 Task: Review the HTML and CSS files to ensure the webpage design and layout are consistent and correct.
Action: Mouse moved to (513, 241)
Screenshot: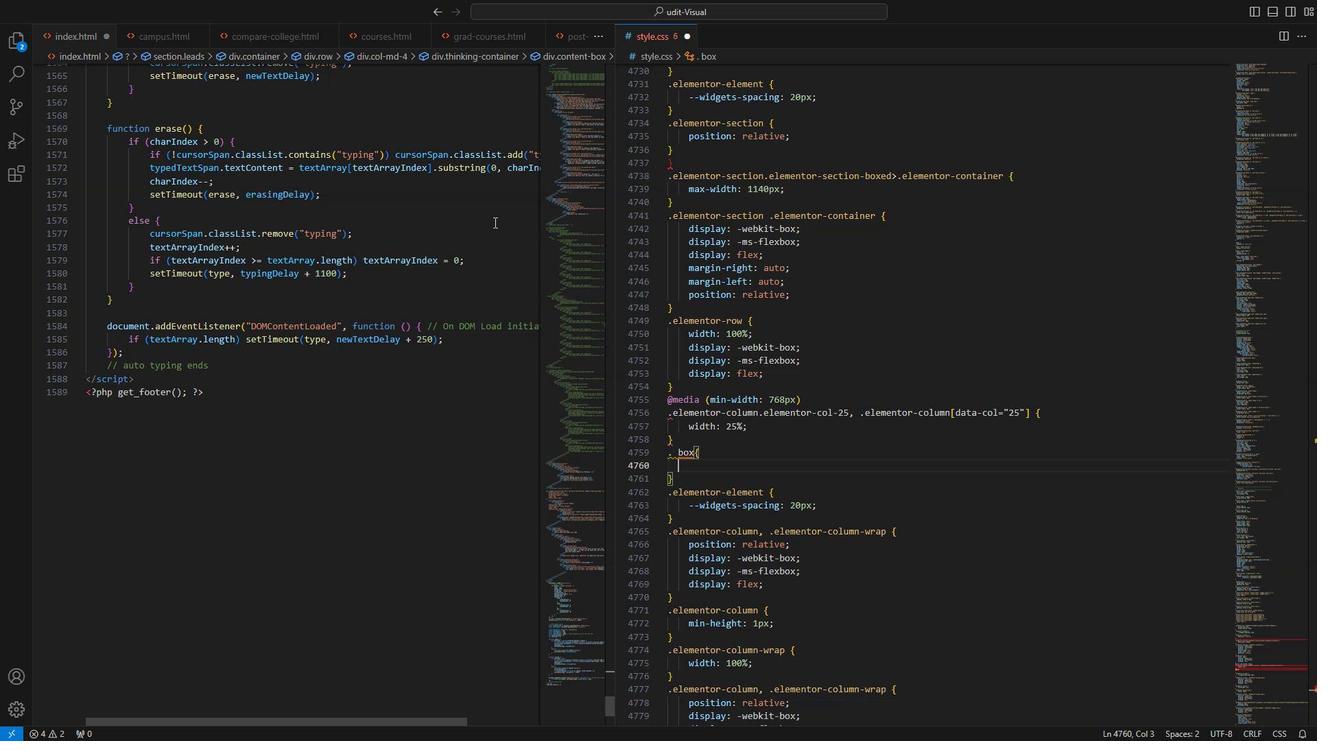 
Action: Mouse scrolled (513, 240) with delta (0, 0)
Screenshot: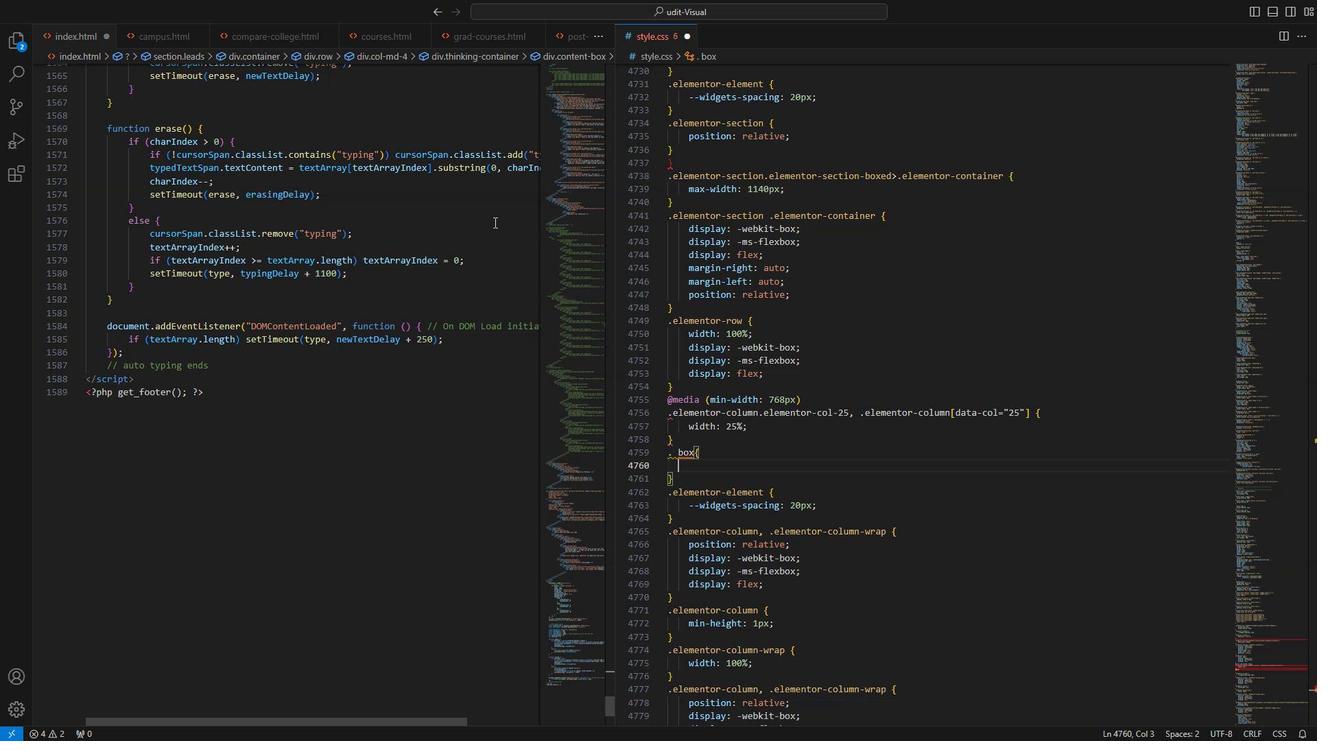 
Action: Mouse scrolled (513, 240) with delta (0, 0)
Screenshot: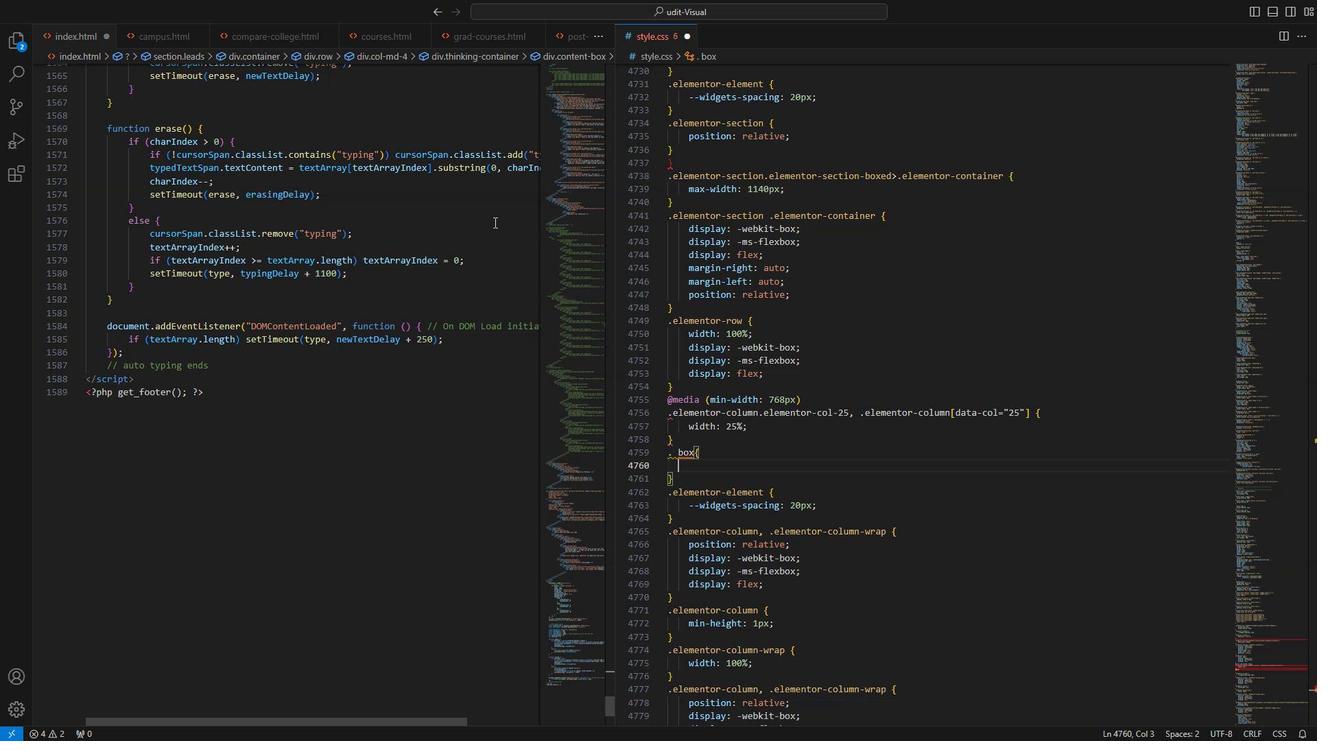 
Action: Mouse scrolled (513, 240) with delta (0, 0)
Screenshot: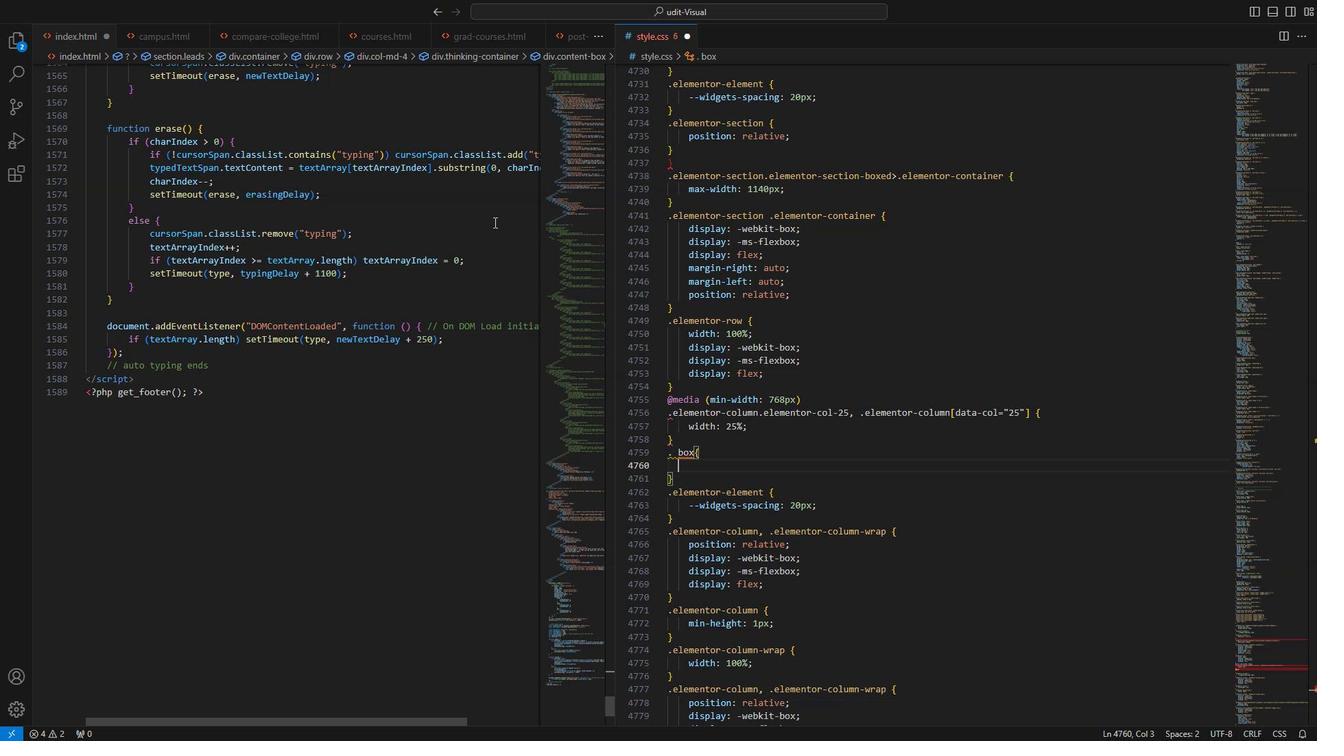 
Action: Mouse scrolled (513, 240) with delta (0, 0)
Screenshot: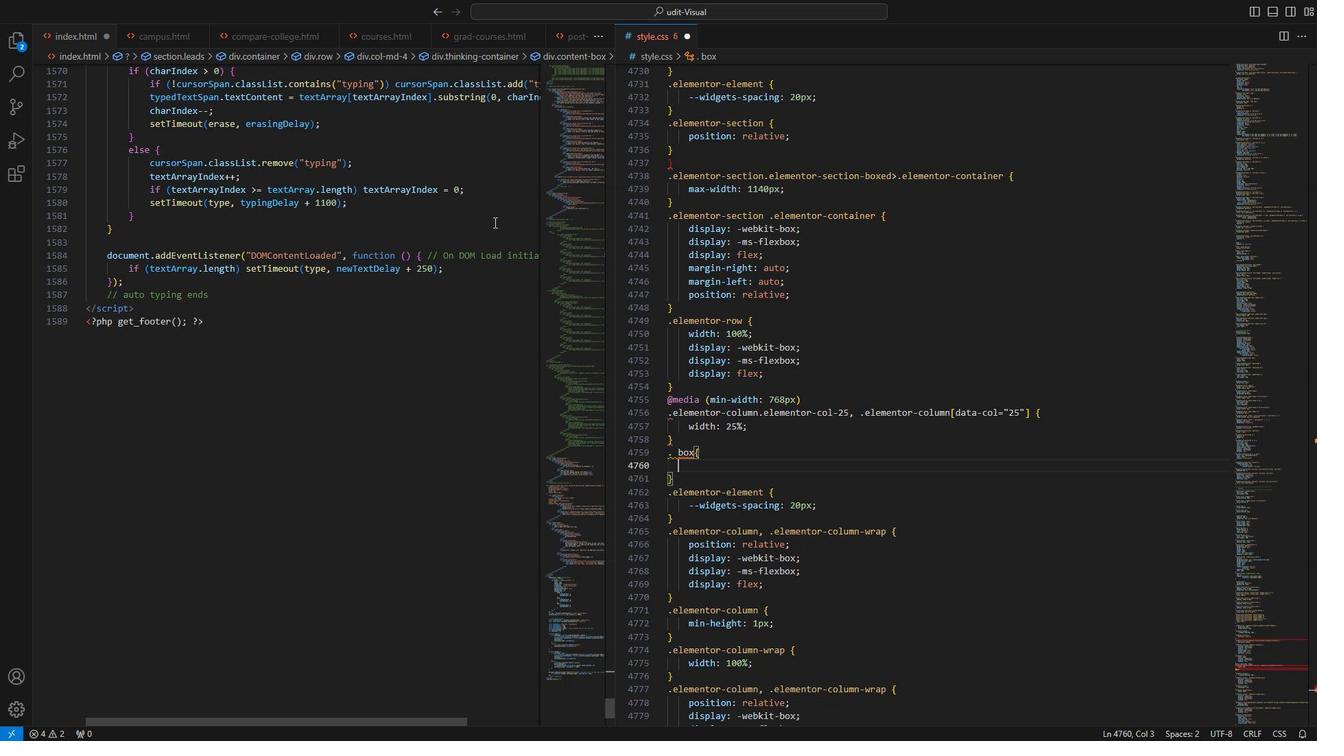 
Action: Mouse scrolled (513, 240) with delta (0, 0)
Screenshot: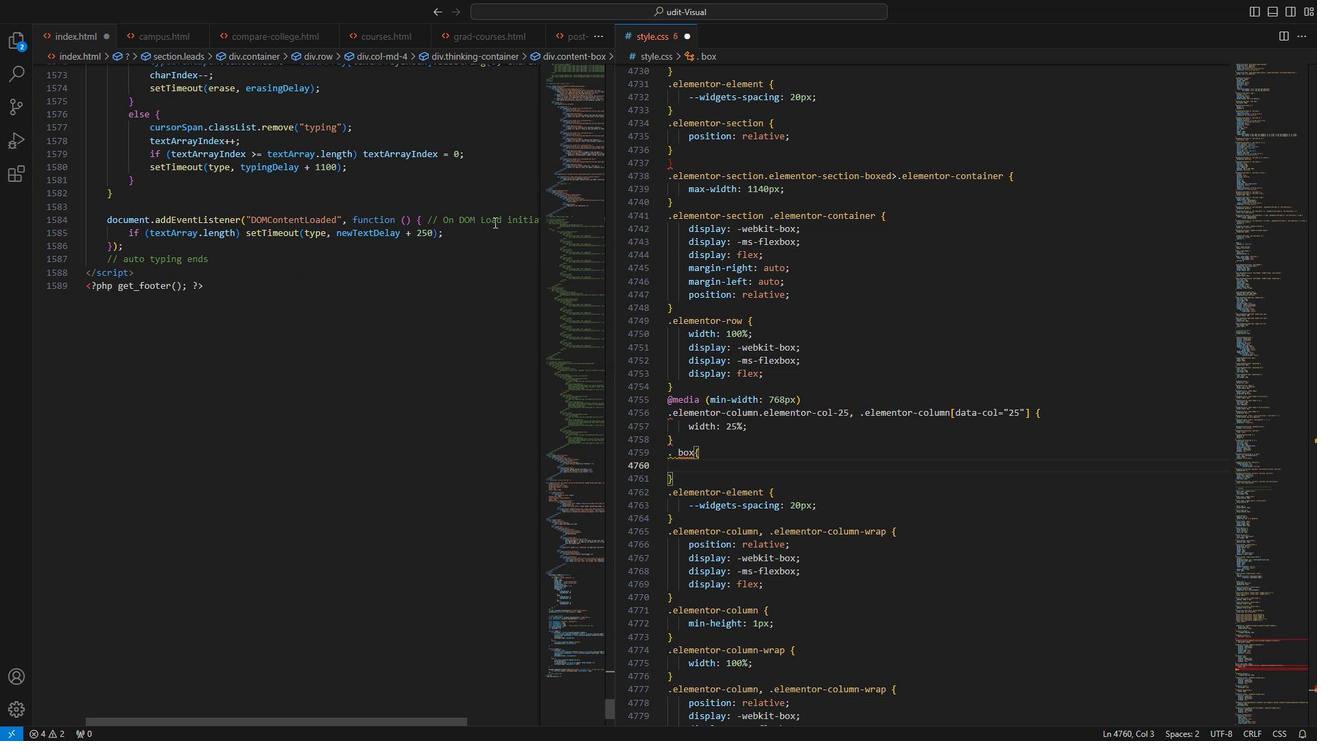 
Action: Mouse scrolled (513, 240) with delta (0, 0)
Screenshot: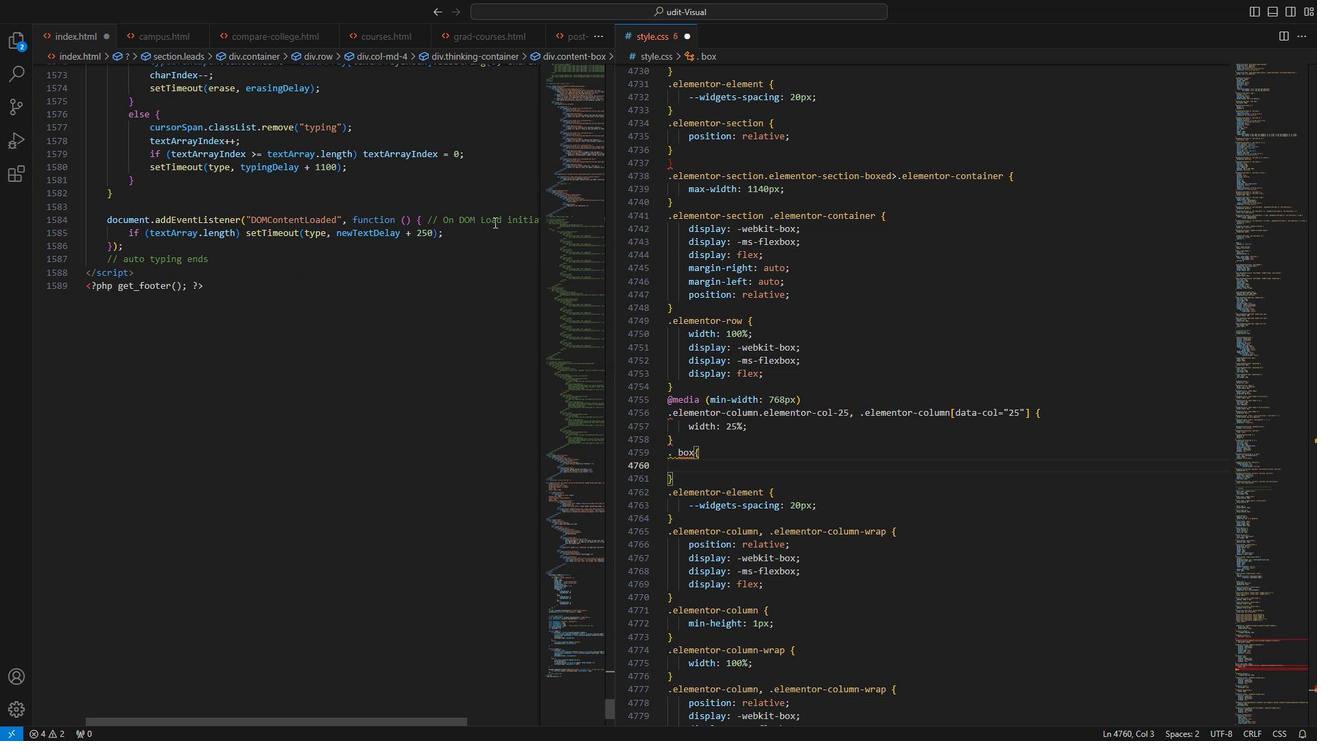 
Action: Mouse scrolled (513, 240) with delta (0, 0)
Screenshot: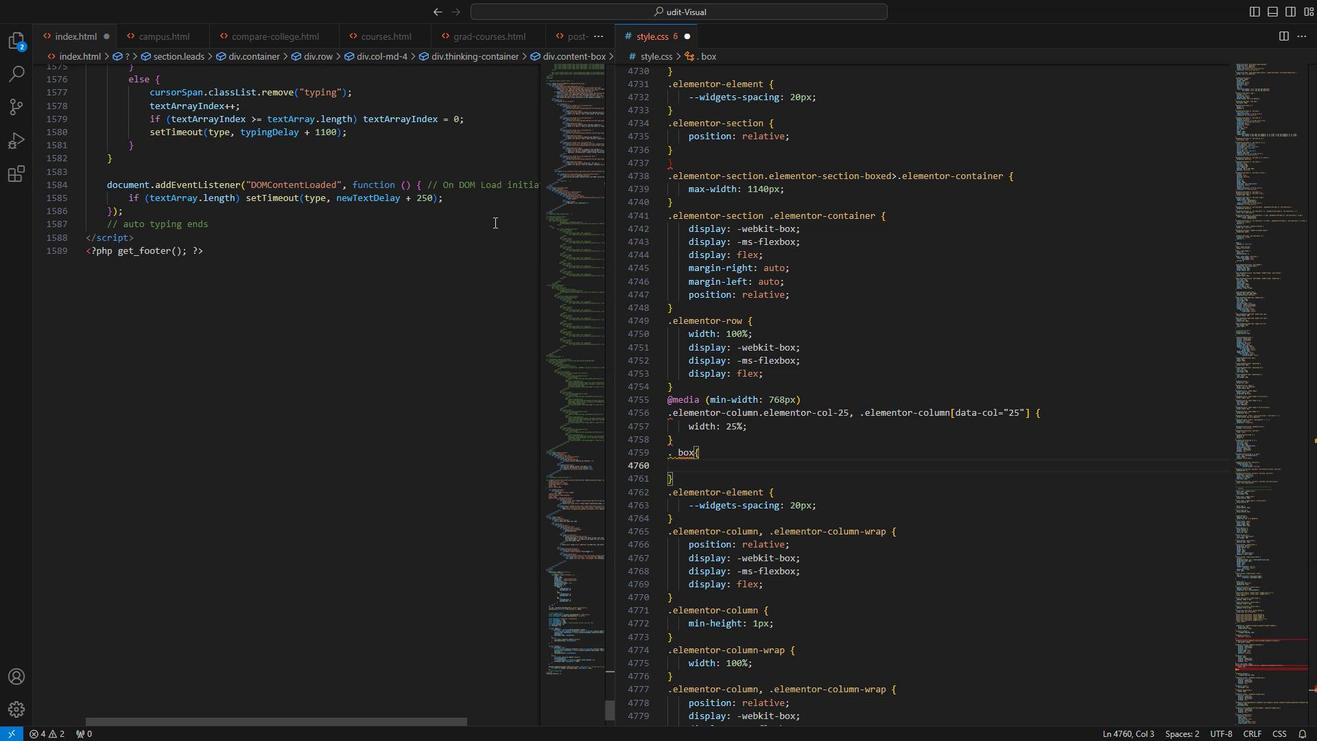 
Action: Mouse scrolled (513, 240) with delta (0, 0)
Screenshot: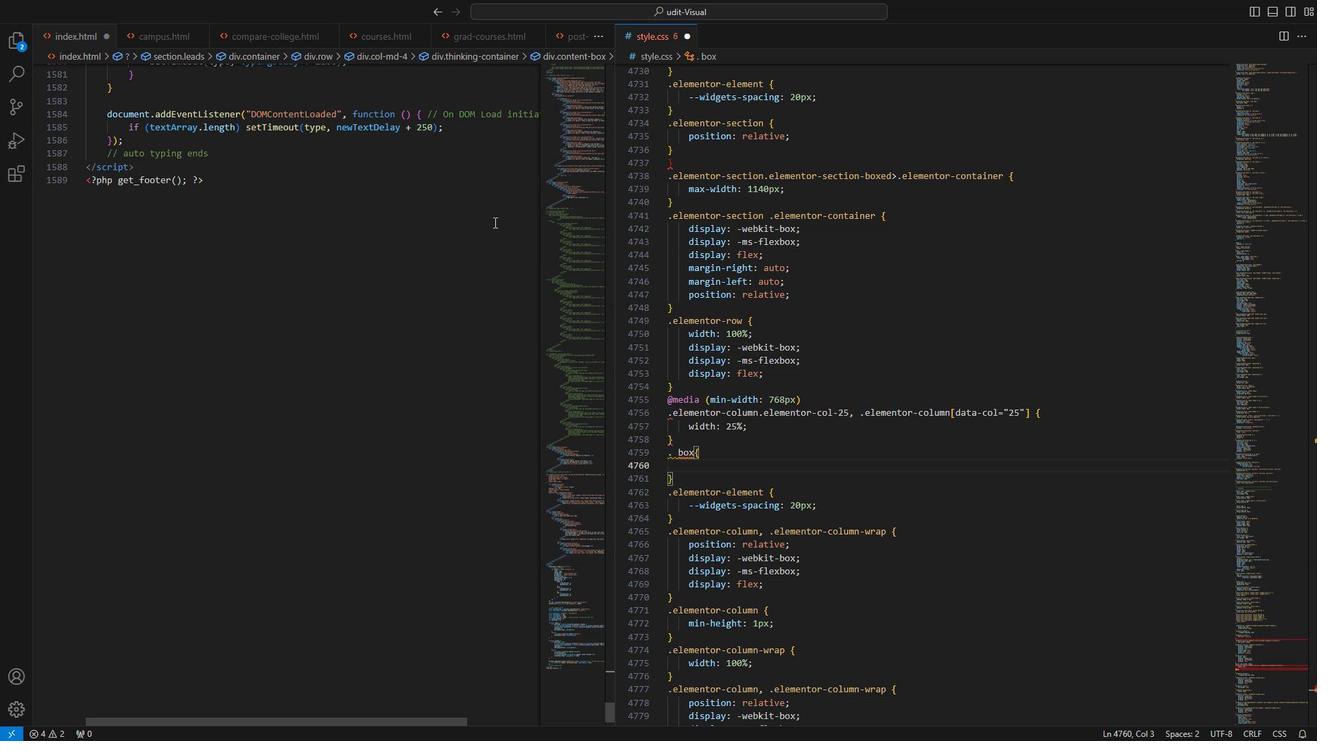 
Action: Mouse scrolled (513, 242) with delta (0, 0)
Screenshot: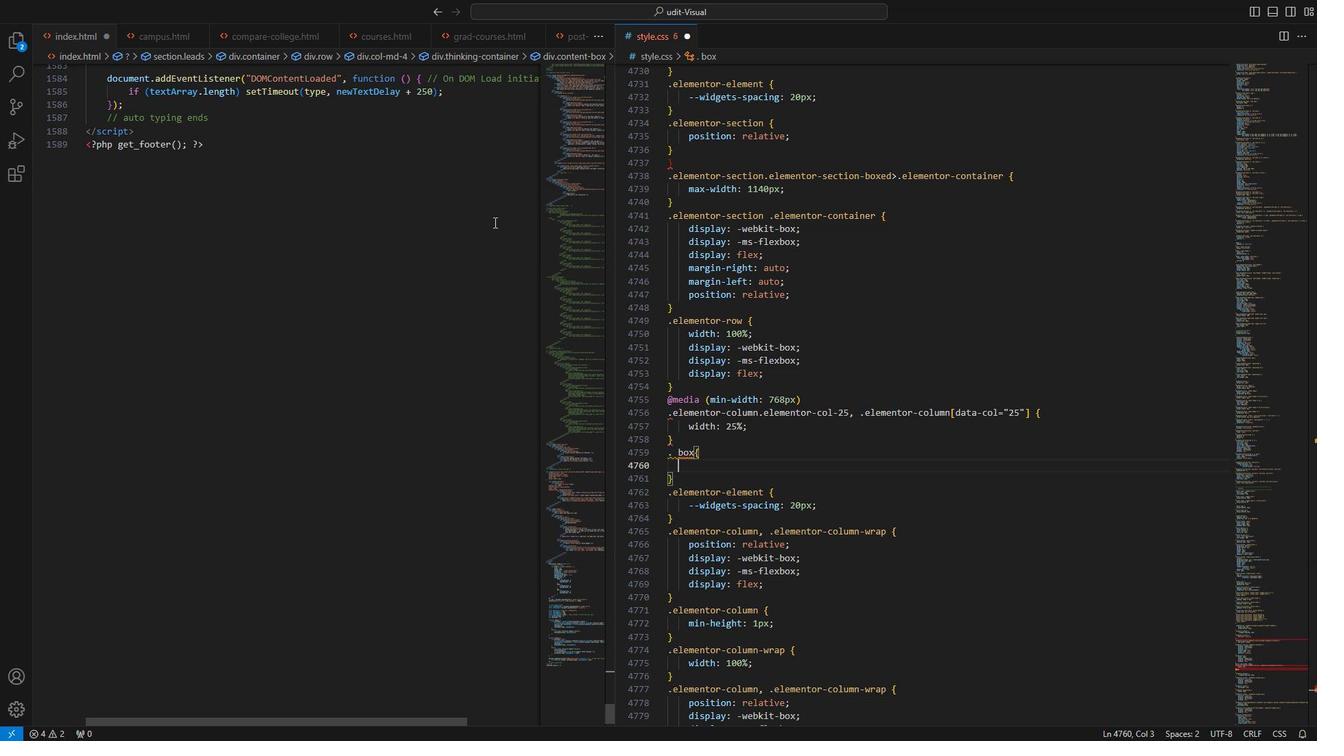 
Action: Mouse scrolled (513, 242) with delta (0, 0)
Screenshot: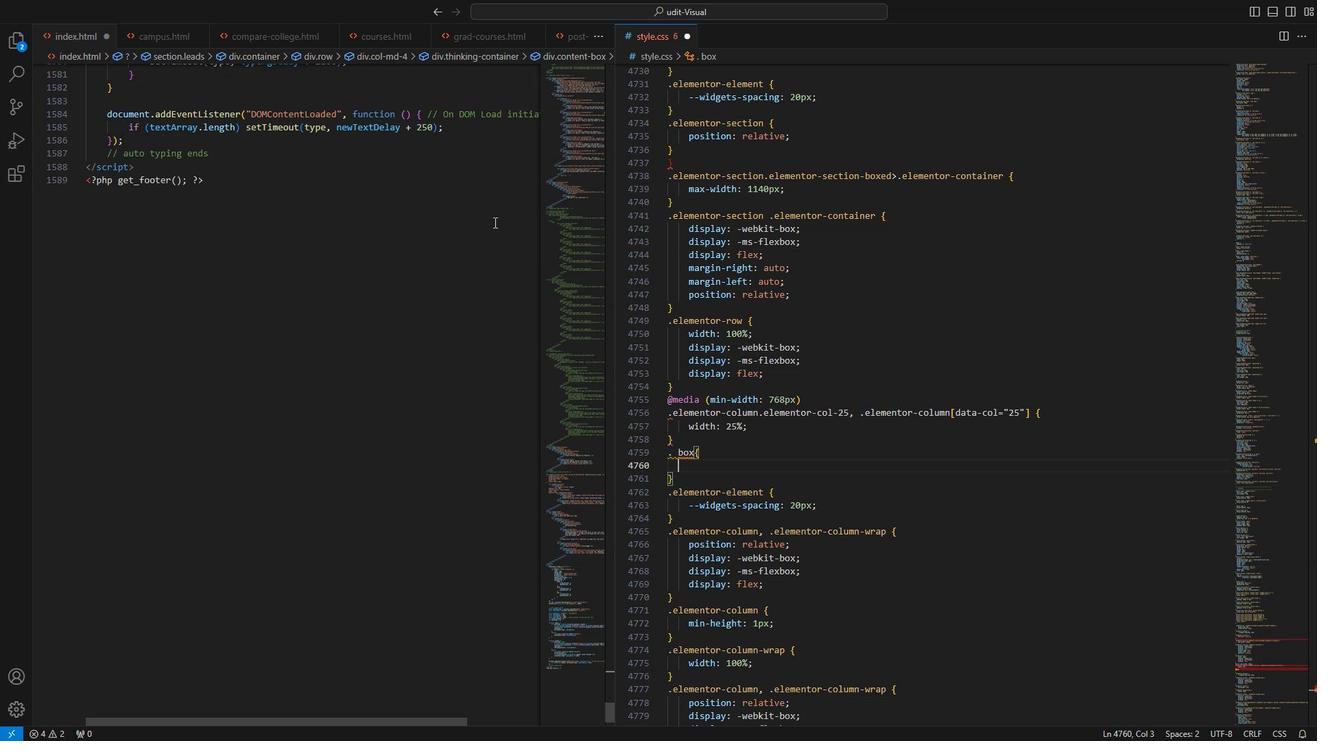 
Action: Mouse scrolled (513, 242) with delta (0, 0)
Screenshot: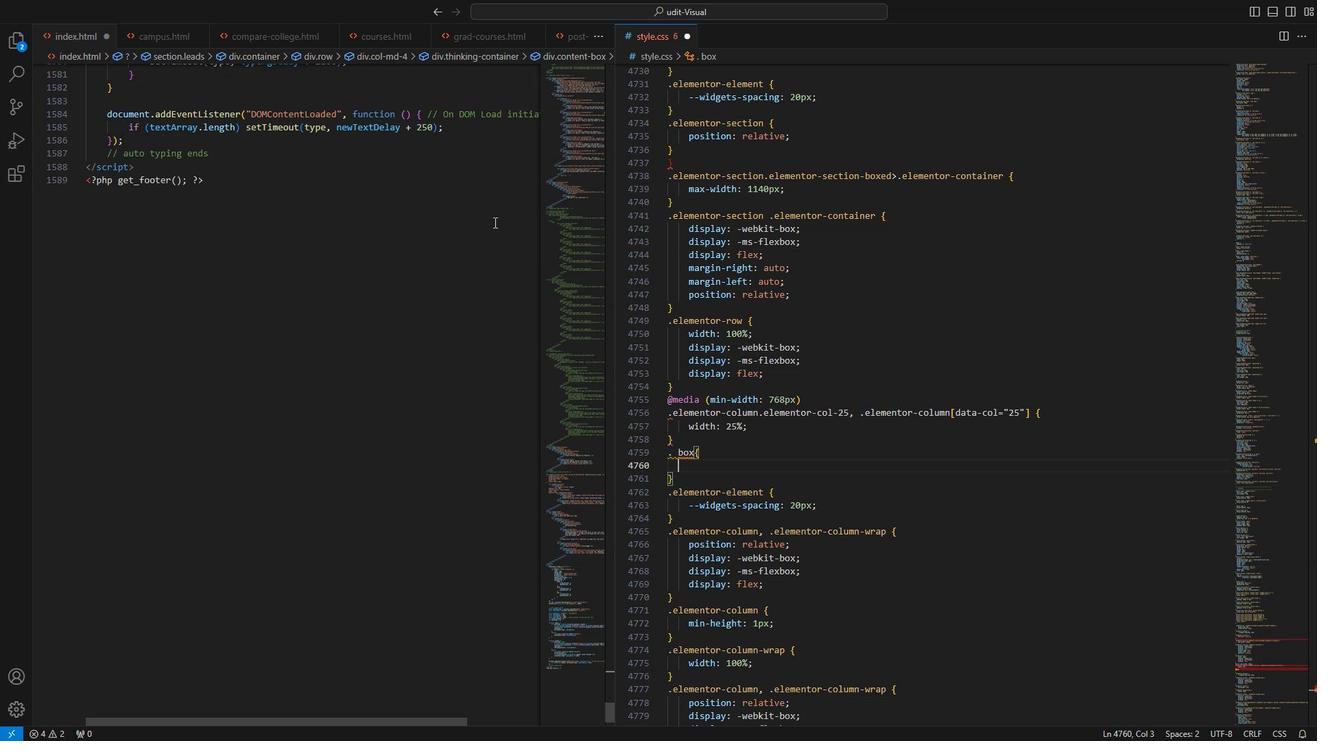 
Action: Mouse scrolled (513, 242) with delta (0, 0)
Screenshot: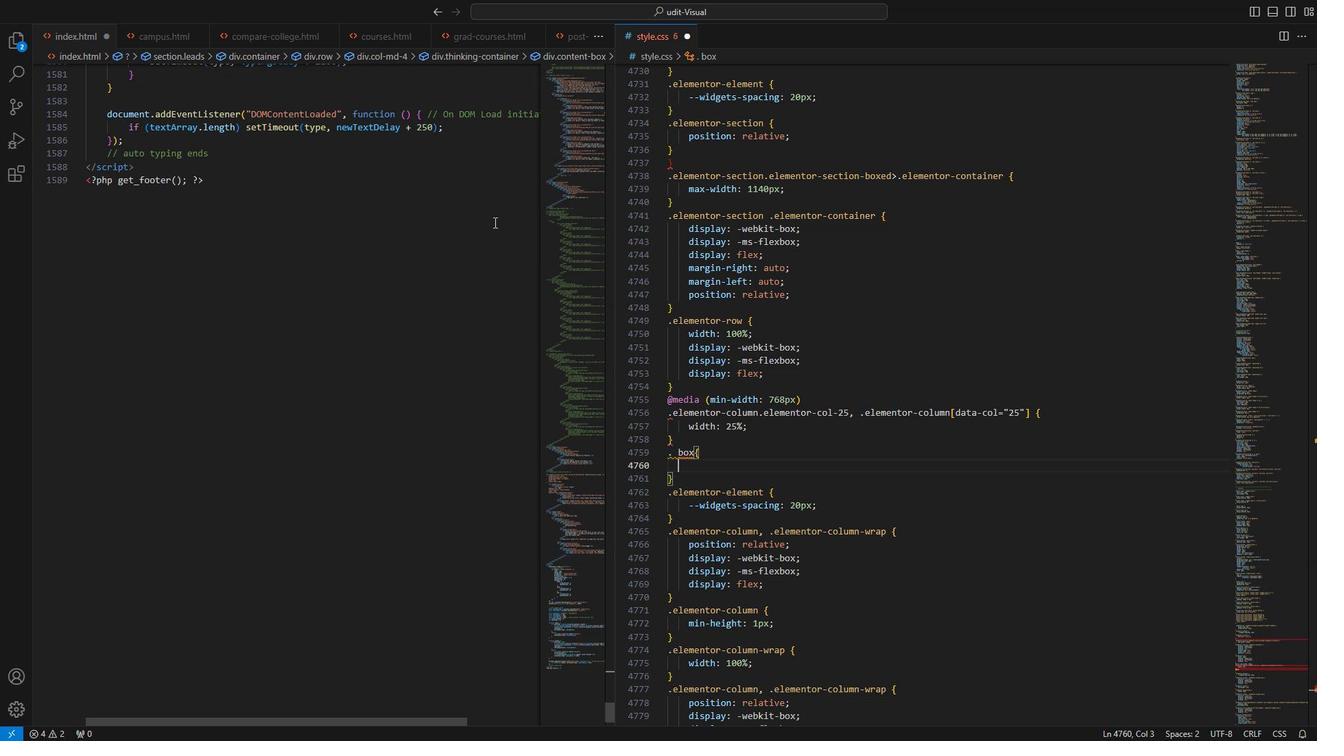 
Action: Mouse moved to (513, 240)
Screenshot: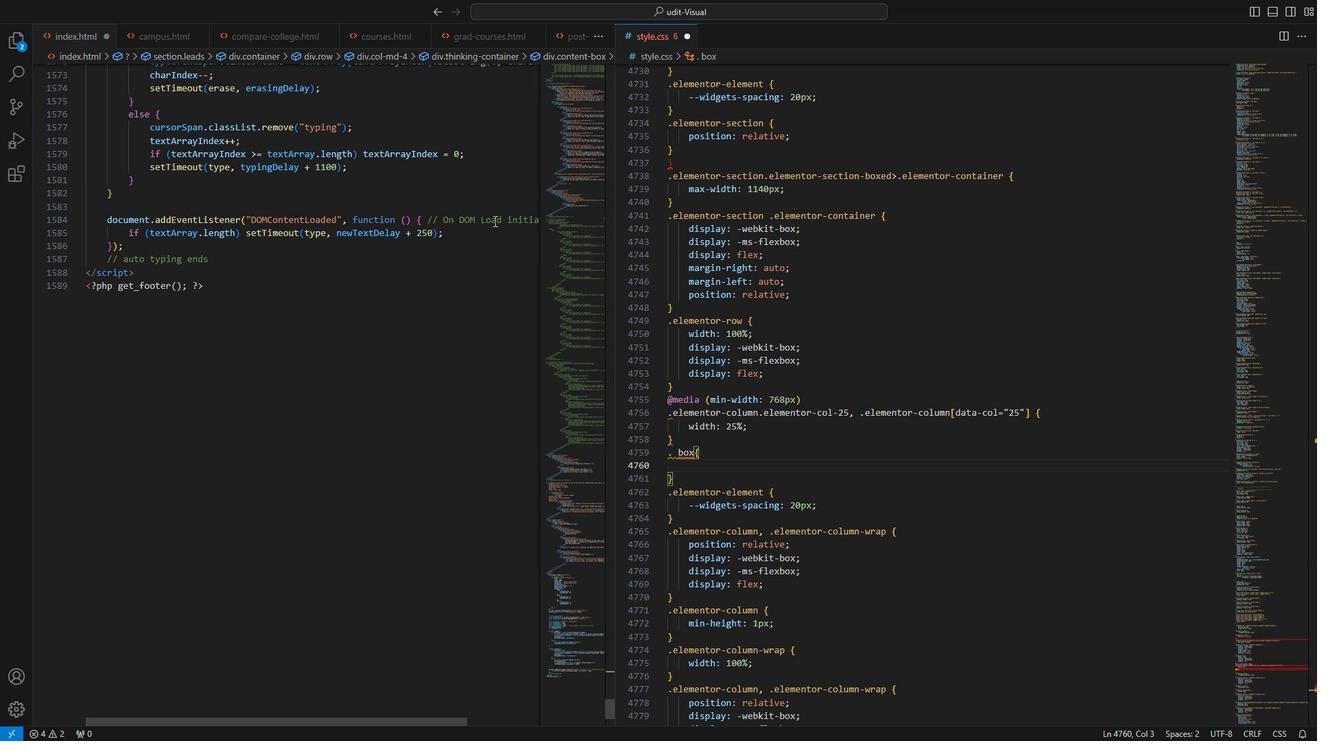 
Action: Mouse scrolled (513, 240) with delta (0, 0)
Screenshot: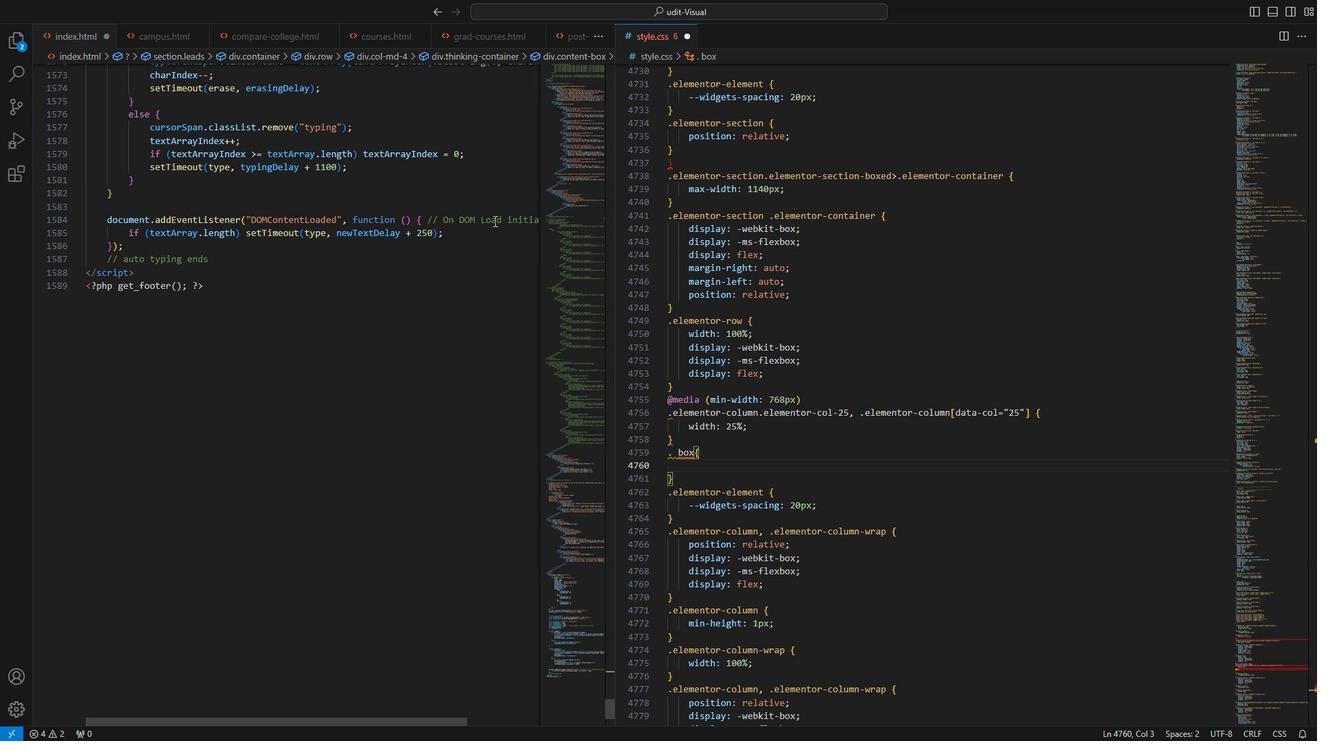 
Action: Mouse scrolled (513, 240) with delta (0, 0)
Screenshot: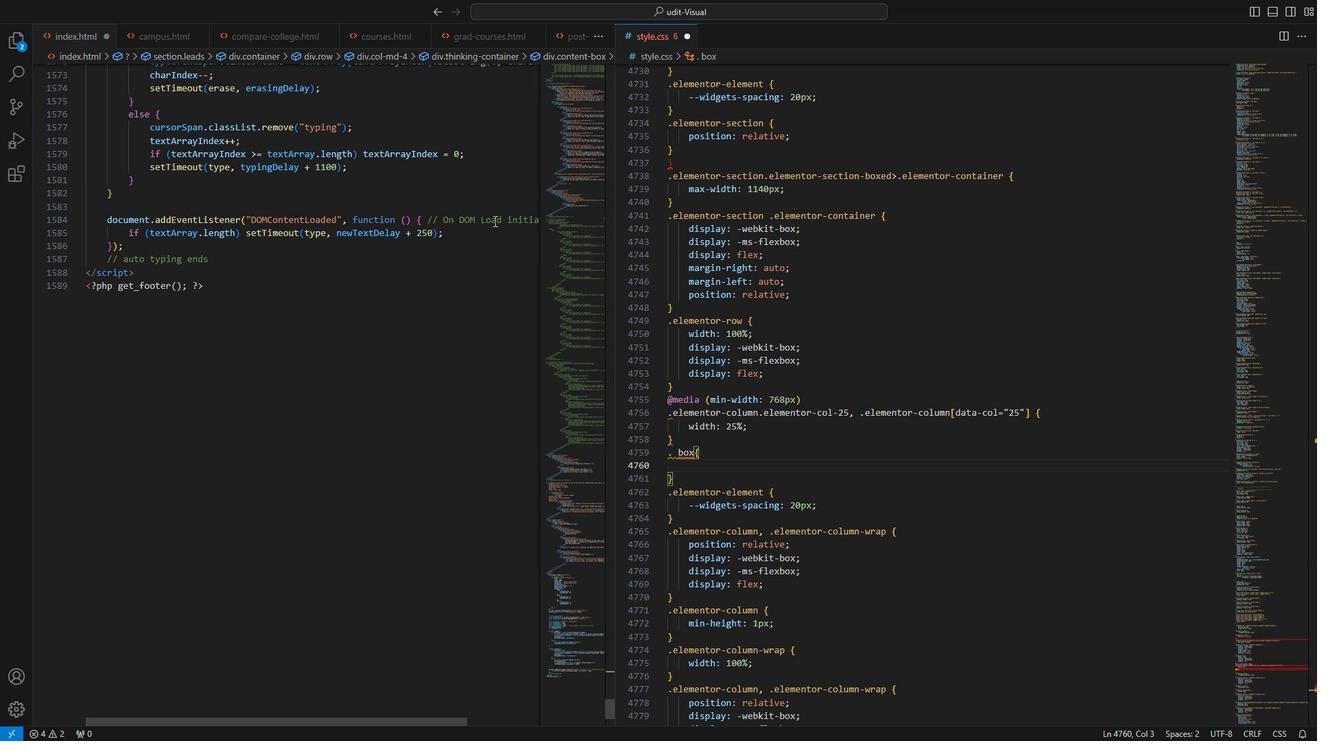 
Action: Mouse scrolled (513, 240) with delta (0, 0)
Screenshot: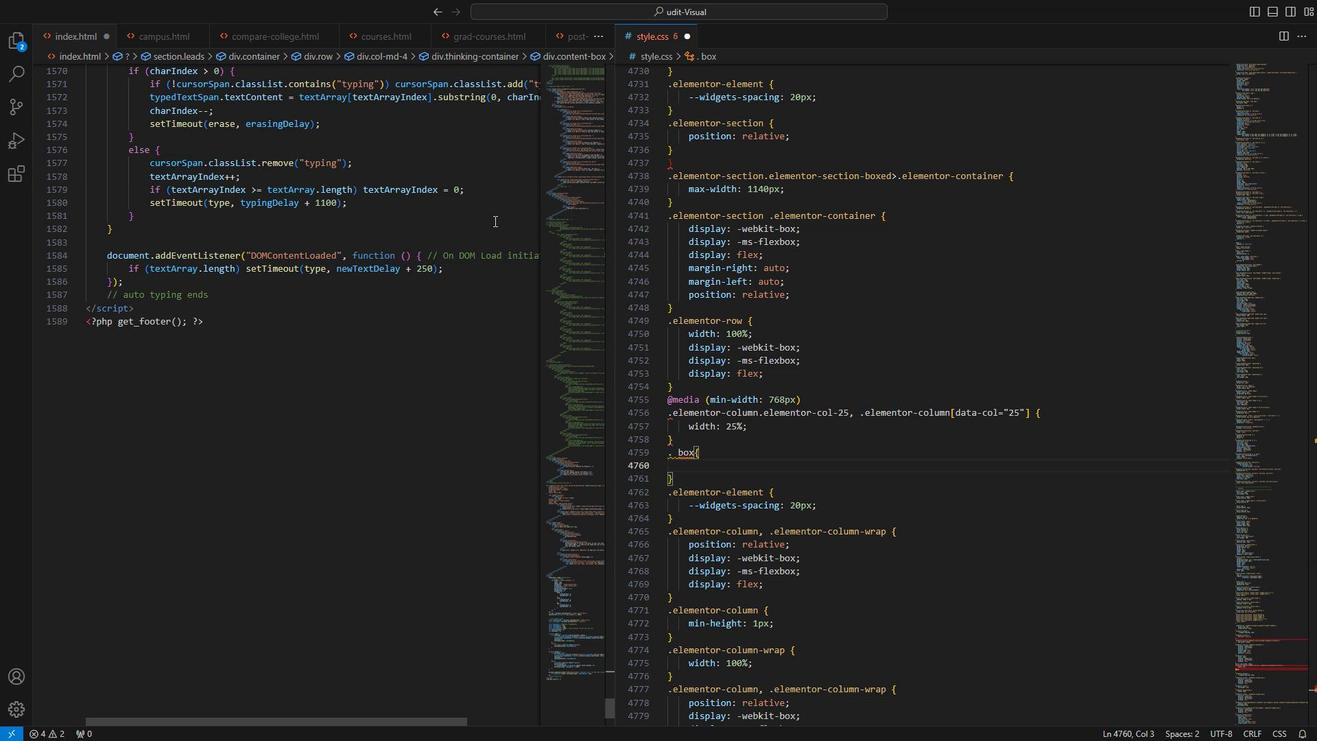 
Action: Mouse scrolled (513, 240) with delta (0, 0)
Screenshot: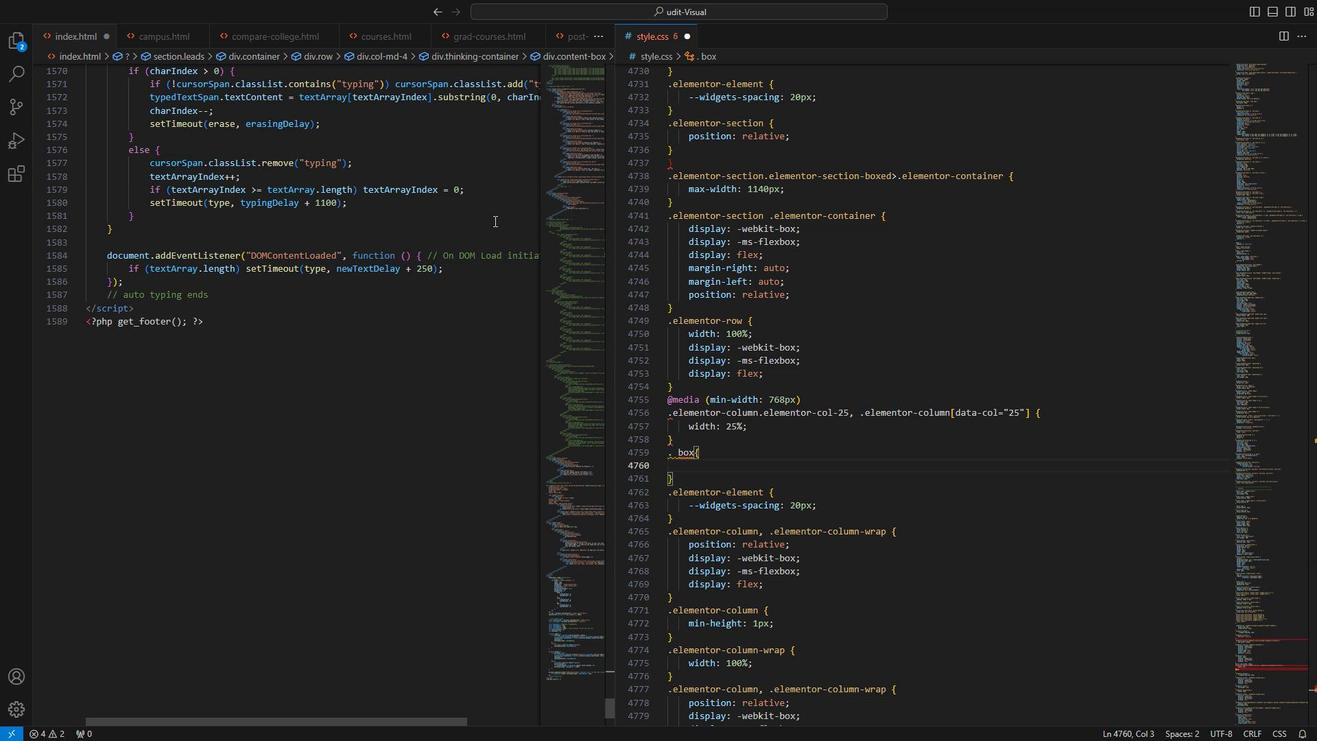 
Action: Mouse moved to (512, 237)
Screenshot: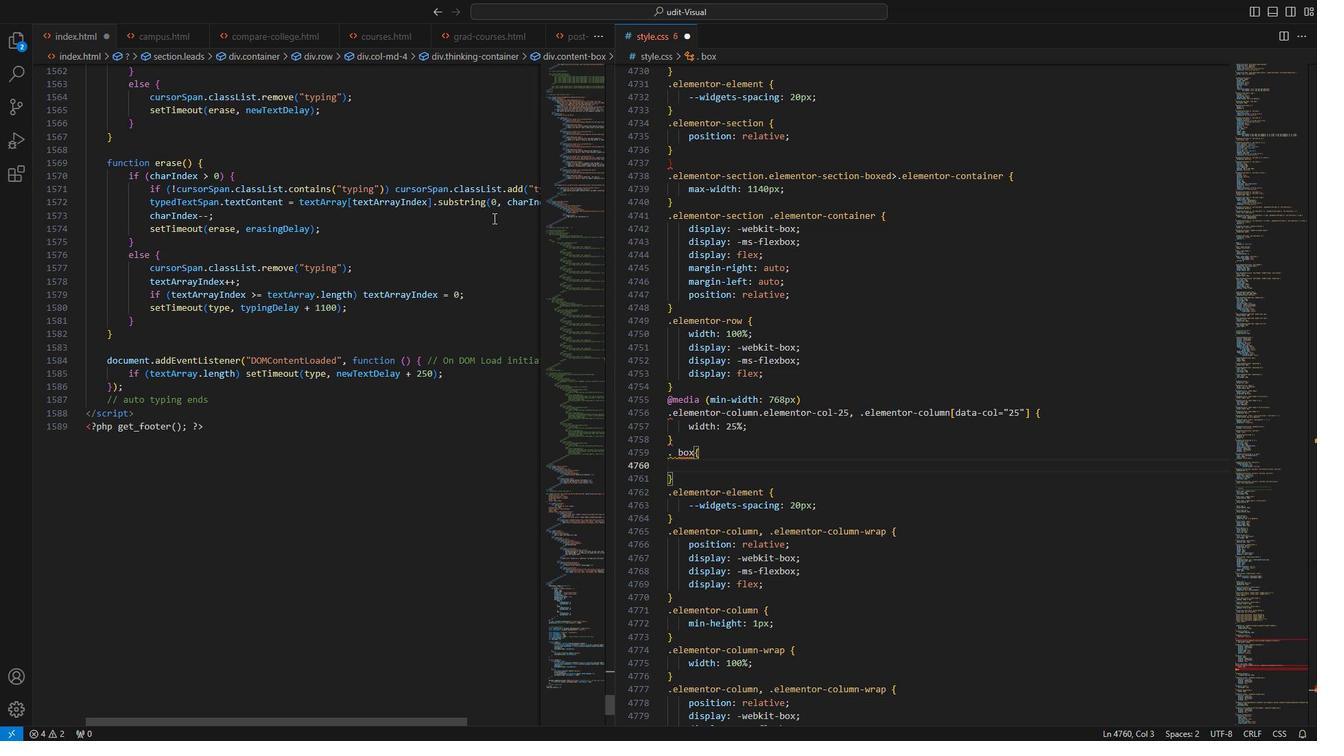 
Action: Mouse scrolled (512, 238) with delta (0, 0)
Screenshot: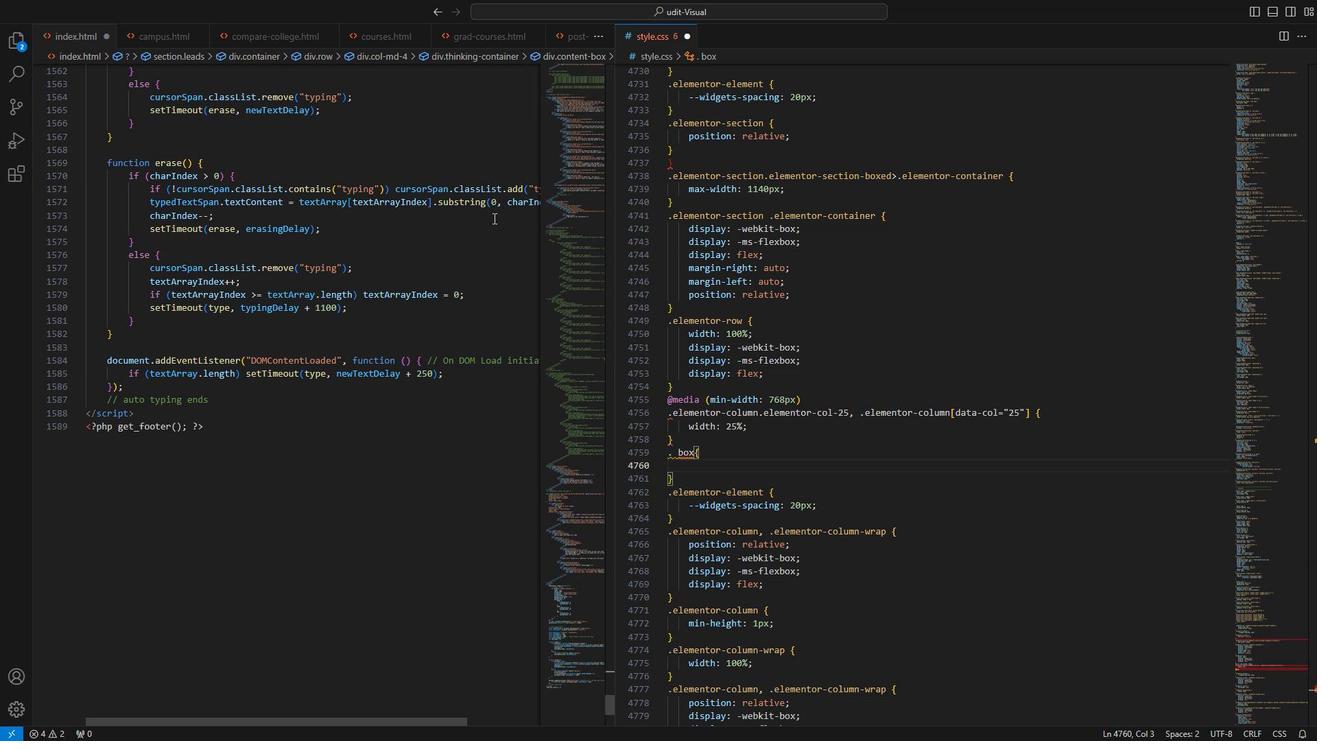 
Action: Mouse scrolled (512, 238) with delta (0, 0)
Screenshot: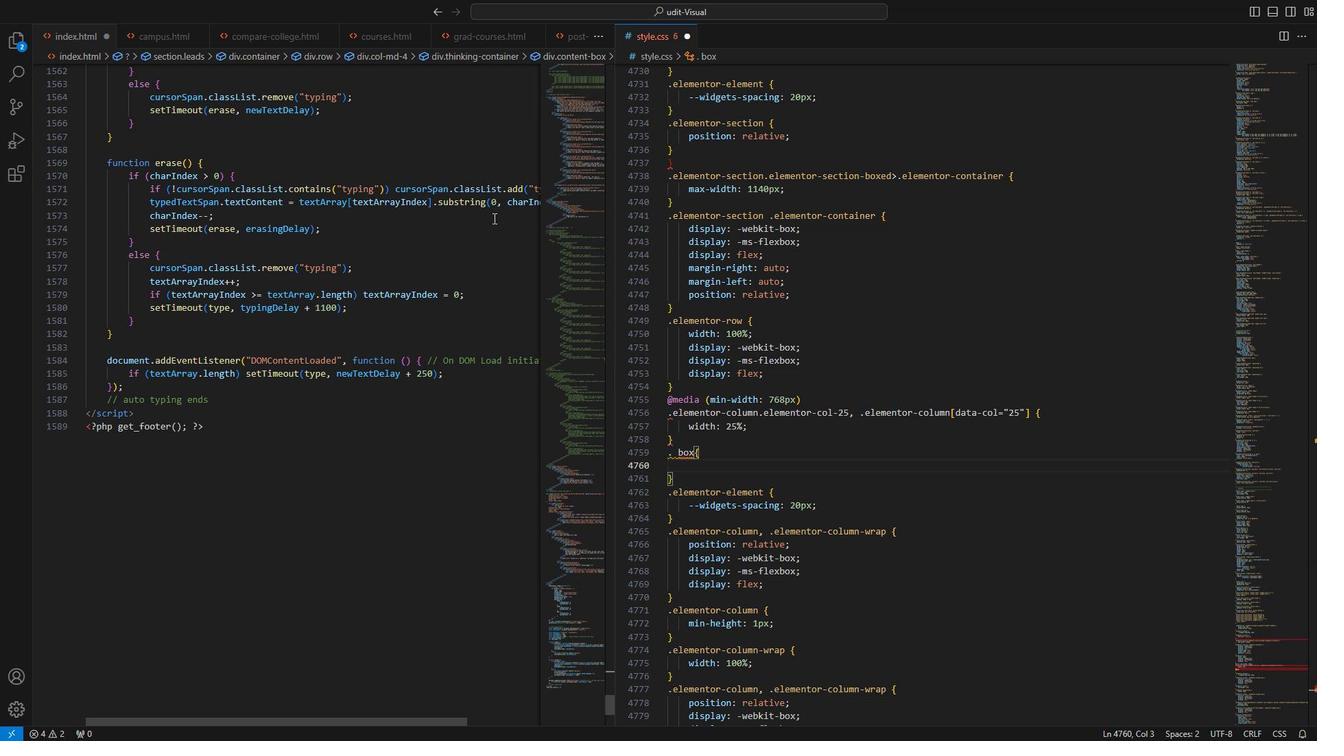 
Action: Mouse scrolled (512, 238) with delta (0, 0)
Screenshot: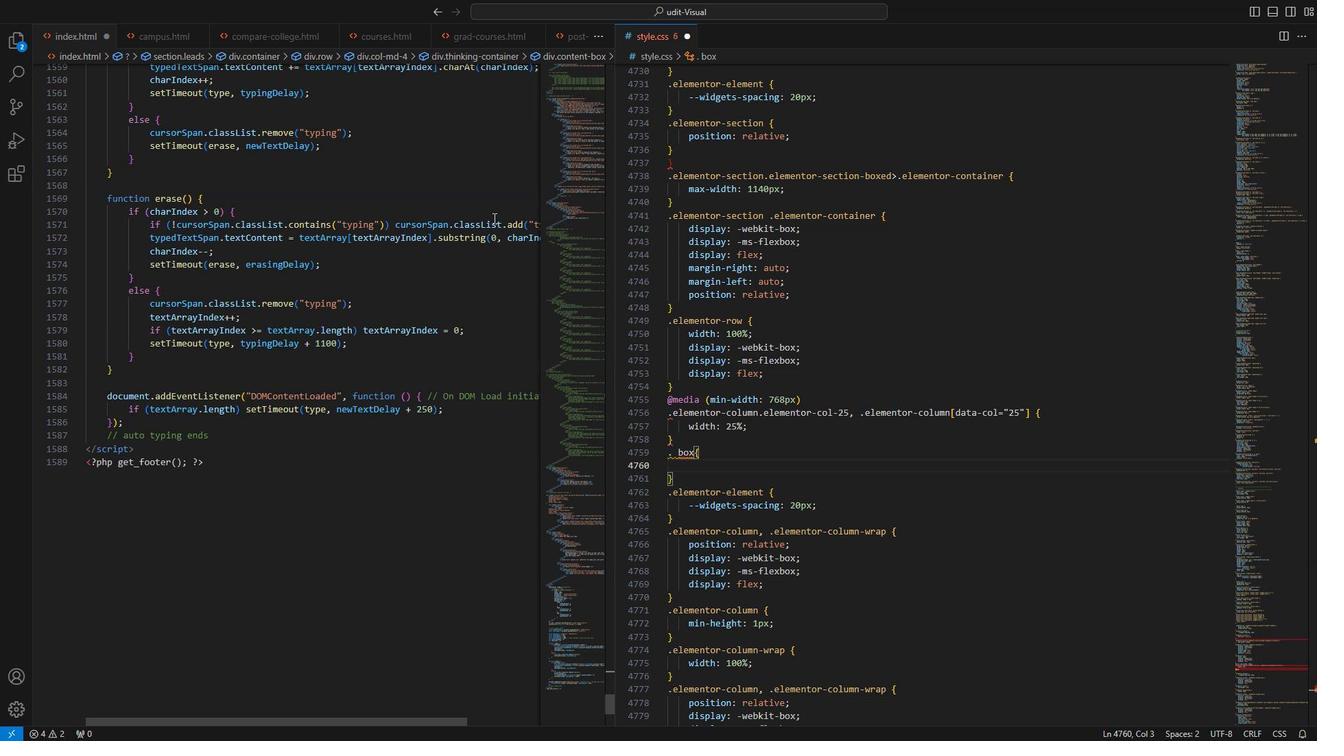 
Action: Mouse moved to (511, 232)
Screenshot: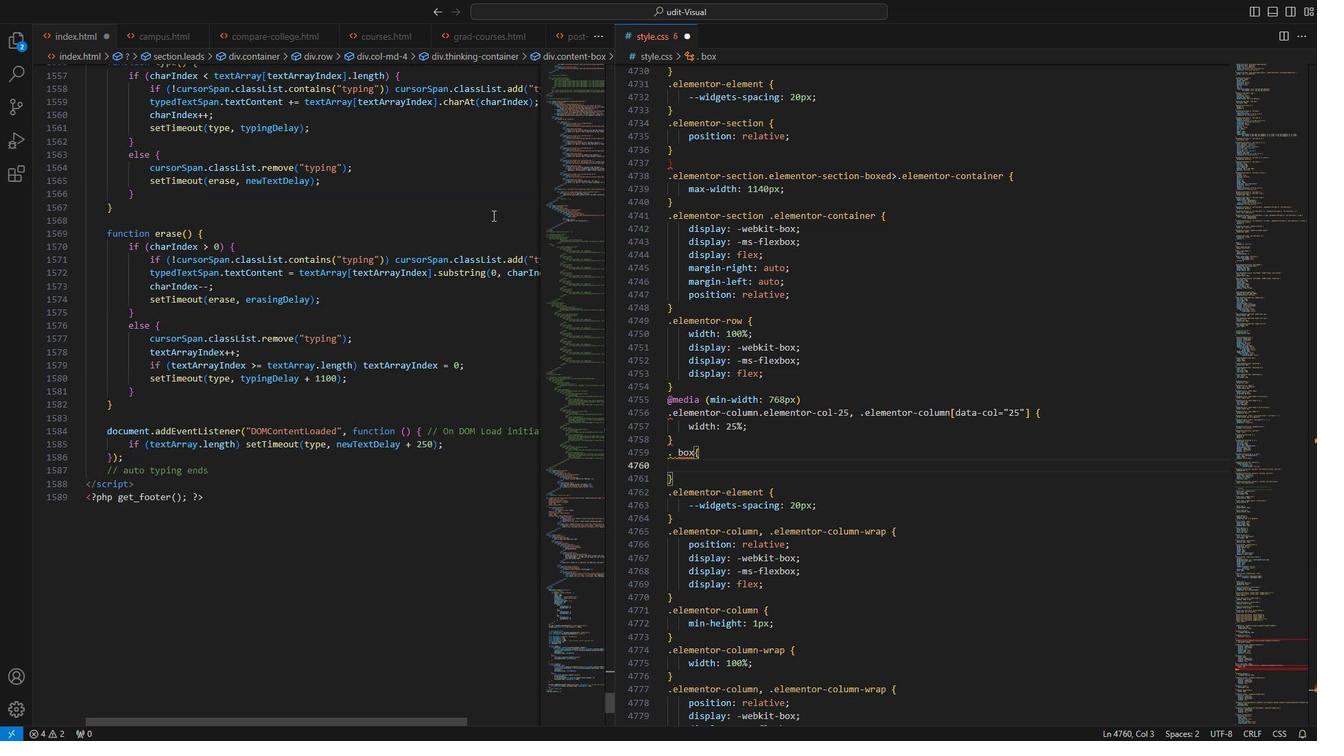 
Action: Mouse scrolled (511, 233) with delta (0, 0)
Screenshot: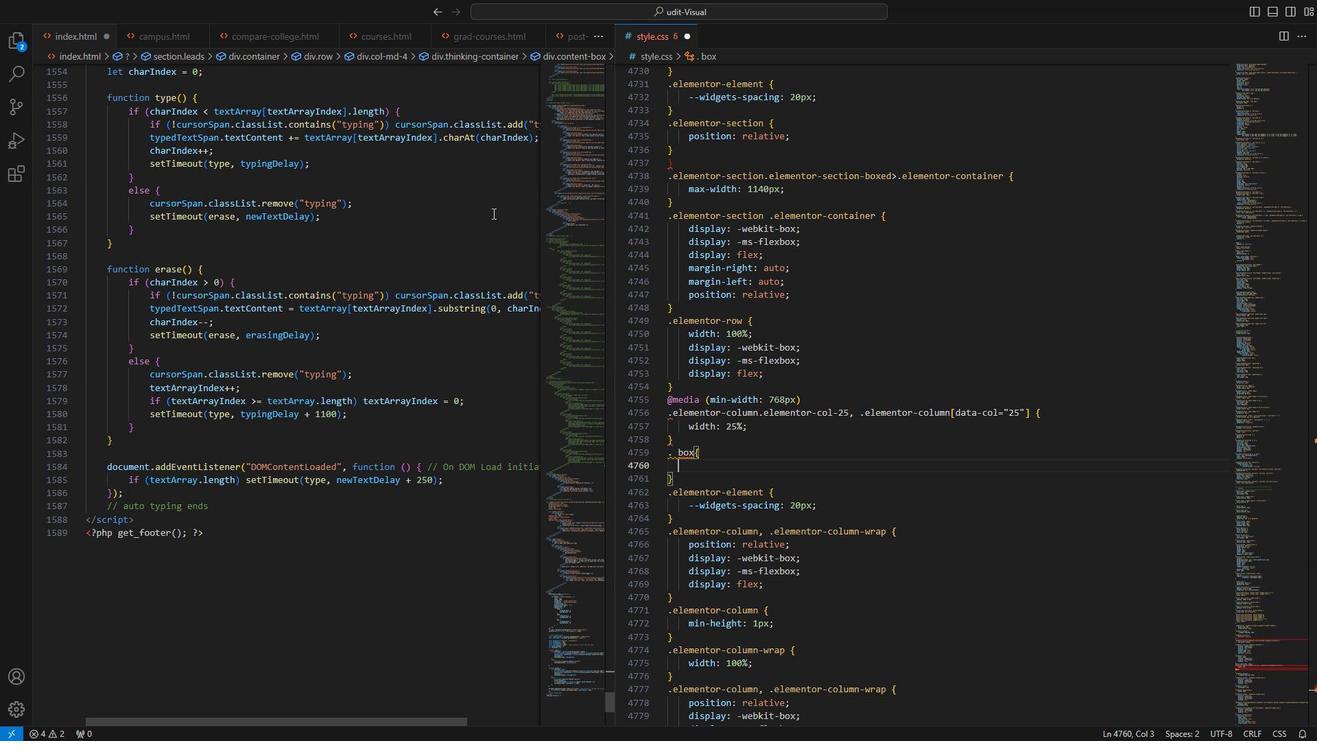 
Action: Mouse scrolled (511, 233) with delta (0, 0)
Screenshot: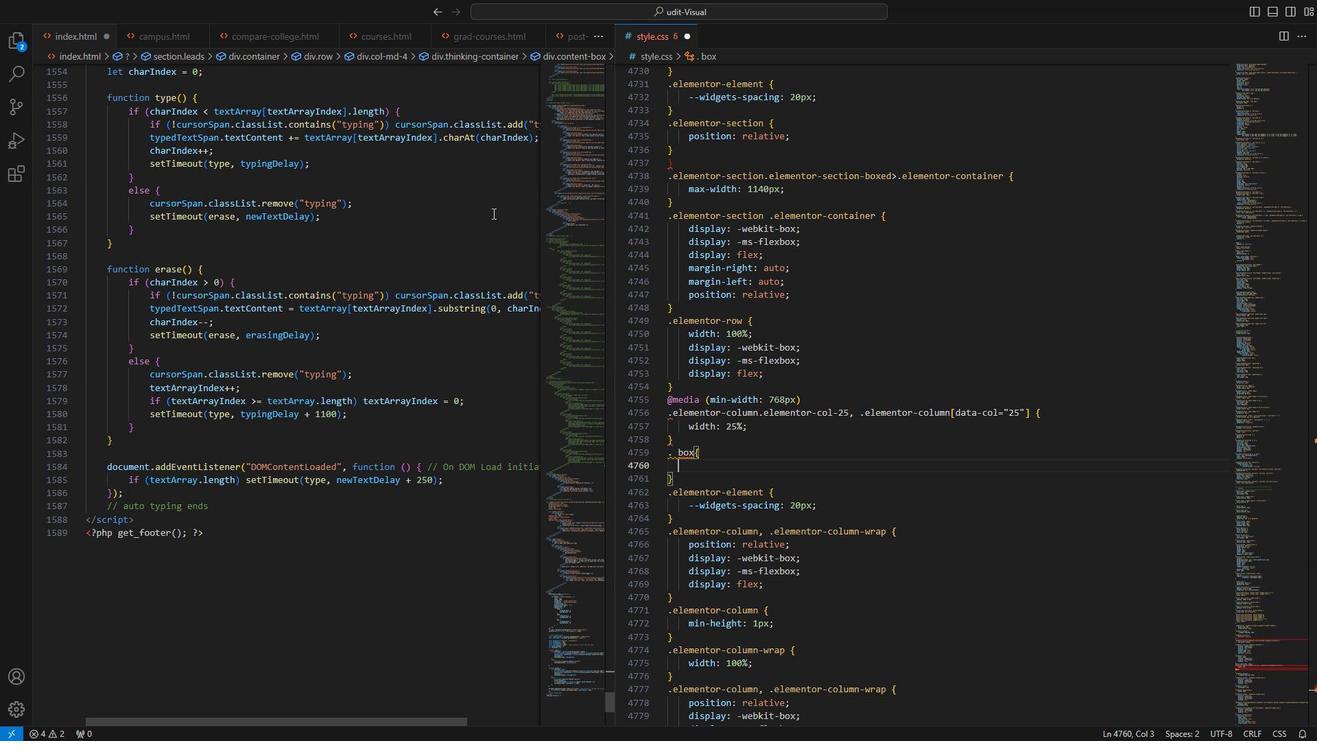 
Action: Mouse scrolled (511, 233) with delta (0, 0)
Screenshot: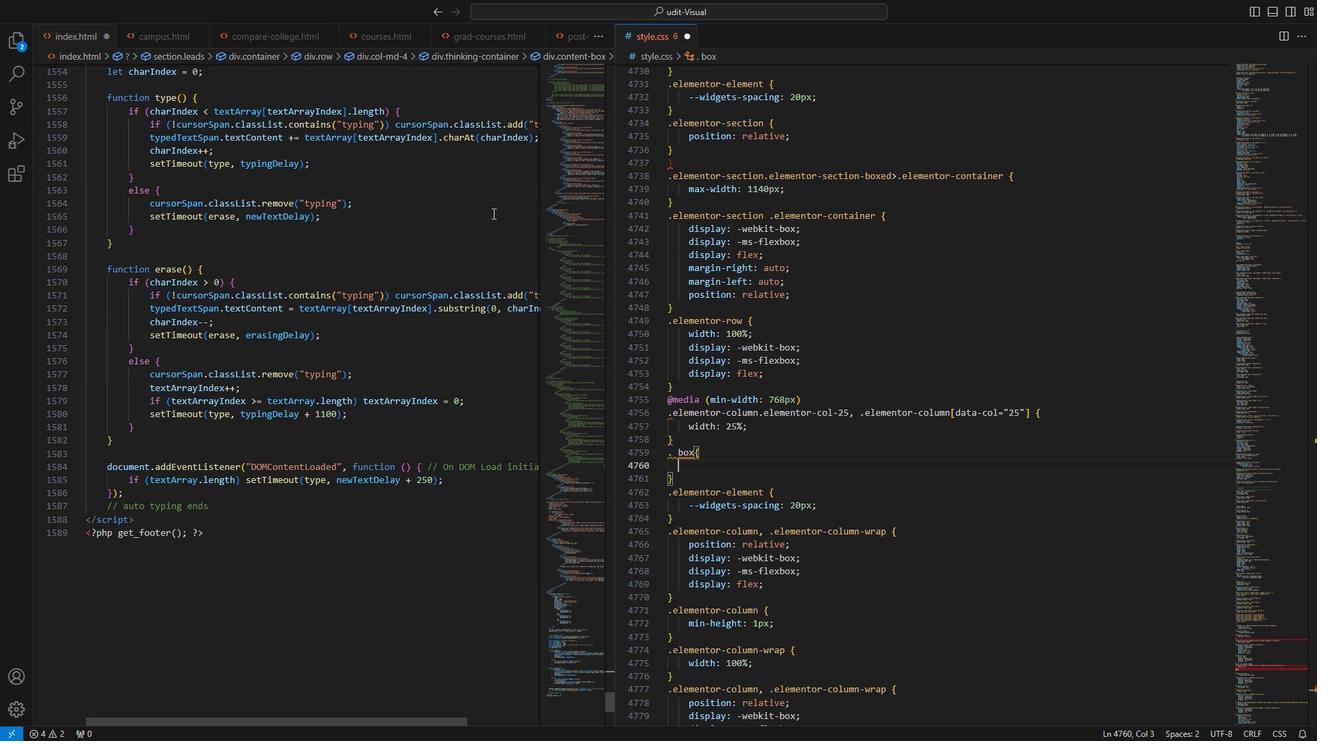 
Action: Mouse scrolled (511, 233) with delta (0, 0)
Screenshot: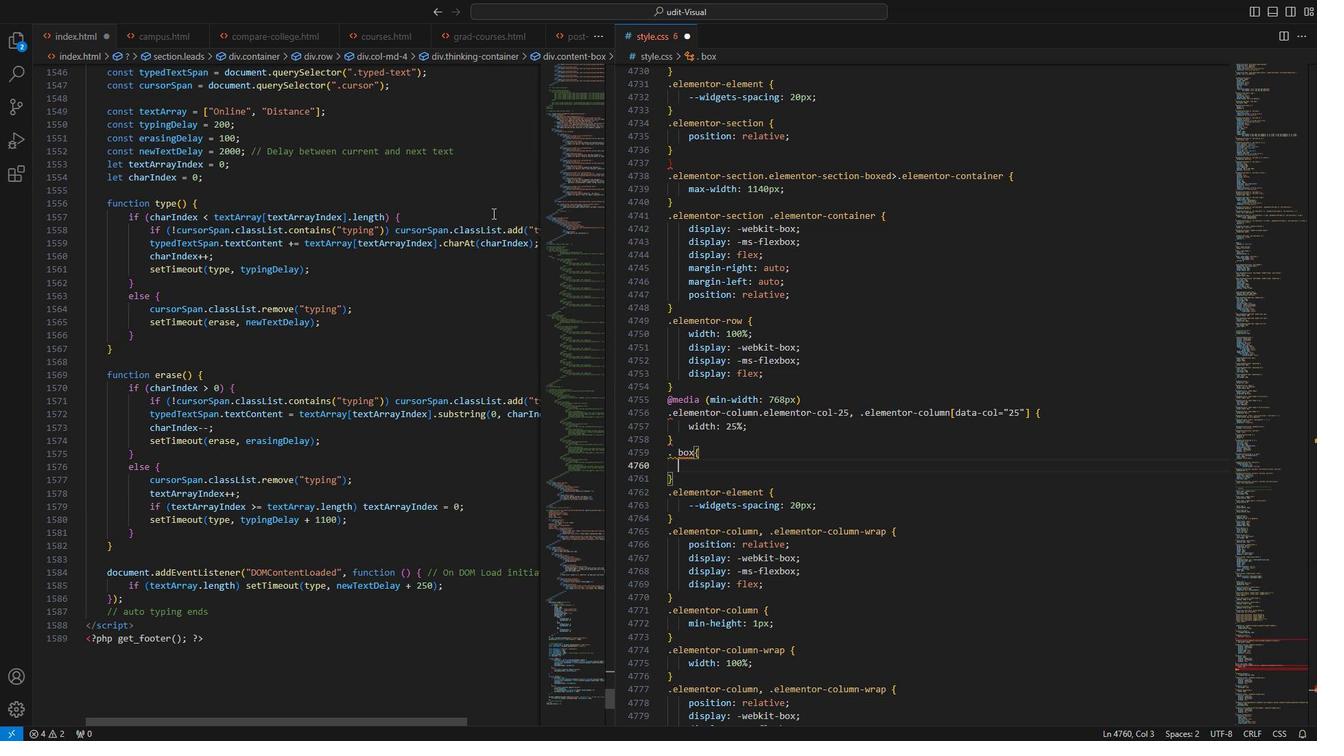 
Action: Mouse scrolled (511, 233) with delta (0, 0)
Screenshot: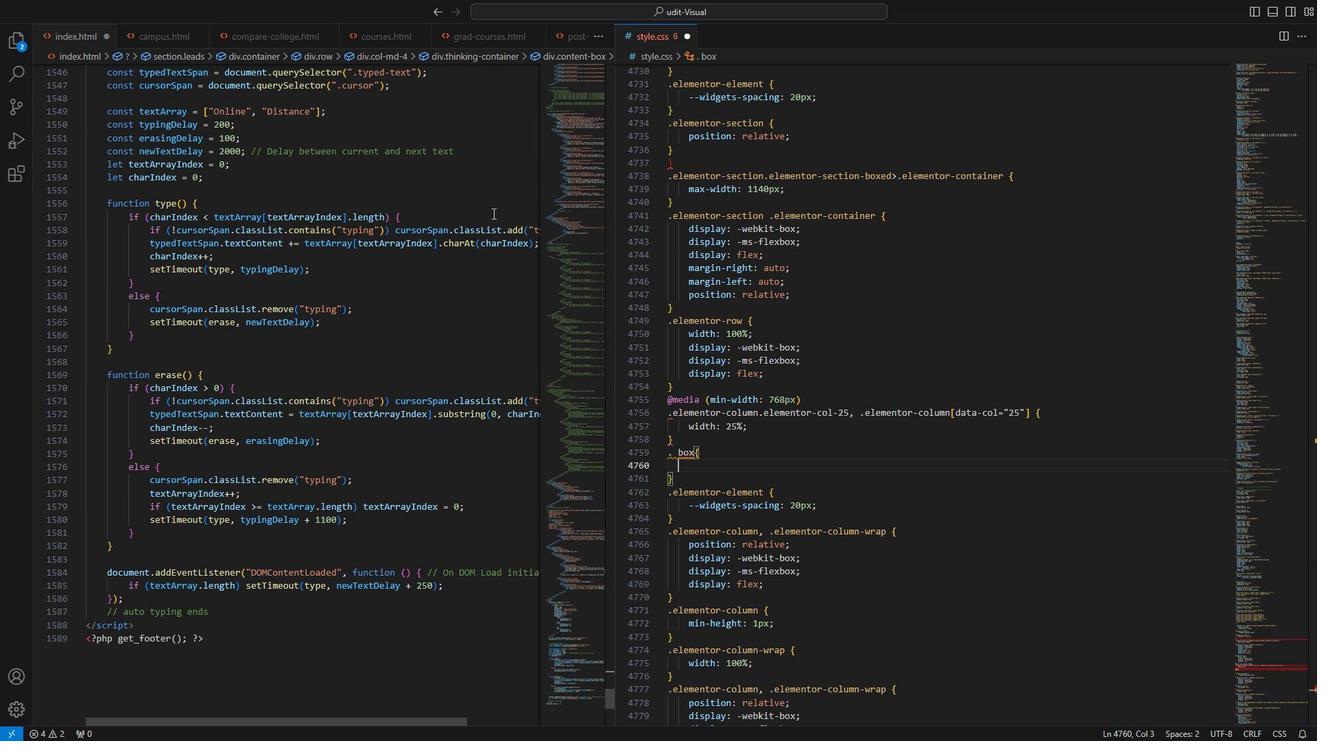 
Action: Mouse scrolled (511, 233) with delta (0, 0)
Screenshot: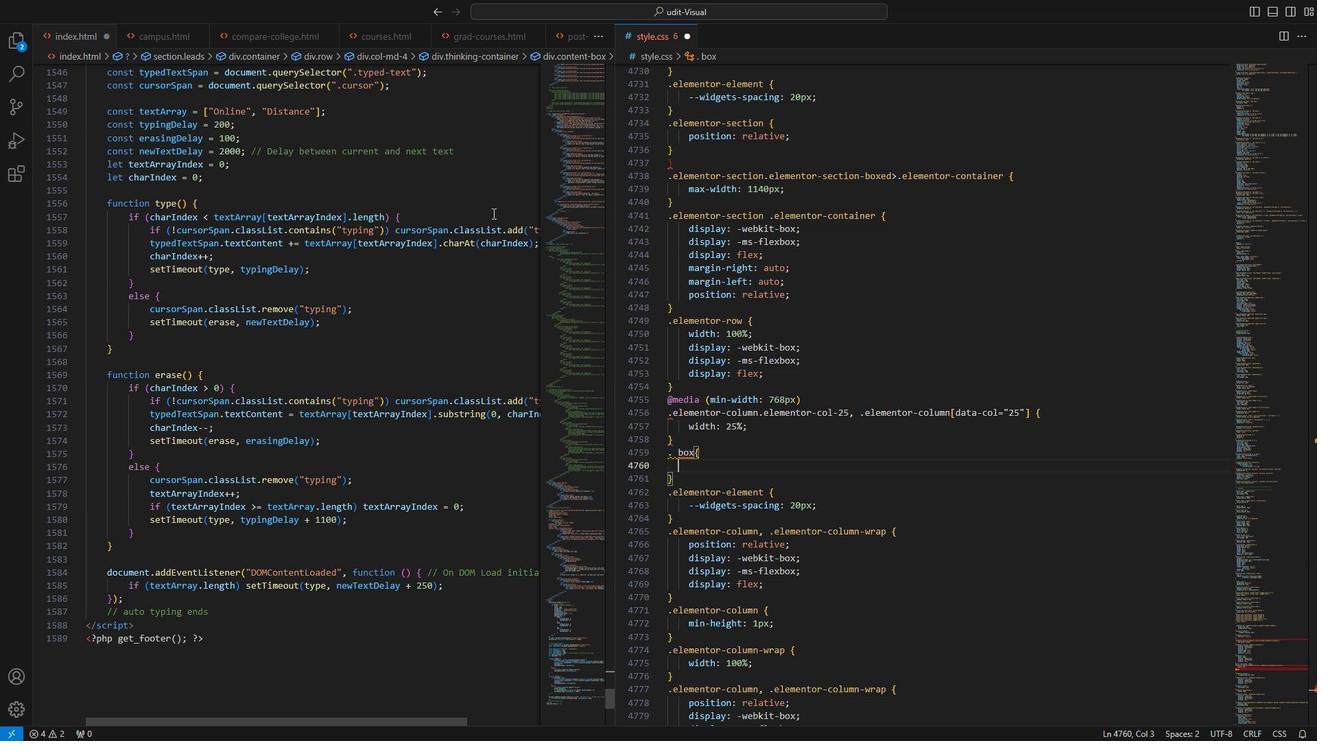 
Action: Mouse scrolled (511, 233) with delta (0, 0)
Screenshot: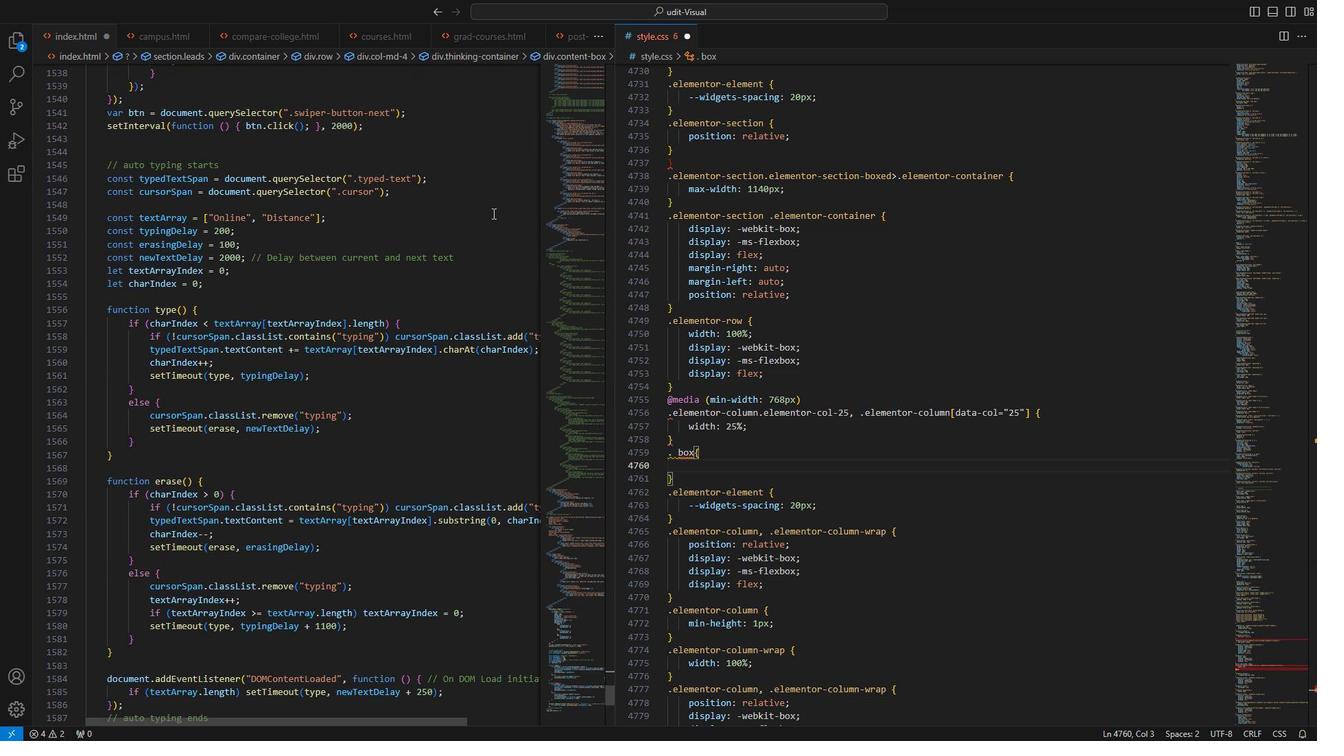
Action: Mouse scrolled (511, 233) with delta (0, 0)
Screenshot: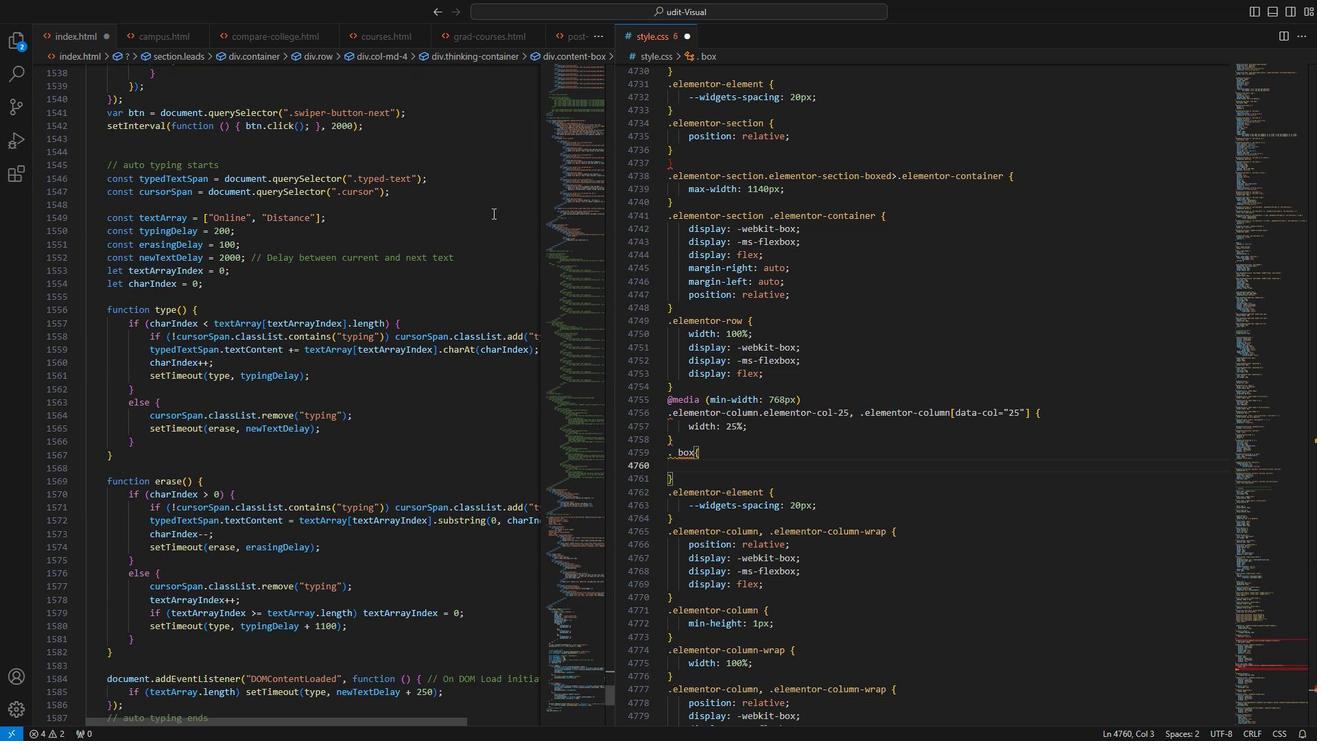 
Action: Mouse scrolled (511, 233) with delta (0, 0)
Screenshot: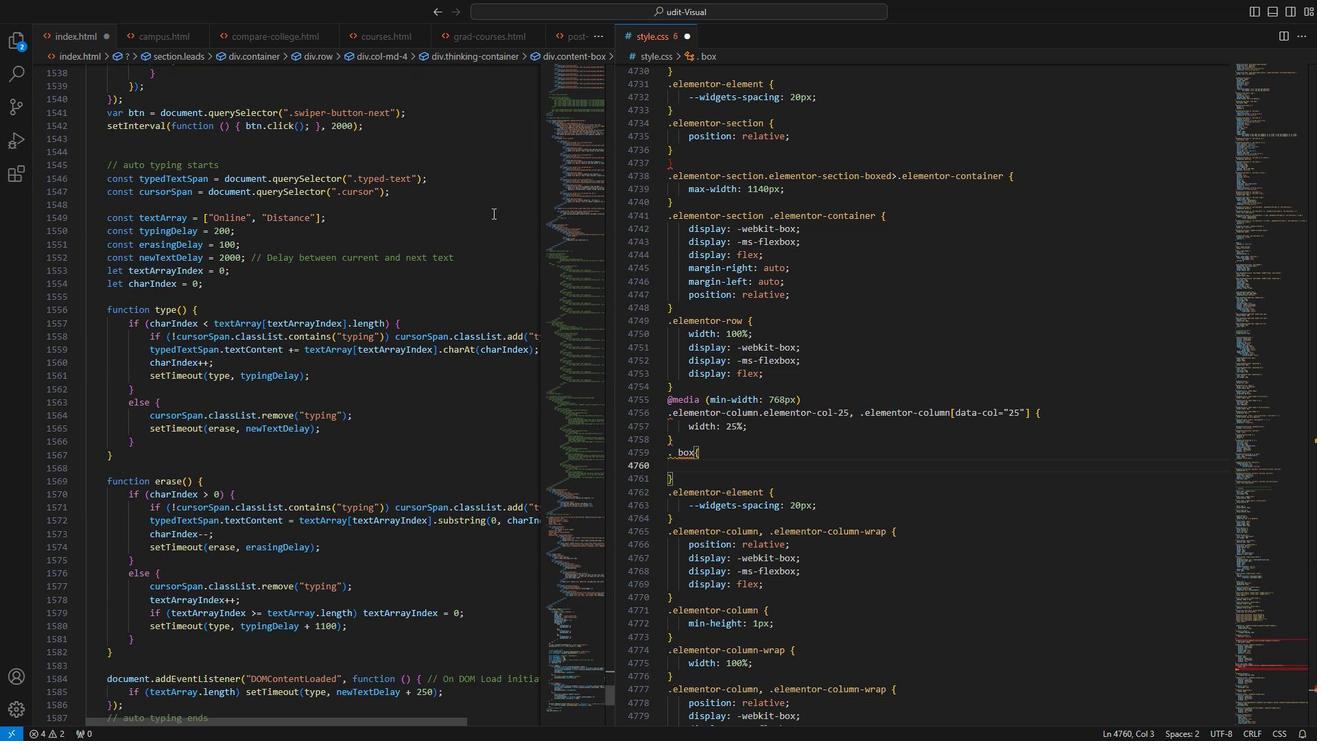 
Action: Mouse scrolled (511, 233) with delta (0, 0)
Screenshot: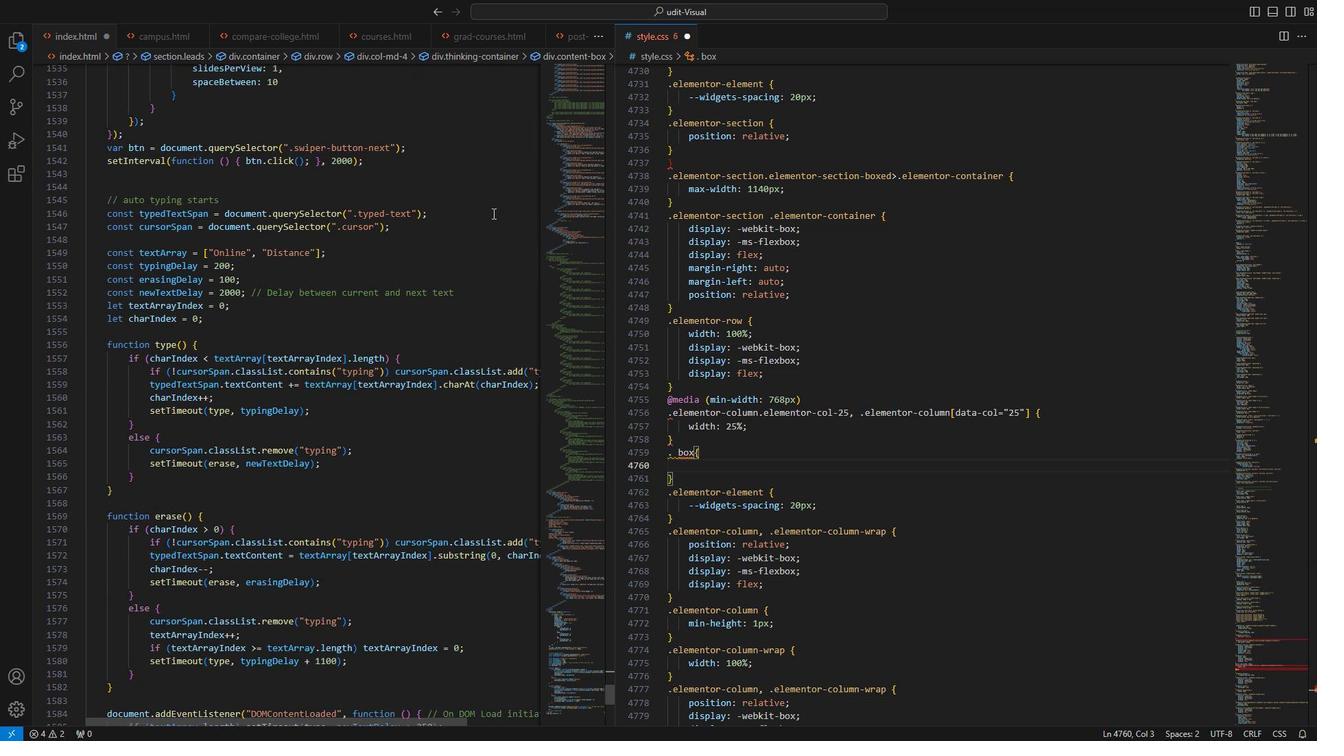 
Action: Mouse scrolled (511, 233) with delta (0, 0)
Screenshot: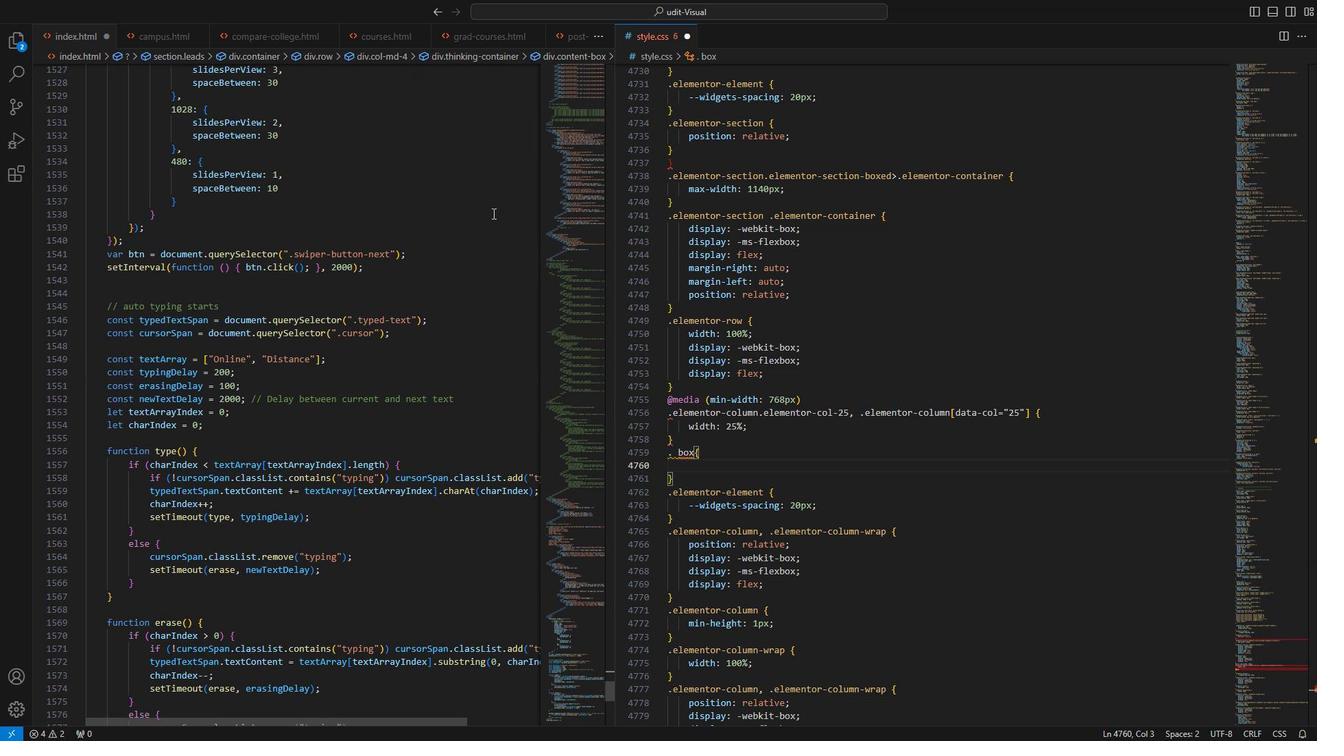 
Action: Mouse scrolled (511, 233) with delta (0, 0)
Screenshot: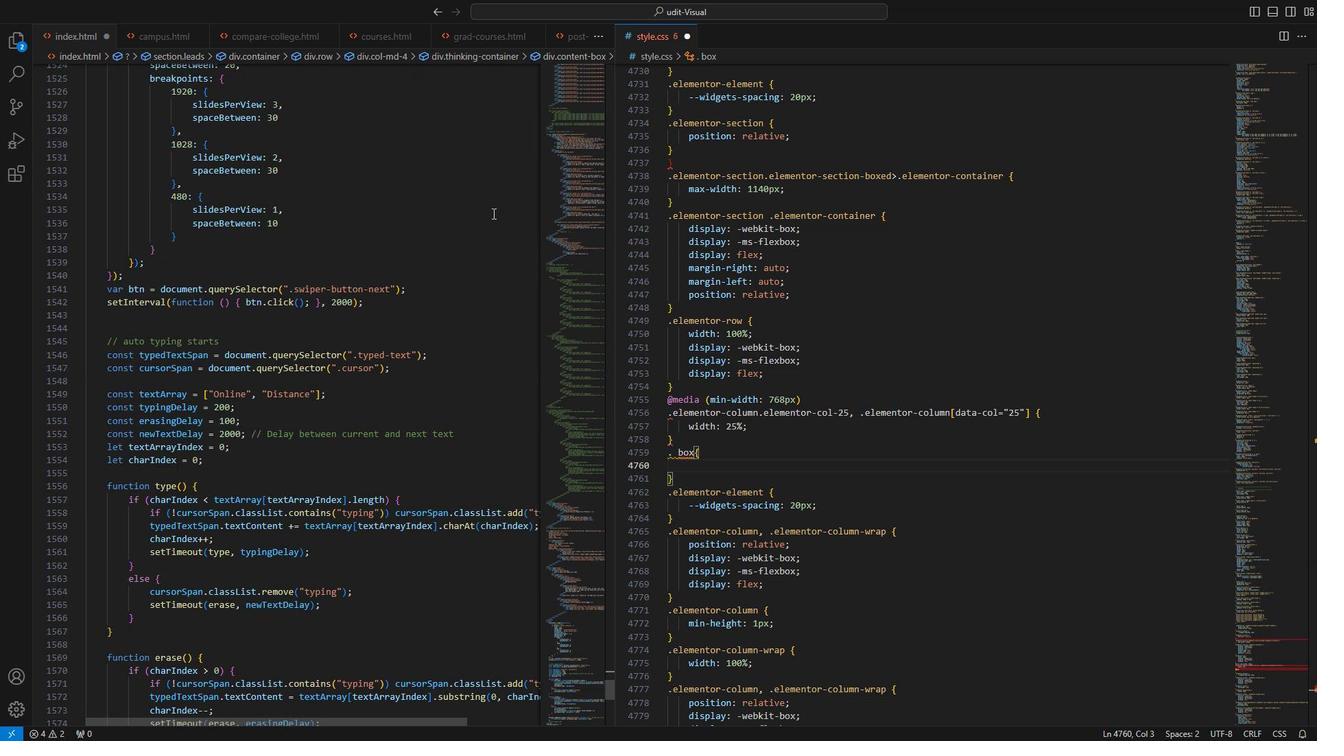 
Action: Mouse scrolled (511, 233) with delta (0, 0)
Screenshot: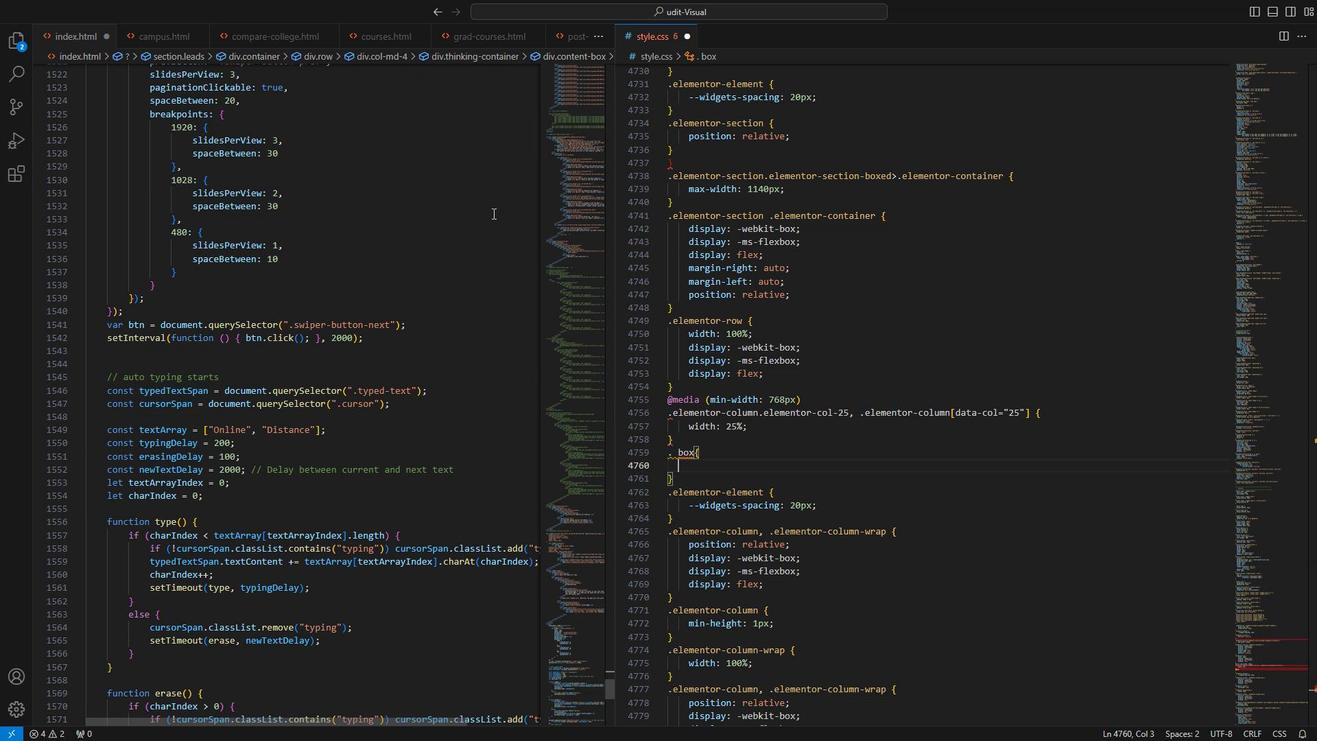 
Action: Mouse scrolled (511, 233) with delta (0, 0)
Screenshot: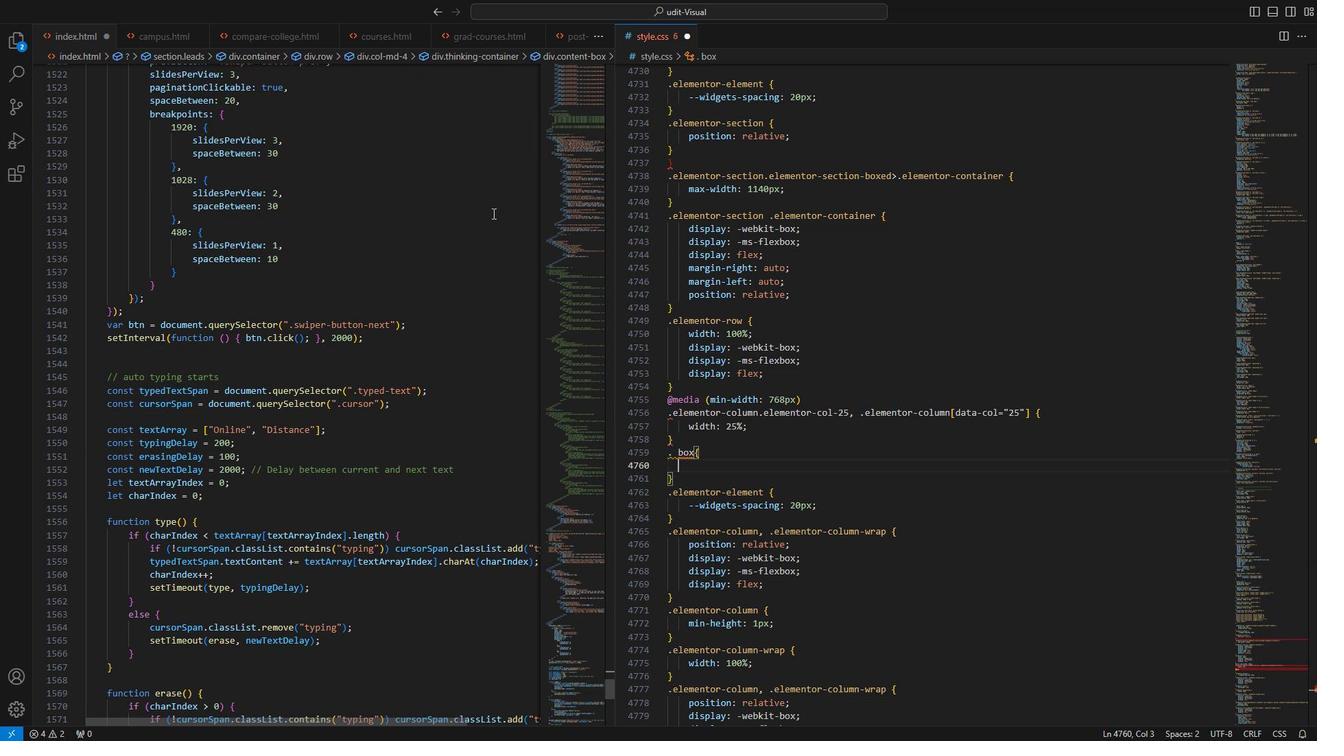 
Action: Mouse scrolled (511, 233) with delta (0, 0)
Screenshot: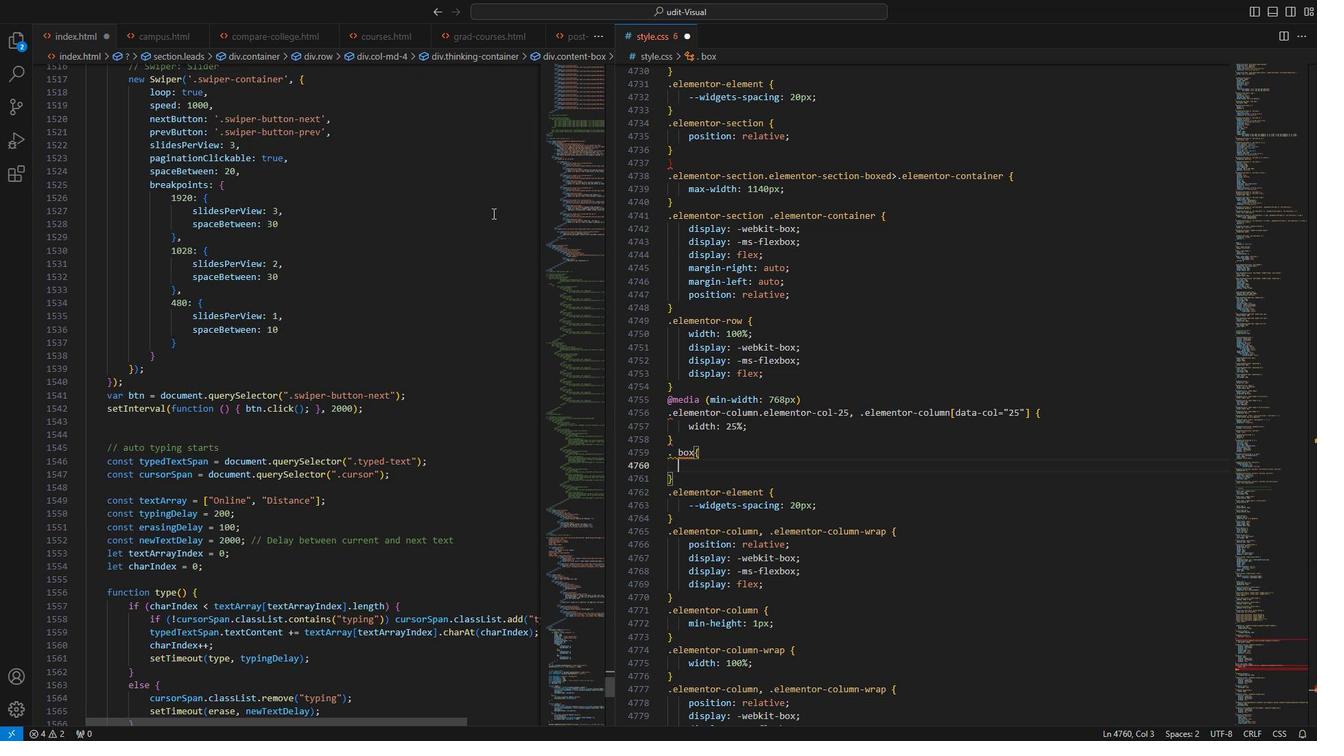 
Action: Mouse scrolled (511, 233) with delta (0, 0)
Screenshot: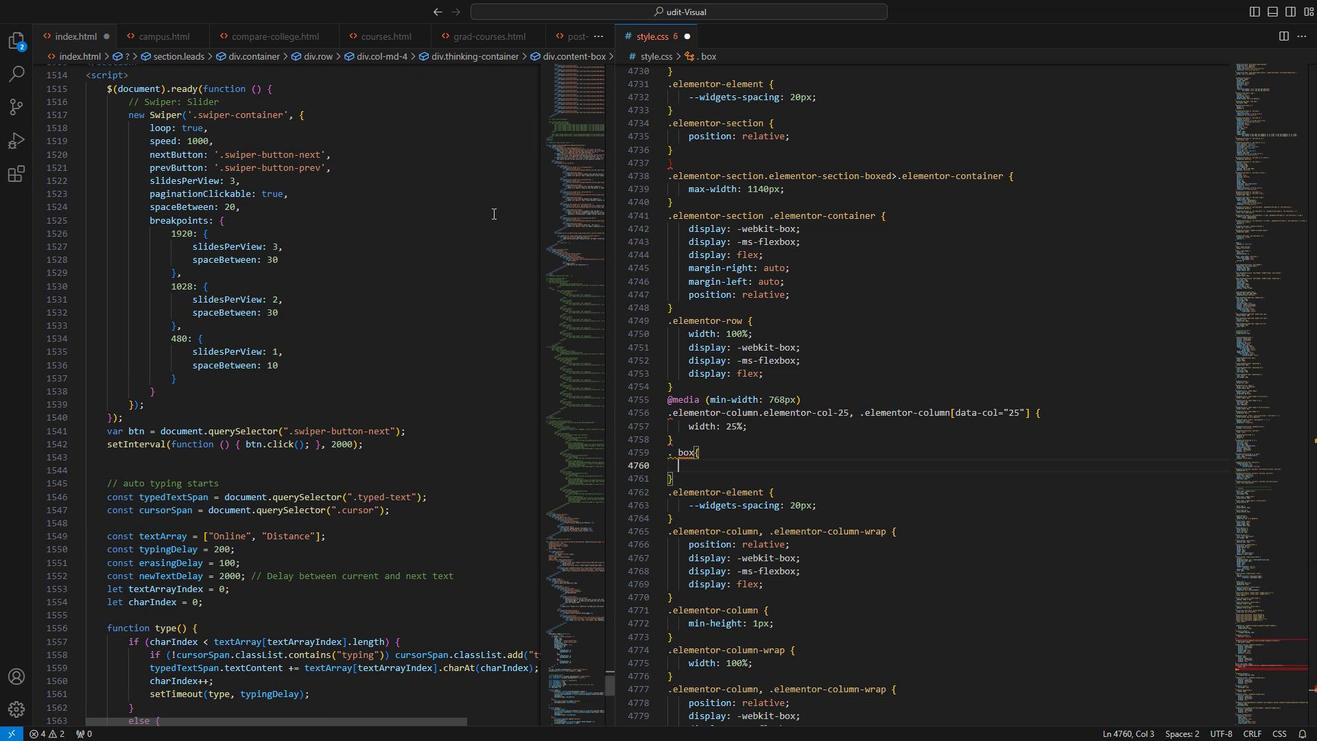 
Action: Mouse scrolled (511, 233) with delta (0, 0)
Screenshot: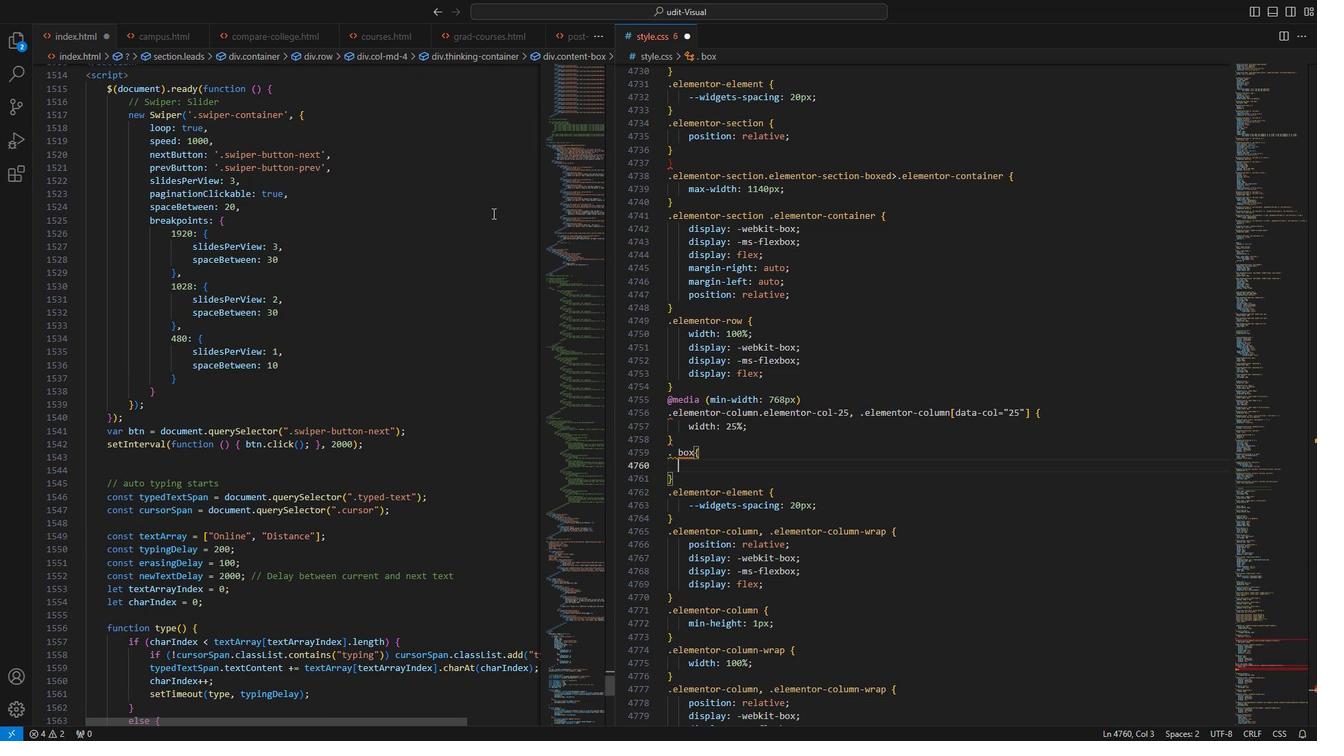 
Action: Mouse scrolled (511, 233) with delta (0, 0)
Screenshot: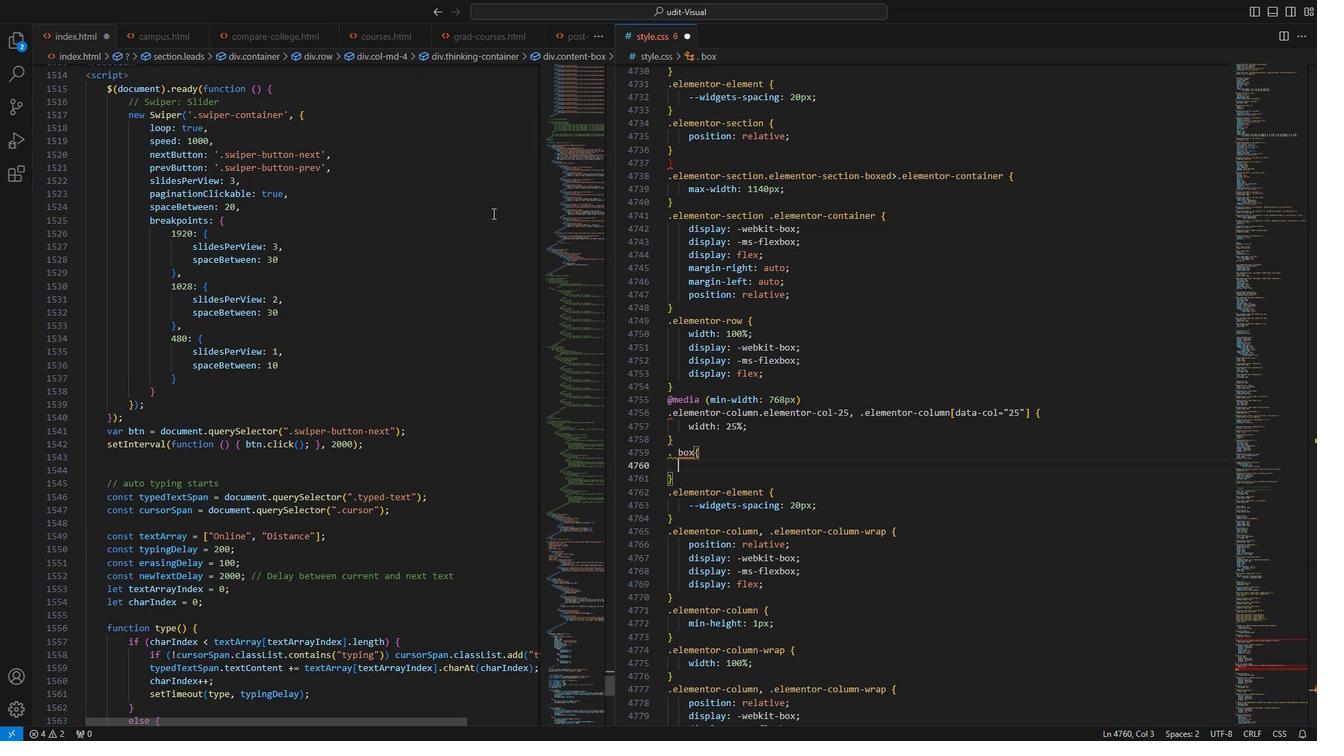 
Action: Mouse scrolled (511, 233) with delta (0, 0)
Screenshot: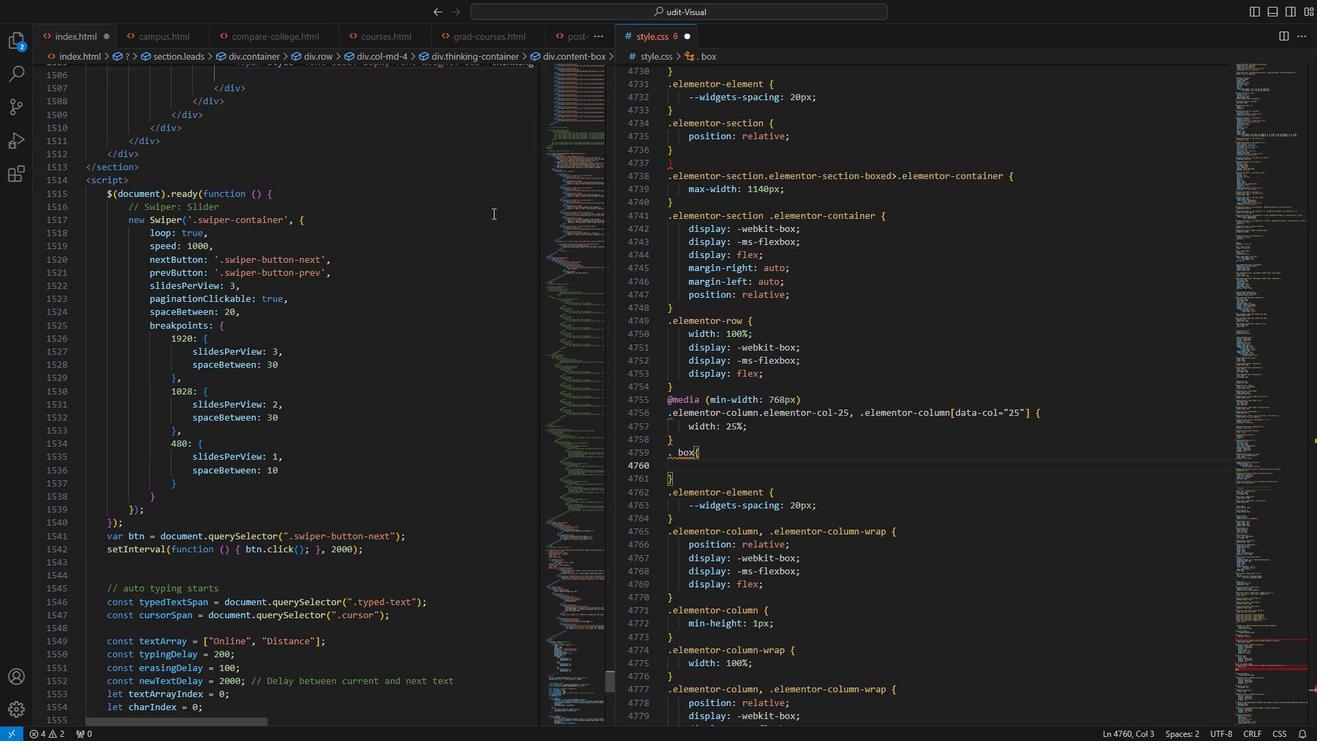 
Action: Mouse scrolled (511, 233) with delta (0, 0)
Screenshot: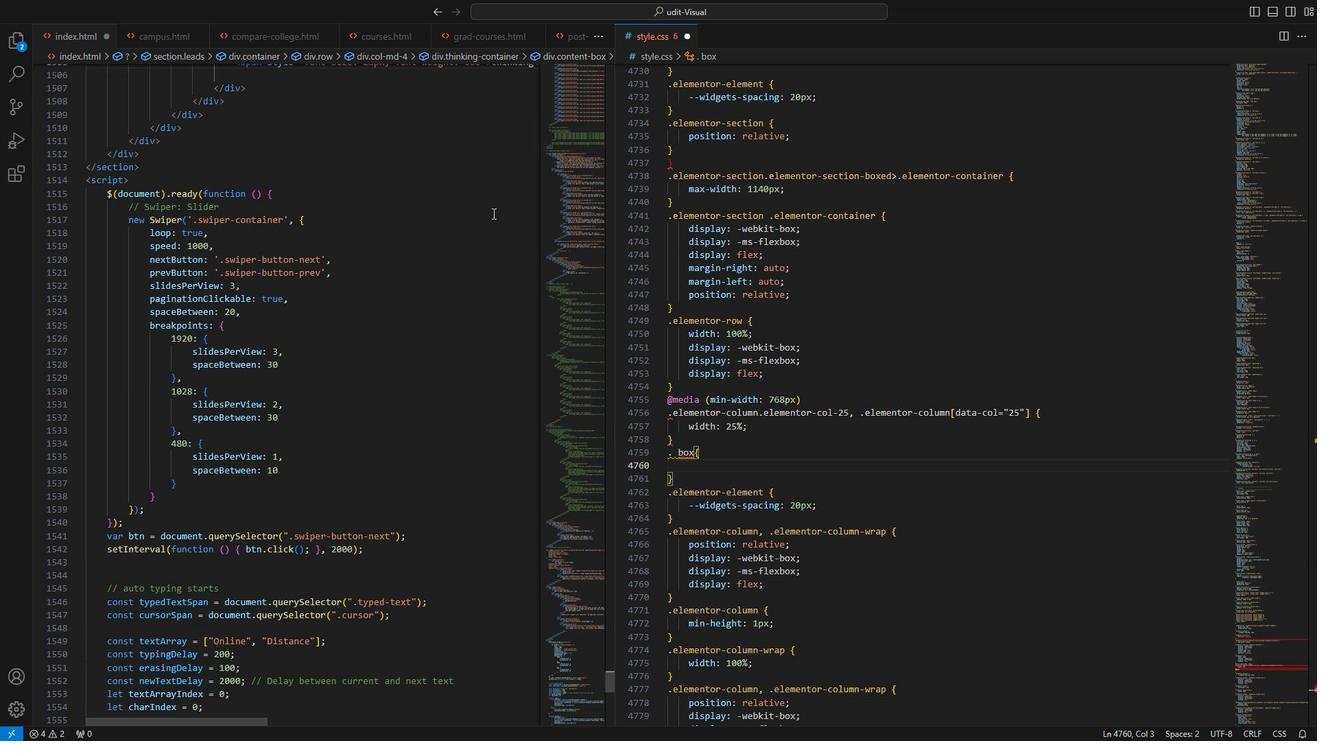 
Action: Mouse scrolled (511, 233) with delta (0, 0)
Screenshot: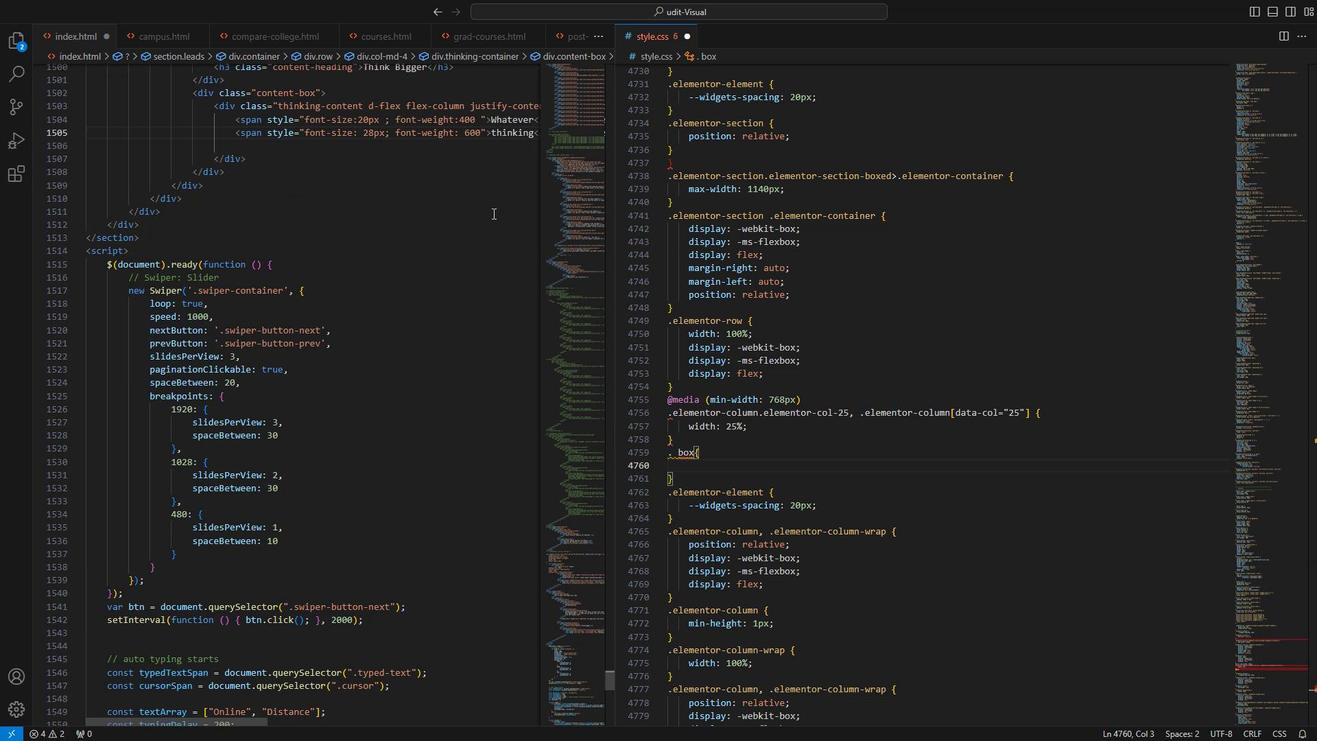 
Action: Mouse scrolled (511, 233) with delta (0, 0)
Screenshot: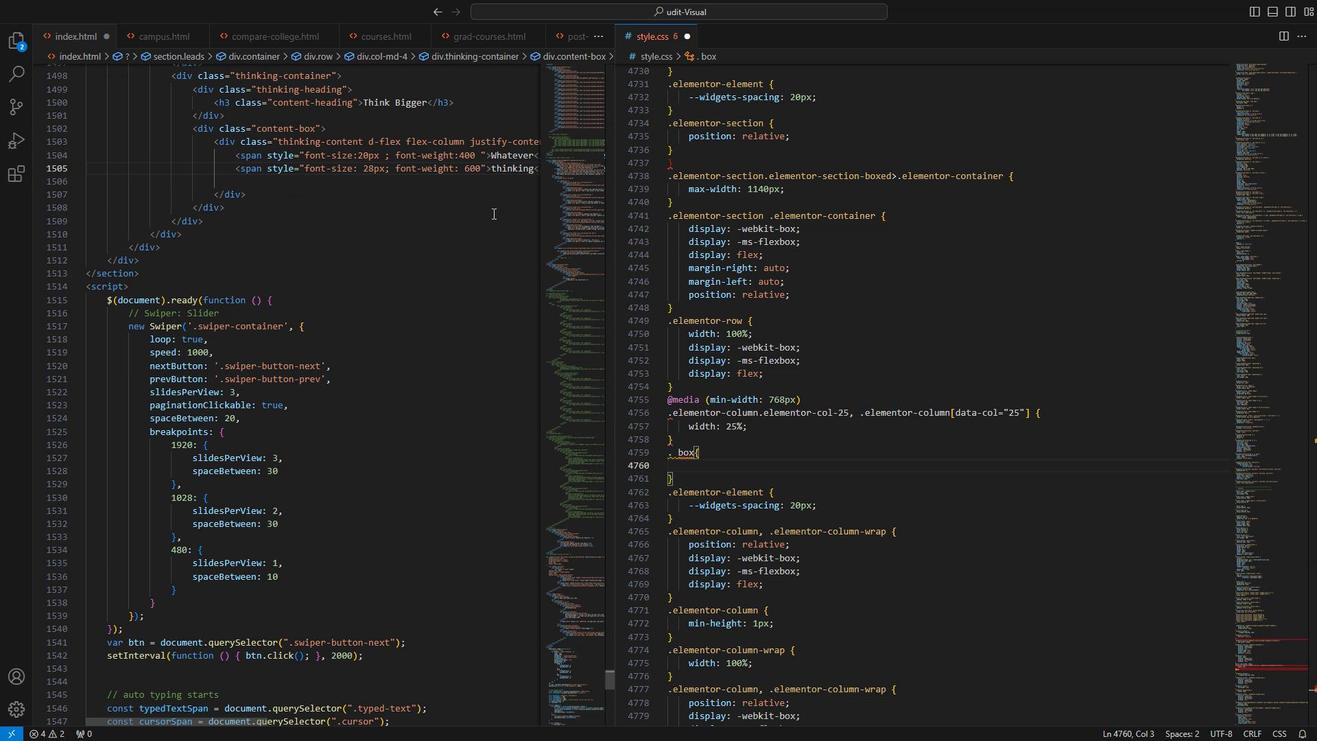 
Action: Mouse scrolled (511, 233) with delta (0, 0)
Screenshot: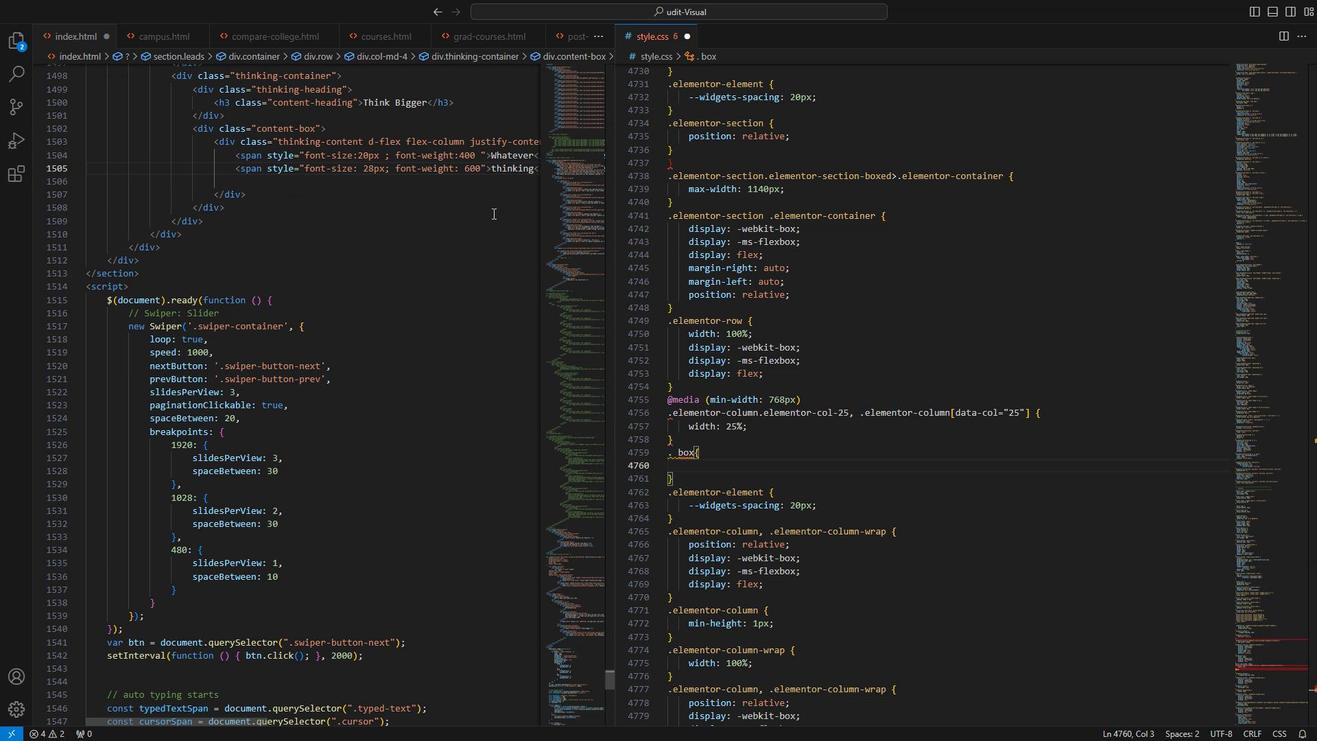 
Action: Mouse scrolled (511, 233) with delta (0, 0)
Screenshot: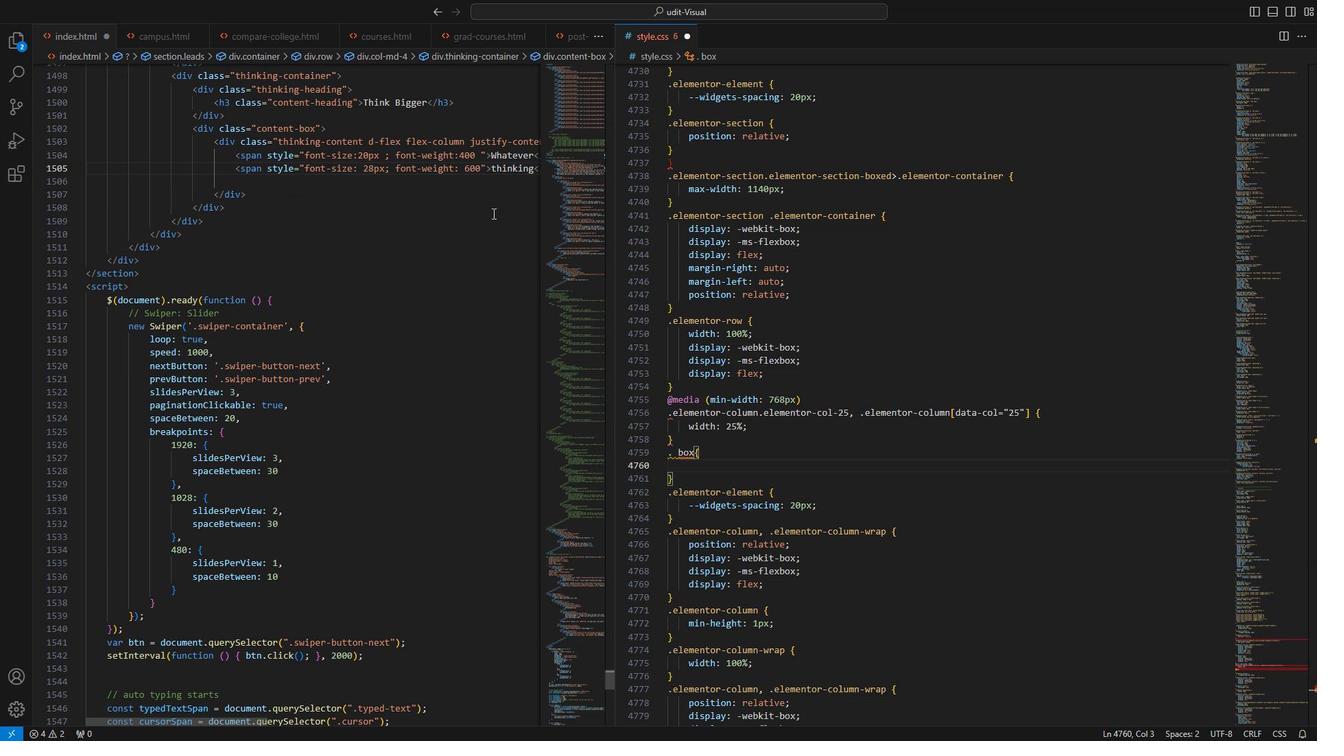 
Action: Mouse scrolled (511, 233) with delta (0, 0)
Screenshot: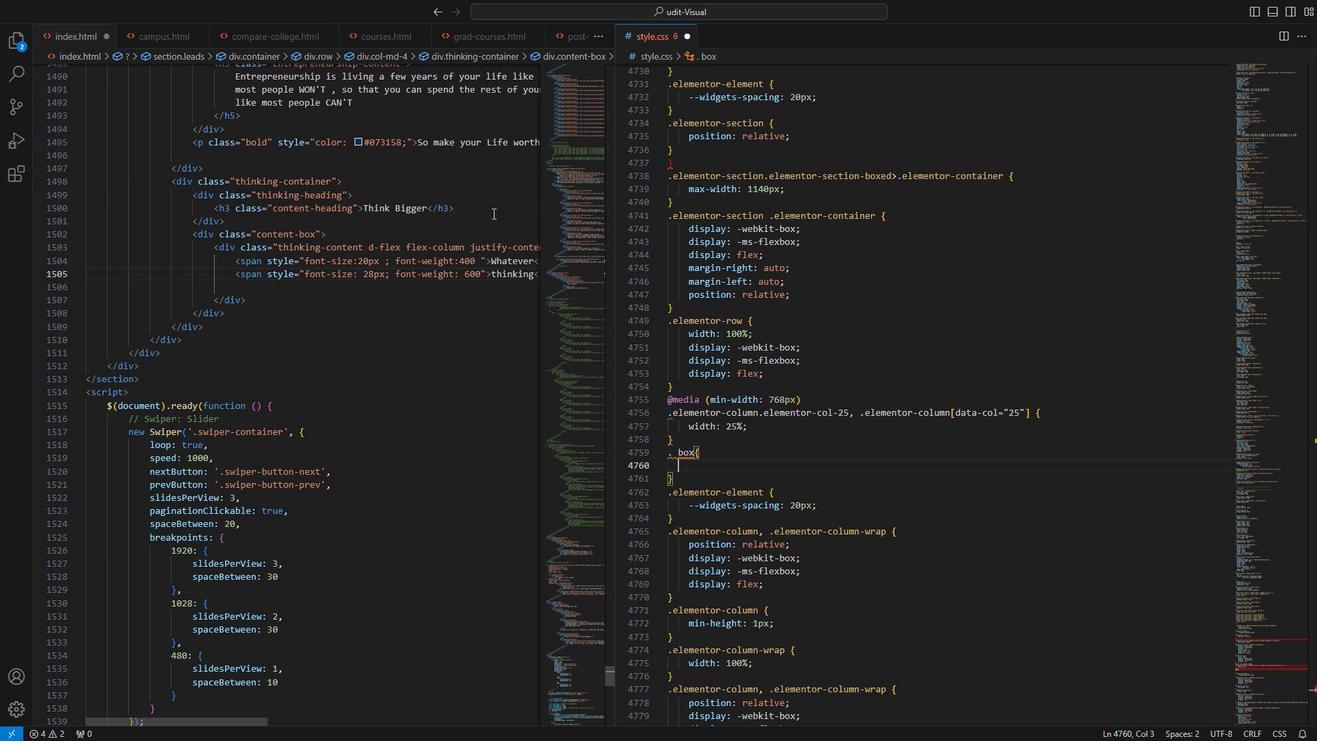 
Action: Mouse scrolled (511, 233) with delta (0, 0)
Screenshot: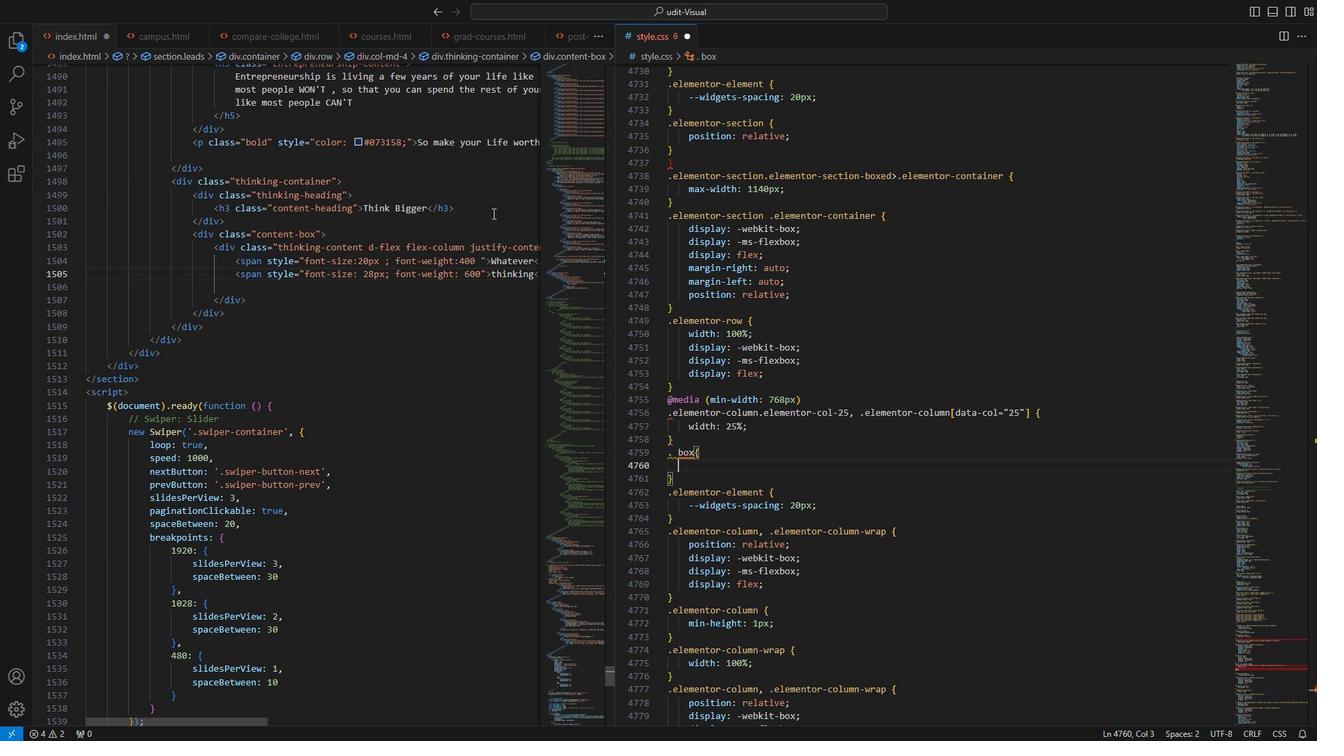 
Action: Mouse scrolled (511, 233) with delta (0, 0)
Screenshot: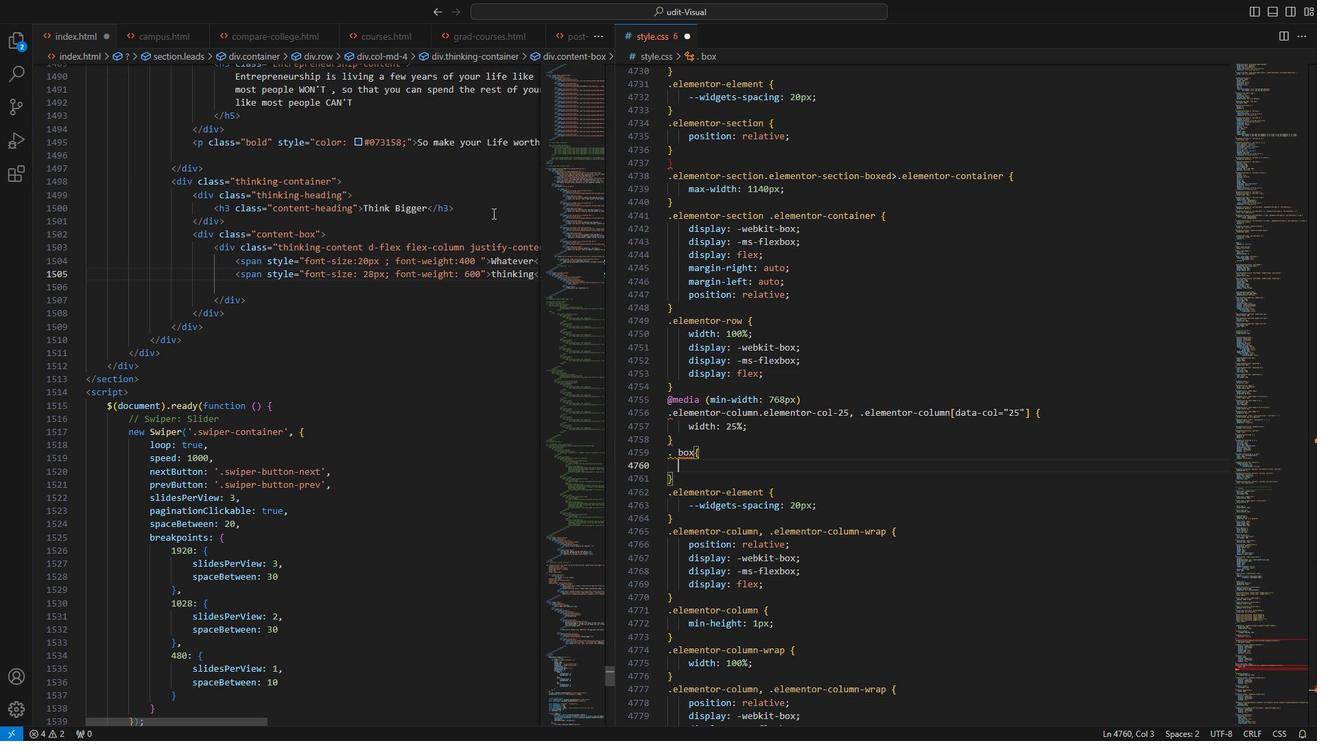 
Action: Mouse scrolled (511, 233) with delta (0, 0)
Screenshot: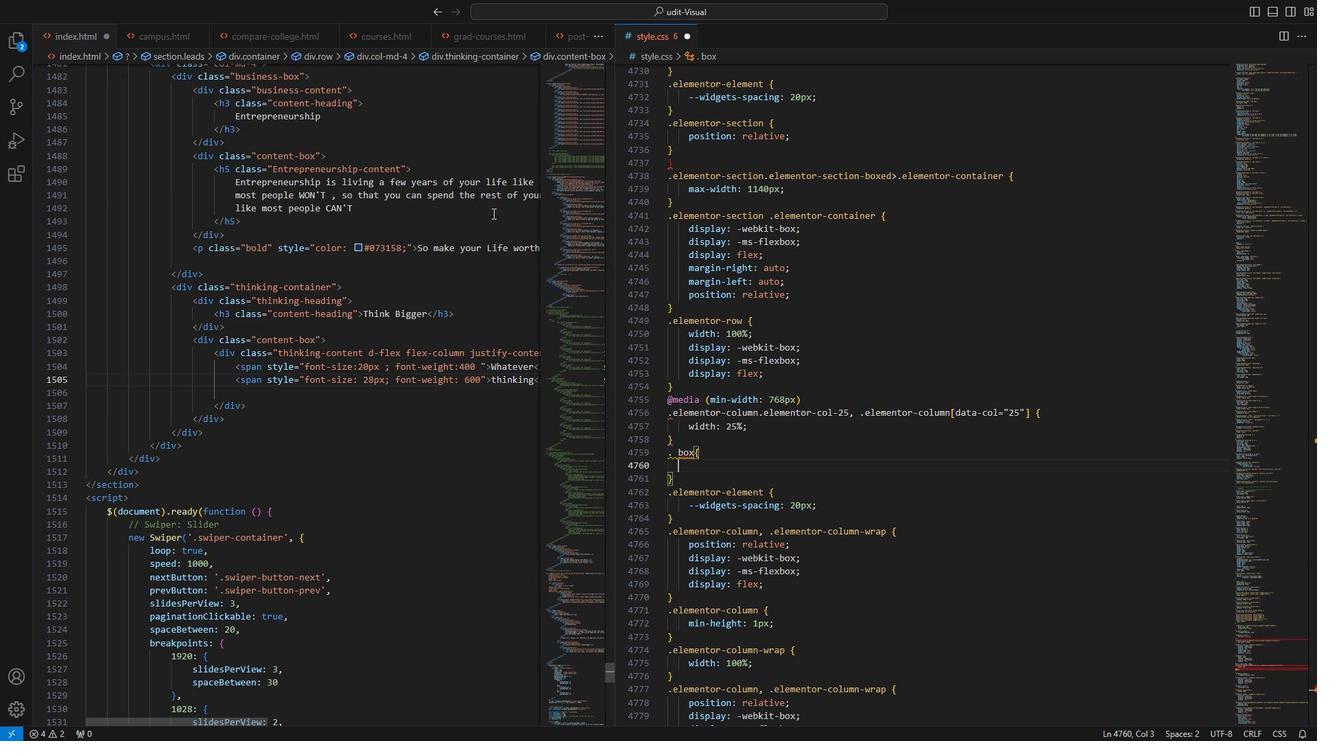 
Action: Mouse scrolled (511, 233) with delta (0, 0)
Screenshot: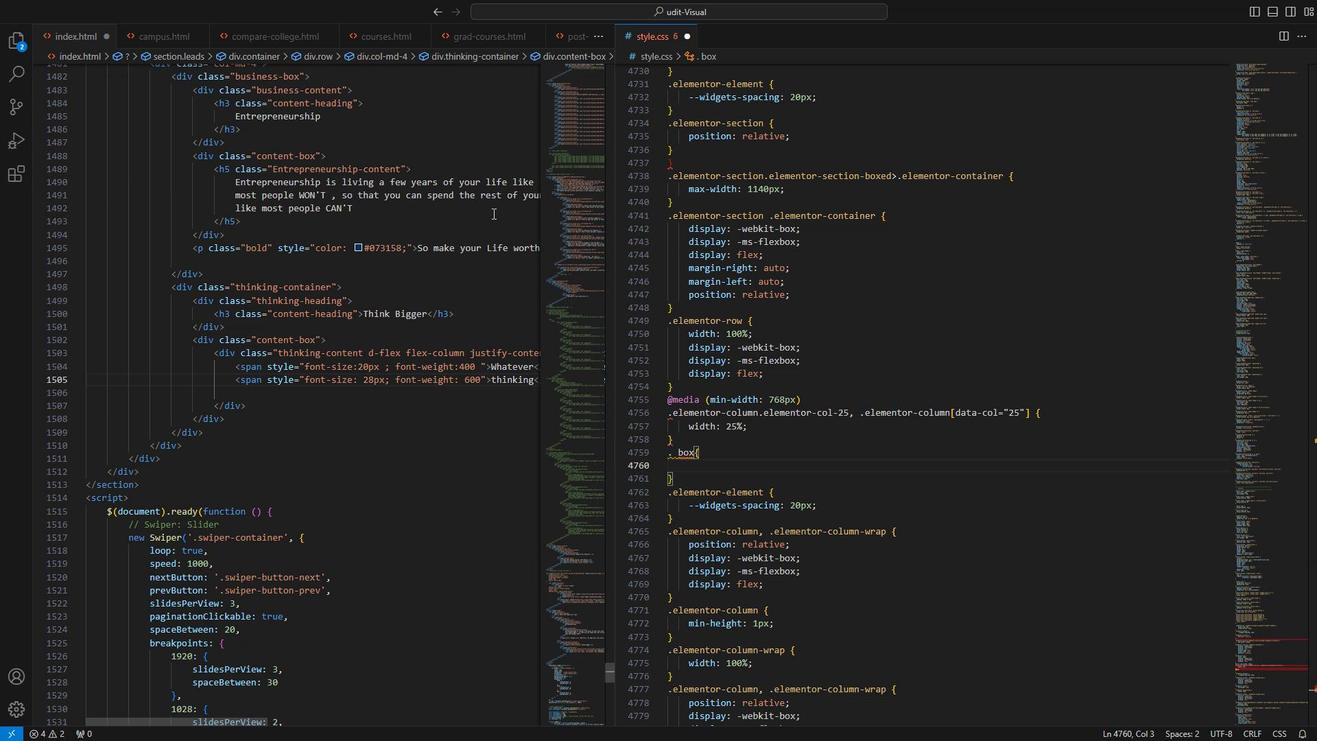 
Action: Mouse scrolled (511, 233) with delta (0, 0)
Screenshot: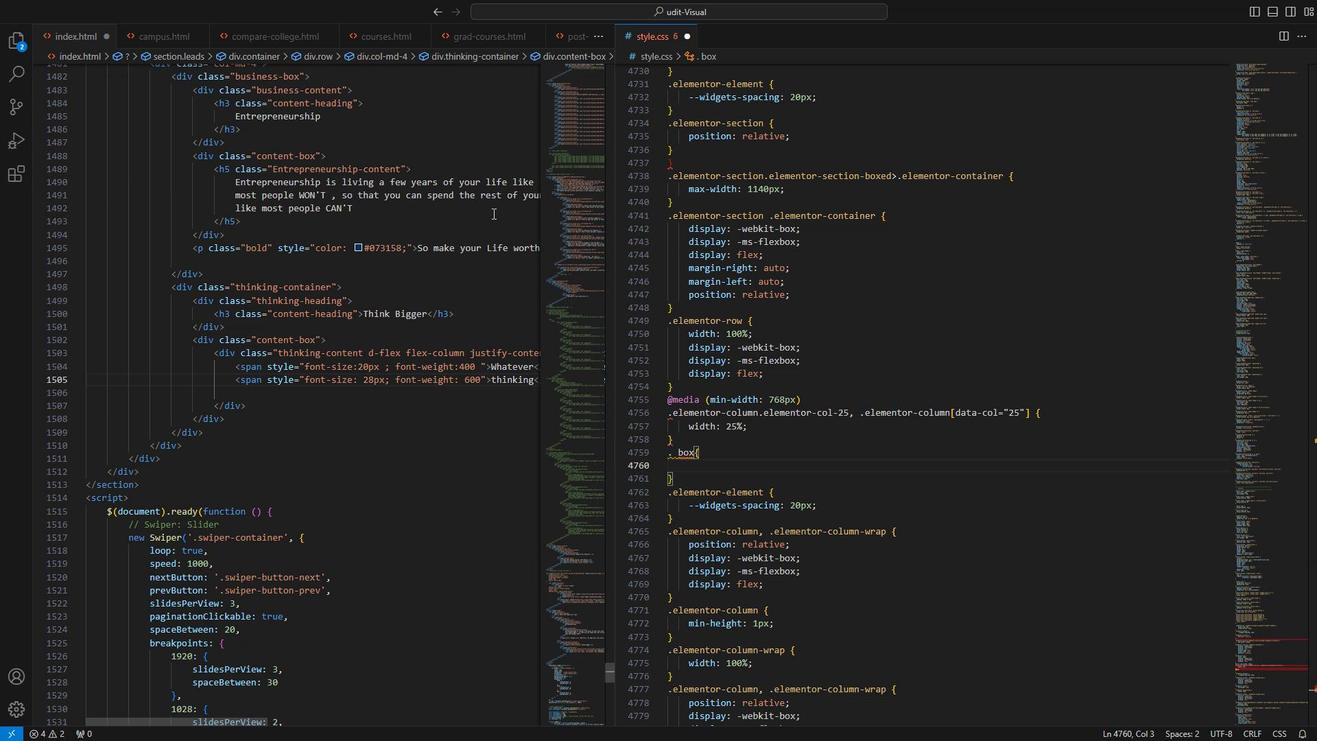 
Action: Mouse scrolled (511, 233) with delta (0, 0)
Screenshot: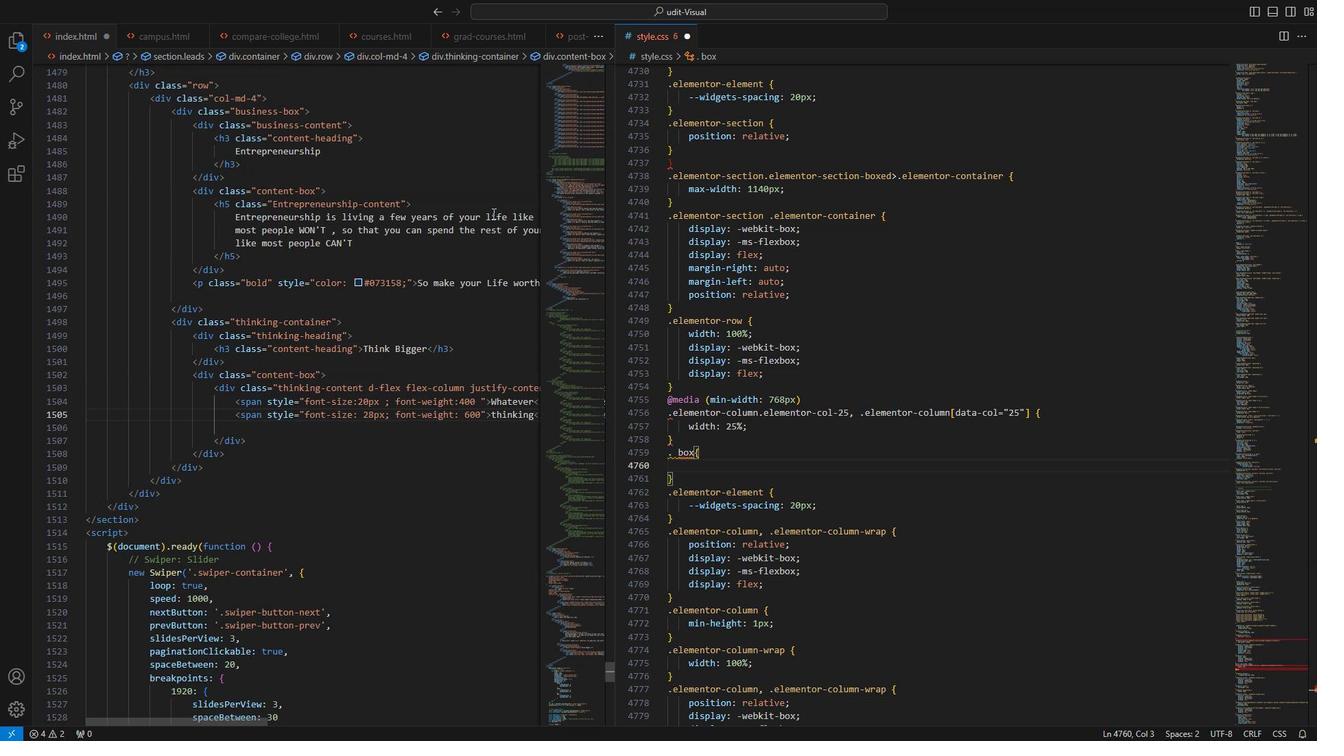 
Action: Mouse scrolled (511, 233) with delta (0, 0)
Screenshot: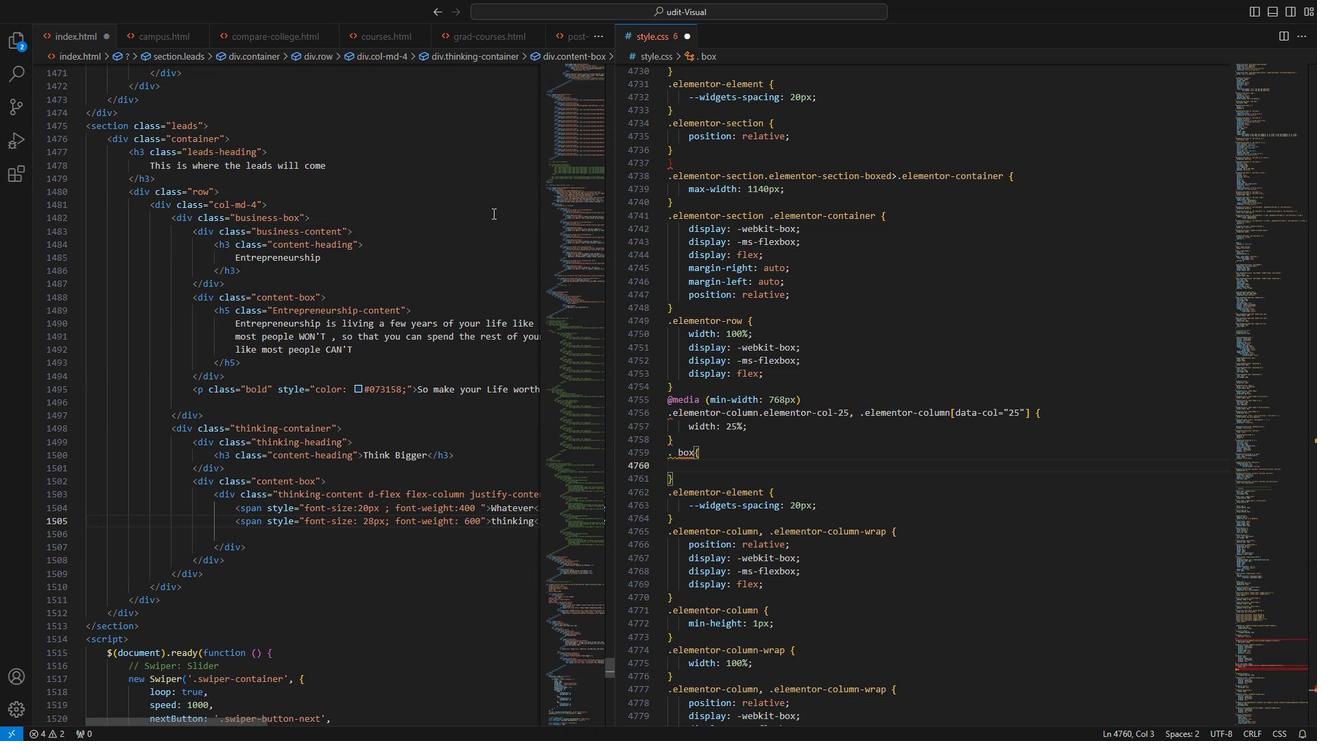 
Action: Mouse scrolled (511, 233) with delta (0, 0)
Screenshot: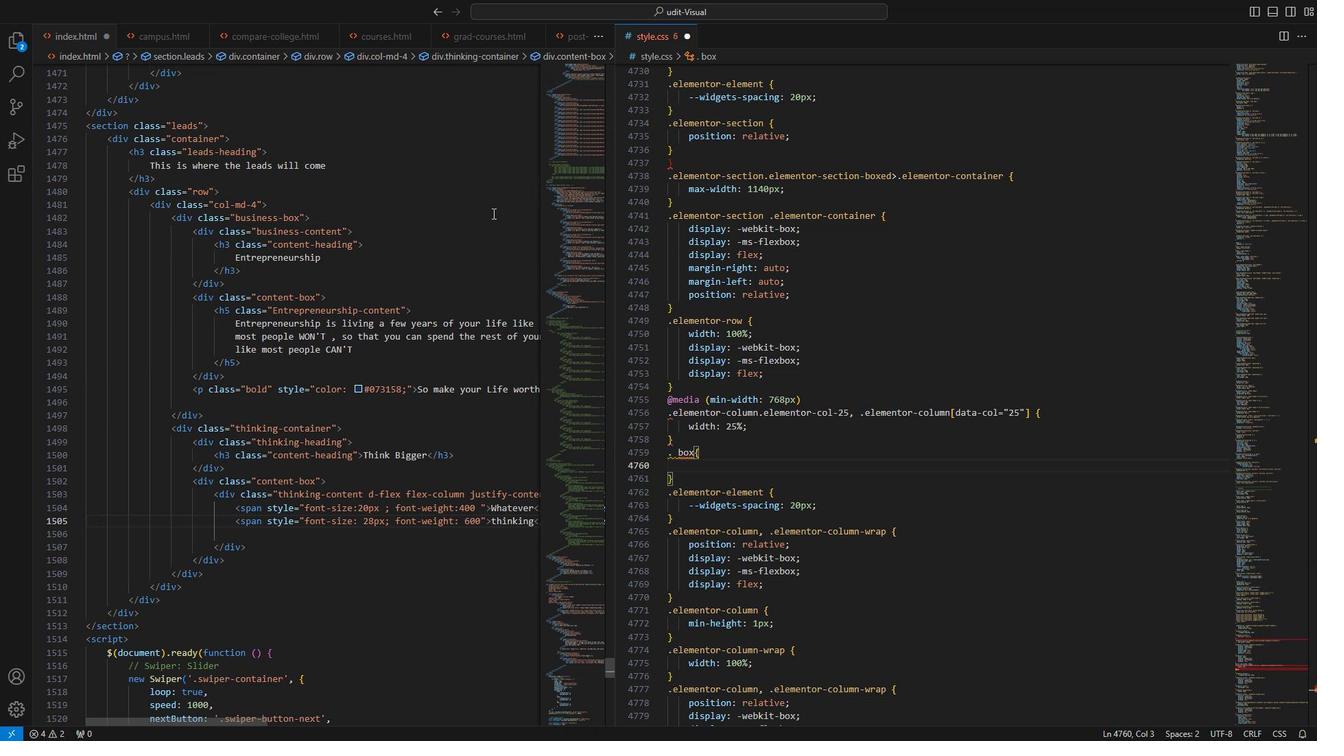
Action: Mouse scrolled (511, 233) with delta (0, 0)
Screenshot: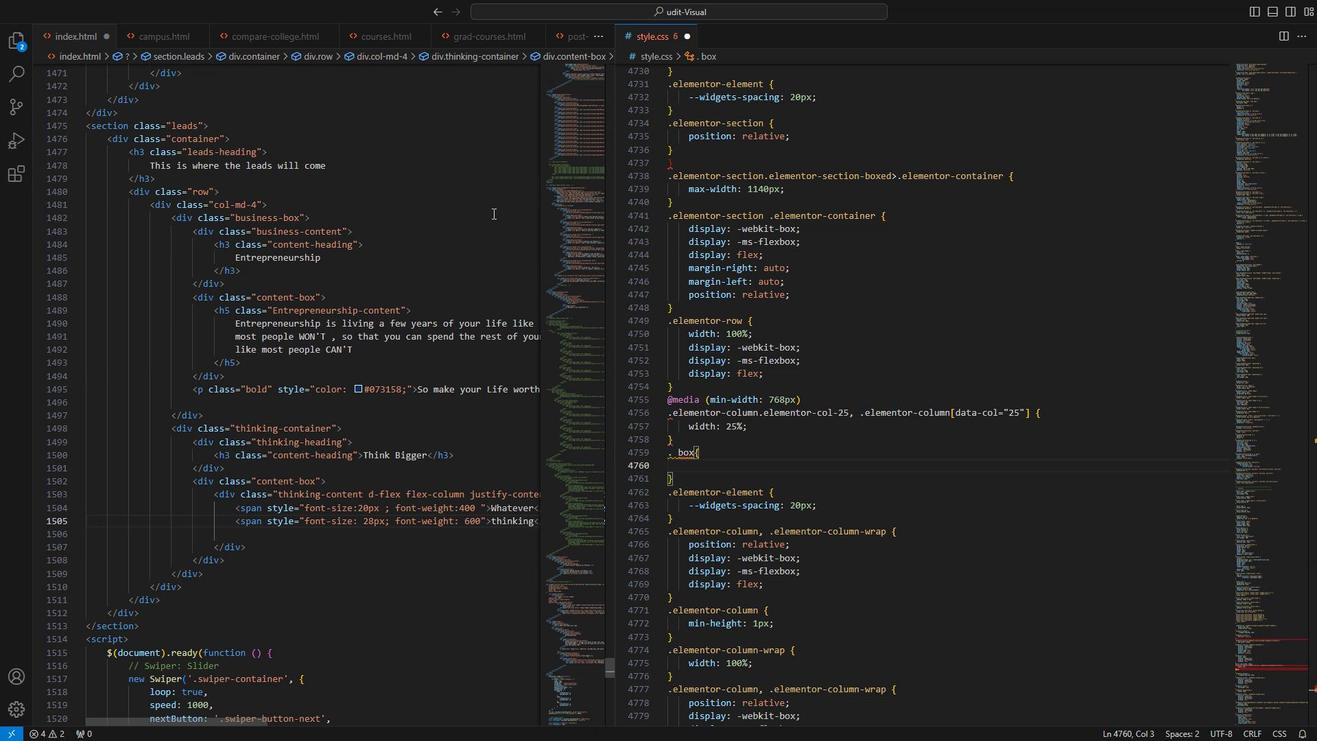 
Action: Mouse scrolled (511, 233) with delta (0, 0)
Screenshot: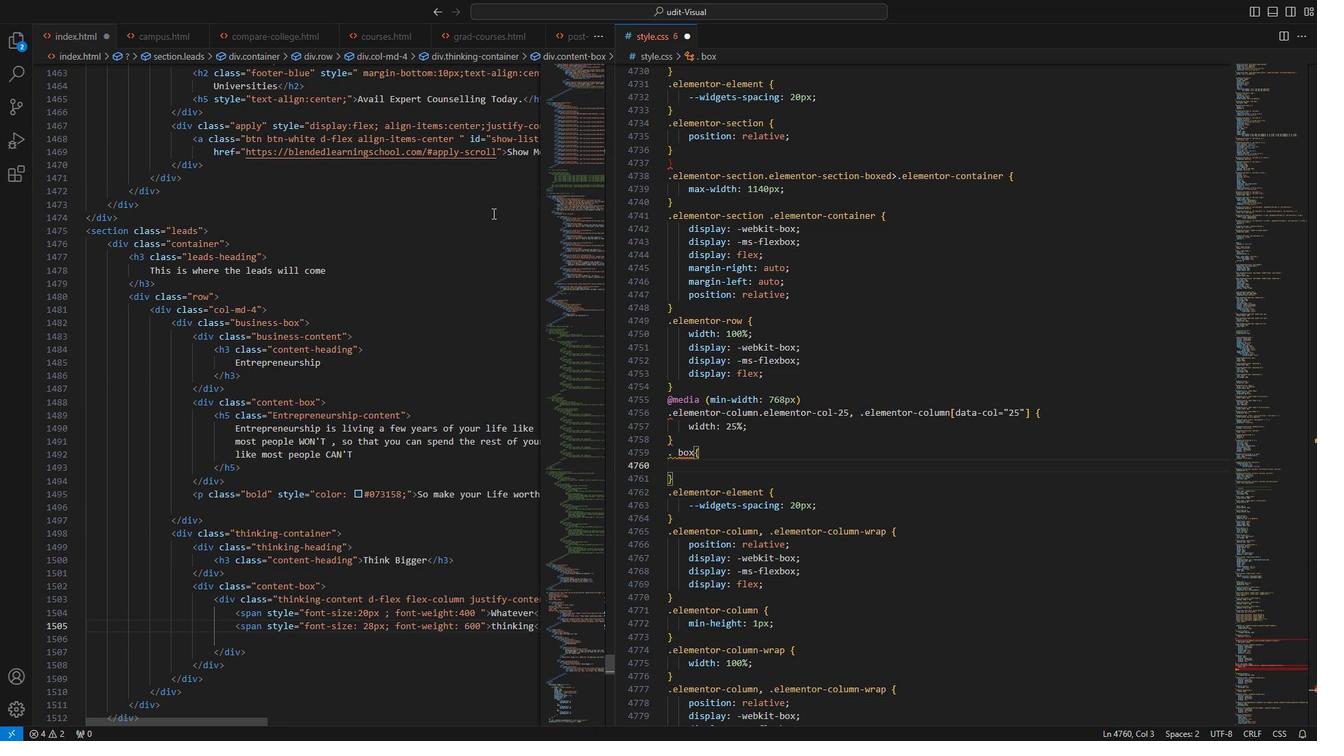 
Action: Mouse scrolled (511, 233) with delta (0, 0)
Screenshot: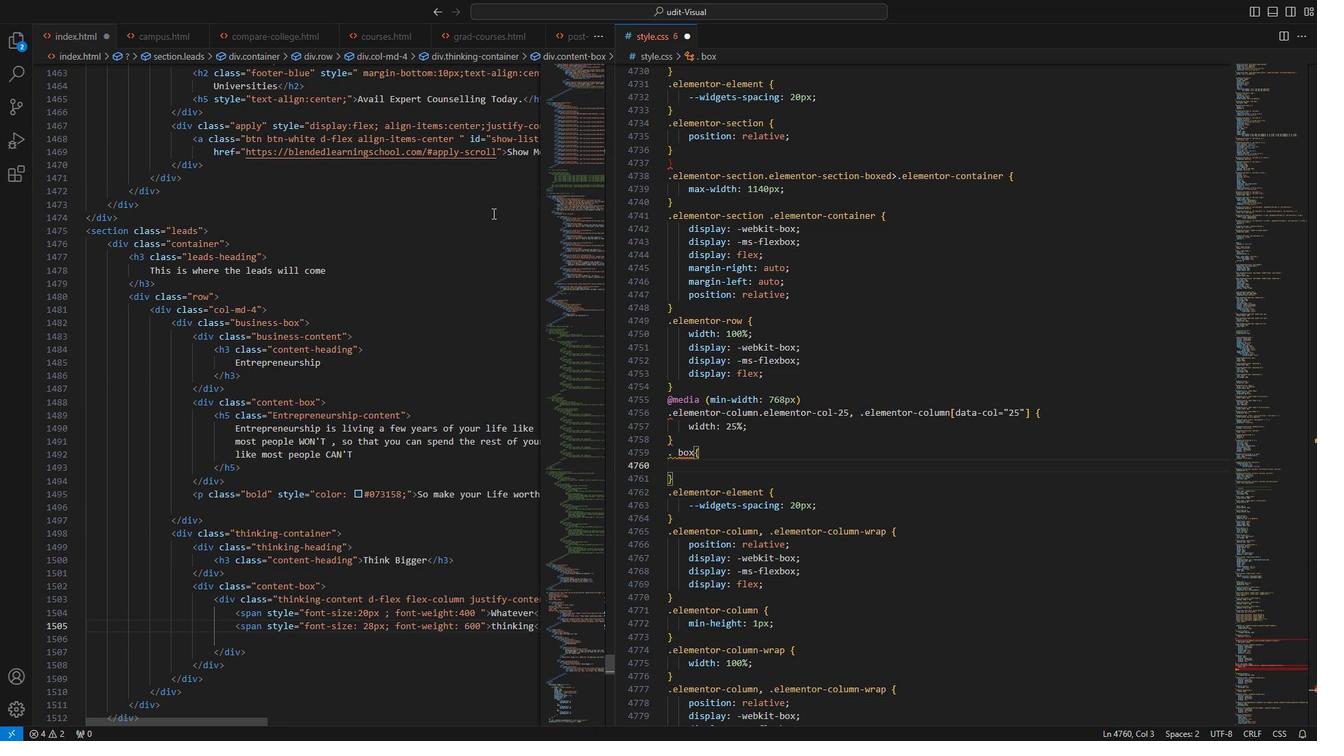 
Action: Mouse scrolled (511, 233) with delta (0, 0)
Screenshot: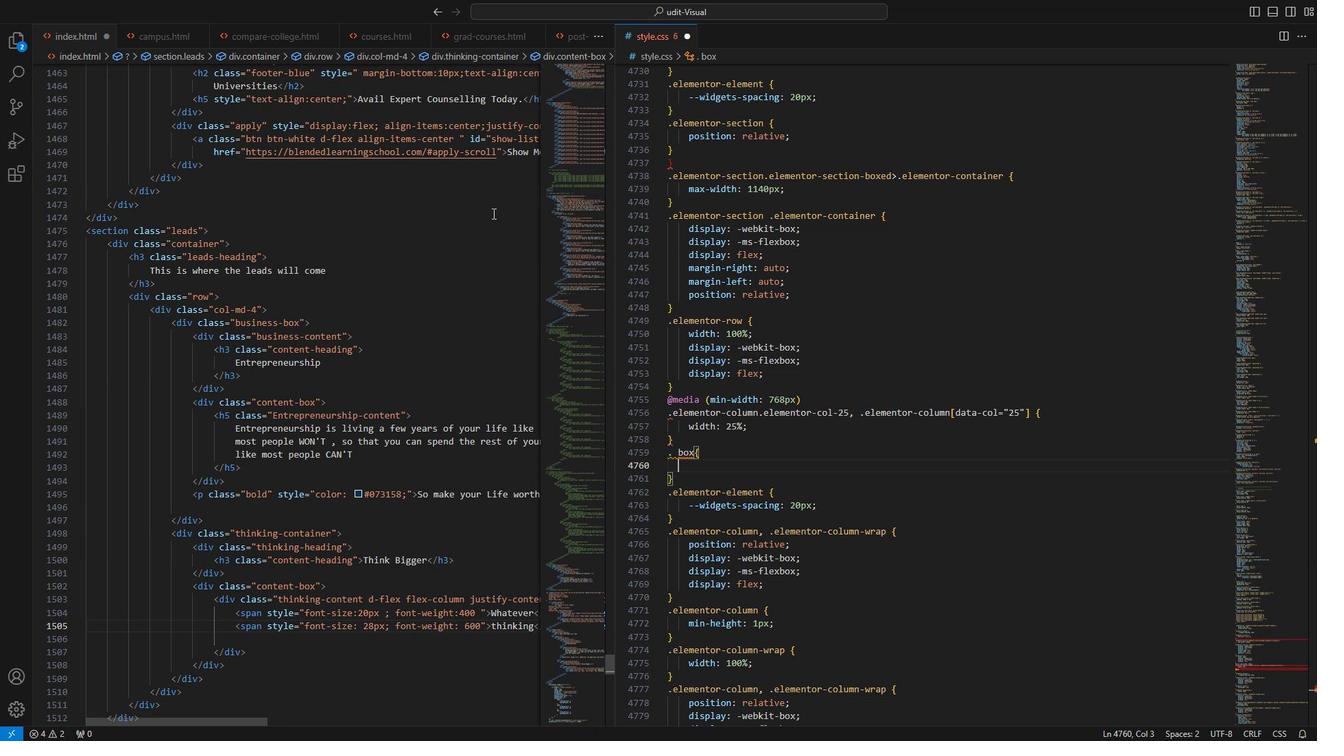 
Action: Mouse scrolled (511, 233) with delta (0, 0)
Screenshot: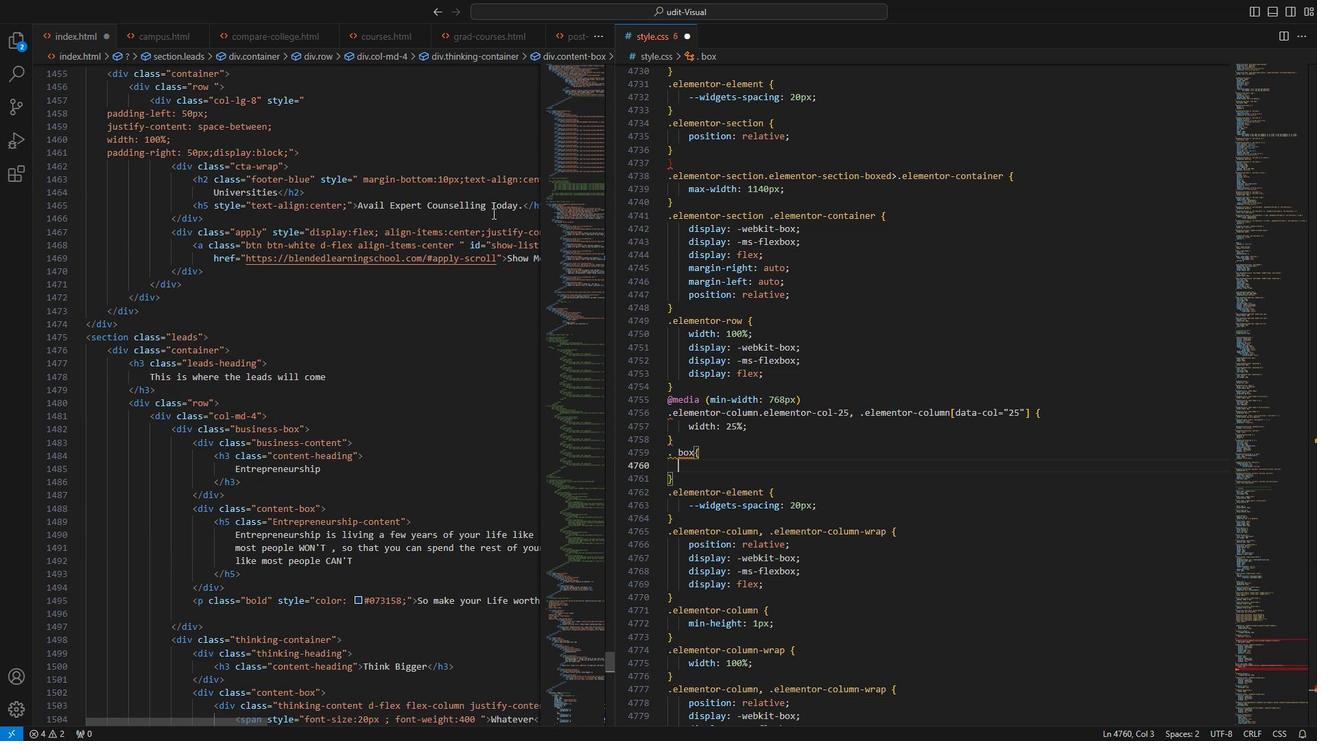 
Action: Mouse scrolled (511, 233) with delta (0, 0)
Screenshot: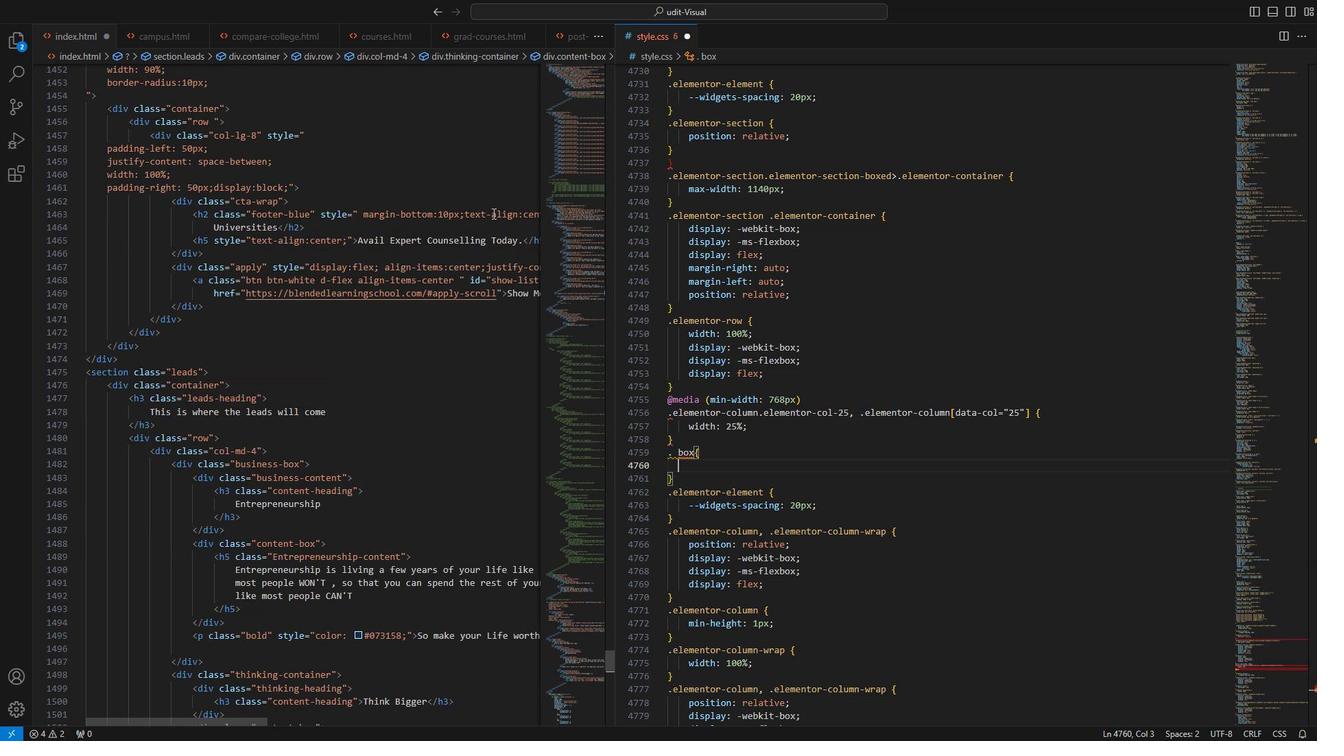 
Action: Mouse scrolled (511, 233) with delta (0, 0)
Screenshot: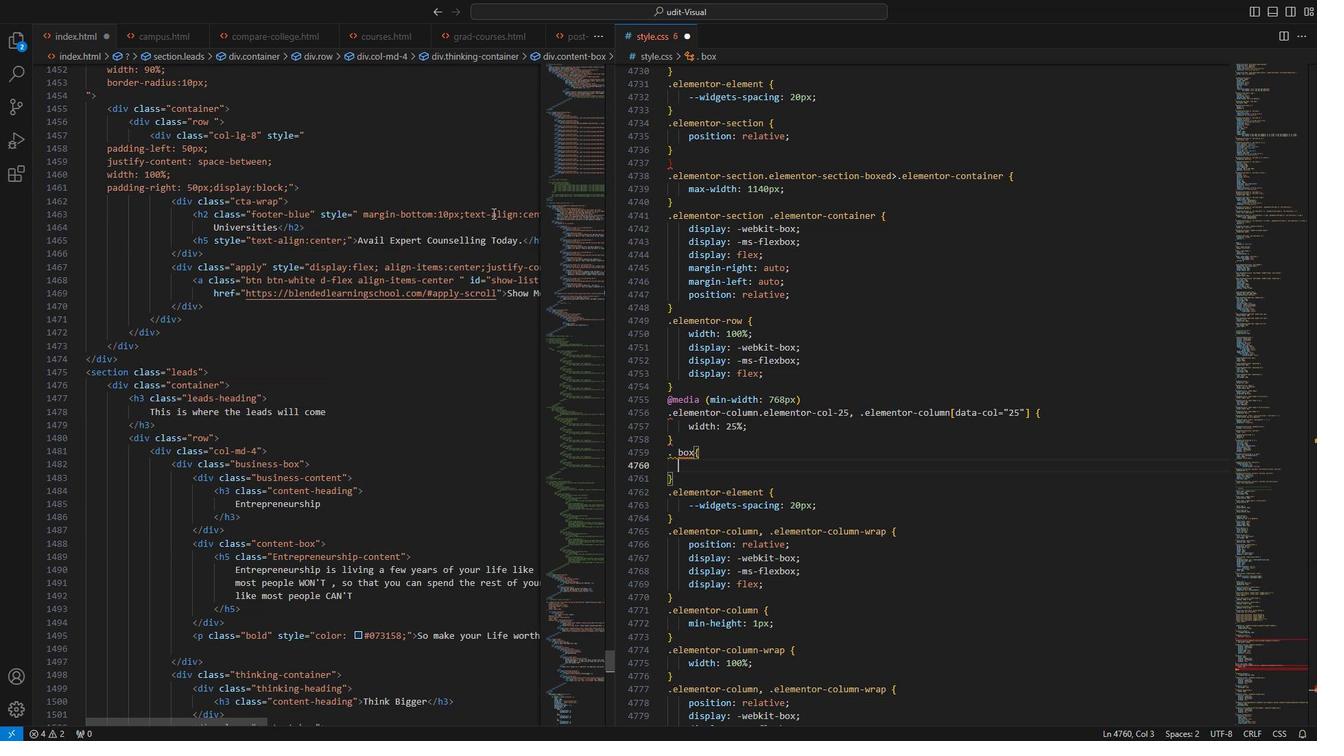 
Action: Mouse scrolled (511, 233) with delta (0, 0)
Screenshot: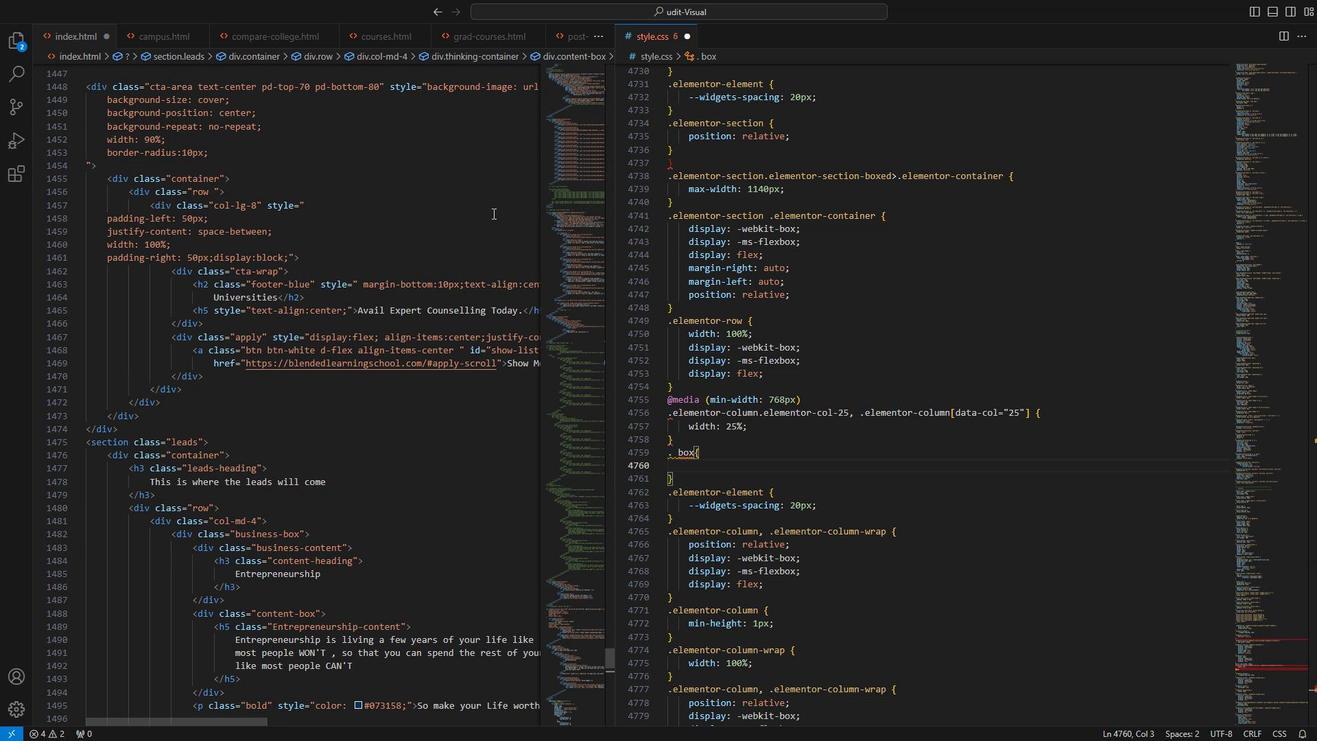 
Action: Mouse scrolled (511, 233) with delta (0, 0)
Screenshot: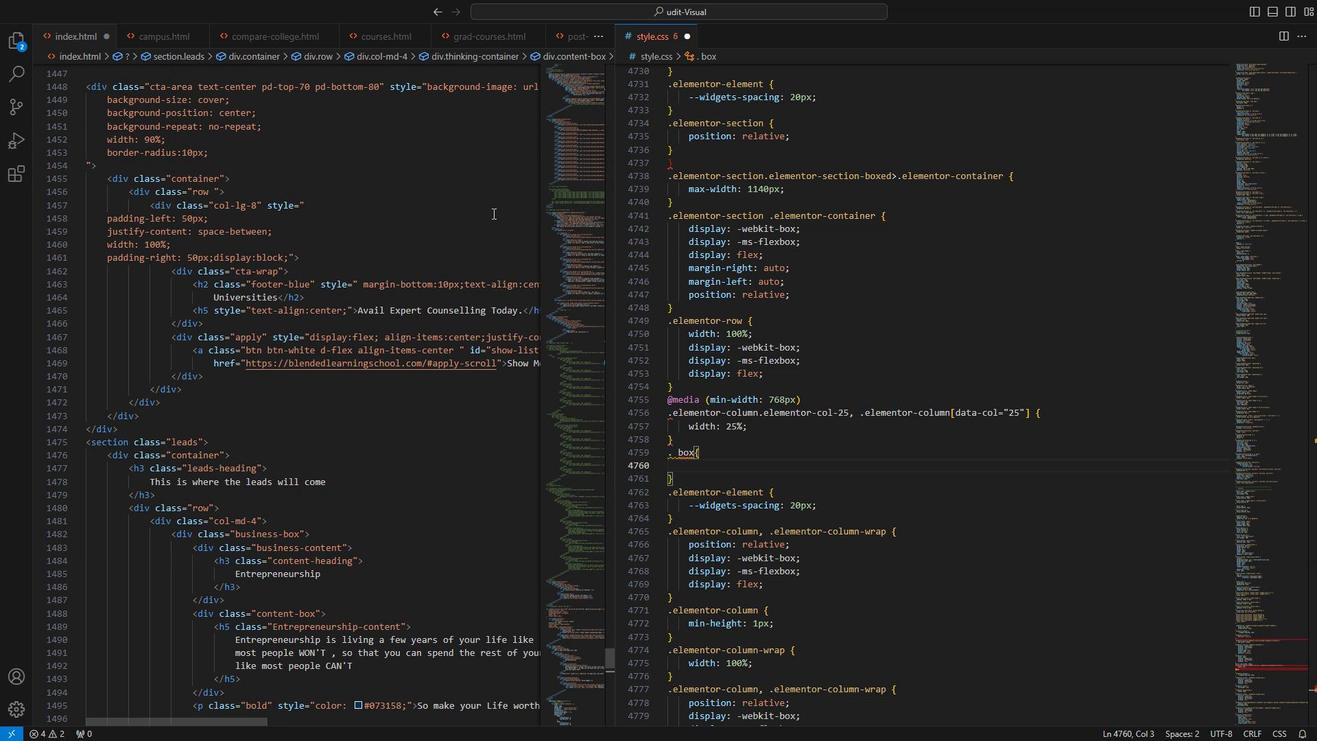 
Action: Mouse scrolled (511, 233) with delta (0, 0)
Screenshot: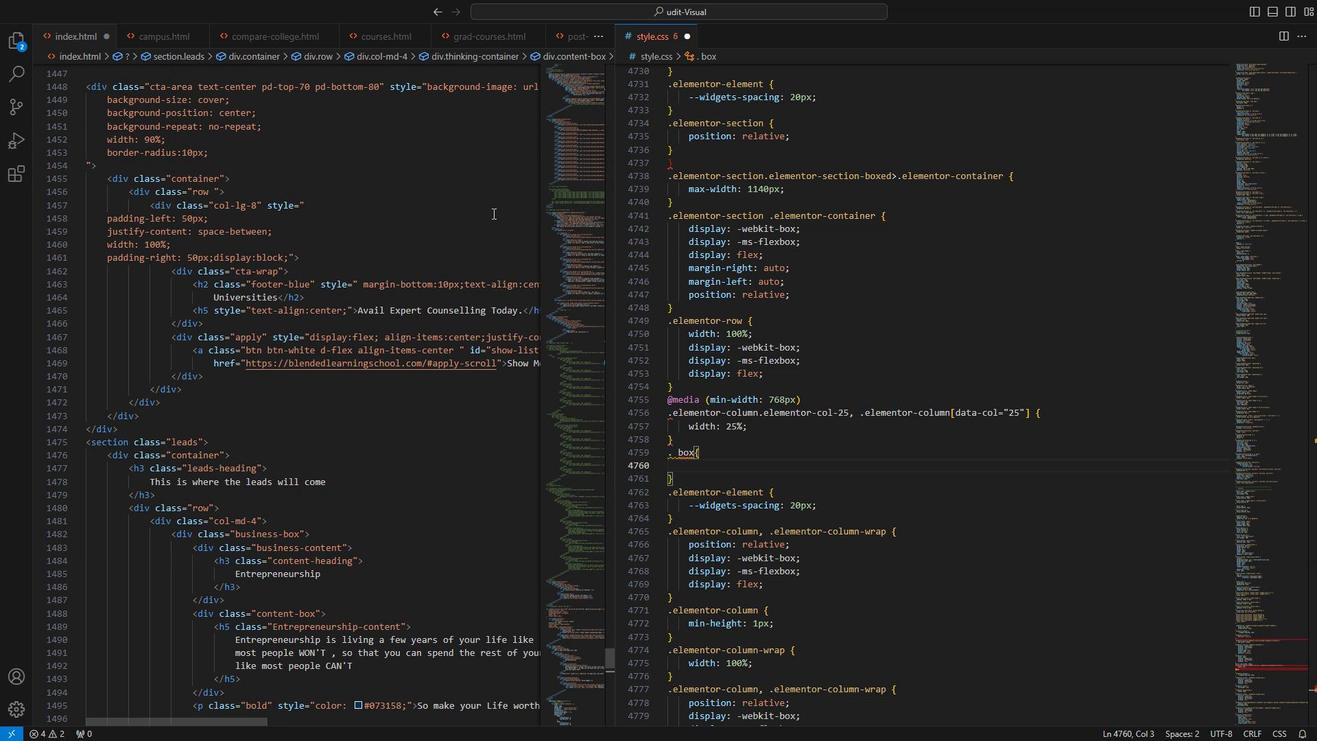 
Action: Mouse scrolled (511, 233) with delta (0, 0)
Screenshot: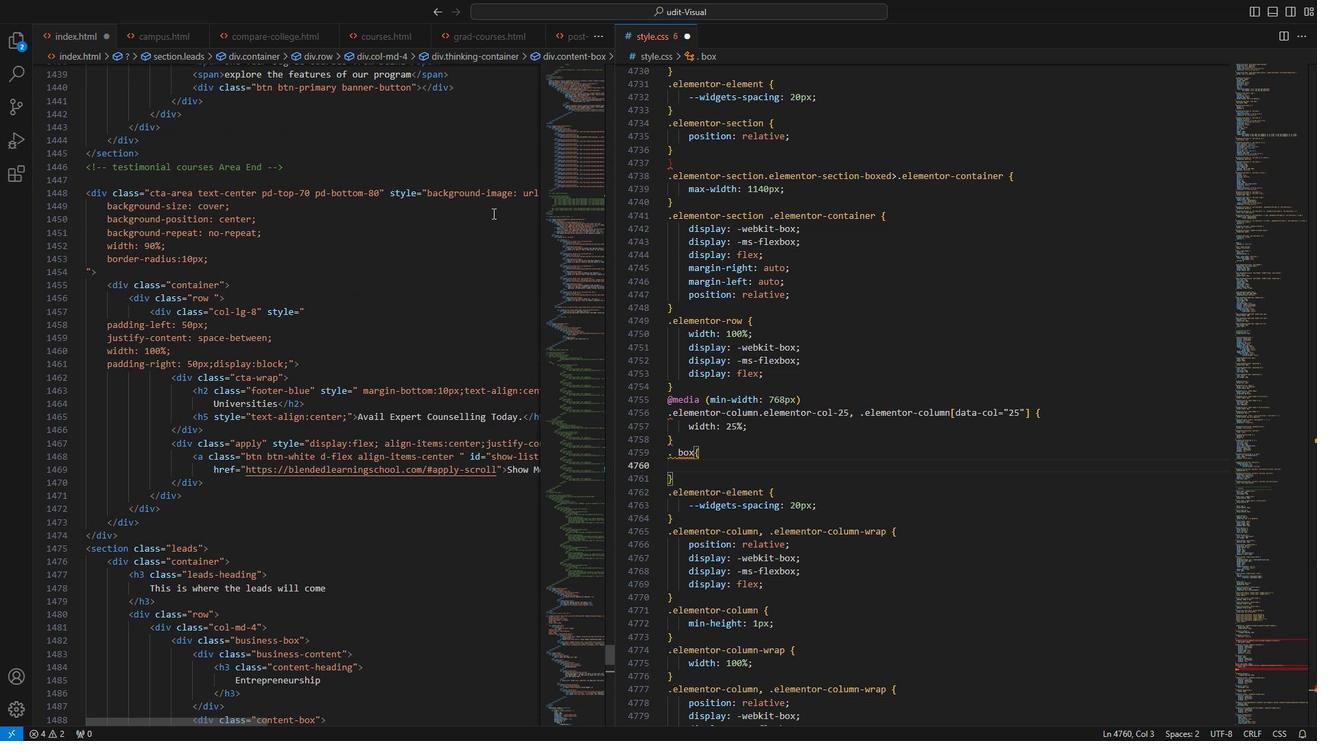 
Action: Mouse scrolled (511, 233) with delta (0, 0)
Screenshot: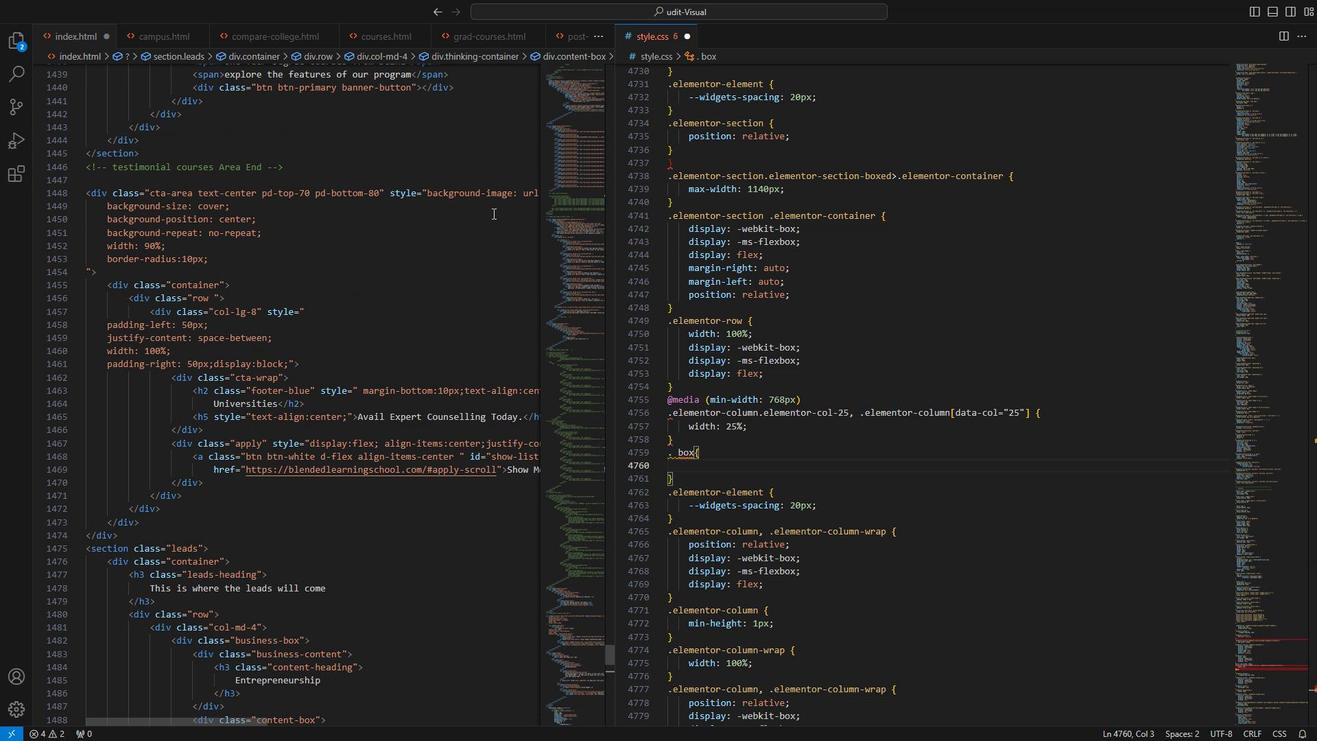 
Action: Mouse scrolled (511, 233) with delta (0, 0)
Screenshot: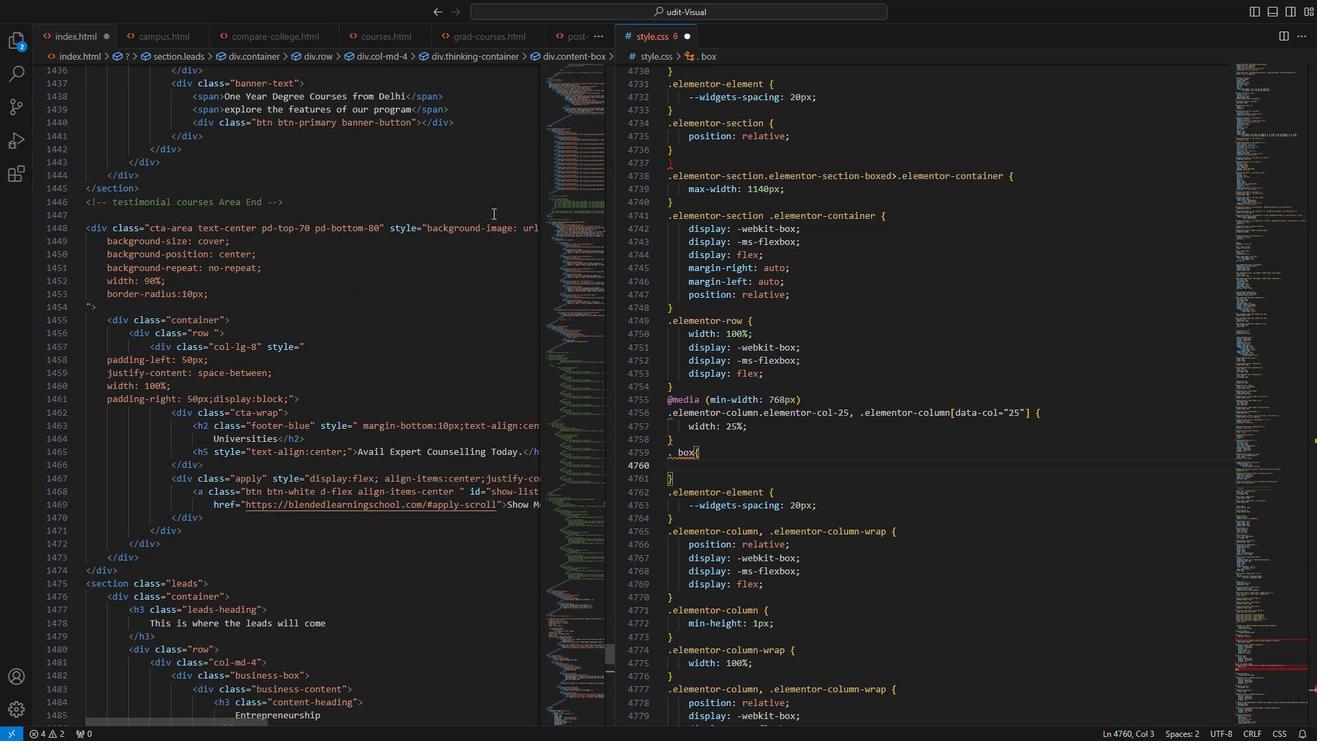 
Action: Mouse scrolled (511, 233) with delta (0, 0)
Screenshot: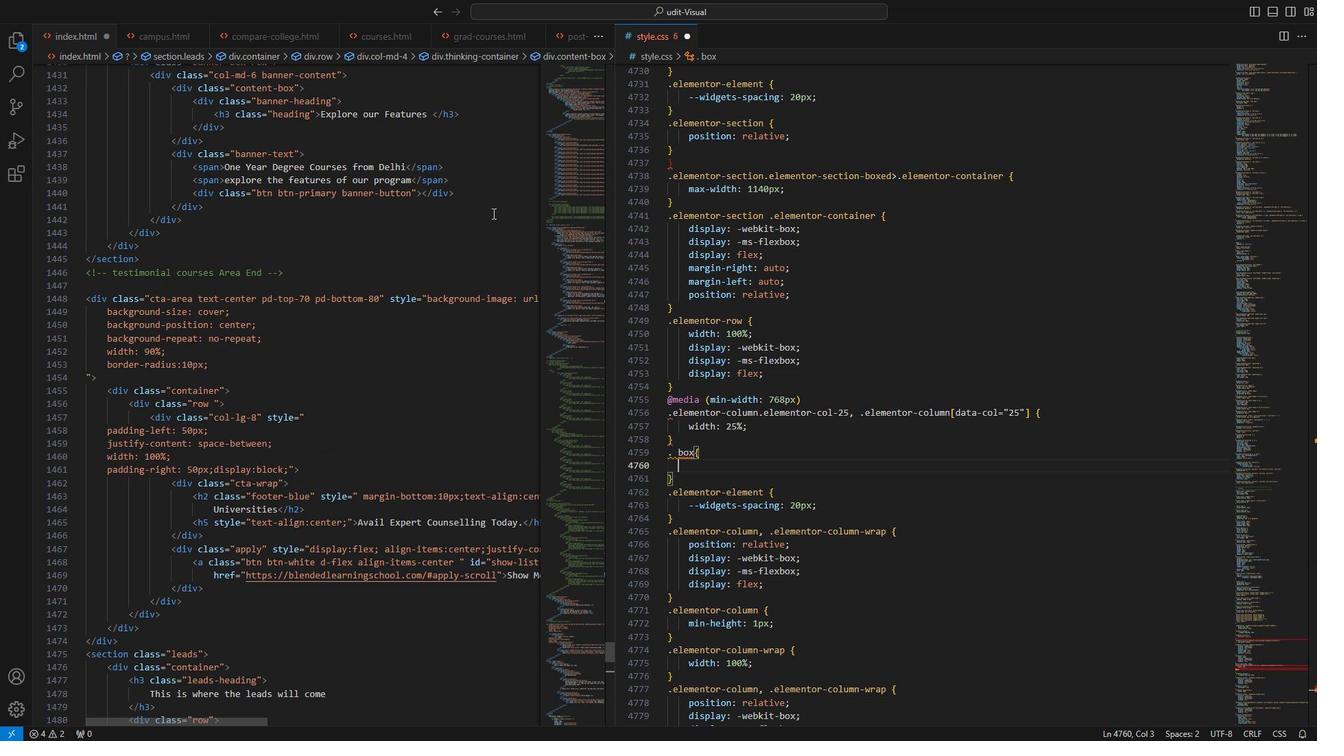 
Action: Mouse scrolled (511, 233) with delta (0, 0)
Screenshot: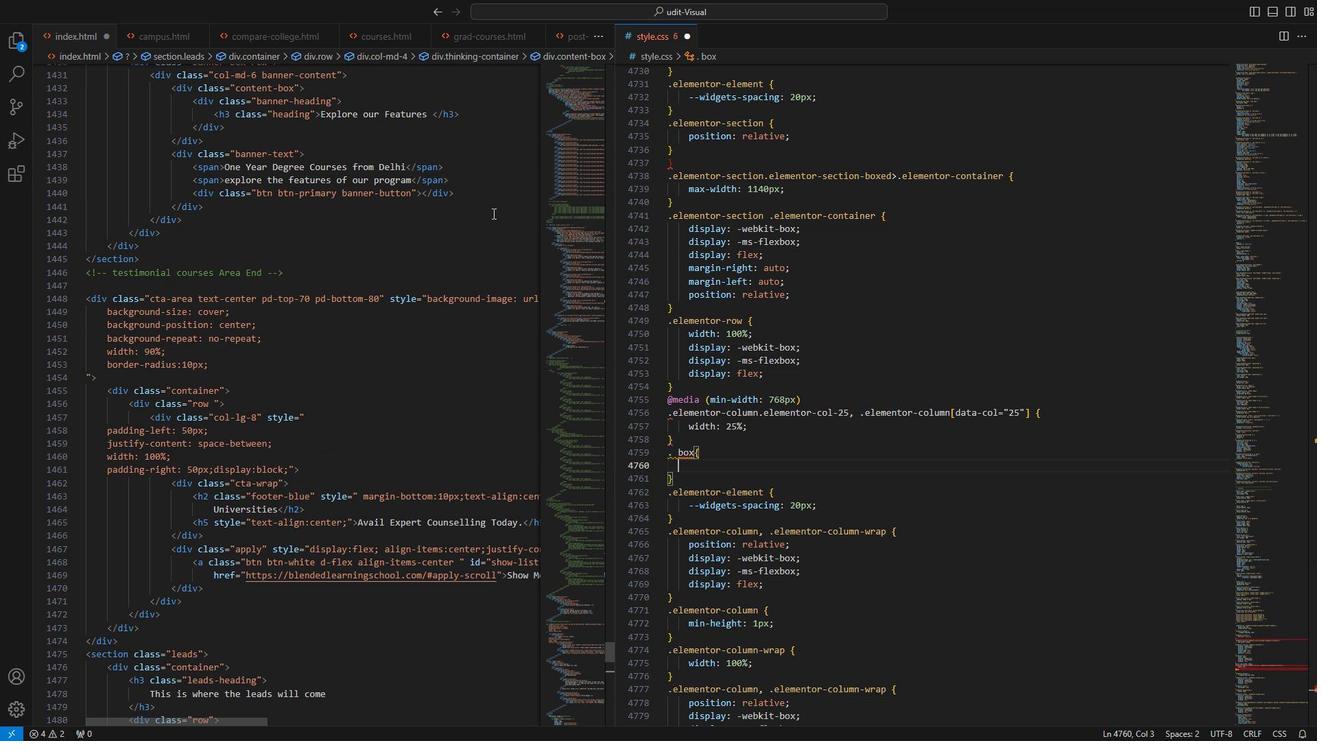 
Action: Mouse scrolled (511, 233) with delta (0, 0)
Screenshot: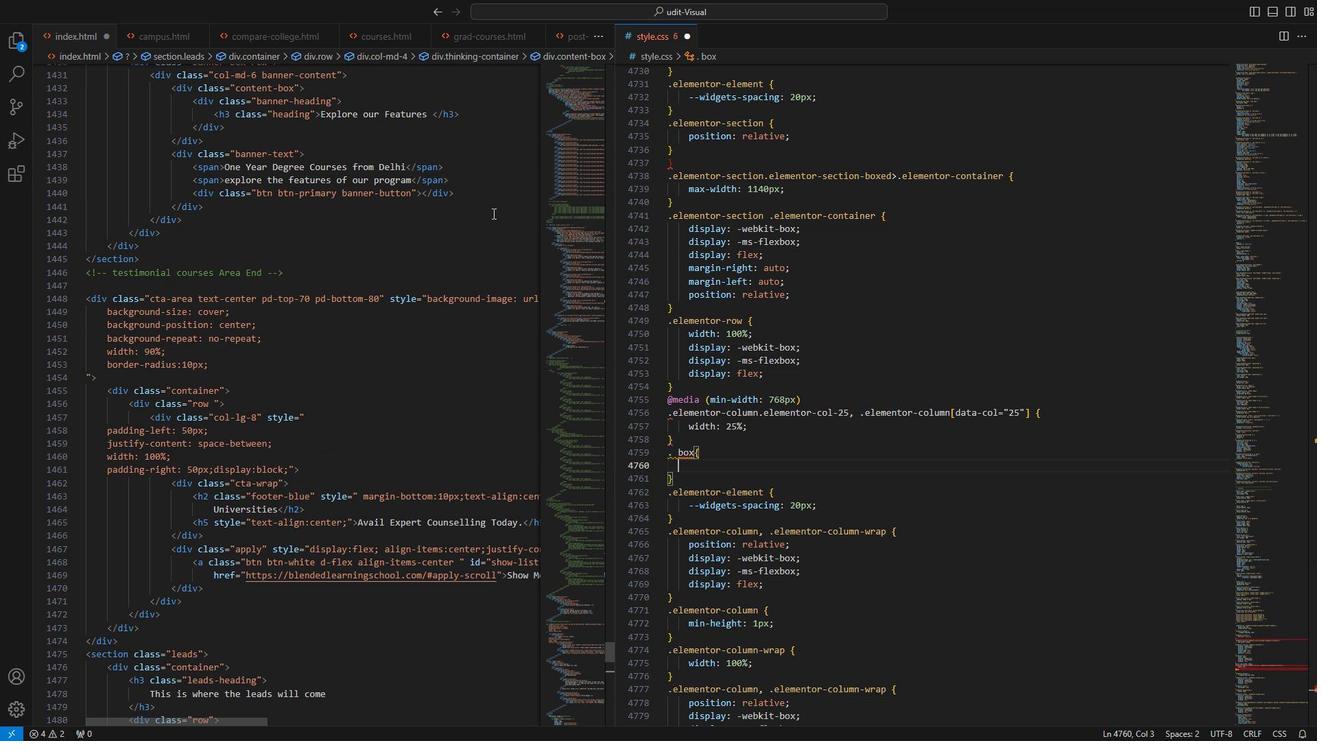 
Action: Mouse scrolled (511, 233) with delta (0, 0)
Screenshot: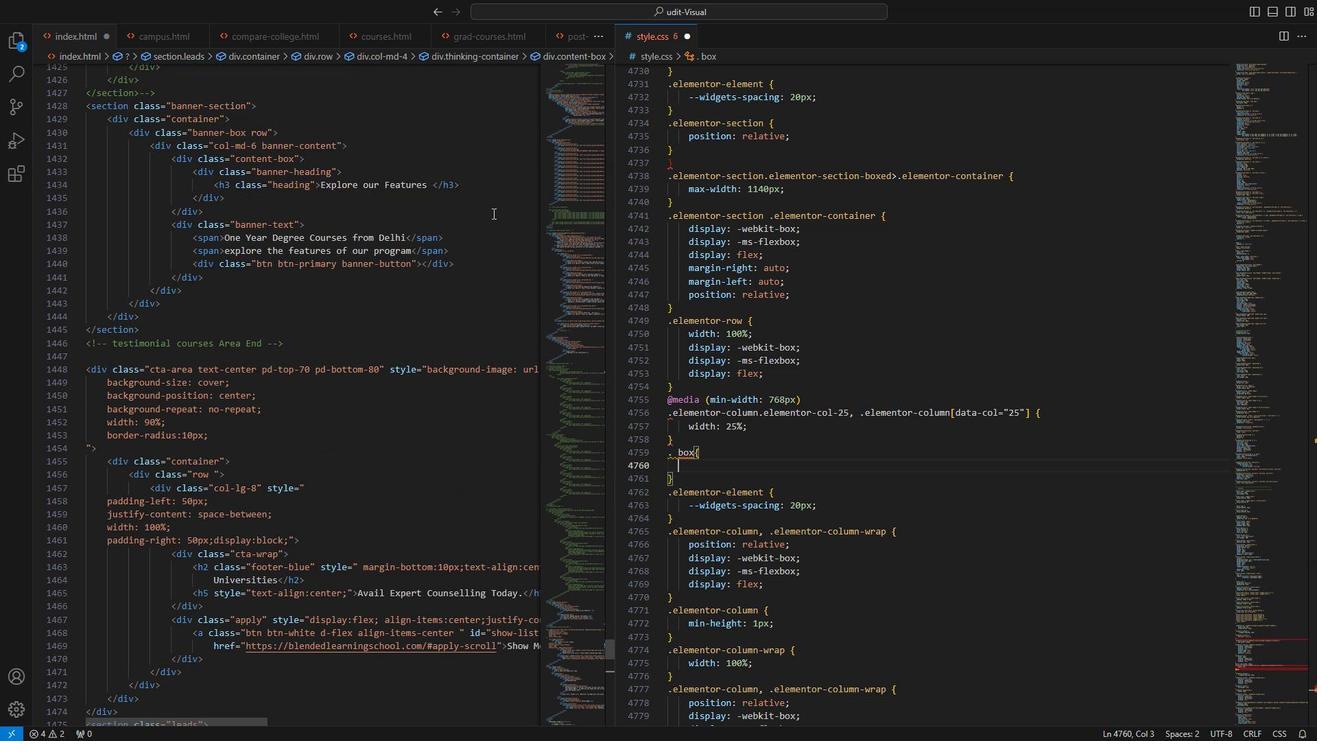 
Action: Mouse scrolled (511, 233) with delta (0, 0)
Screenshot: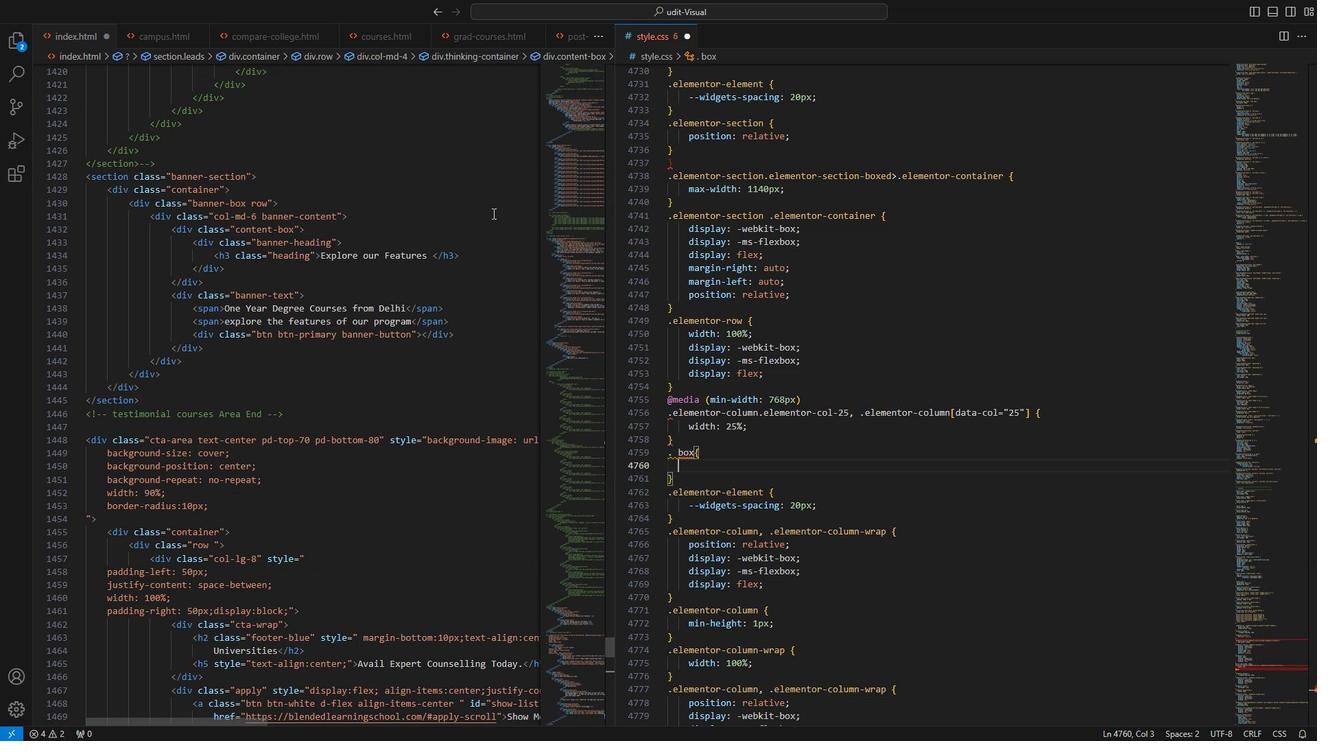 
Action: Mouse scrolled (511, 233) with delta (0, 0)
Screenshot: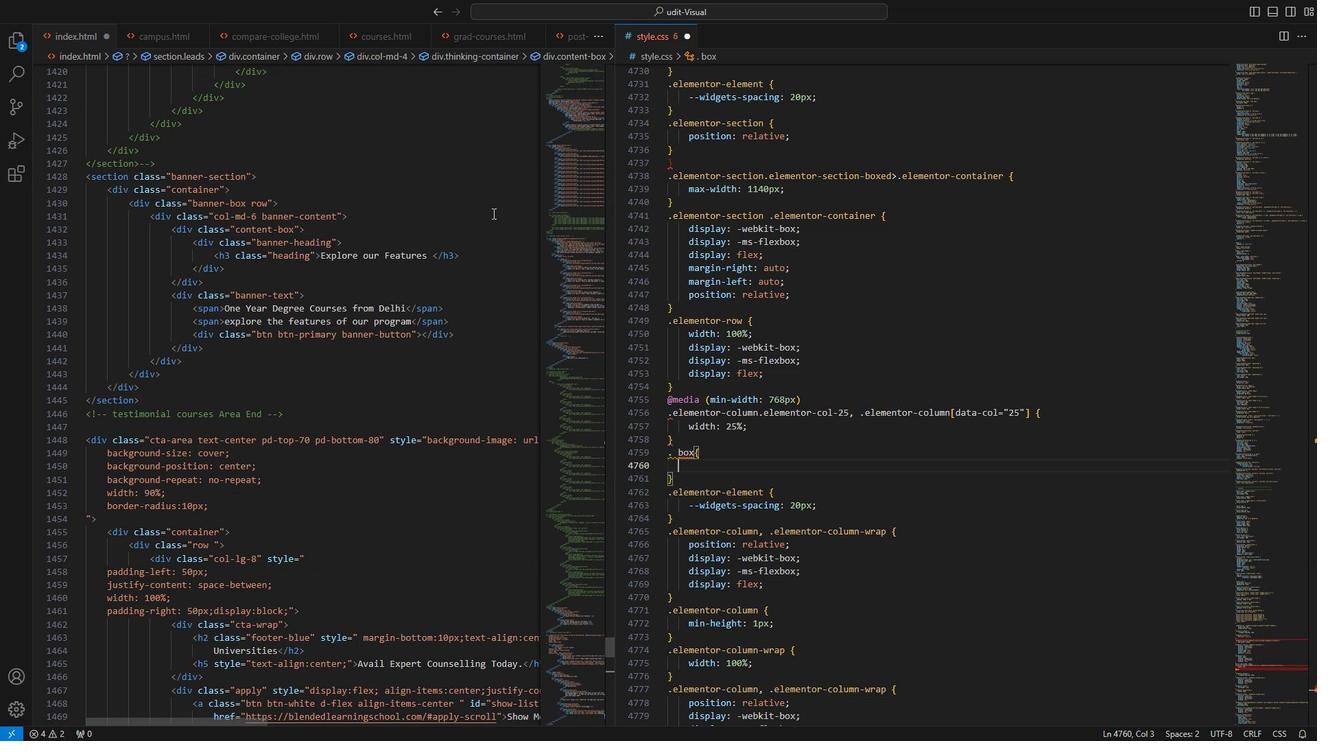 
Action: Mouse scrolled (511, 233) with delta (0, 0)
Screenshot: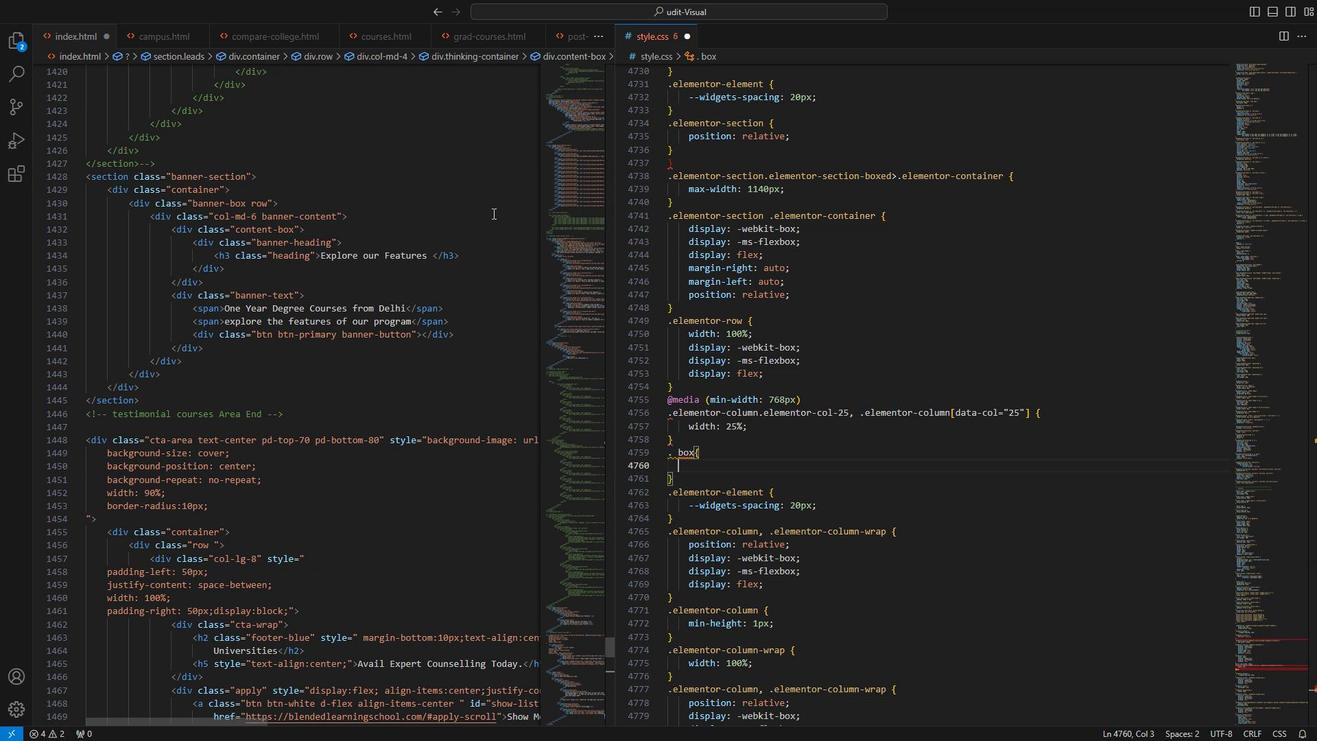
Action: Mouse scrolled (511, 233) with delta (0, 0)
Screenshot: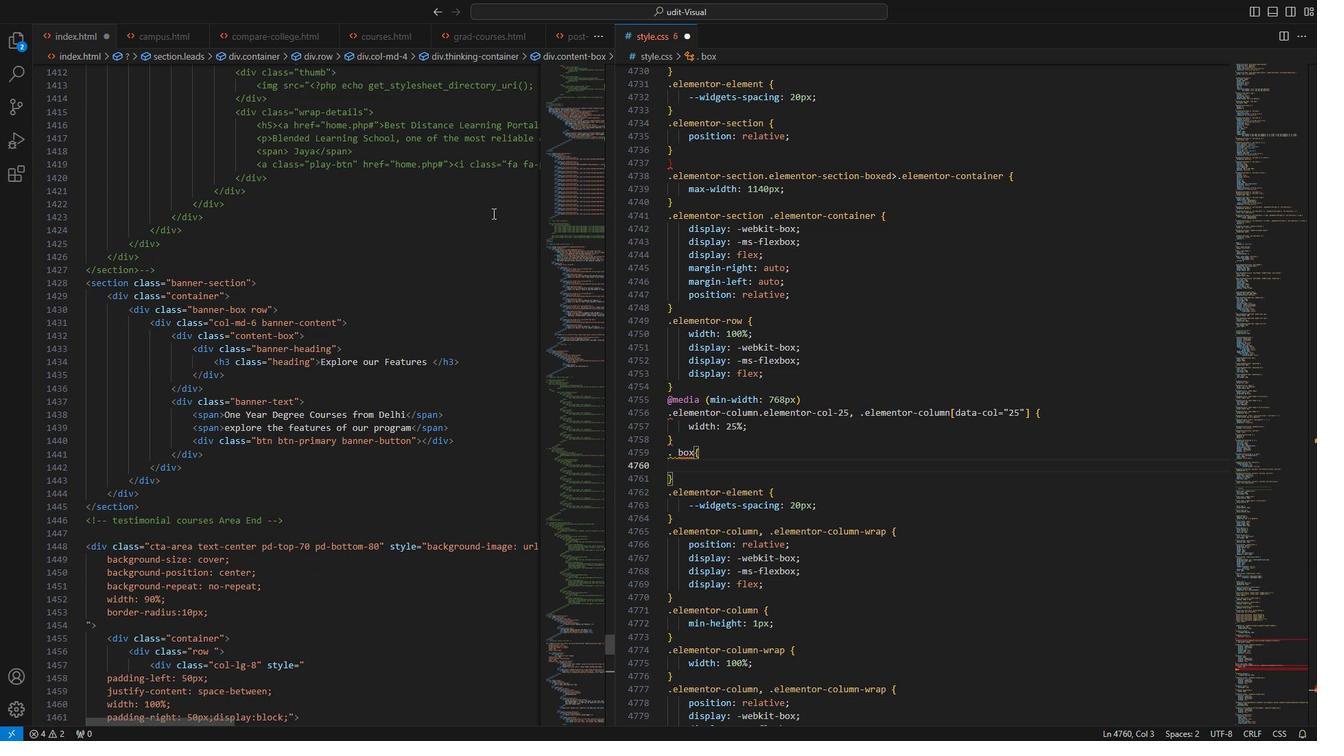 
Action: Mouse scrolled (511, 233) with delta (0, 0)
Screenshot: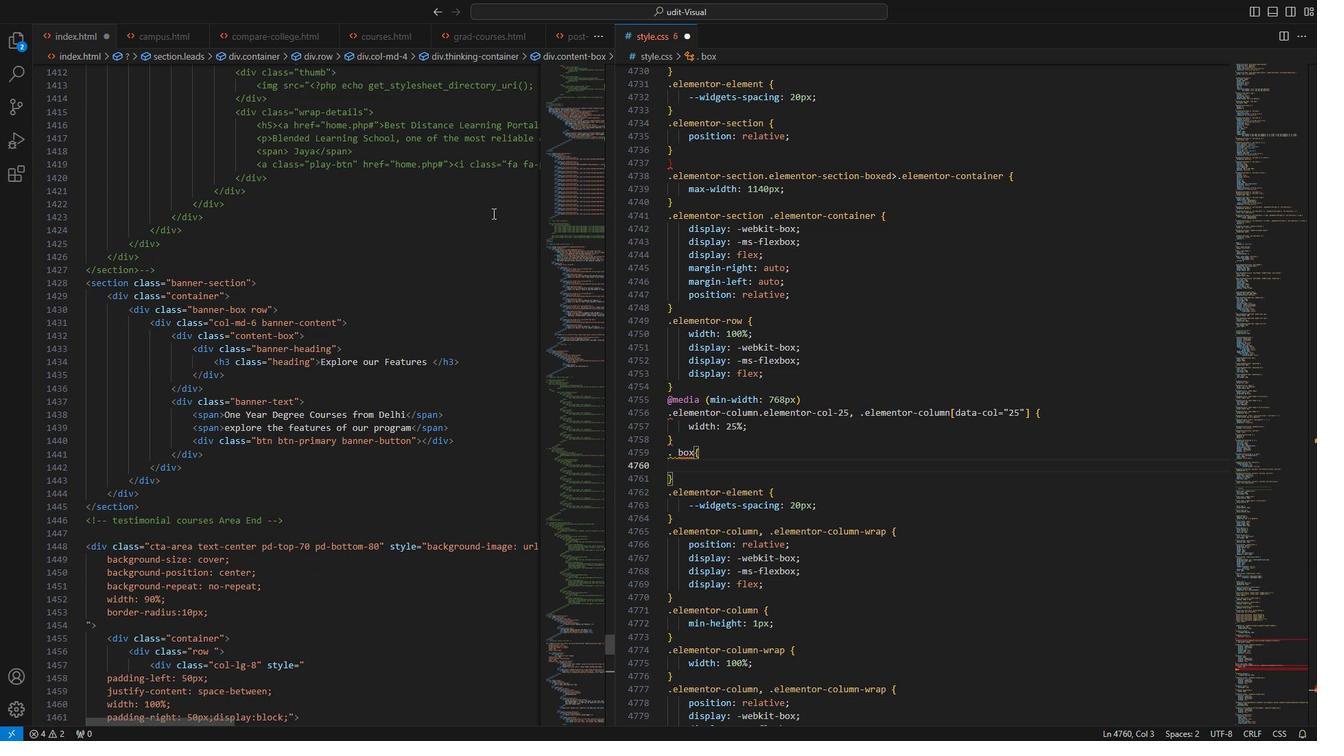 
Action: Mouse scrolled (511, 233) with delta (0, 0)
Screenshot: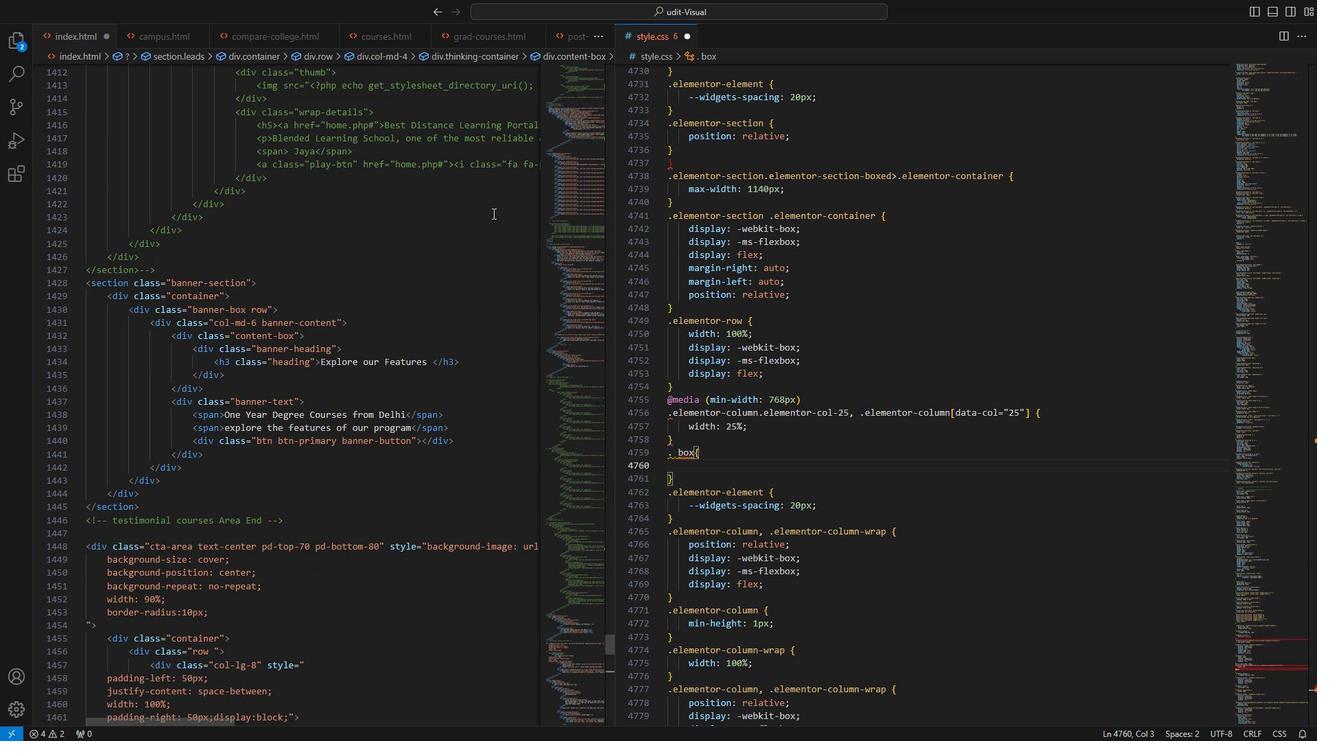 
Action: Mouse scrolled (511, 233) with delta (0, 0)
Screenshot: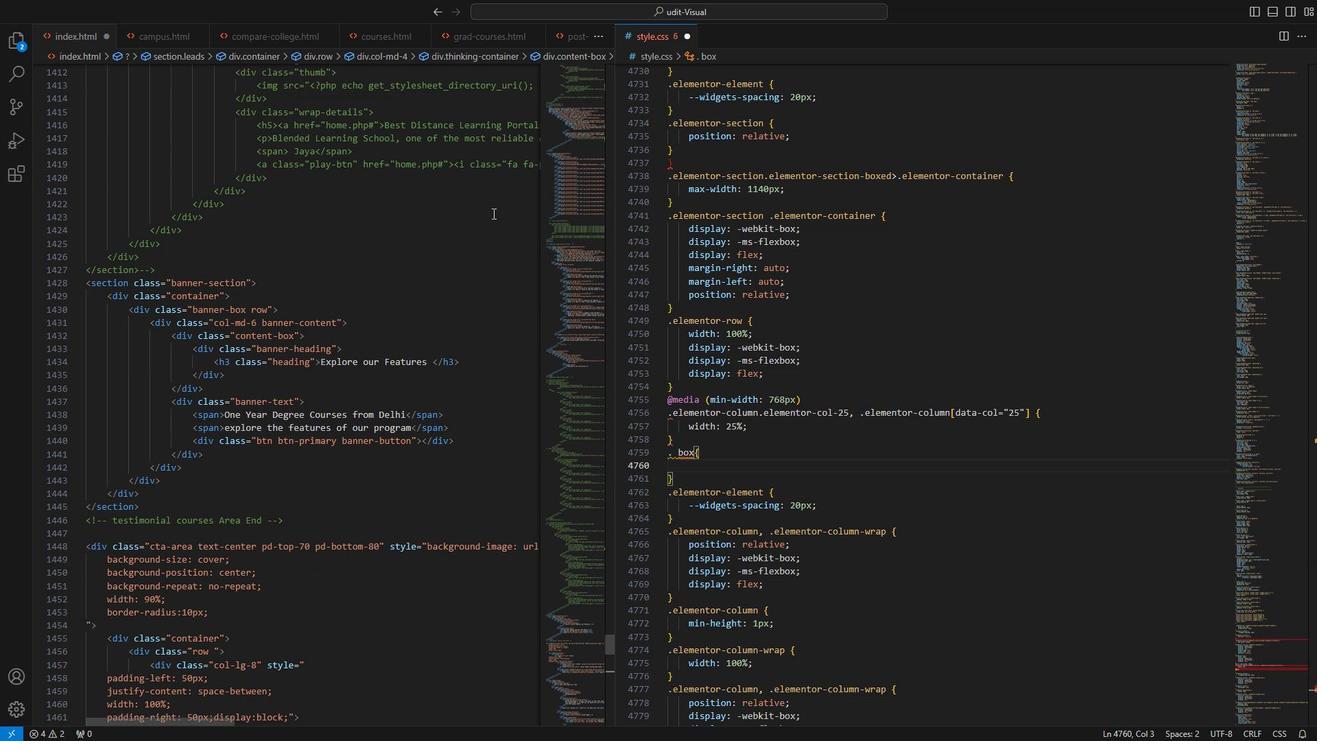 
Action: Mouse scrolled (511, 233) with delta (0, 0)
Screenshot: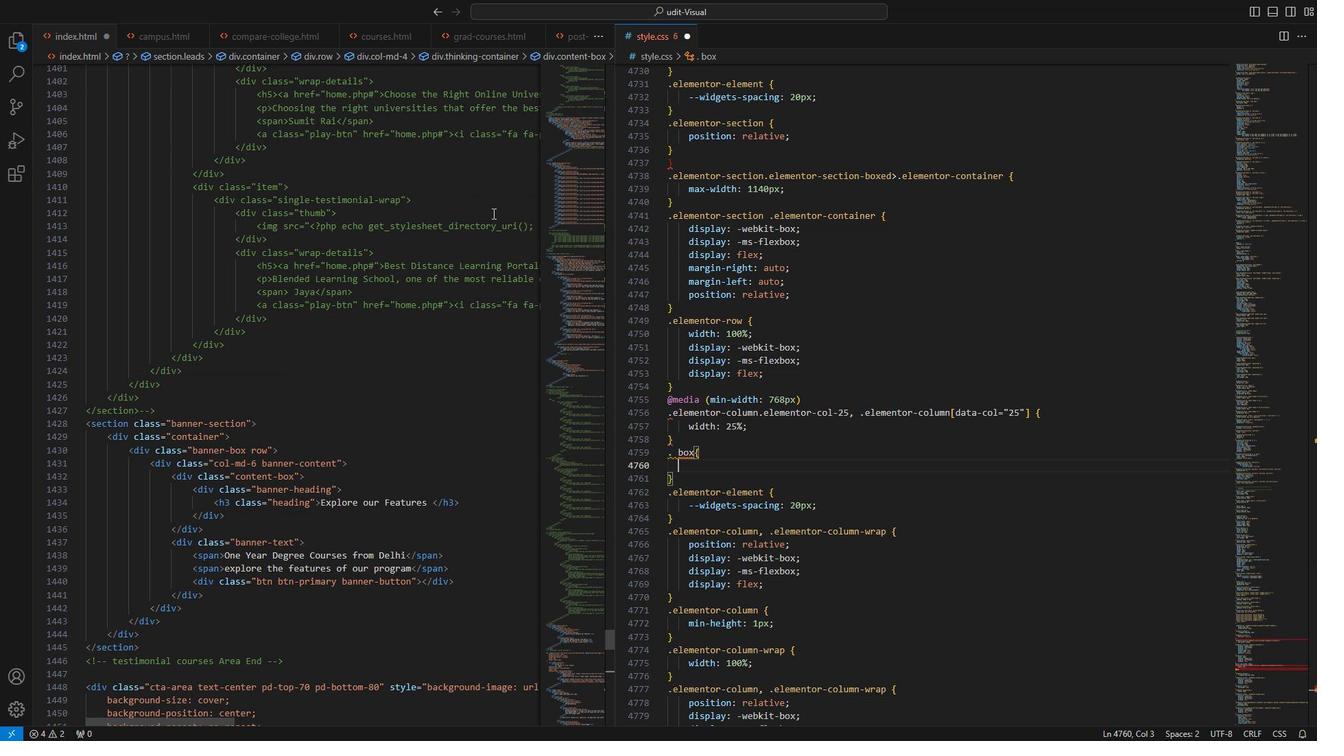 
Action: Mouse scrolled (511, 233) with delta (0, 0)
Screenshot: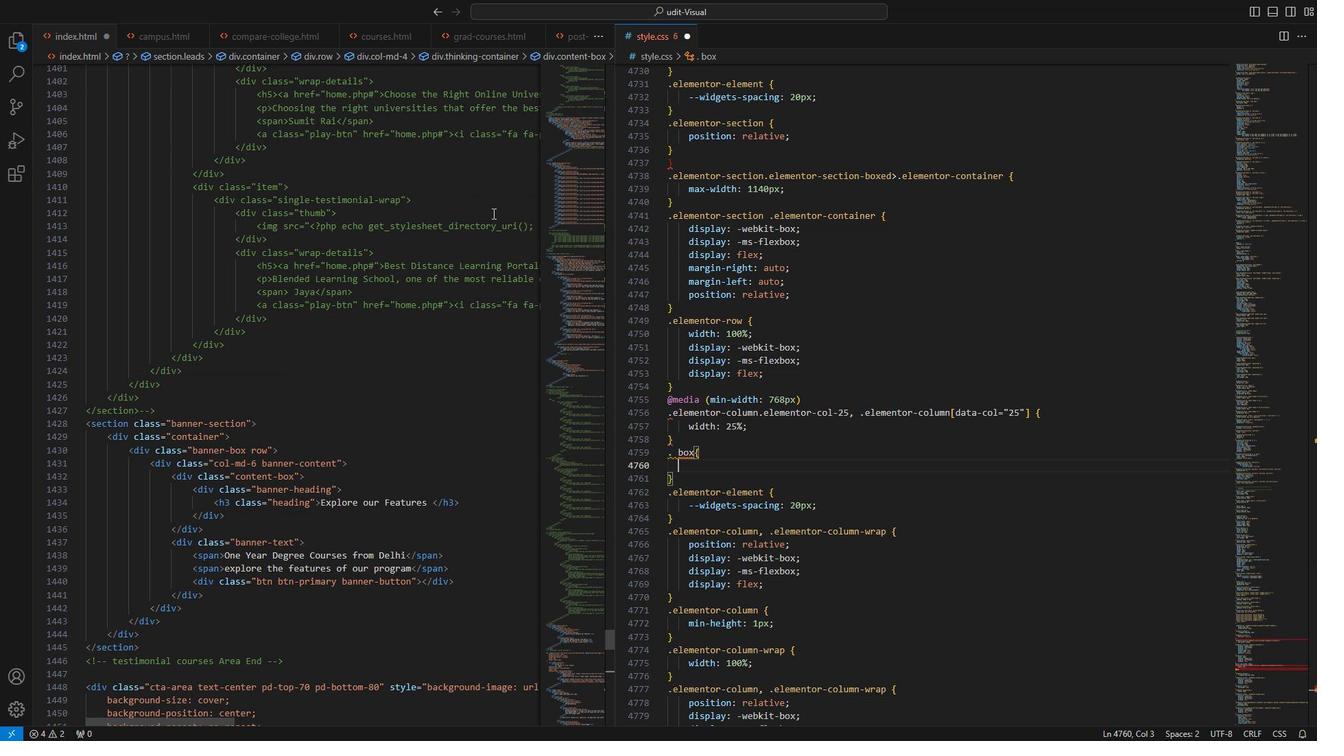 
Action: Mouse scrolled (511, 233) with delta (0, 0)
Screenshot: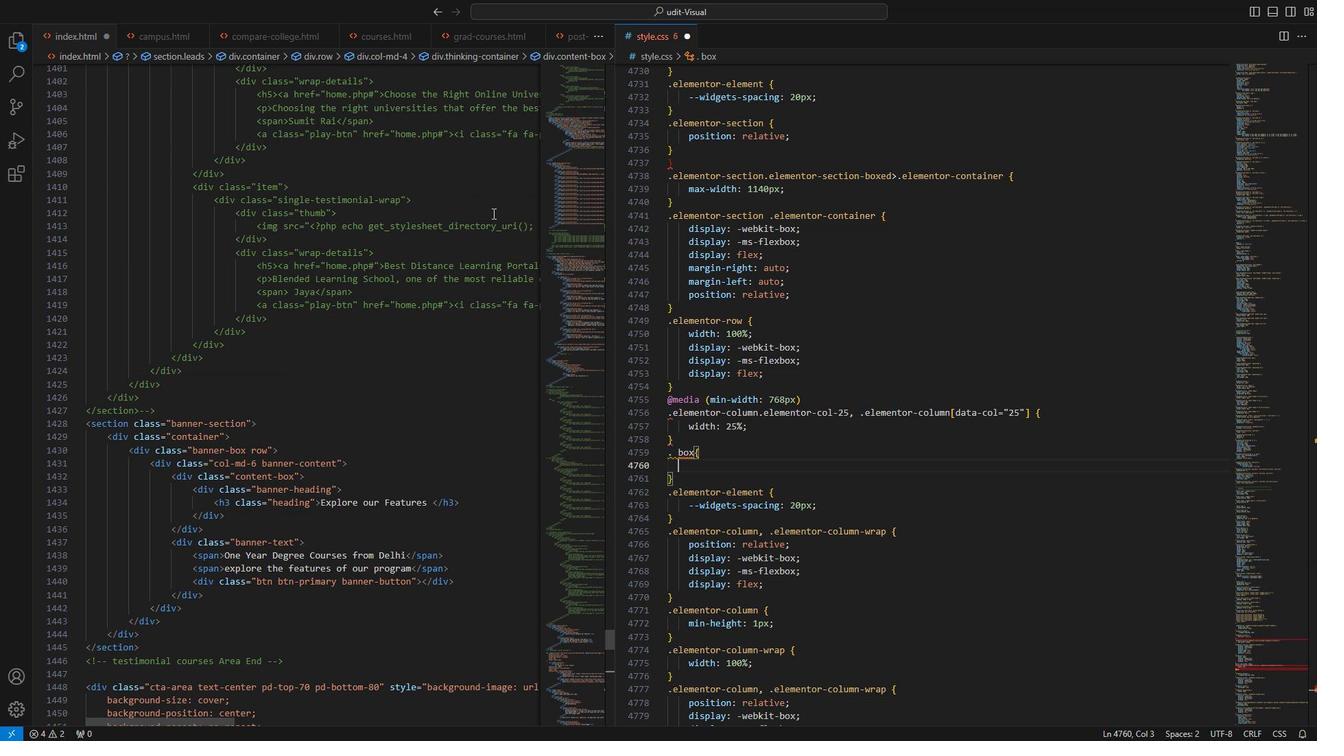 
Action: Mouse scrolled (511, 233) with delta (0, 0)
Screenshot: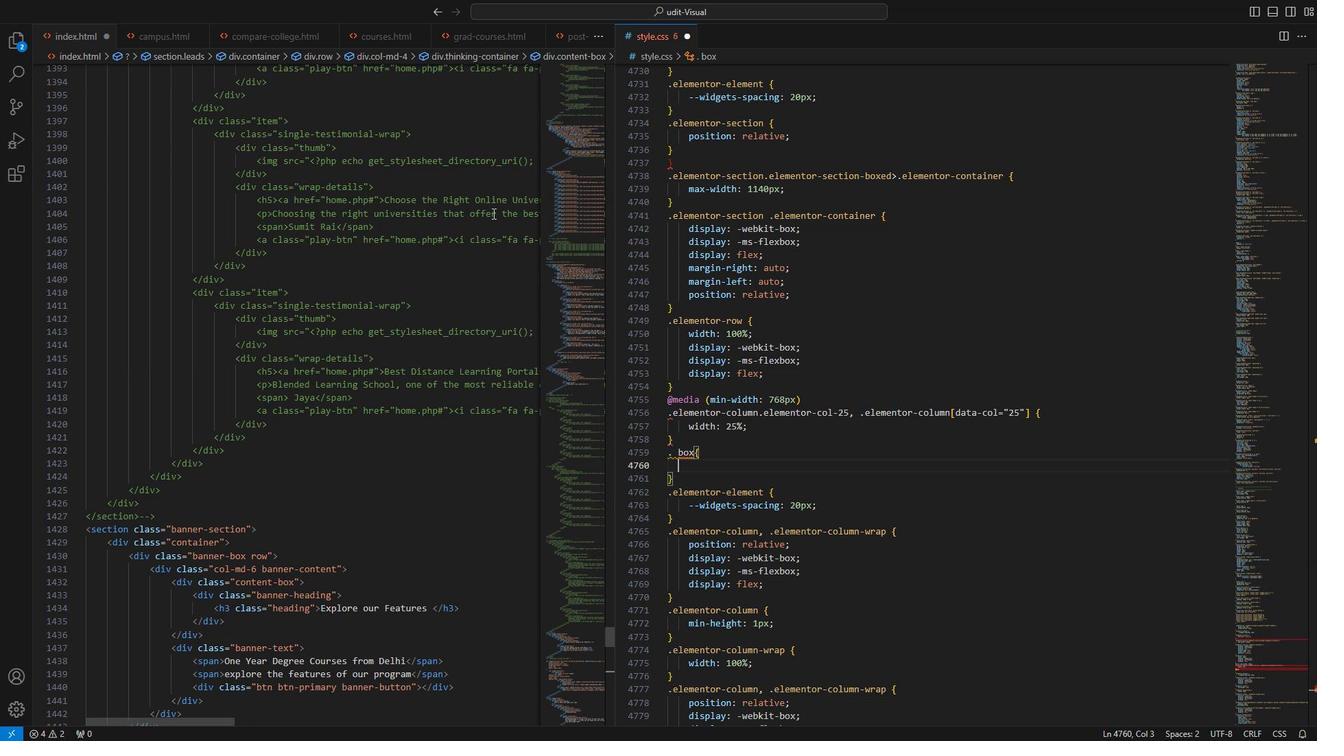 
Action: Mouse scrolled (511, 233) with delta (0, 0)
Screenshot: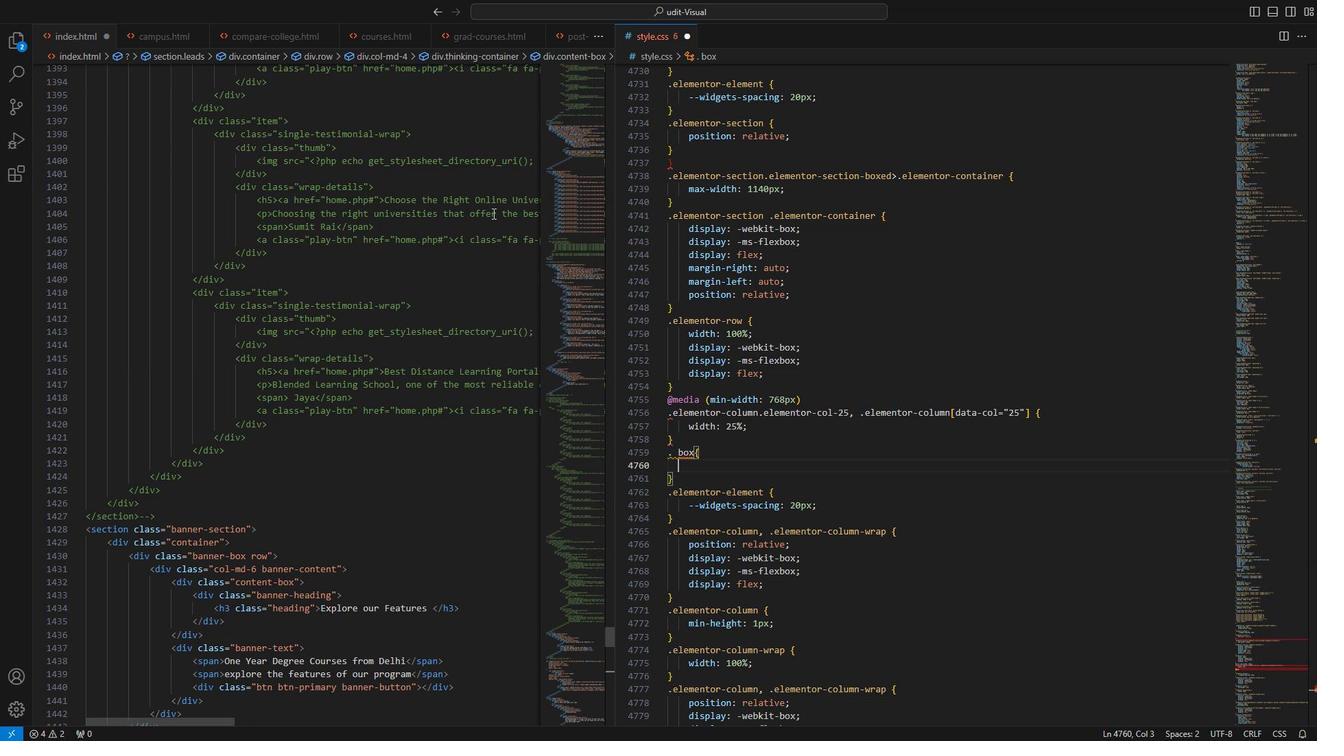 
Action: Mouse scrolled (511, 233) with delta (0, 0)
Screenshot: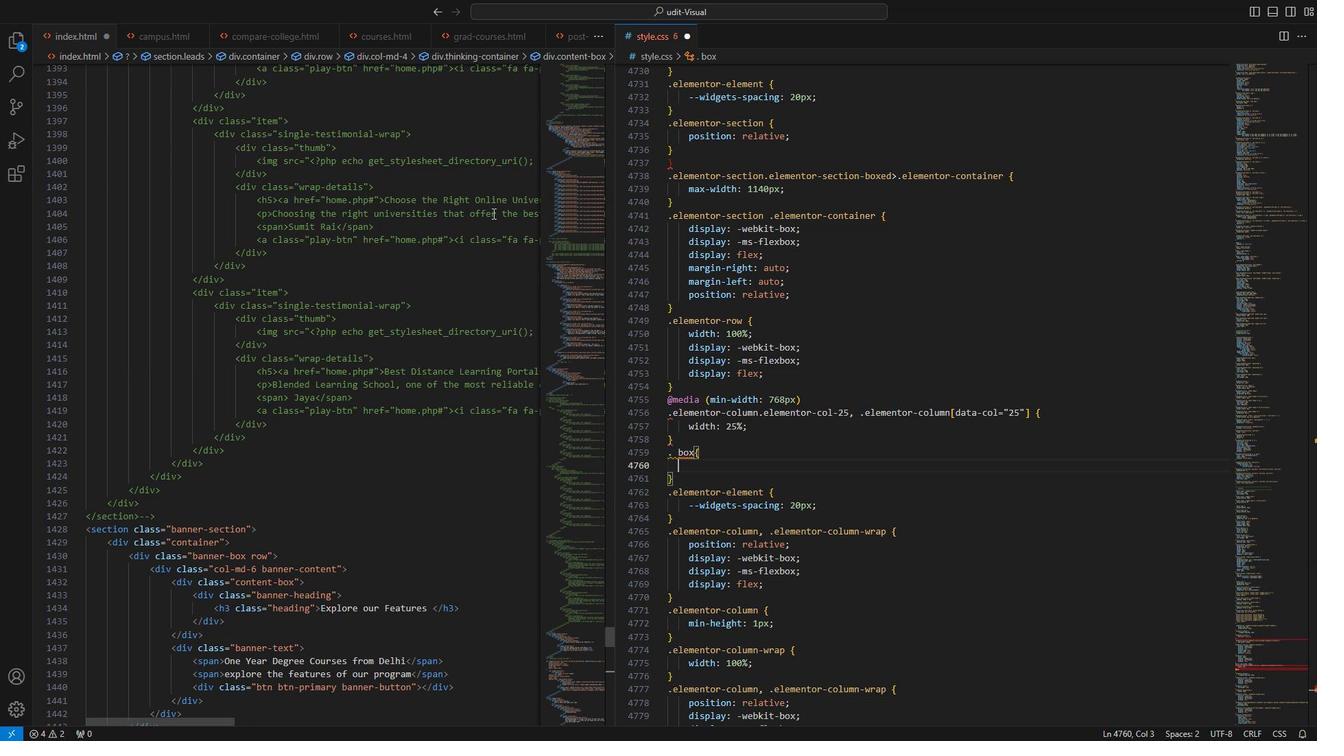 
Action: Mouse scrolled (511, 233) with delta (0, 0)
Screenshot: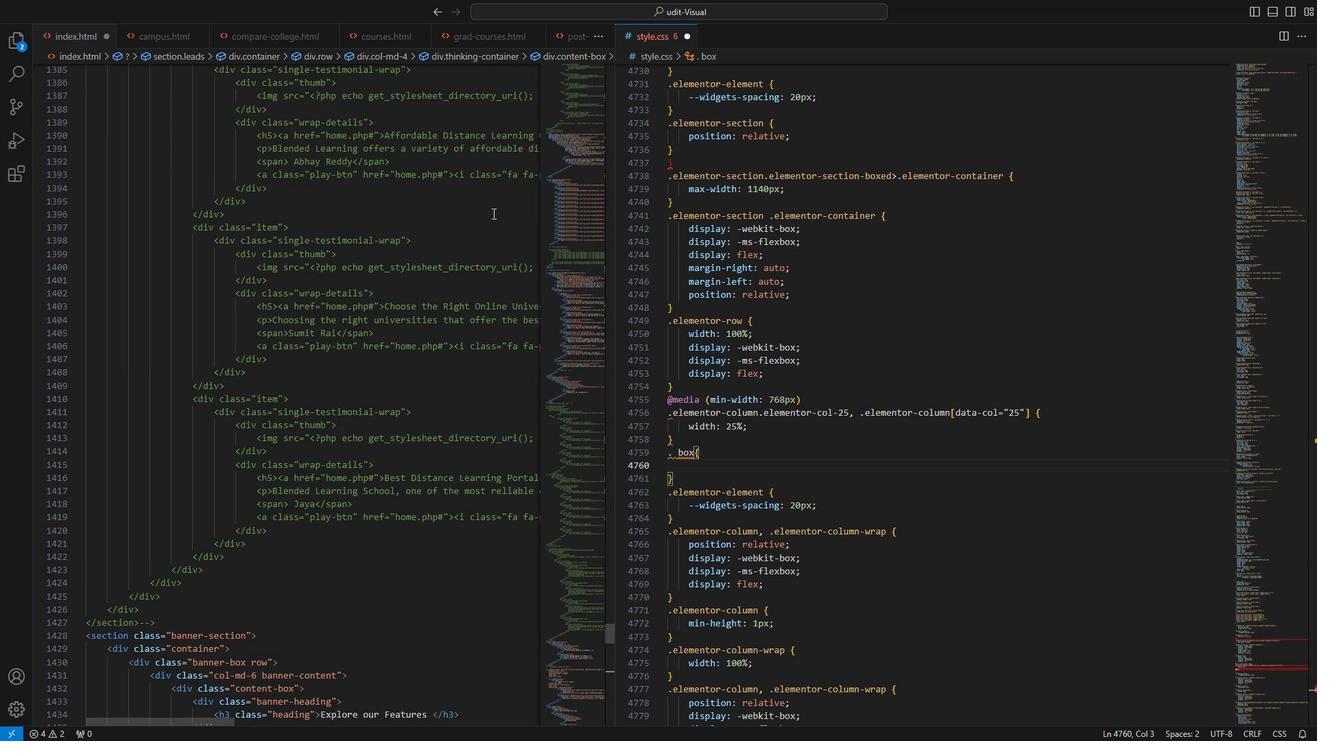 
Action: Mouse scrolled (511, 233) with delta (0, 0)
Screenshot: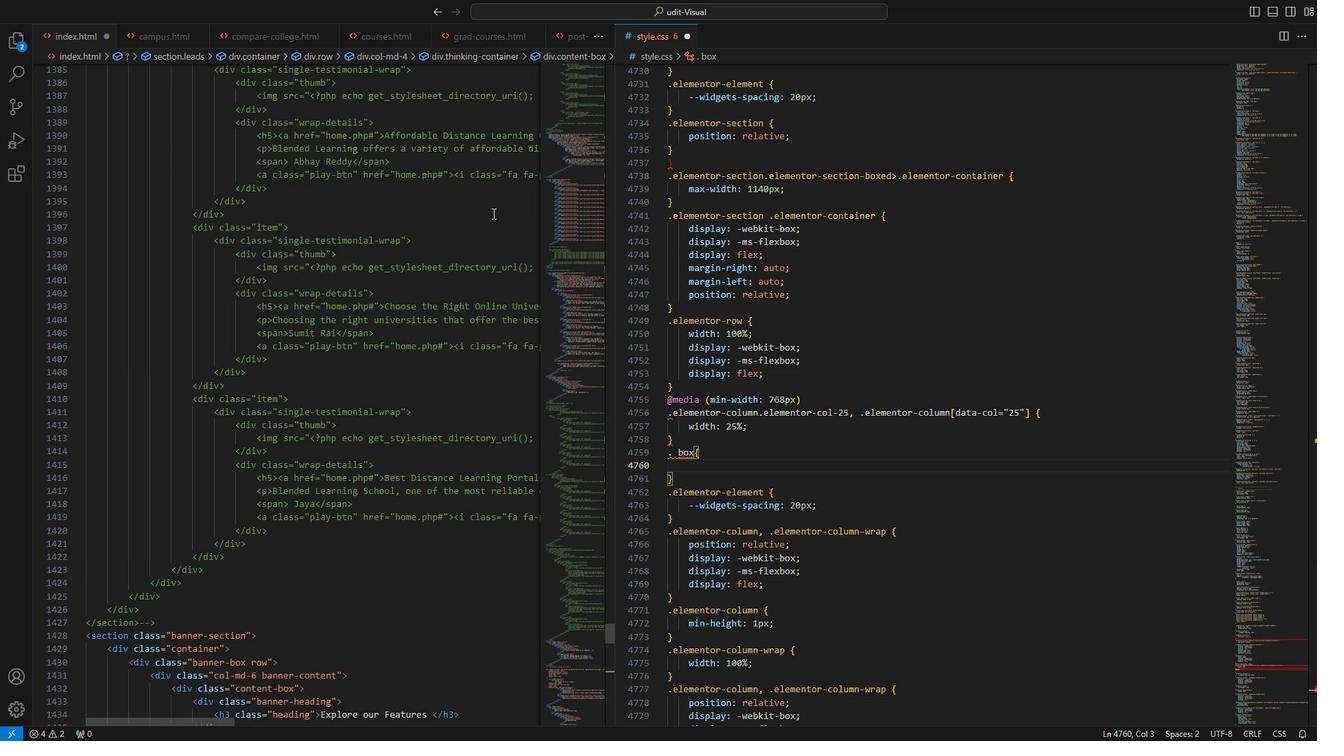 
Action: Mouse scrolled (511, 233) with delta (0, 0)
Screenshot: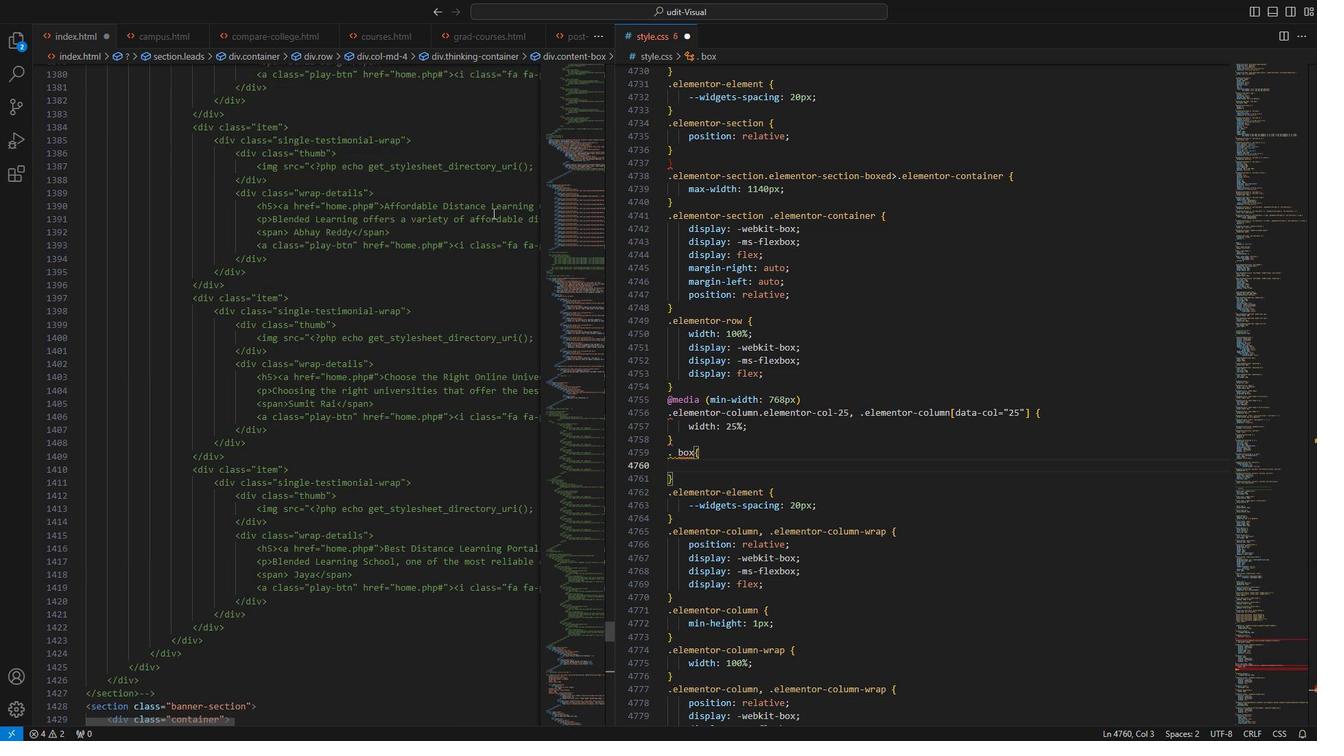 
Action: Mouse scrolled (511, 233) with delta (0, 0)
Screenshot: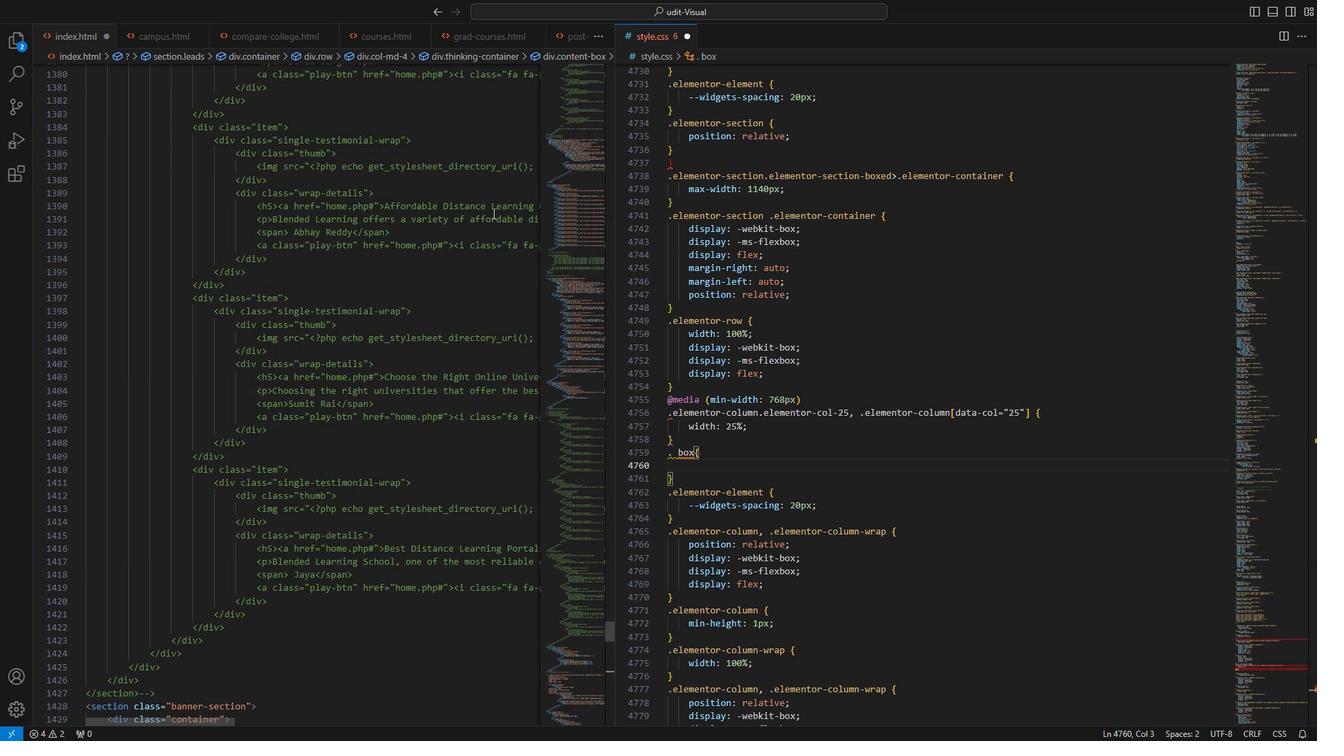 
Action: Mouse scrolled (511, 233) with delta (0, 0)
Screenshot: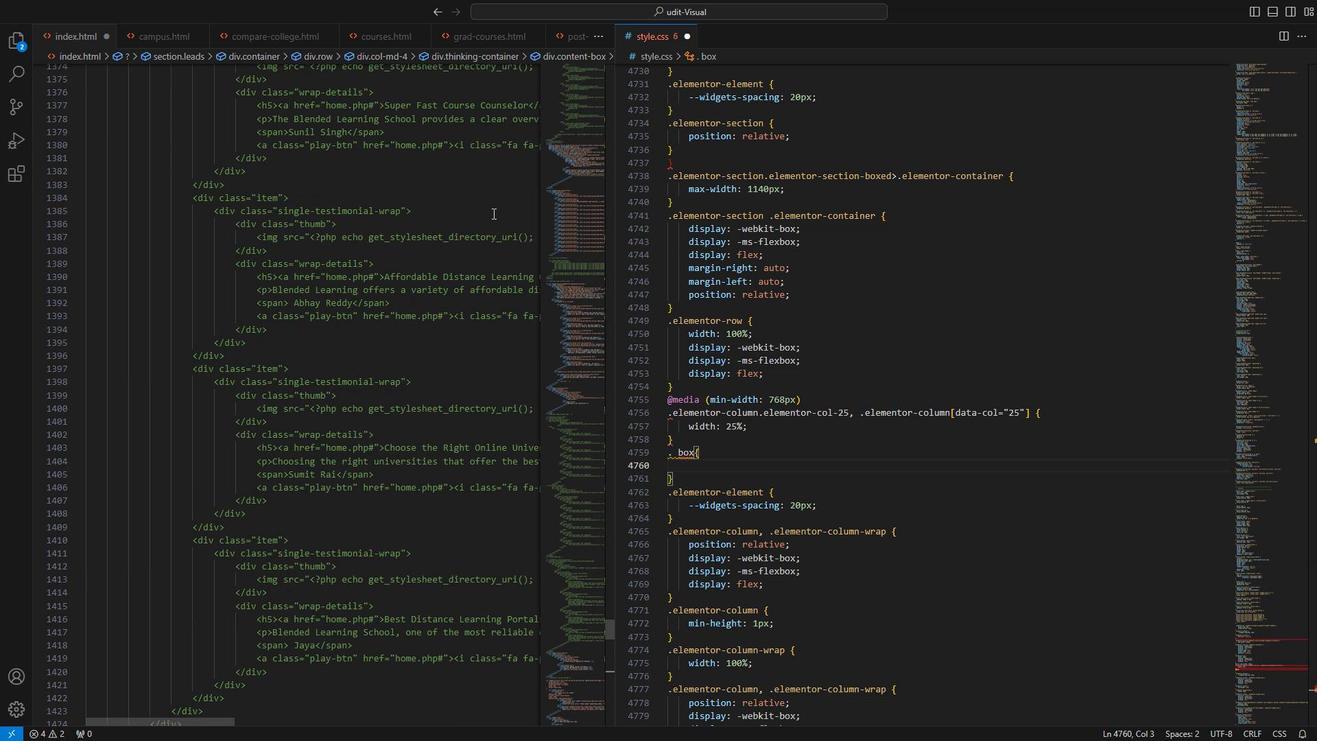 
Action: Mouse scrolled (511, 233) with delta (0, 0)
Screenshot: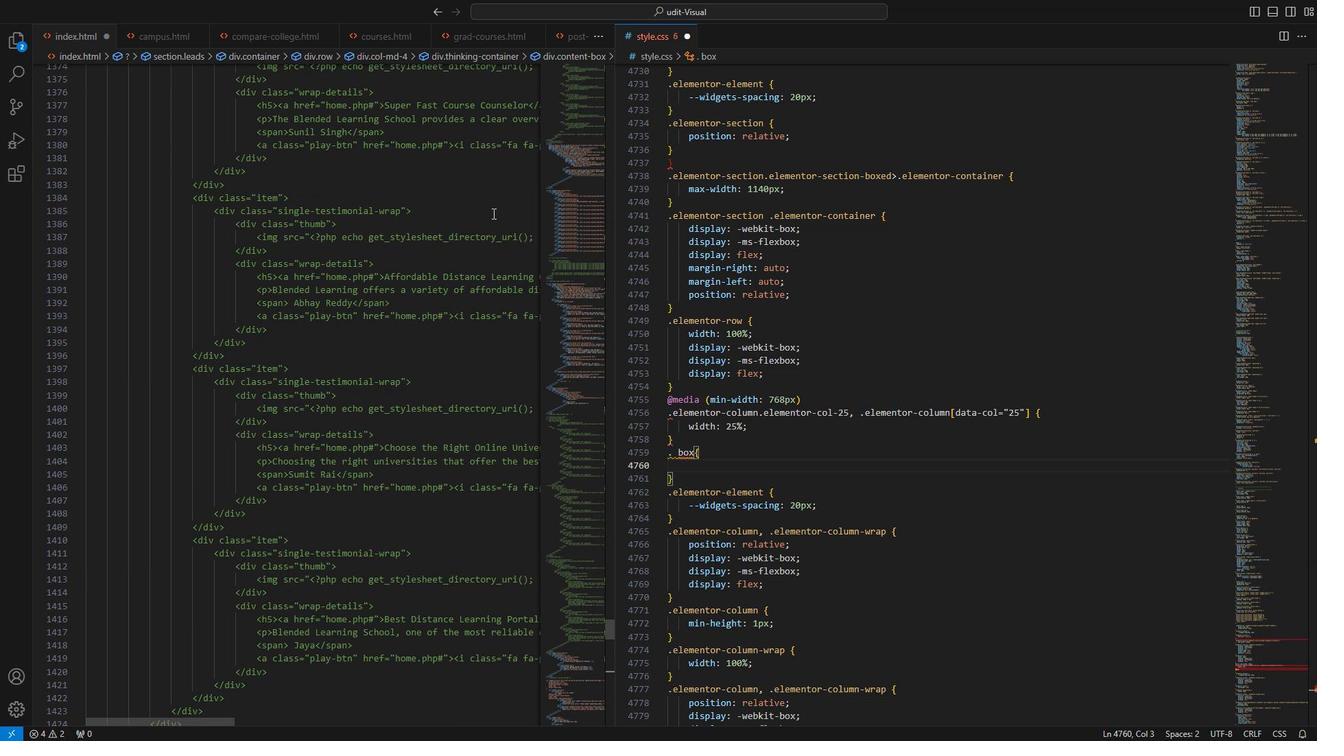 
Action: Mouse scrolled (511, 233) with delta (0, 0)
Screenshot: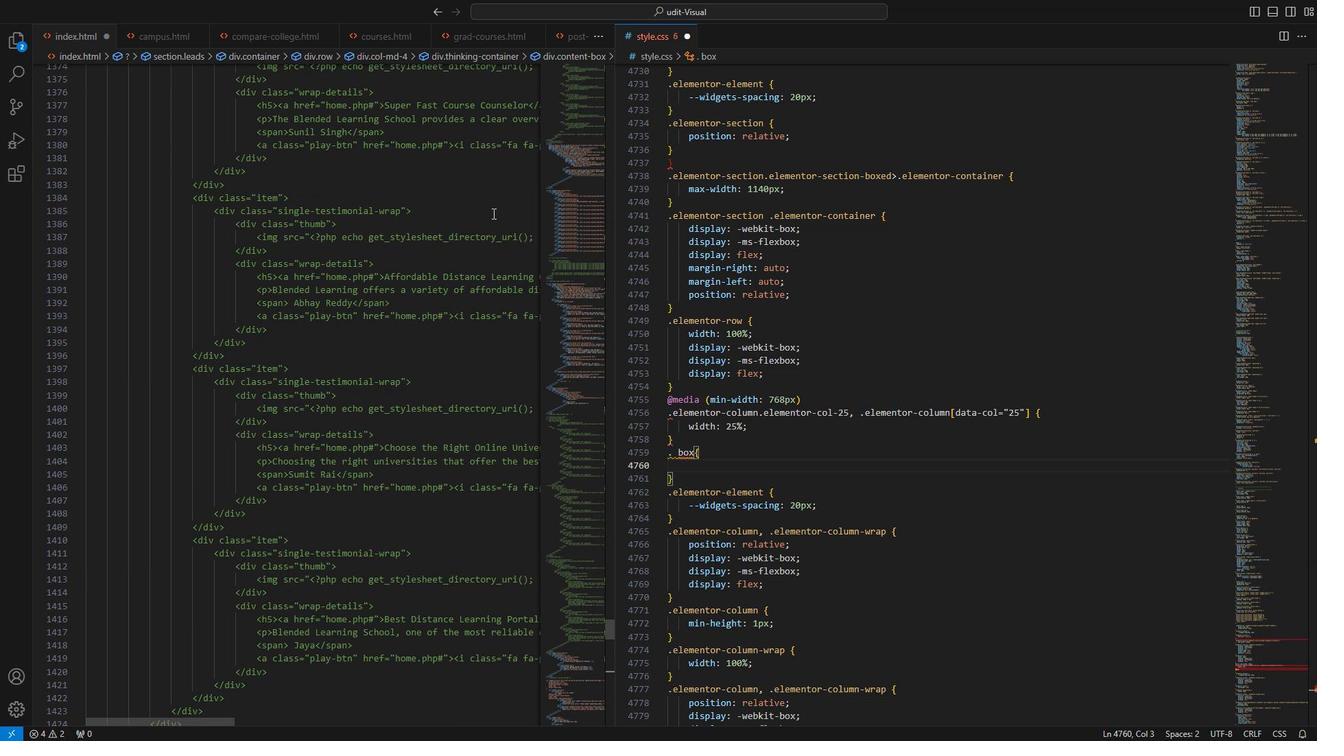 
Action: Mouse scrolled (511, 233) with delta (0, 0)
Screenshot: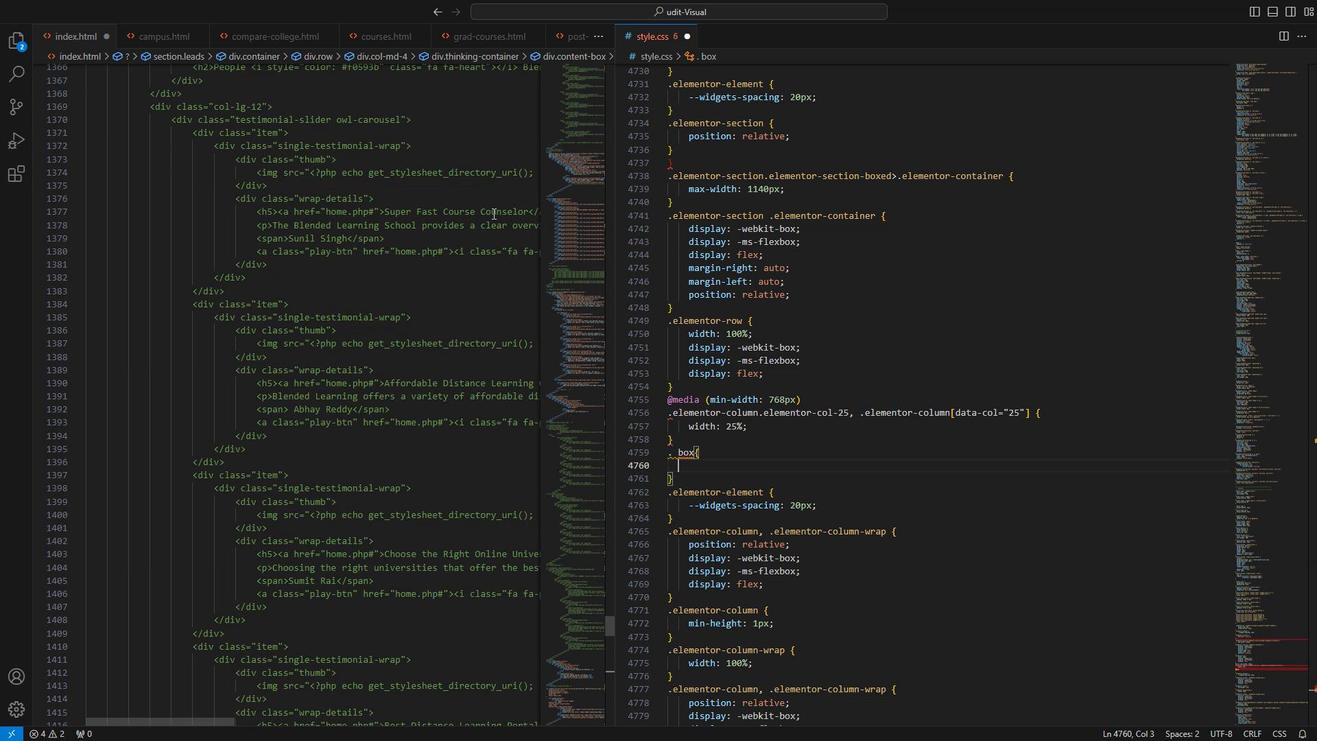 
Action: Mouse scrolled (511, 233) with delta (0, 0)
Screenshot: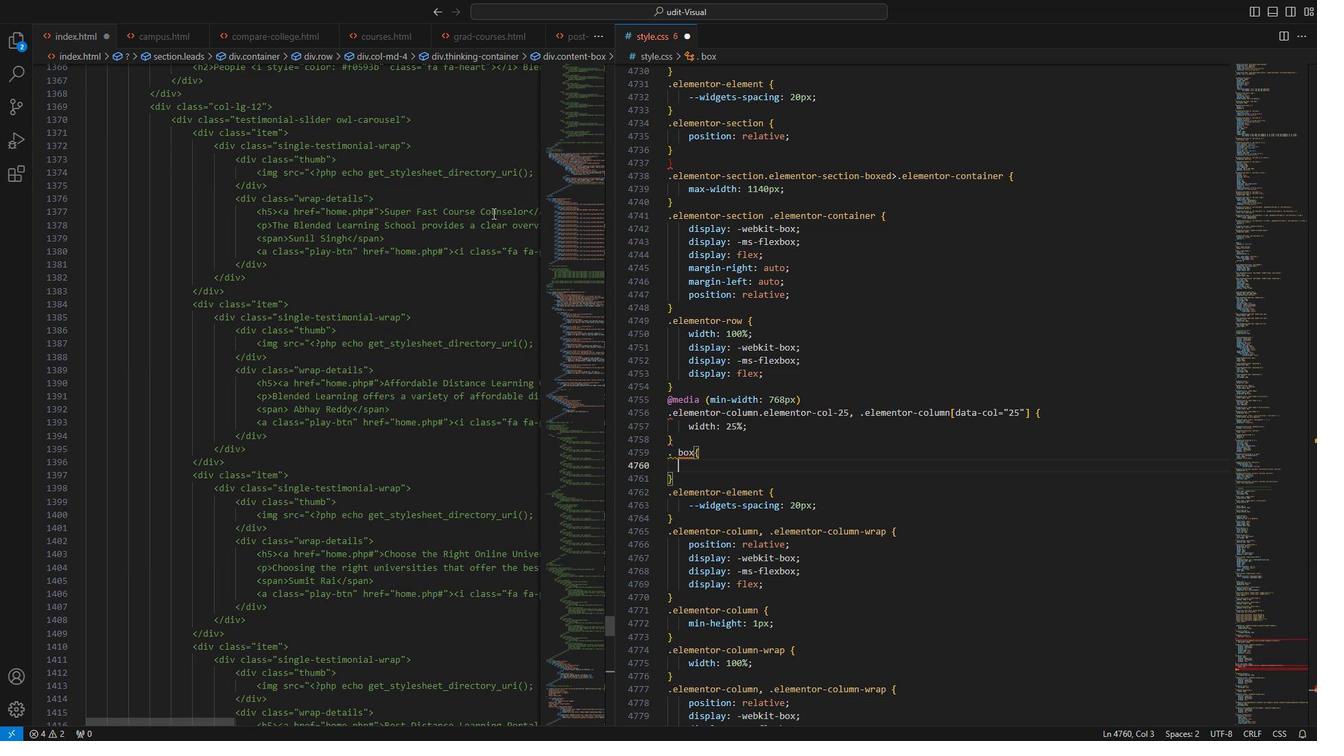 
Action: Mouse scrolled (511, 233) with delta (0, 0)
Screenshot: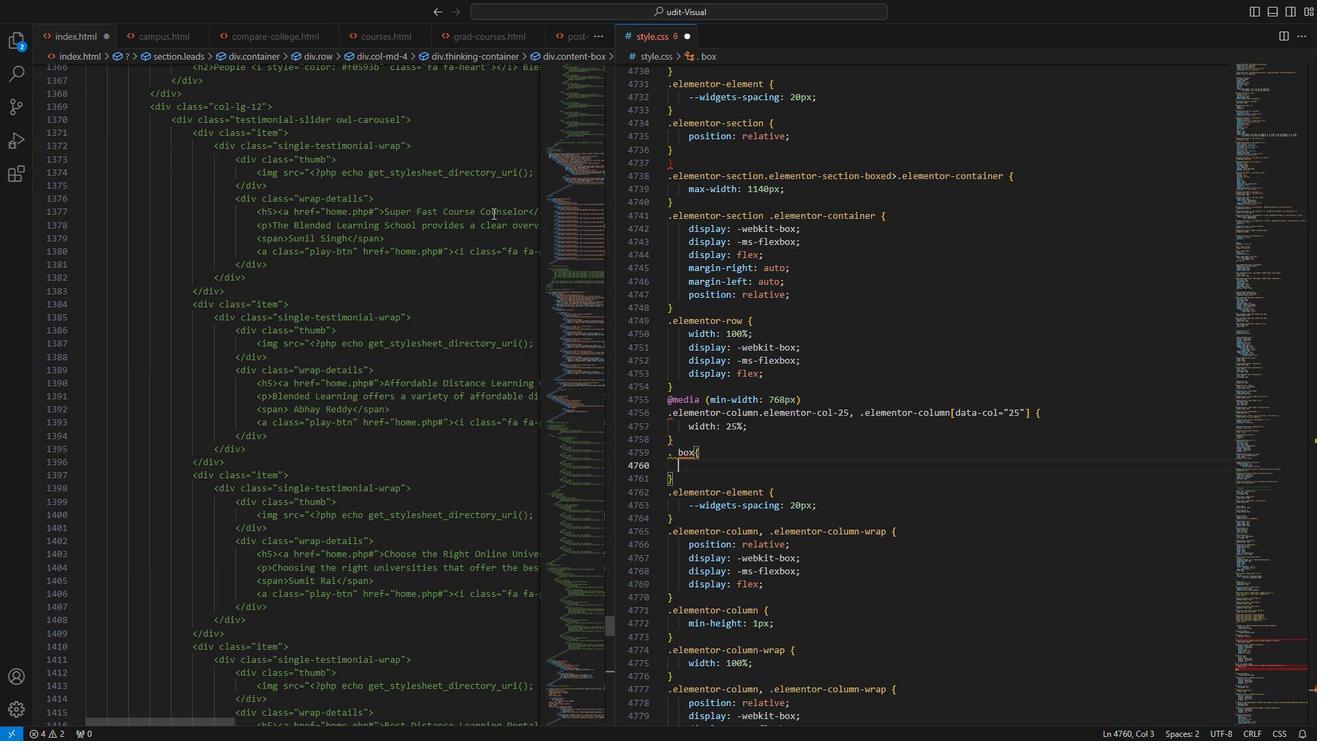 
Action: Mouse scrolled (511, 233) with delta (0, 0)
Screenshot: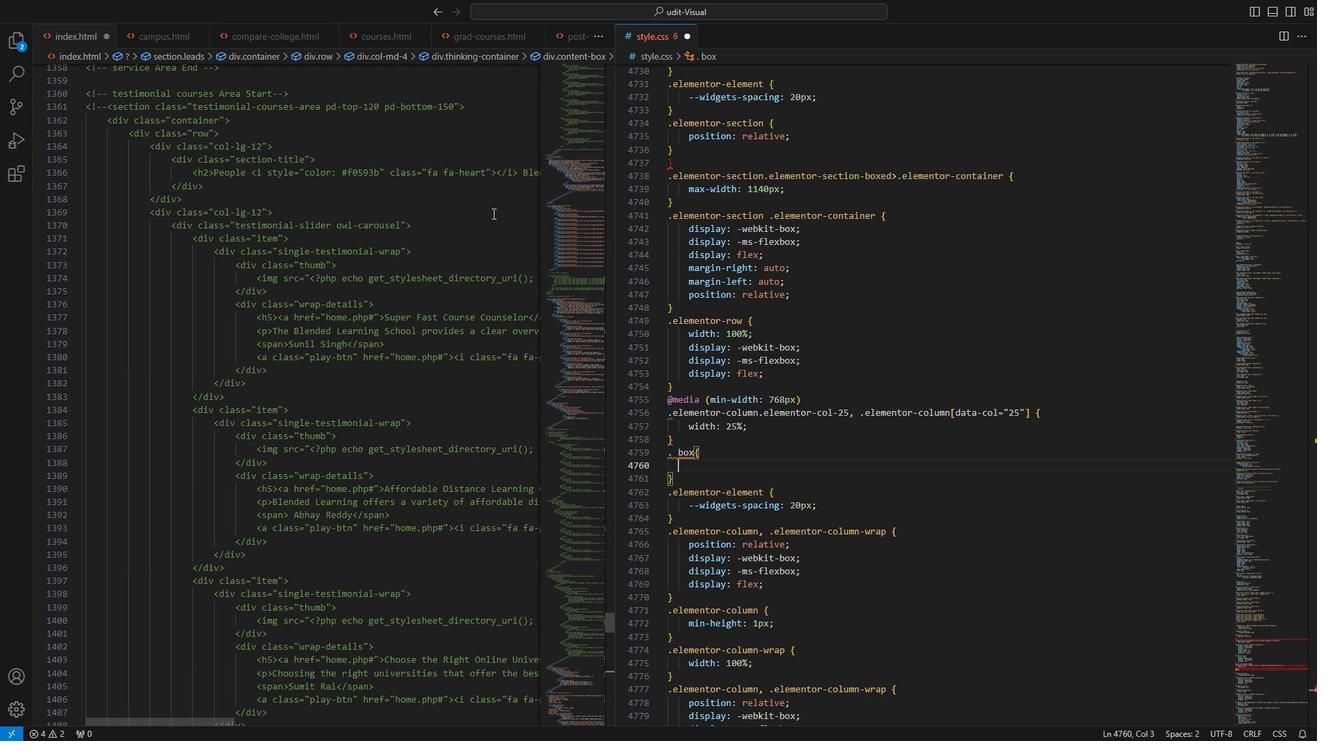 
Action: Mouse scrolled (511, 233) with delta (0, 0)
Screenshot: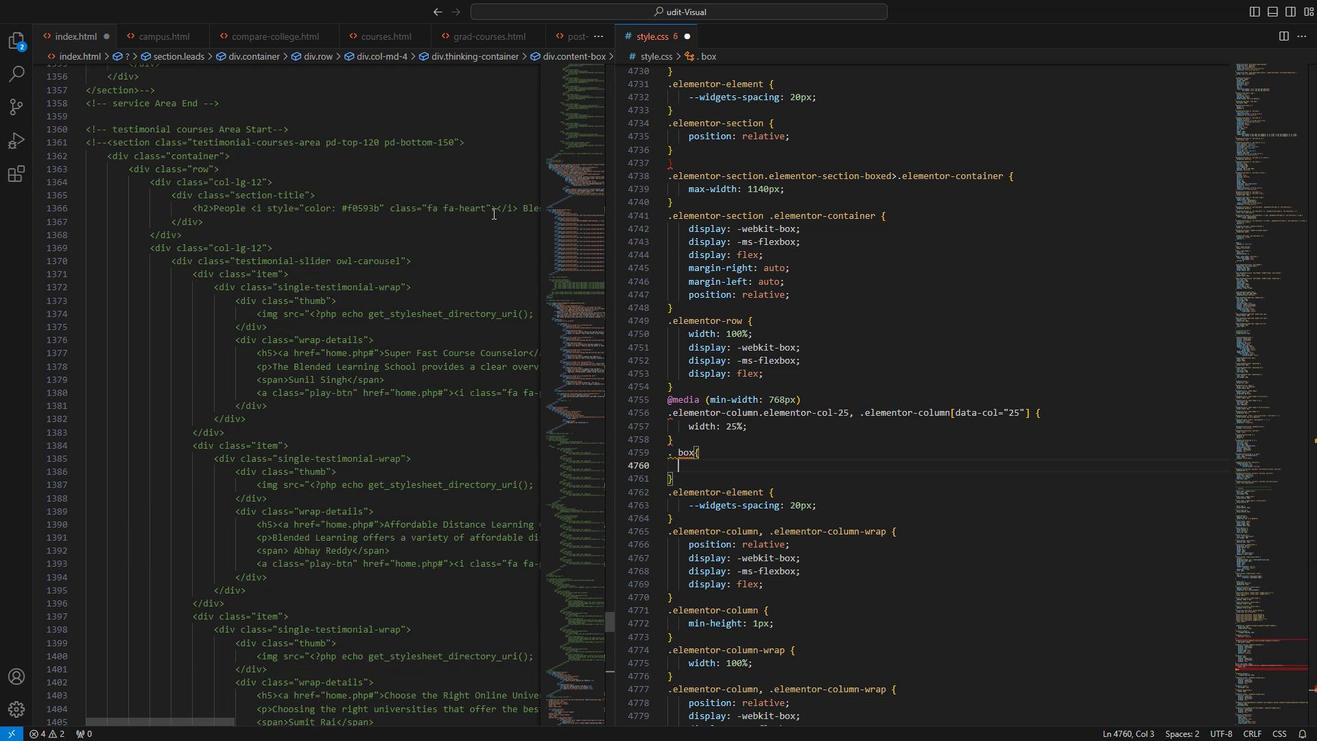 
Action: Mouse scrolled (511, 233) with delta (0, 0)
Screenshot: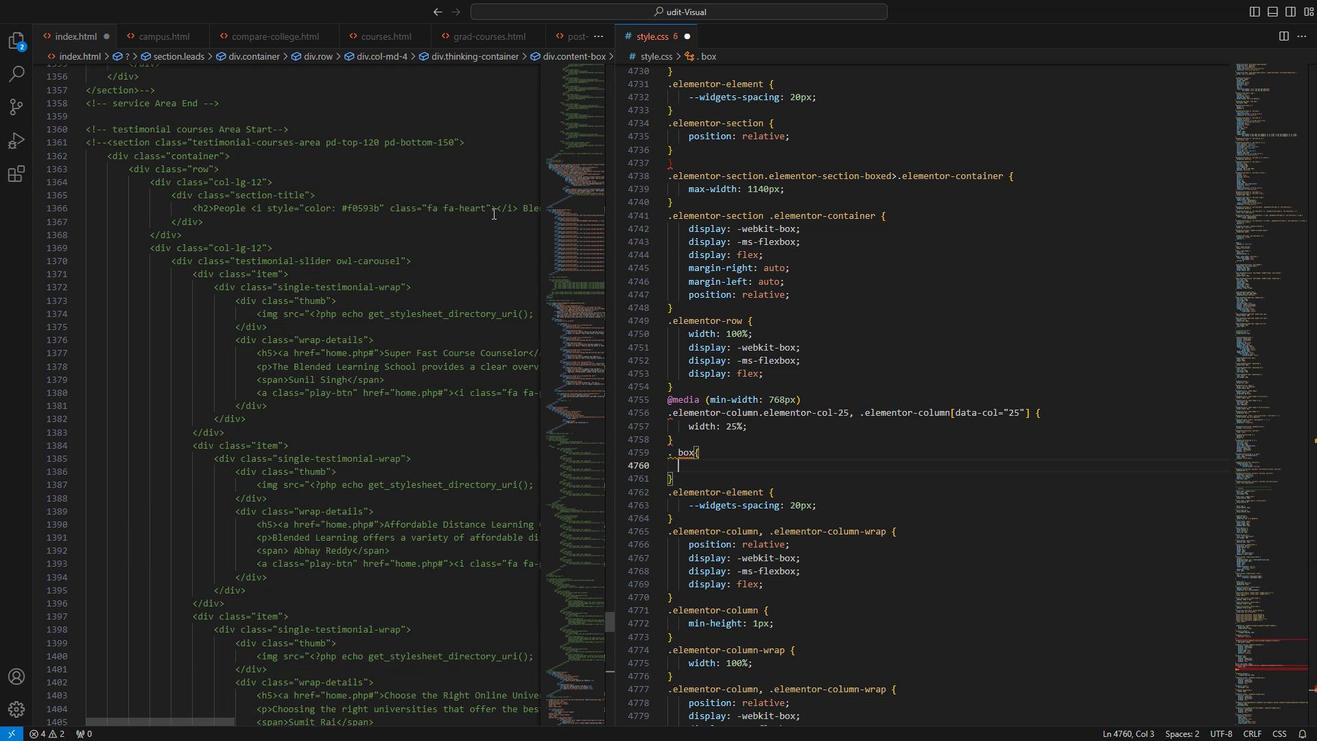 
Action: Mouse scrolled (511, 233) with delta (0, 0)
Screenshot: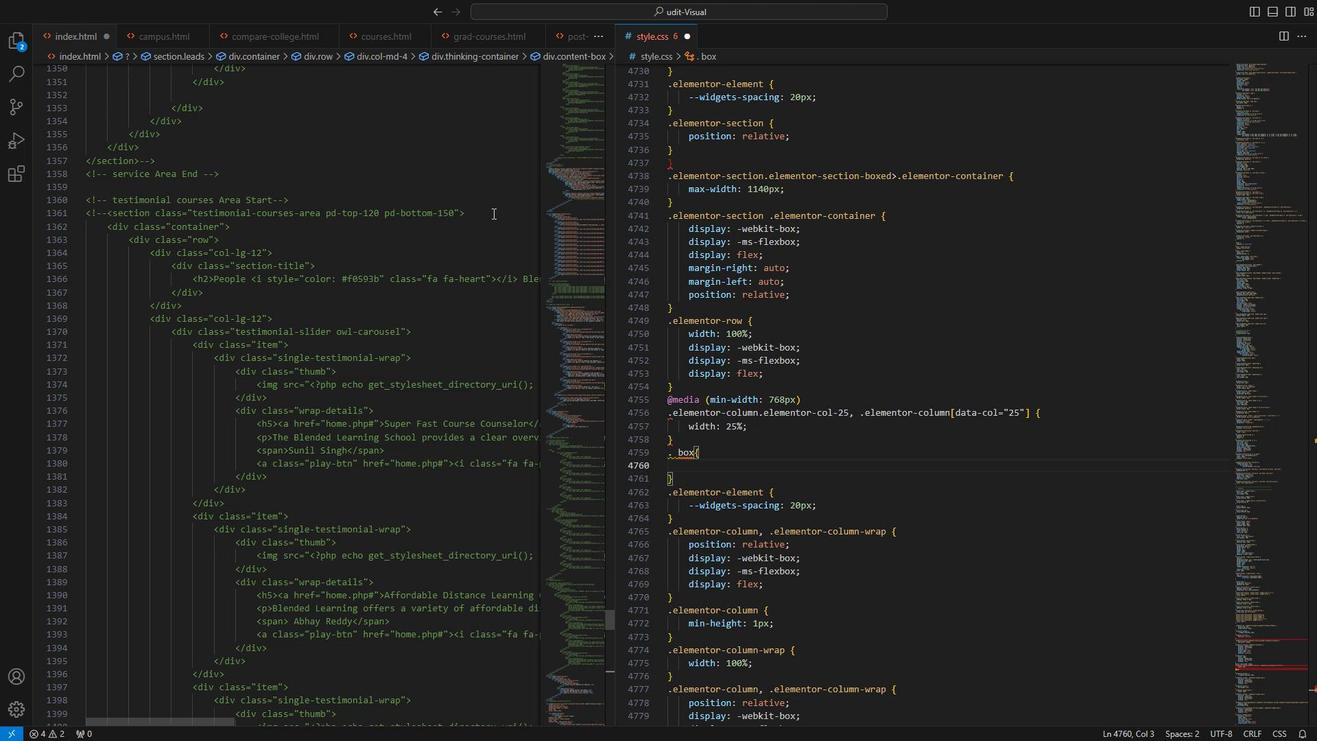 
Action: Mouse scrolled (511, 233) with delta (0, 0)
Screenshot: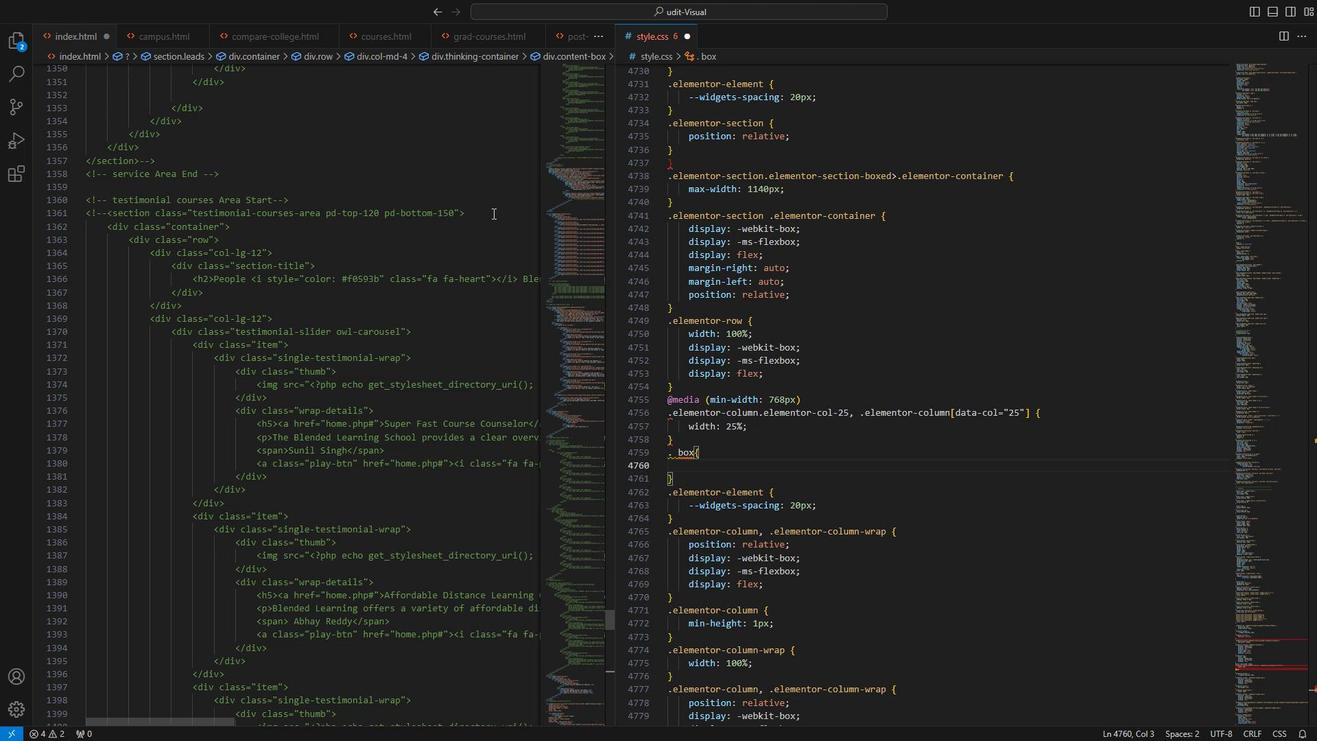 
Action: Mouse scrolled (511, 233) with delta (0, 0)
Screenshot: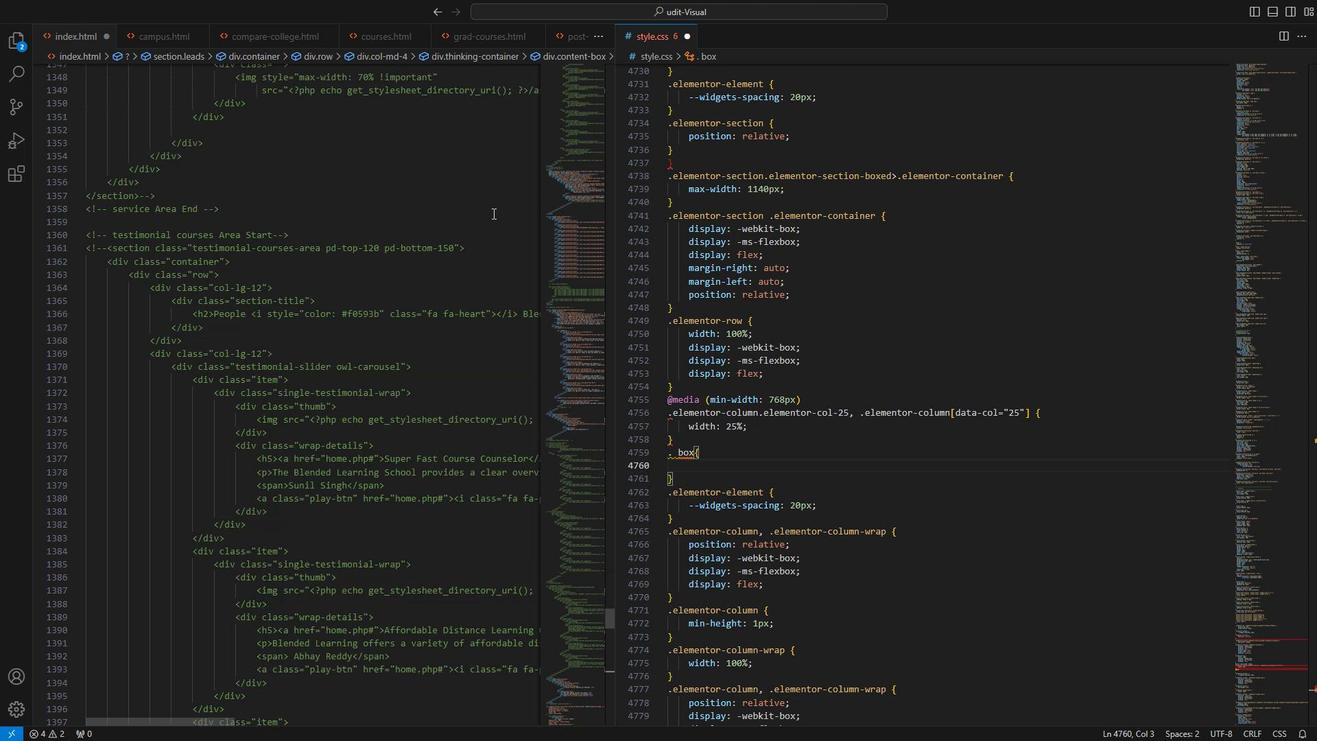 
Action: Mouse scrolled (511, 233) with delta (0, 0)
Screenshot: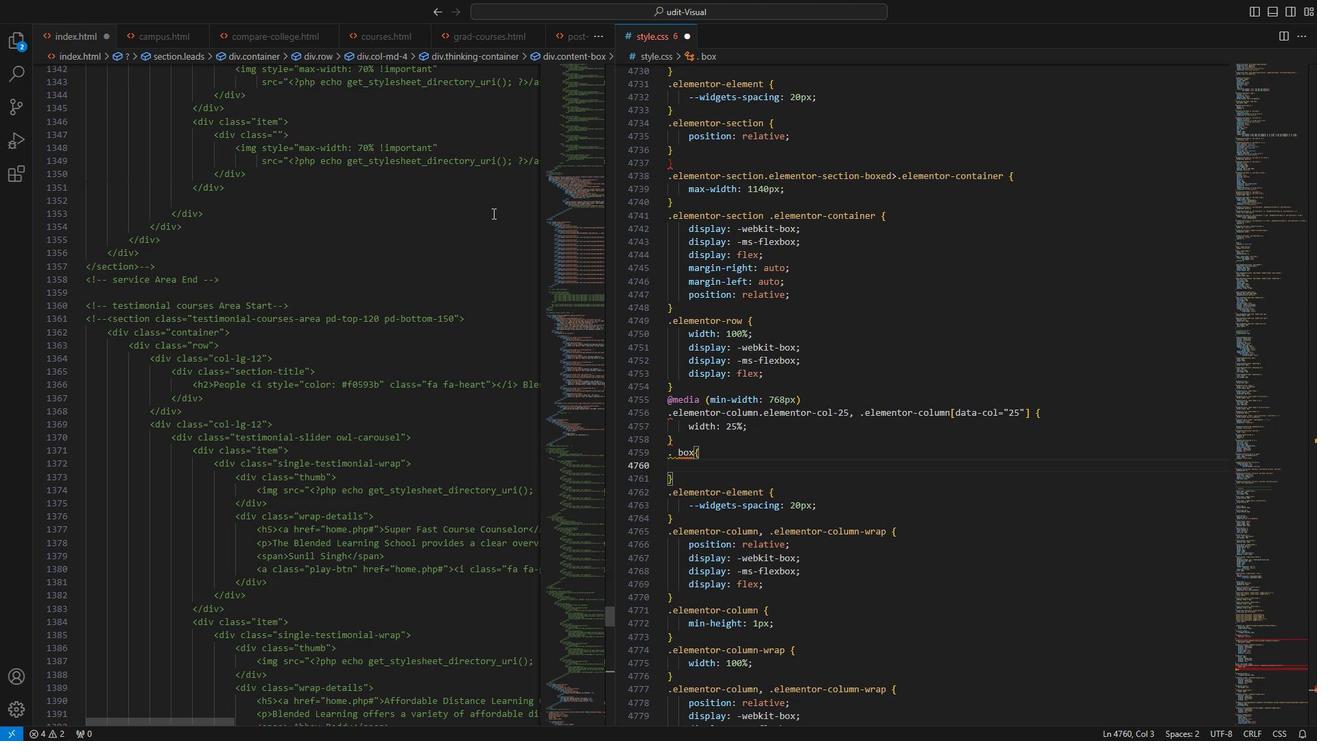 
Action: Mouse scrolled (511, 233) with delta (0, 0)
Screenshot: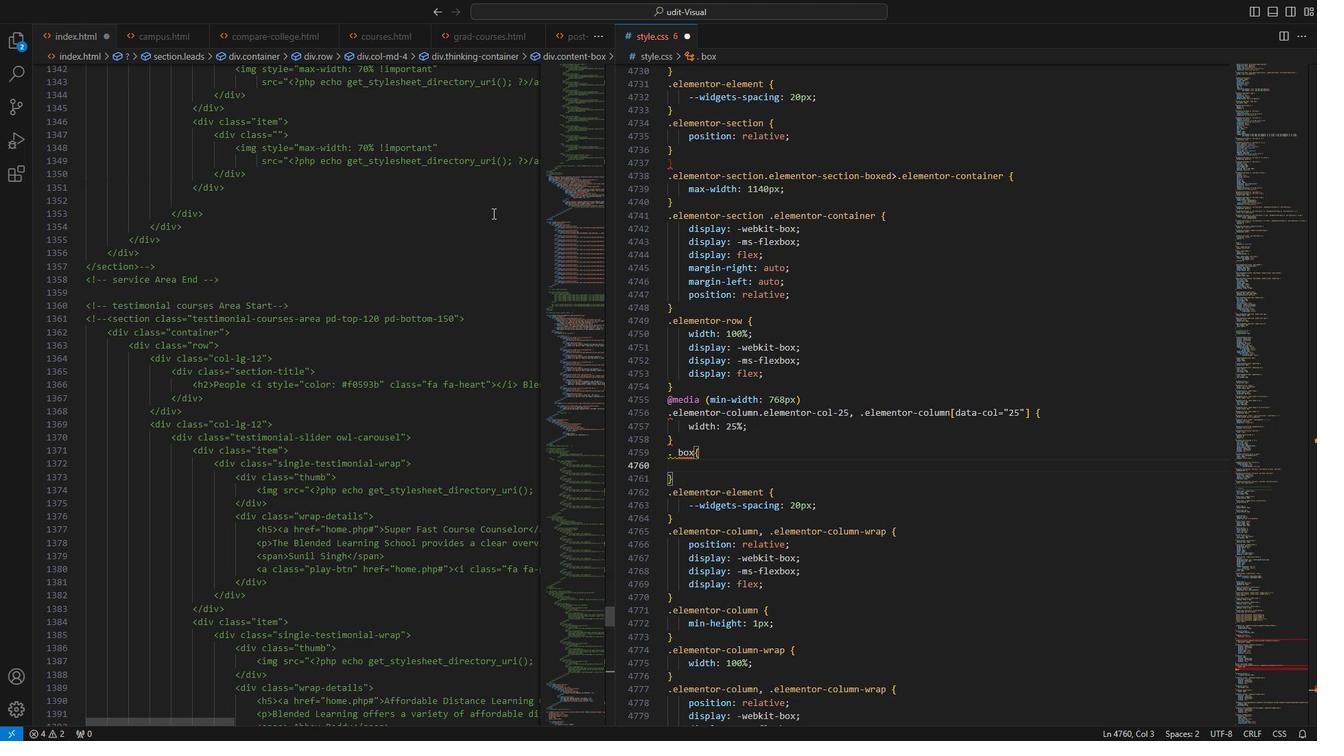 
Action: Mouse scrolled (511, 233) with delta (0, 0)
Screenshot: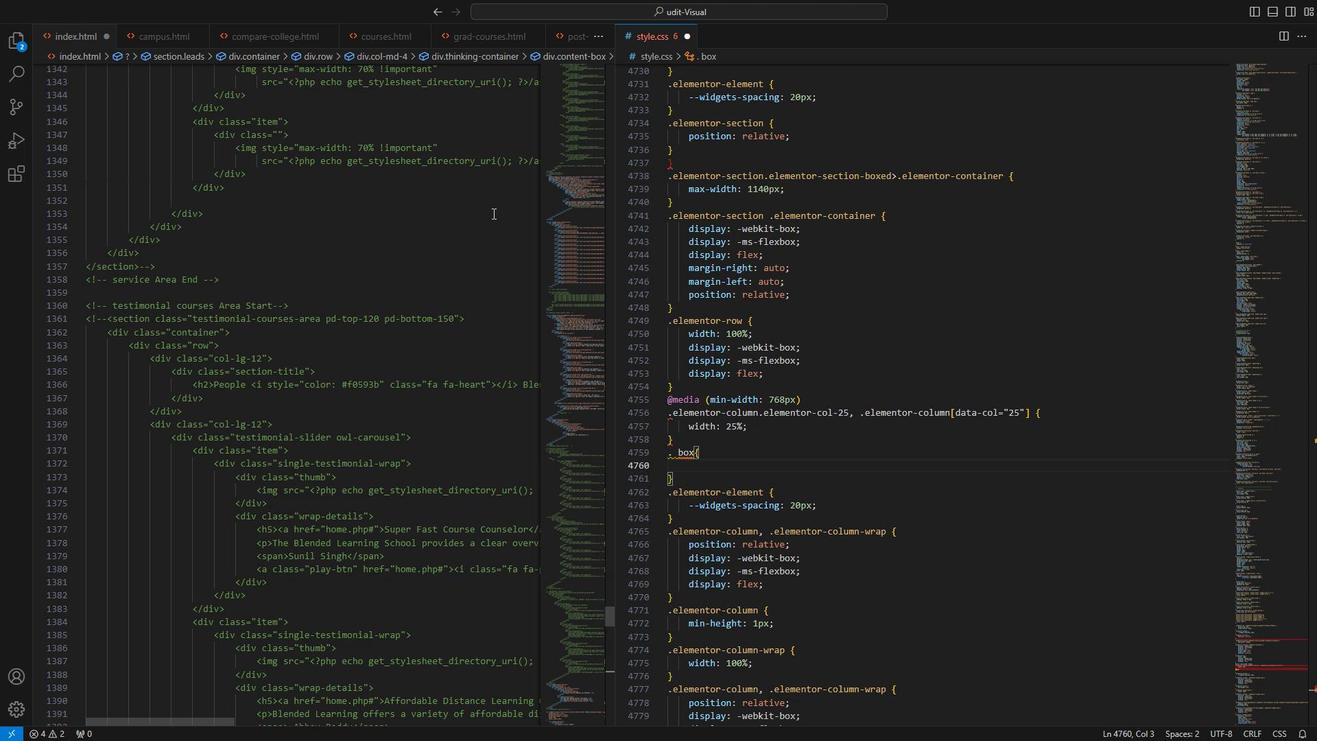 
Action: Mouse scrolled (511, 233) with delta (0, 0)
Screenshot: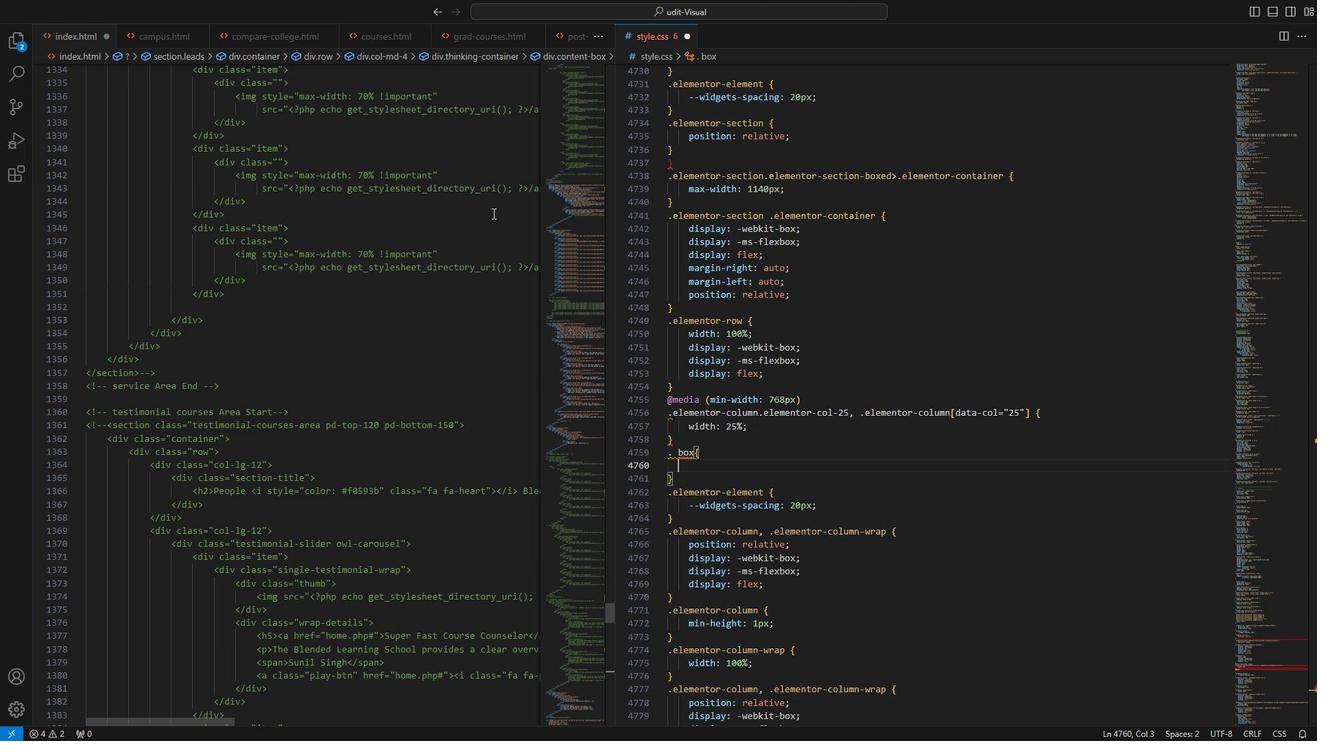
Action: Mouse scrolled (511, 233) with delta (0, 0)
Screenshot: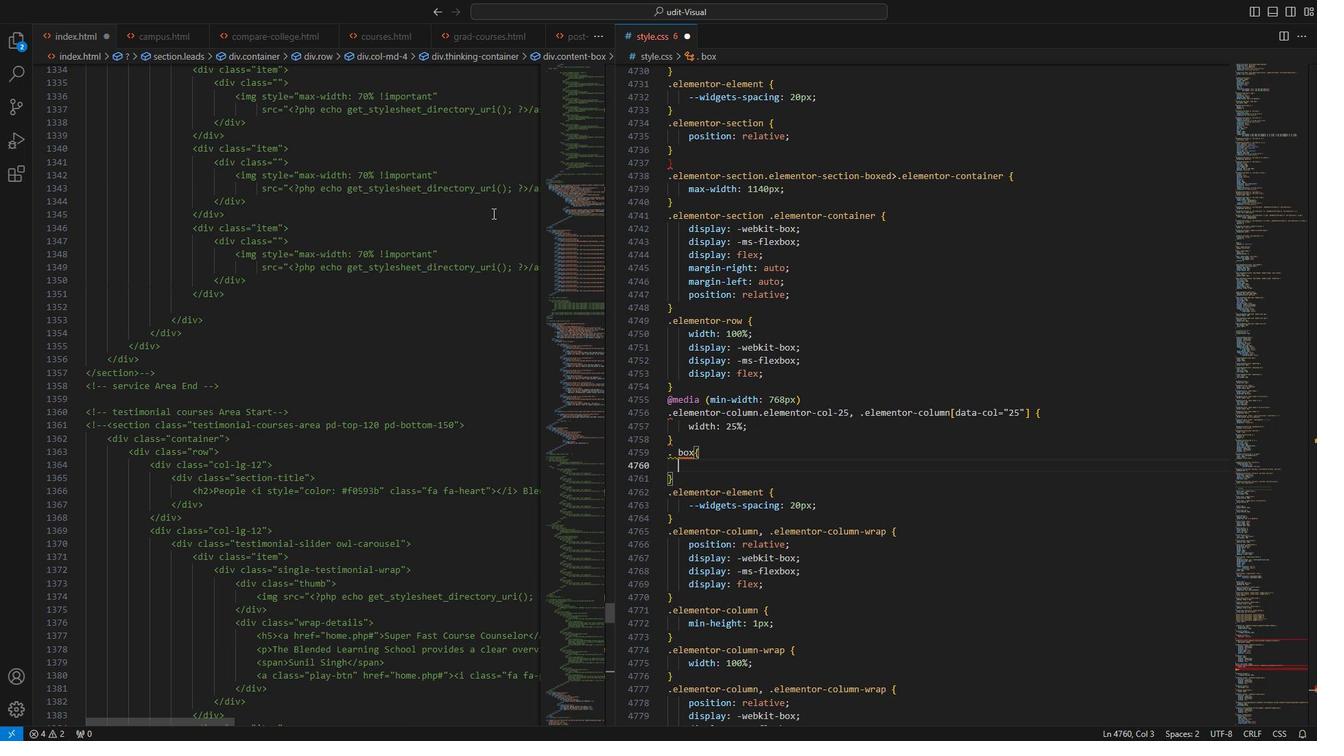 
Action: Mouse scrolled (511, 233) with delta (0, 0)
Screenshot: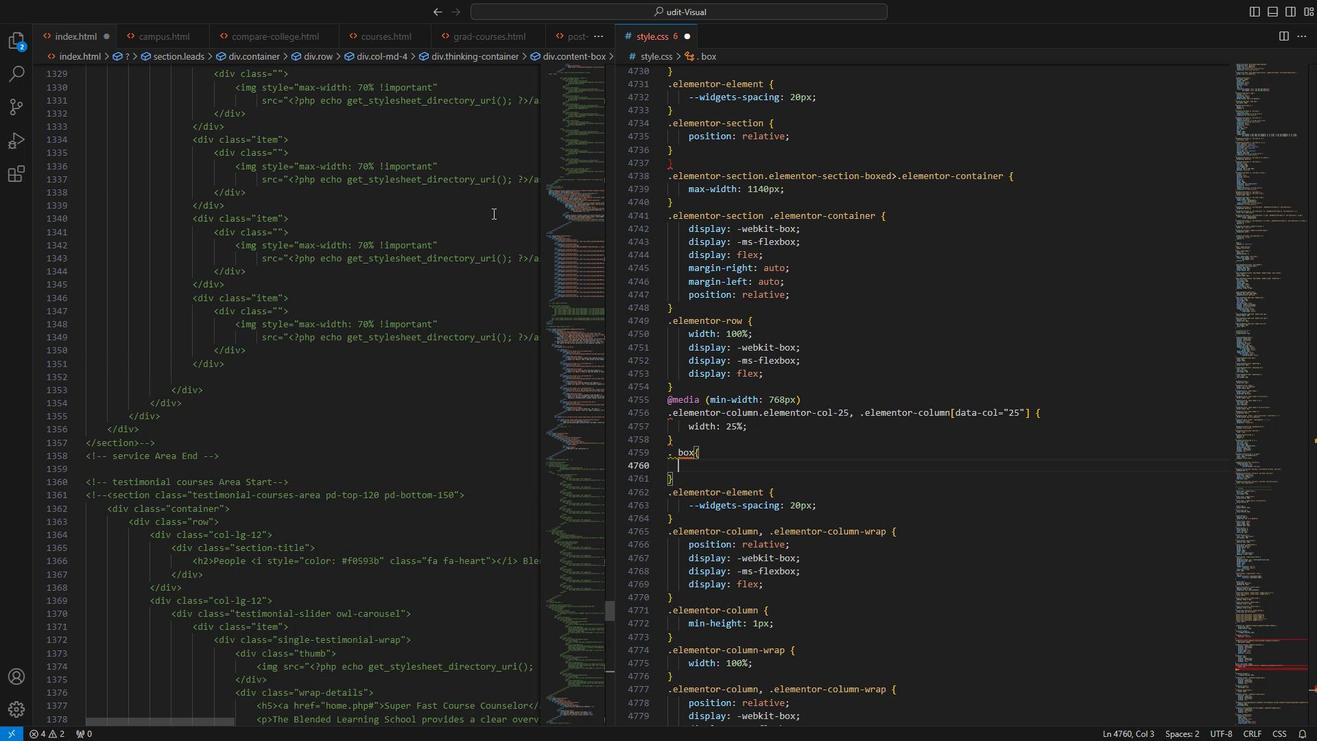 
Action: Mouse scrolled (511, 233) with delta (0, 0)
Screenshot: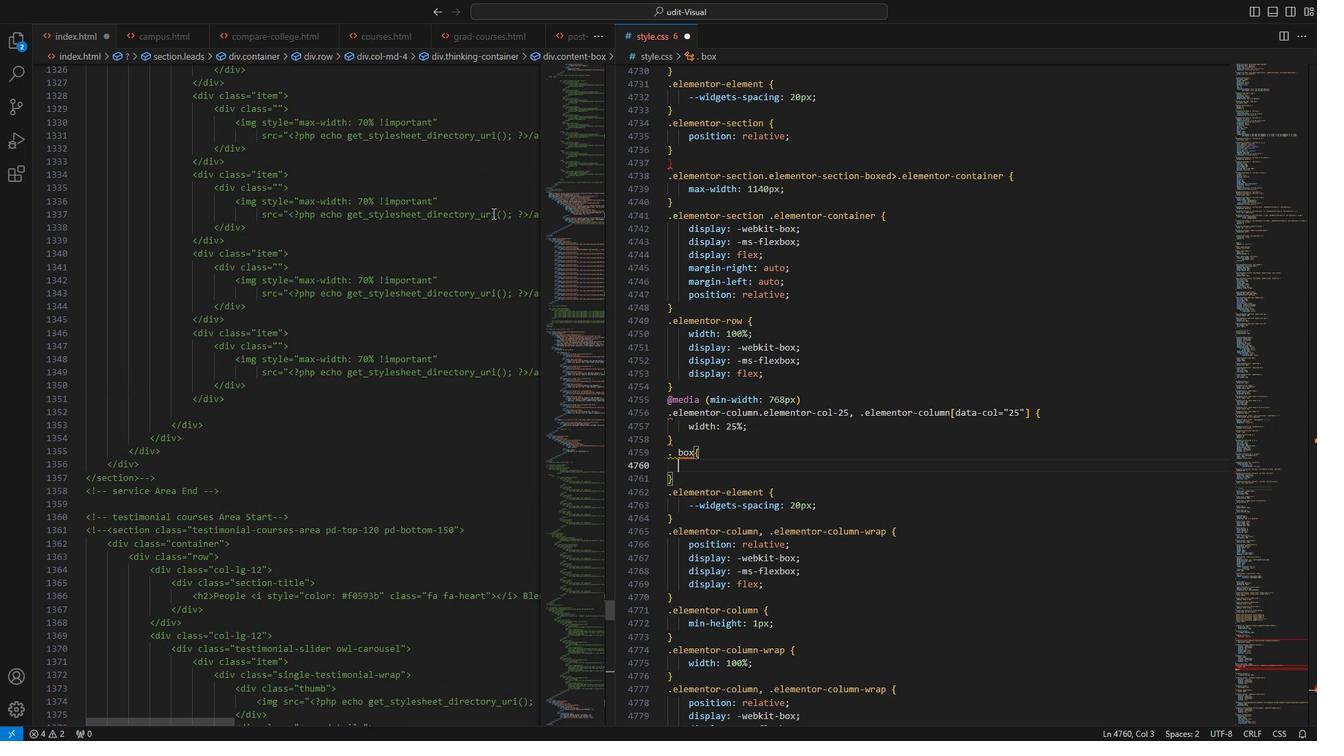 
Action: Mouse scrolled (511, 233) with delta (0, 0)
Screenshot: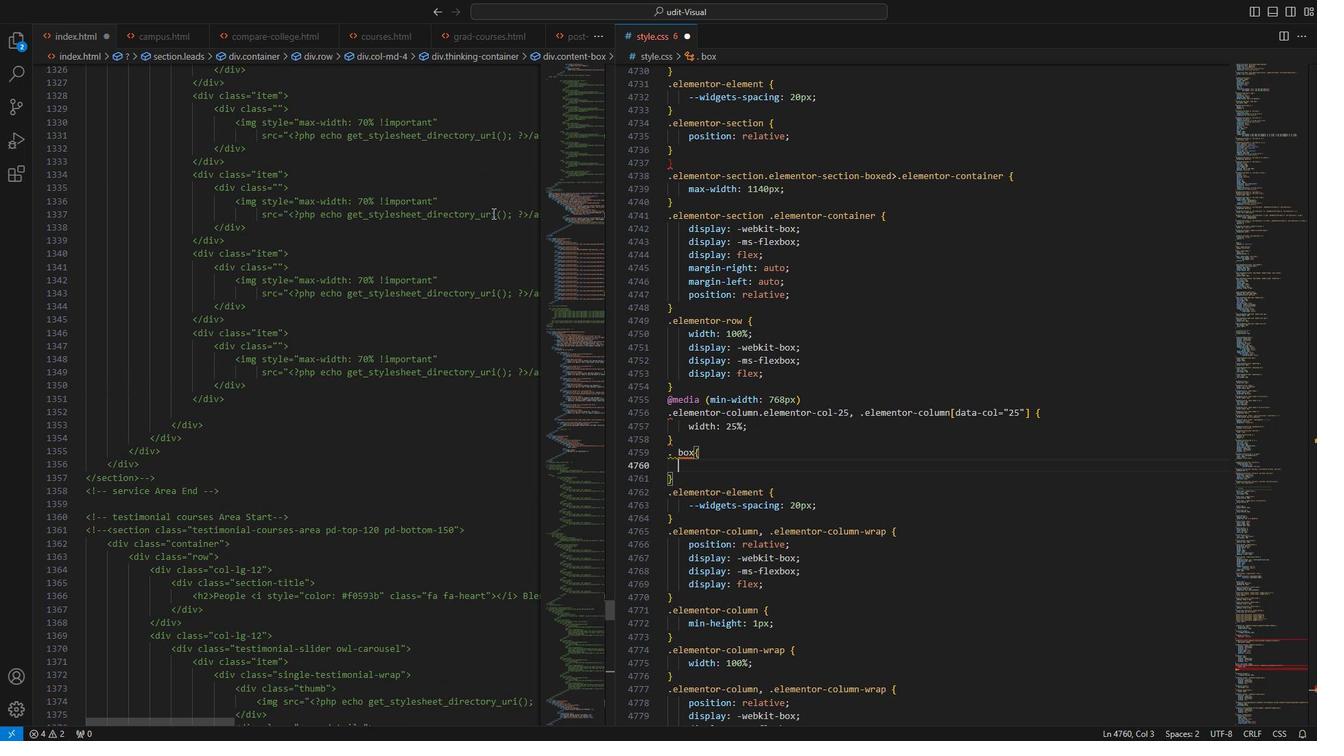 
Action: Mouse scrolled (511, 233) with delta (0, 0)
Screenshot: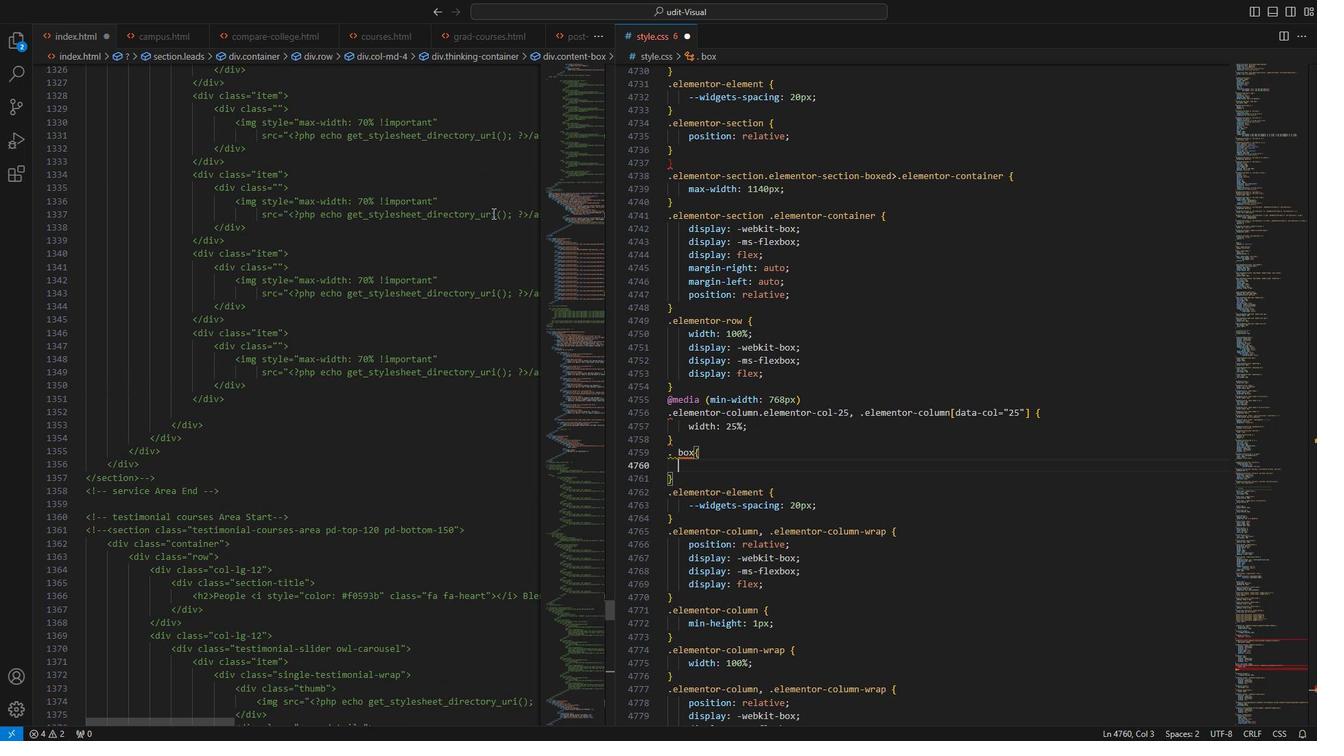 
Action: Mouse scrolled (511, 233) with delta (0, 0)
Screenshot: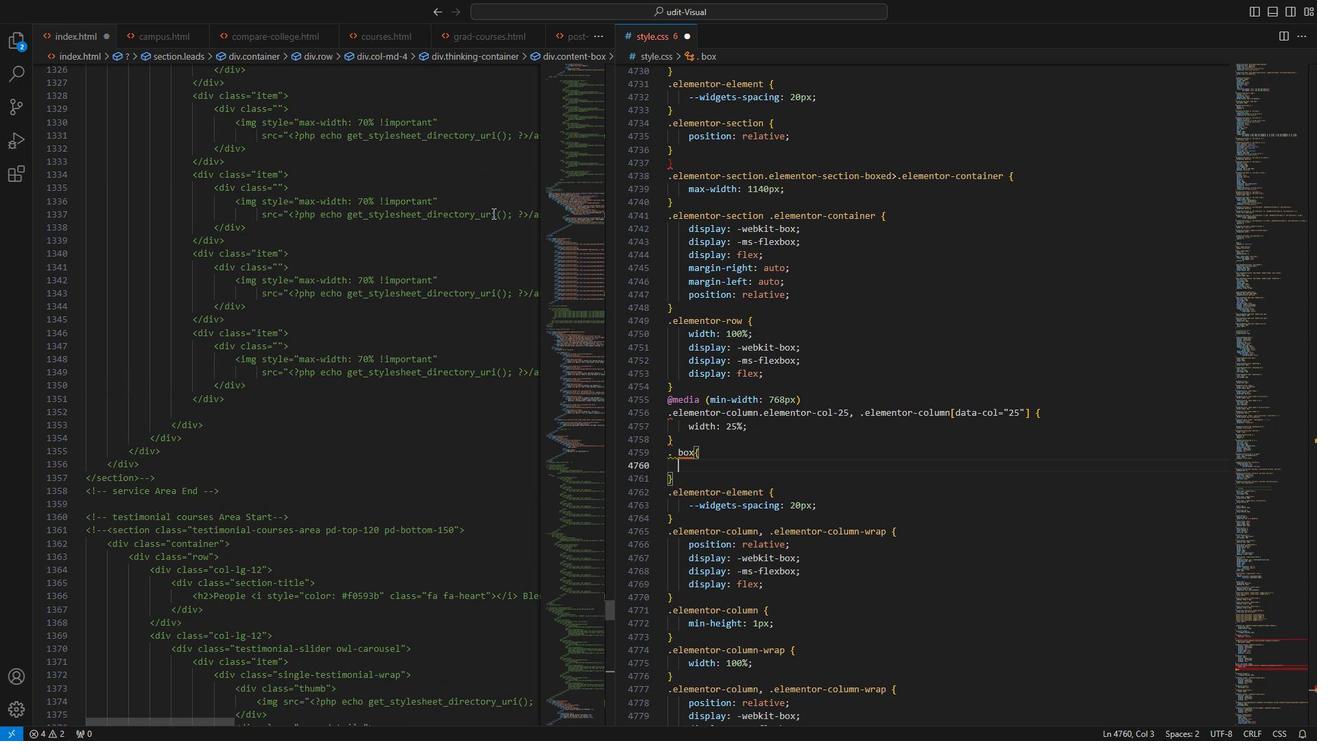 
Action: Mouse scrolled (511, 233) with delta (0, 0)
Screenshot: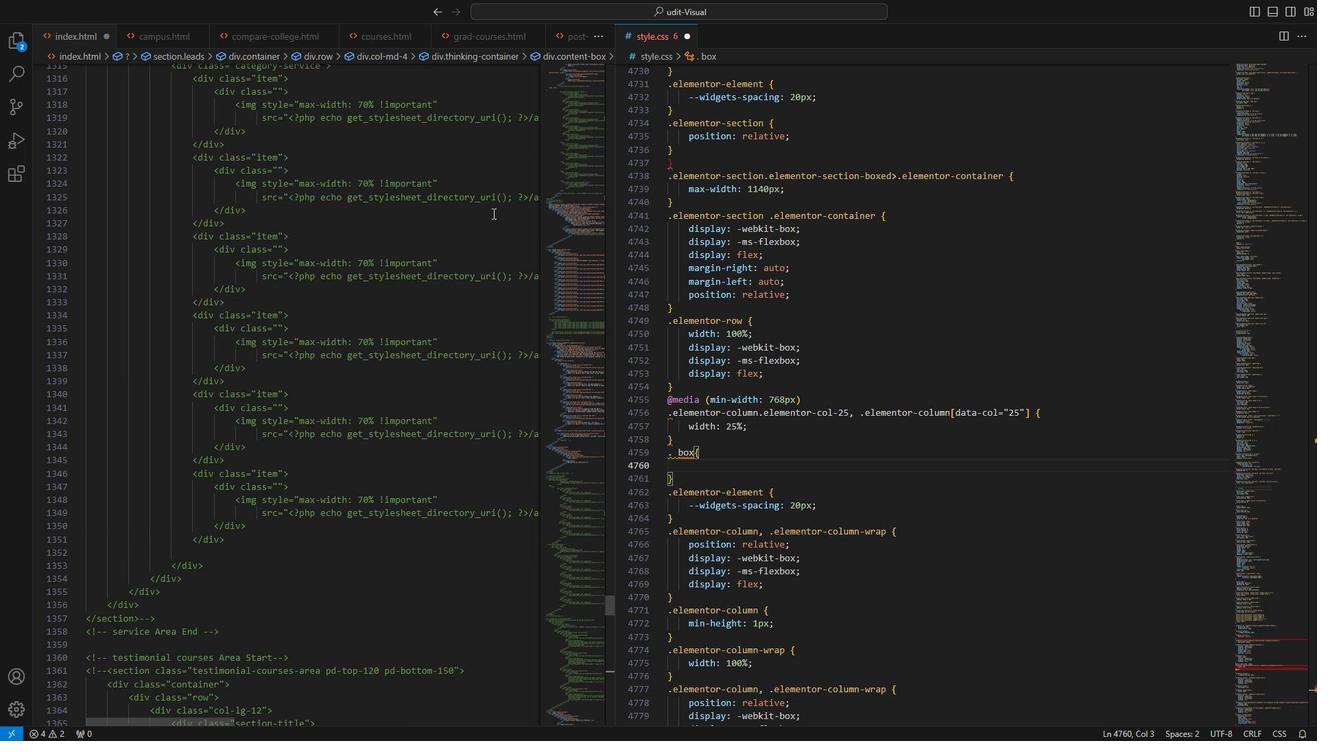 
Action: Mouse scrolled (511, 233) with delta (0, 0)
Screenshot: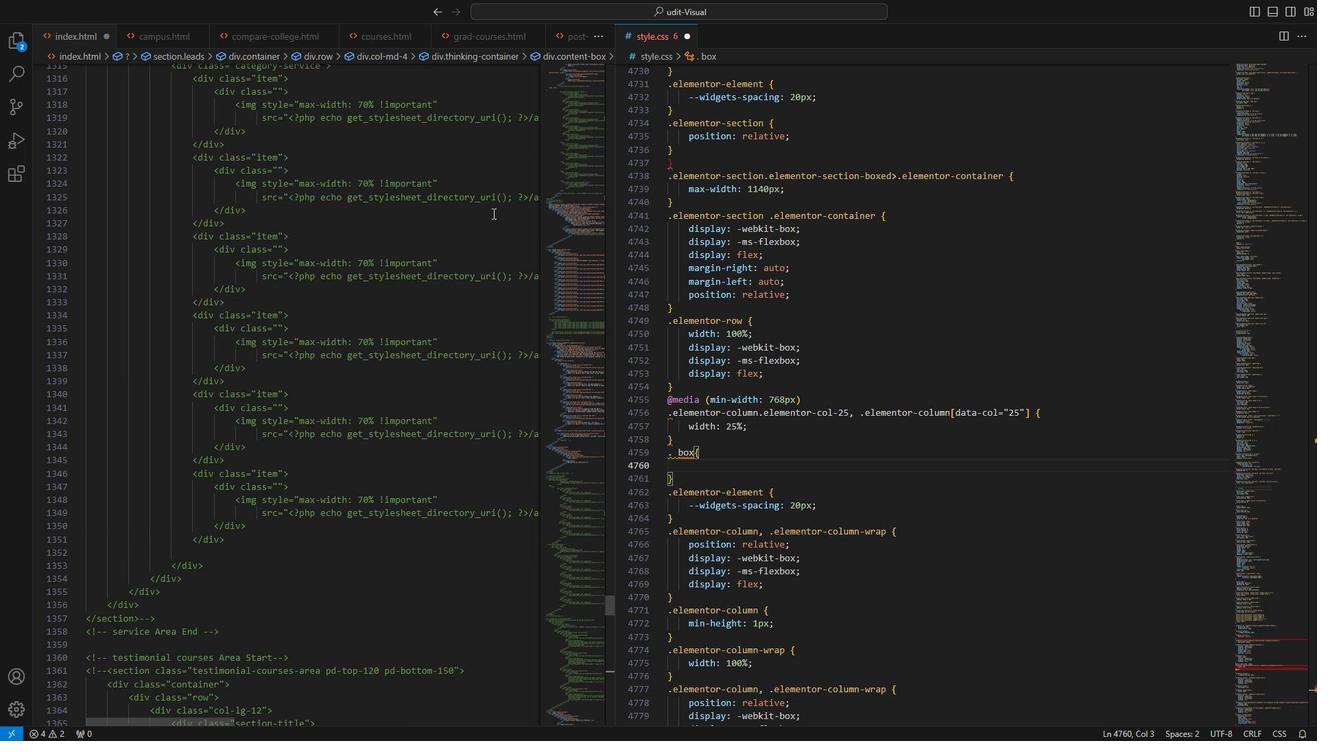 
Action: Mouse scrolled (511, 233) with delta (0, 0)
Screenshot: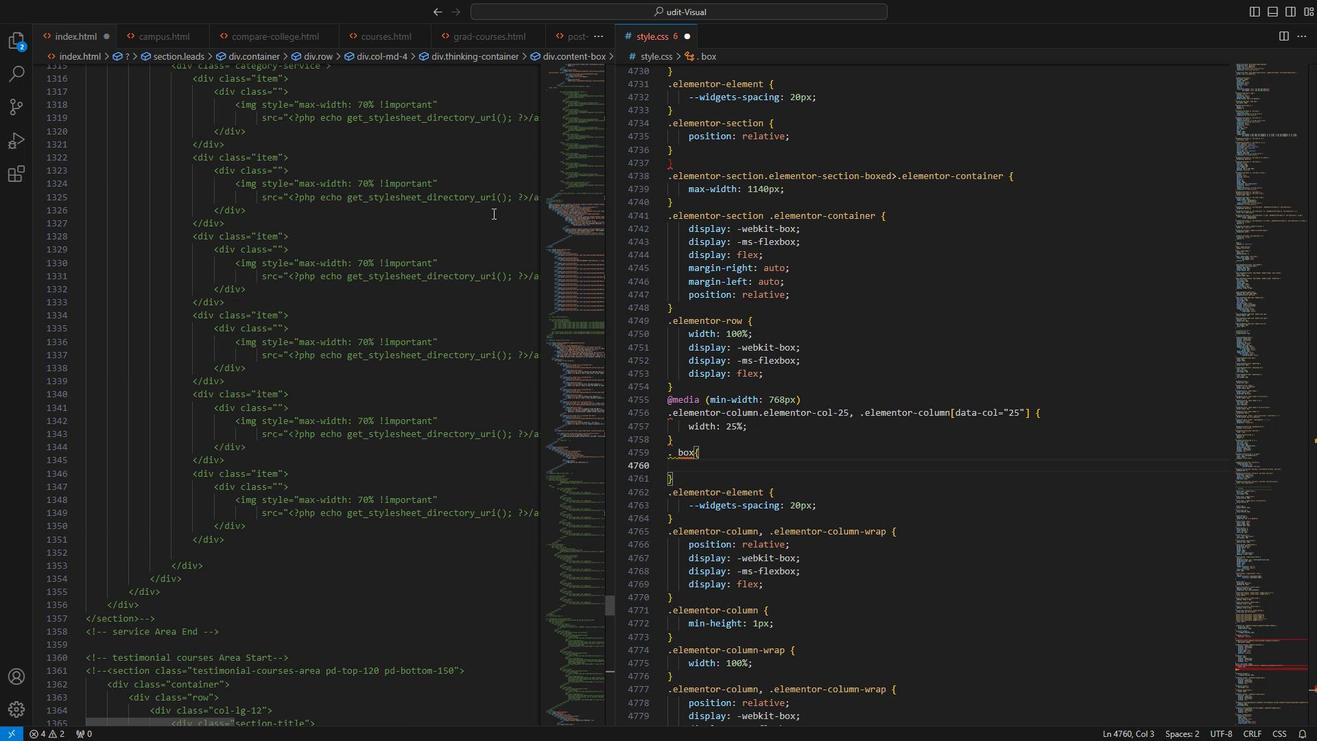 
Action: Mouse scrolled (511, 233) with delta (0, 0)
Screenshot: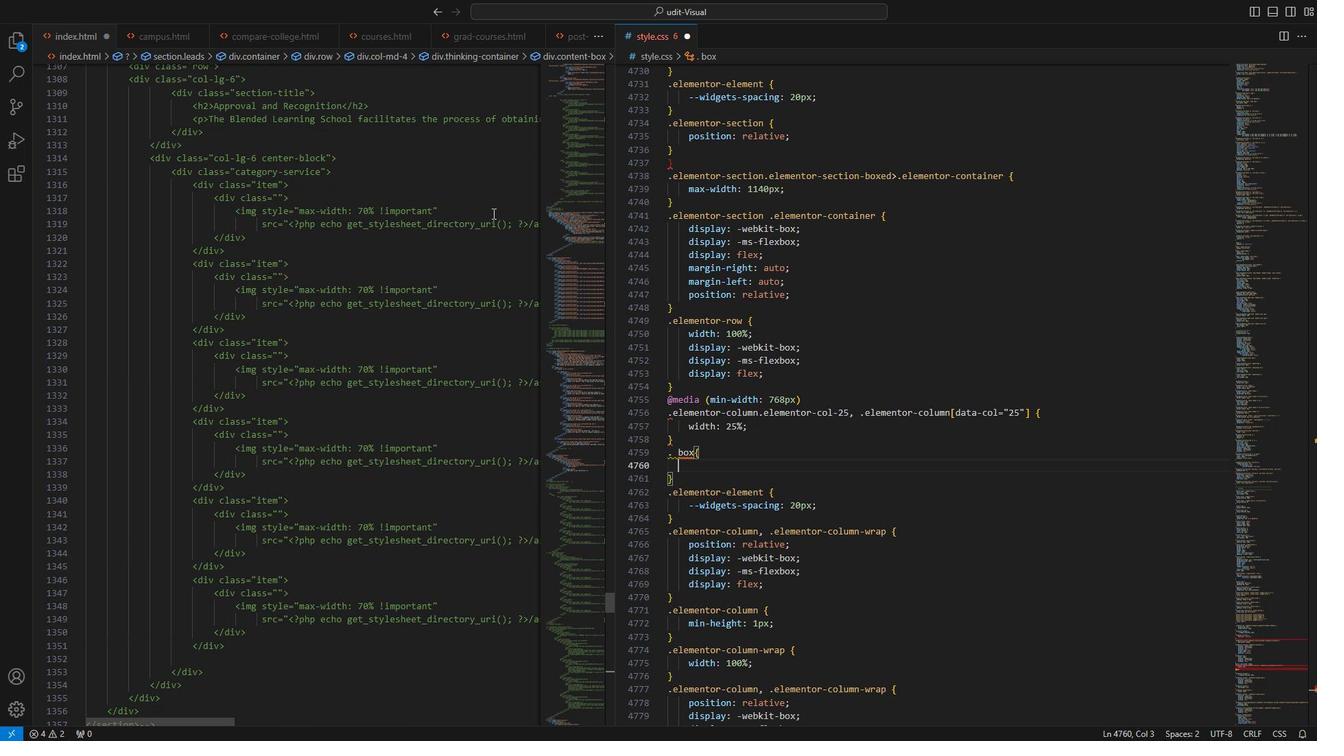 
Action: Mouse scrolled (511, 233) with delta (0, 0)
Screenshot: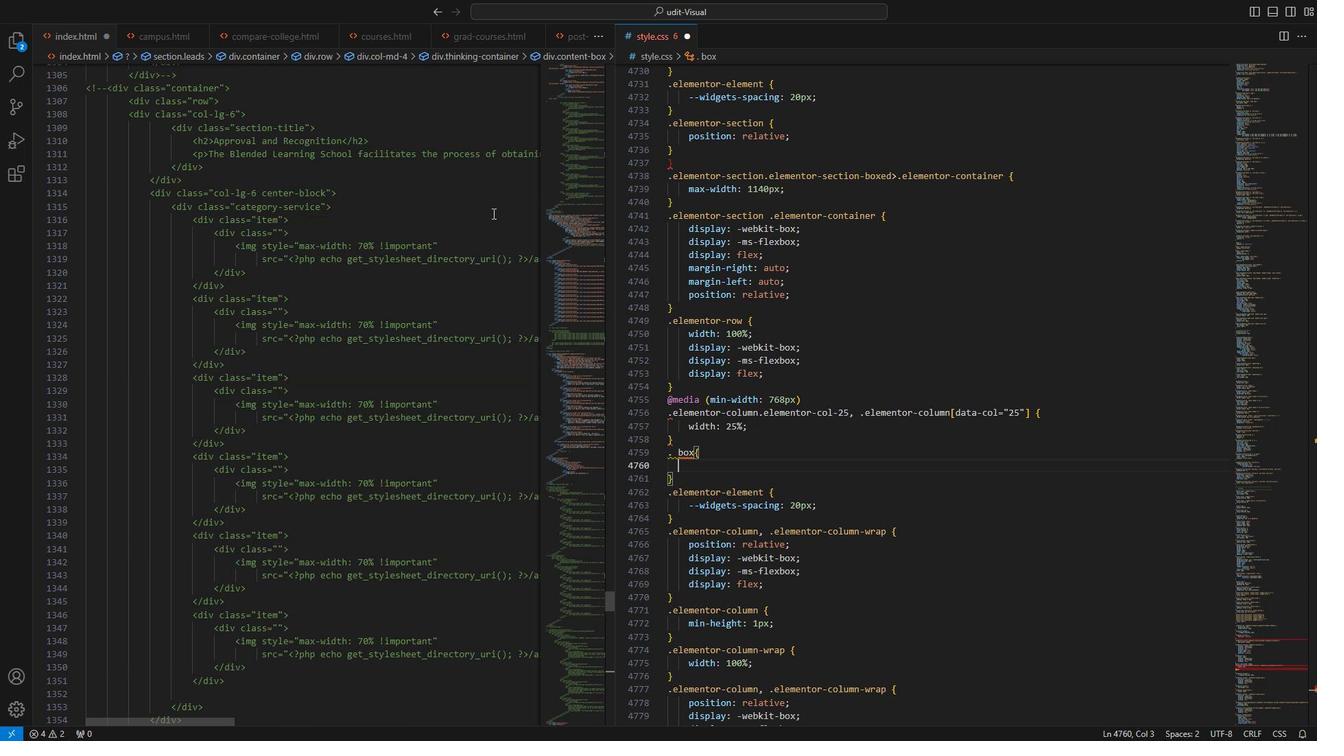 
Action: Mouse scrolled (511, 233) with delta (0, 0)
Screenshot: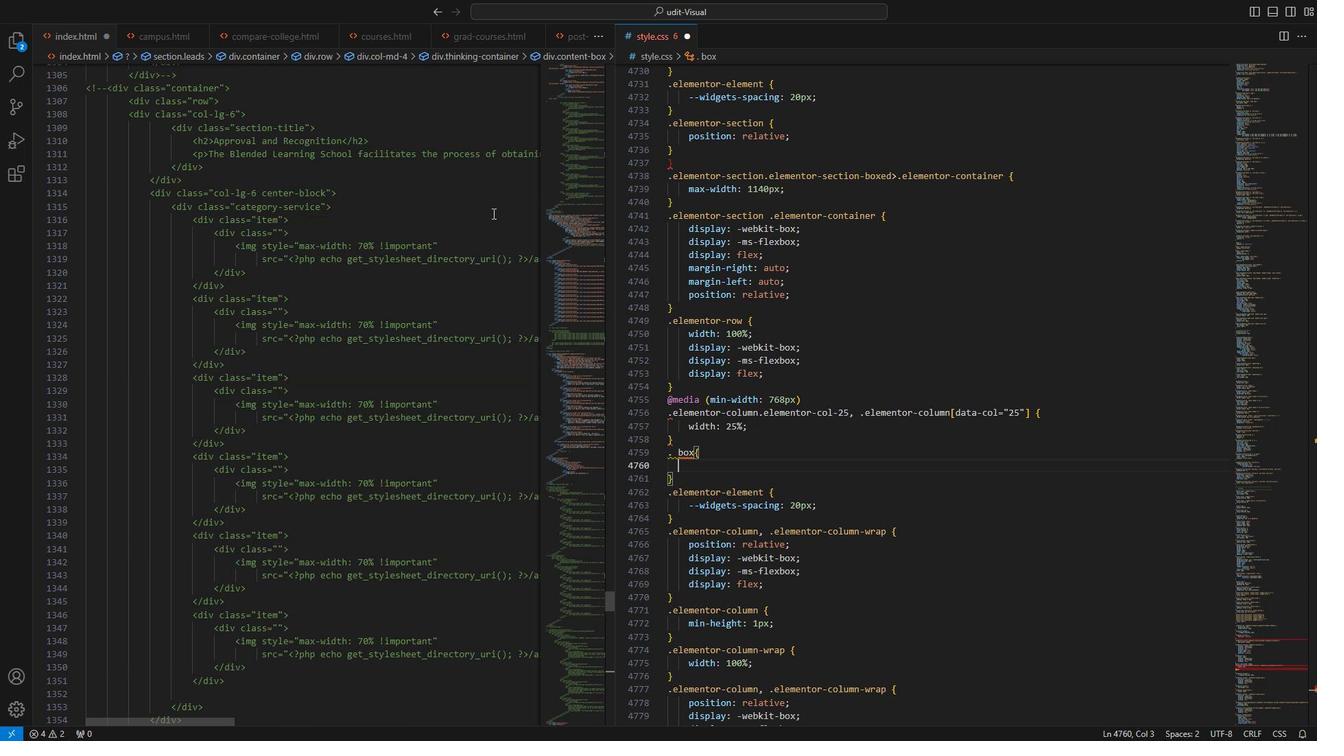 
Action: Mouse scrolled (511, 233) with delta (0, 0)
Screenshot: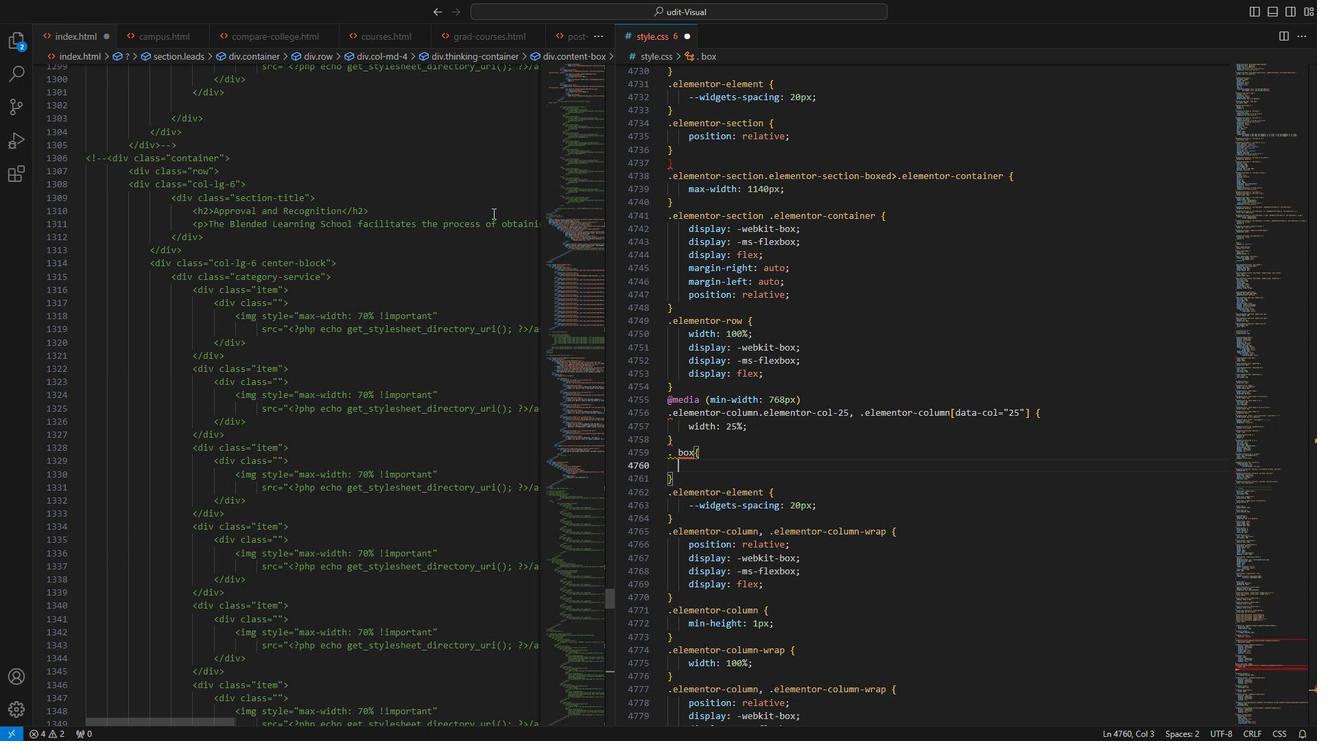 
Action: Mouse scrolled (511, 233) with delta (0, 0)
Screenshot: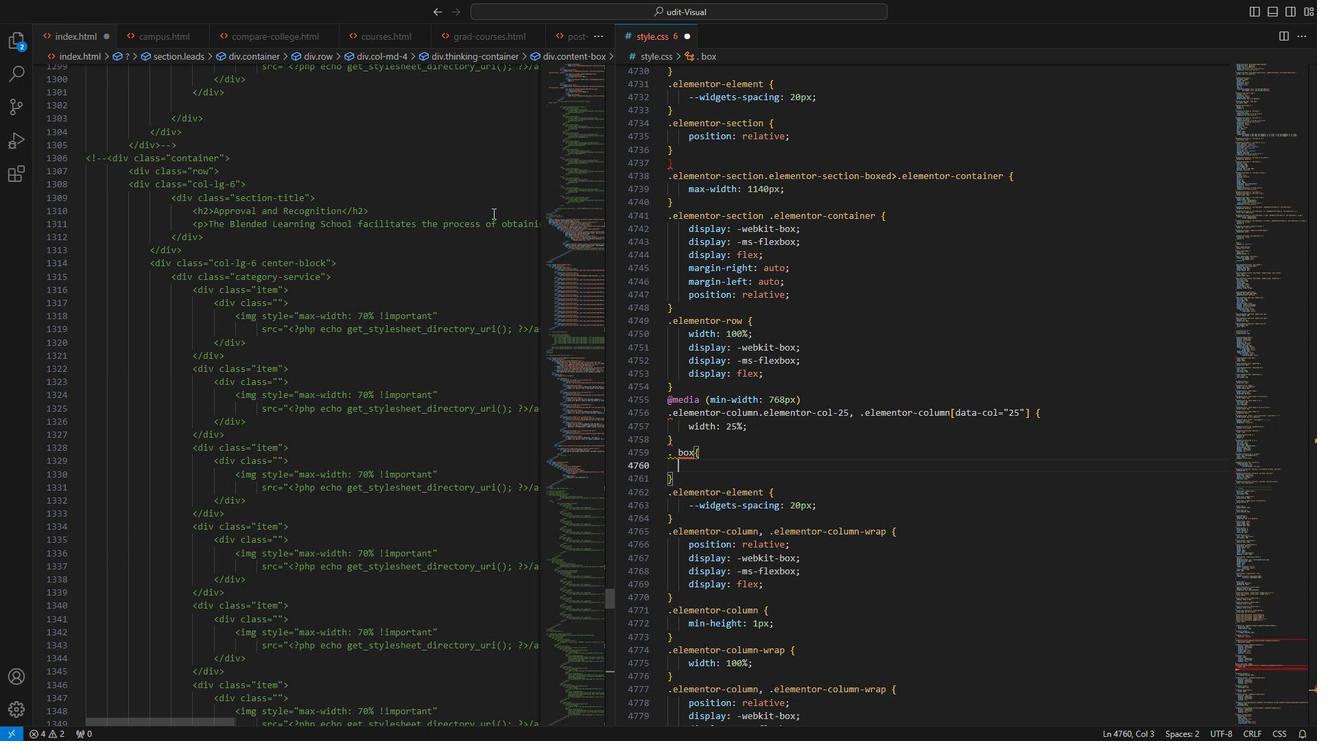 
Action: Mouse scrolled (511, 233) with delta (0, 0)
Screenshot: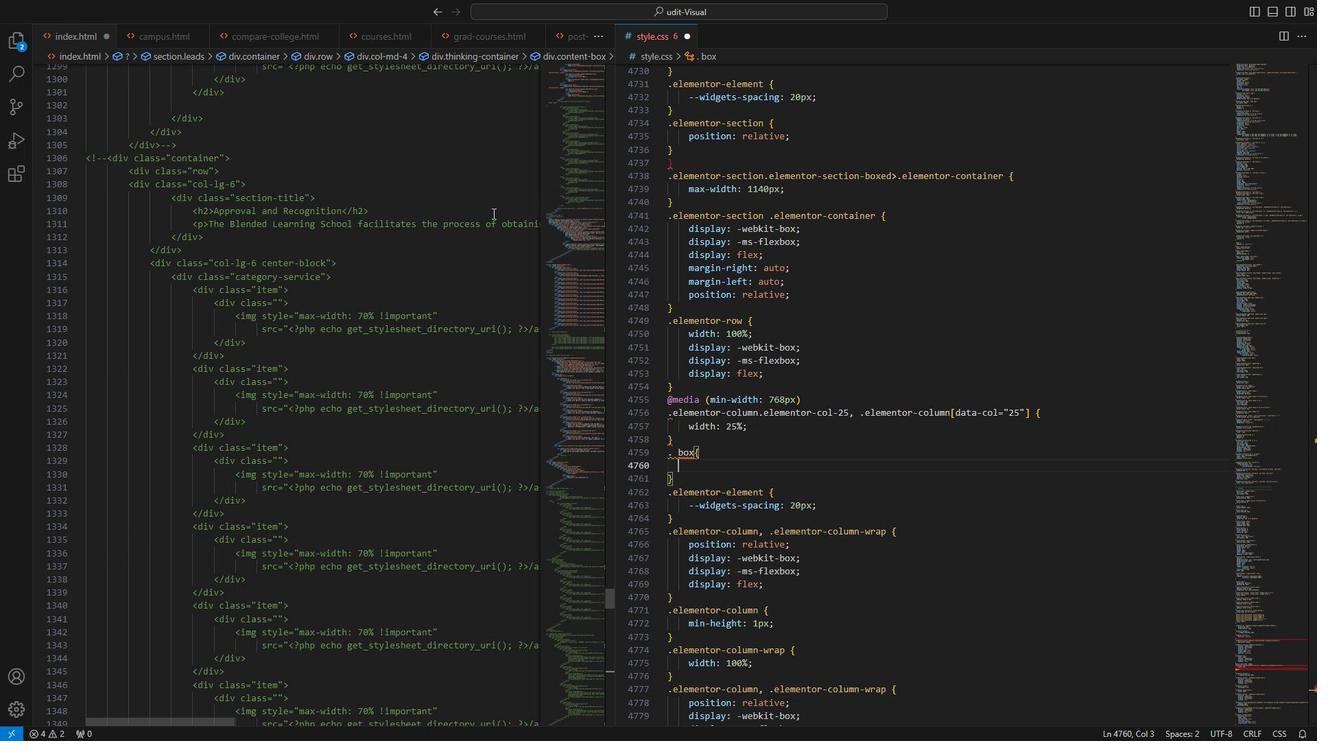 
Action: Mouse scrolled (511, 233) with delta (0, 0)
Screenshot: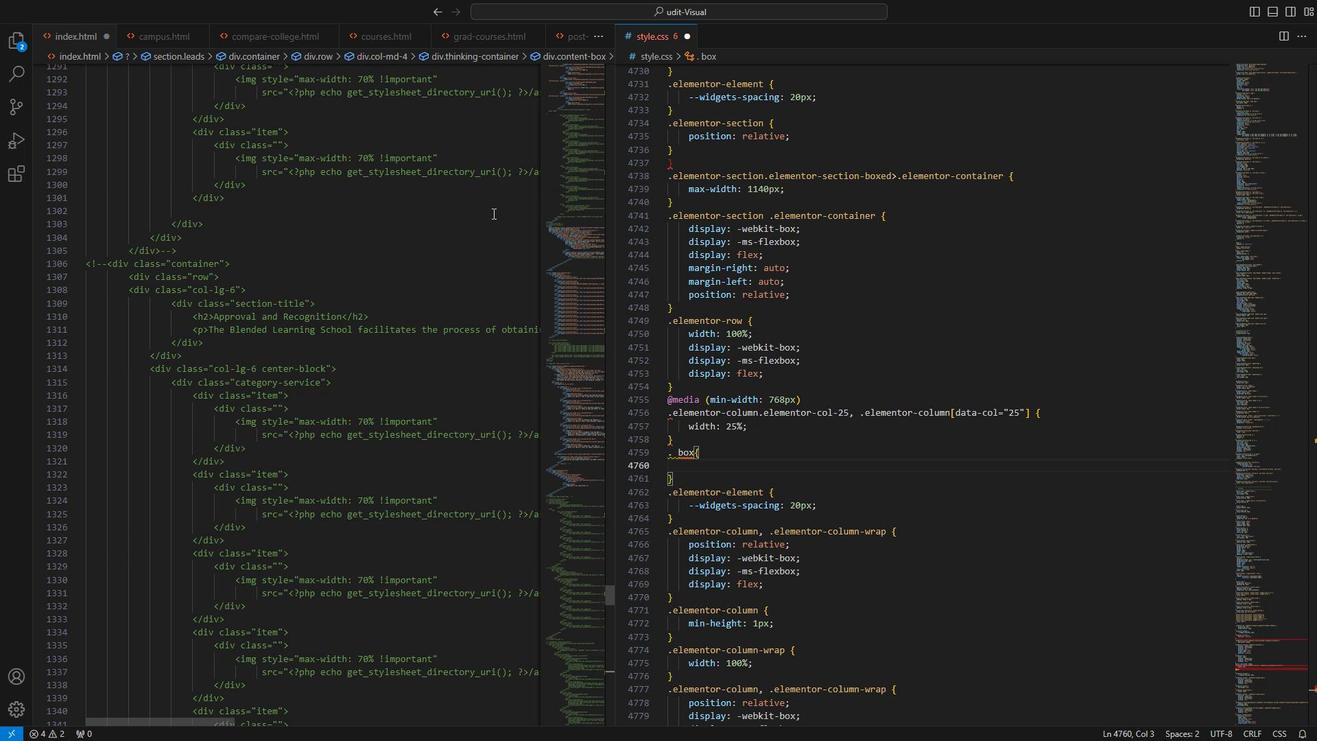 
Action: Mouse scrolled (511, 233) with delta (0, 0)
Screenshot: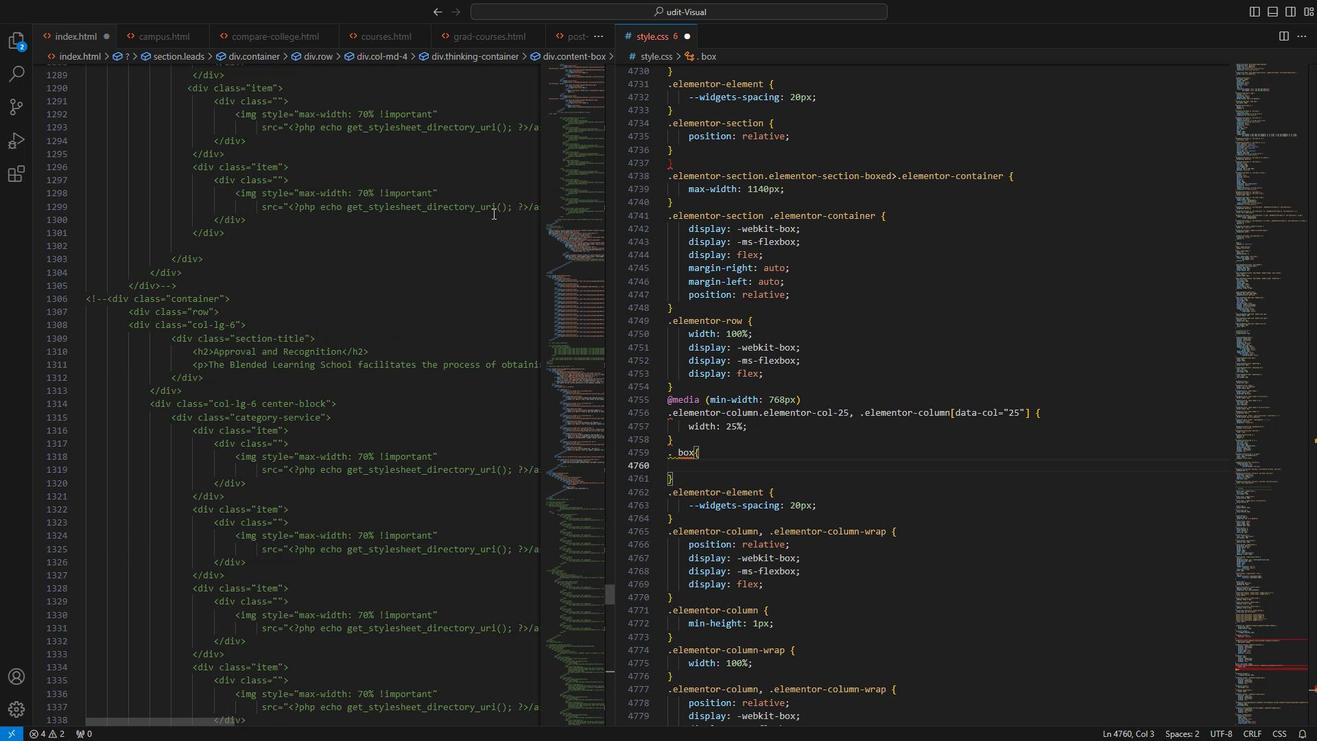 
Action: Mouse scrolled (511, 233) with delta (0, 0)
Screenshot: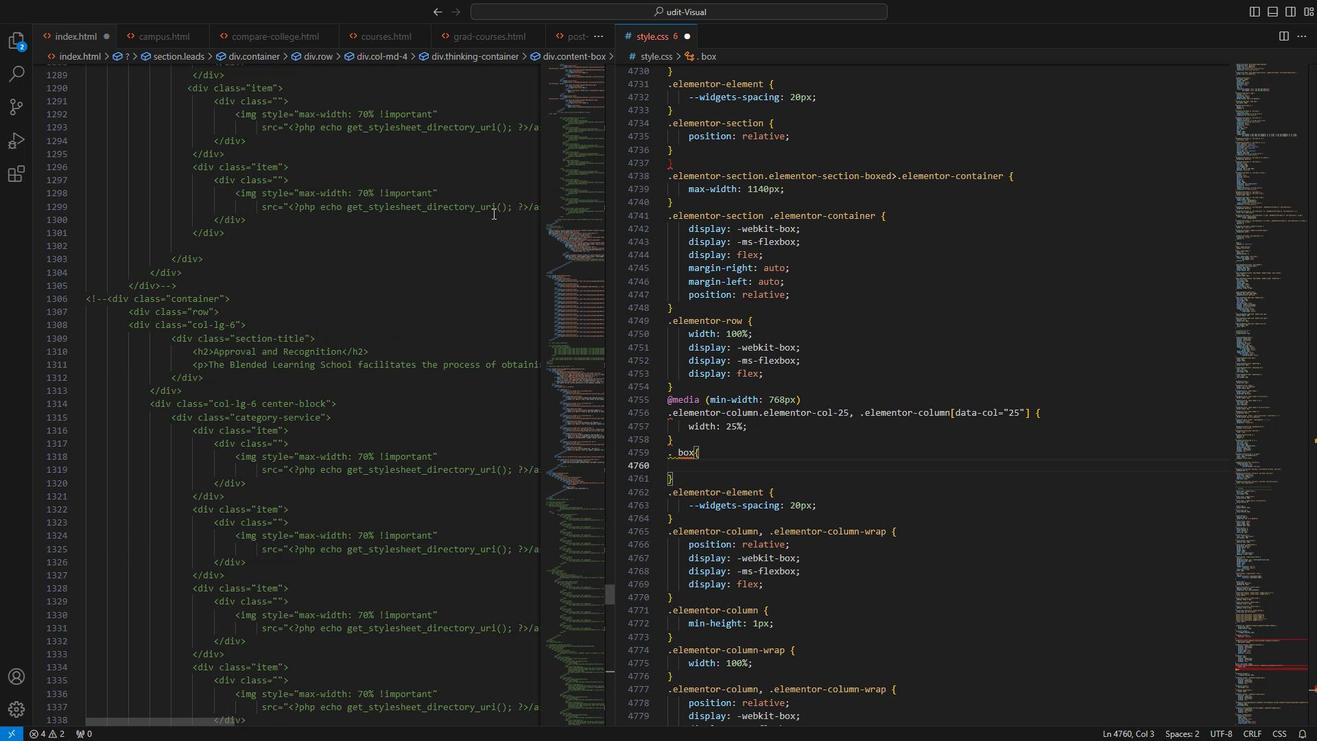 
Action: Mouse scrolled (511, 233) with delta (0, 0)
Screenshot: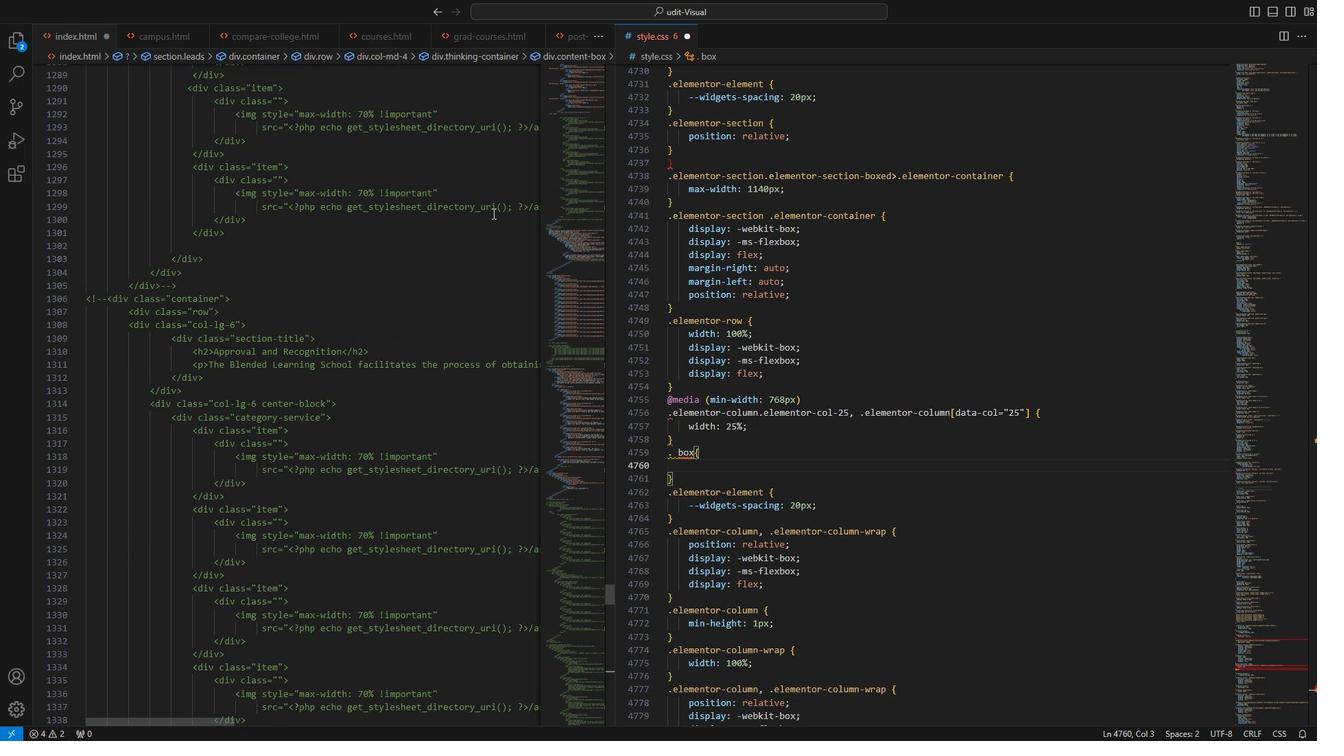 
Action: Mouse scrolled (511, 233) with delta (0, 0)
Screenshot: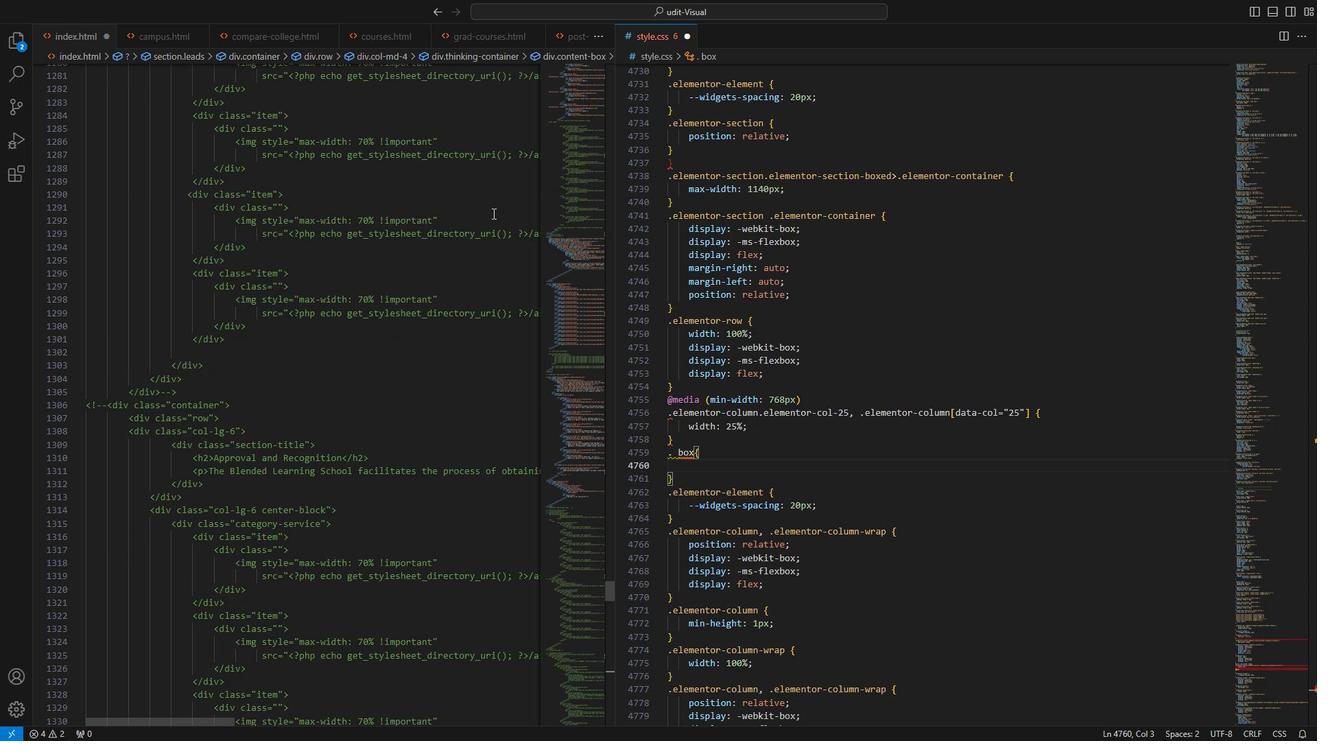 
Action: Mouse scrolled (511, 233) with delta (0, 0)
Screenshot: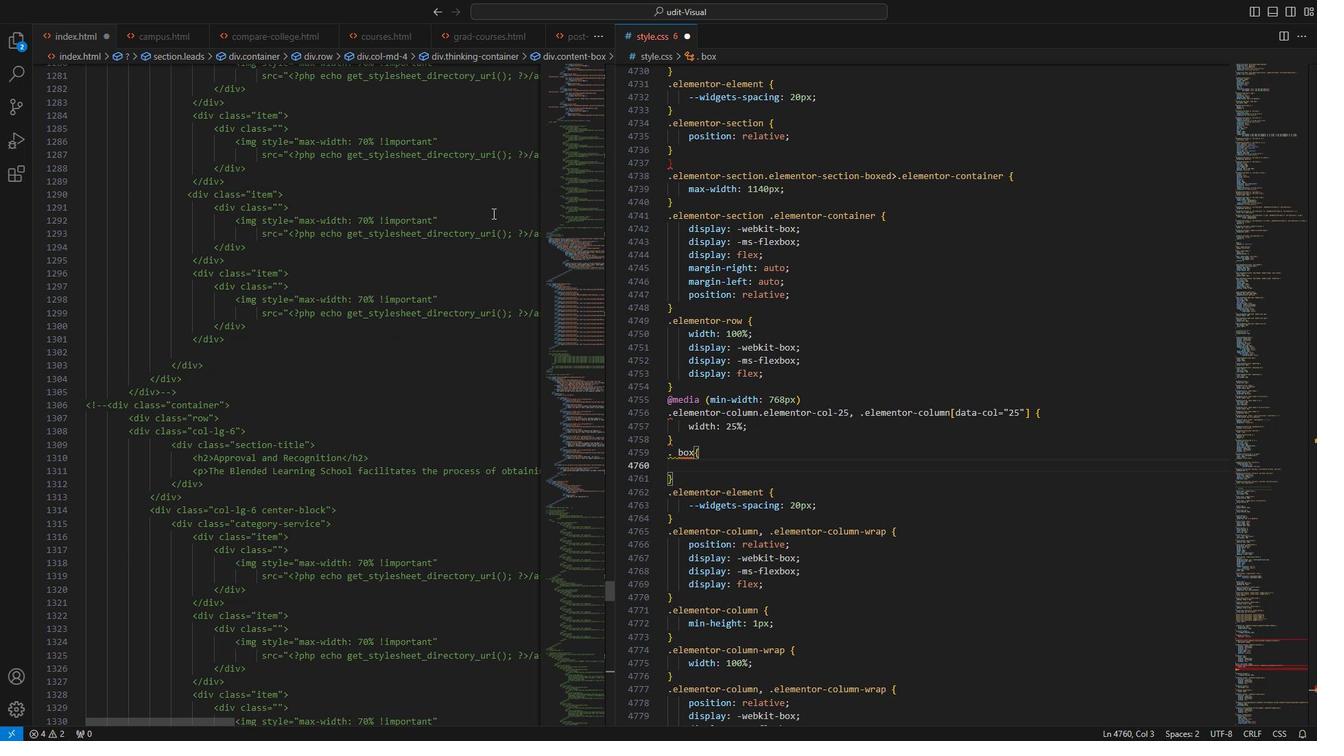 
Action: Mouse scrolled (511, 233) with delta (0, 0)
Screenshot: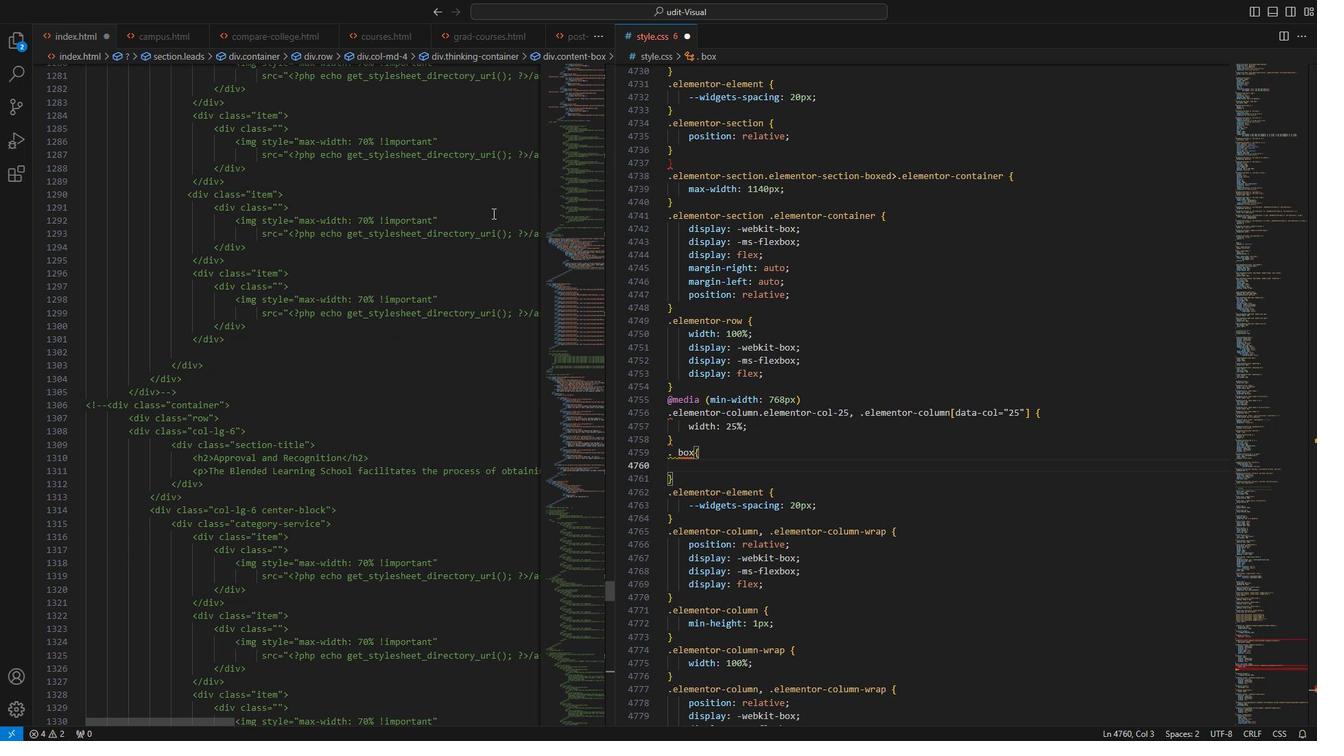 
Action: Mouse scrolled (511, 233) with delta (0, 0)
Screenshot: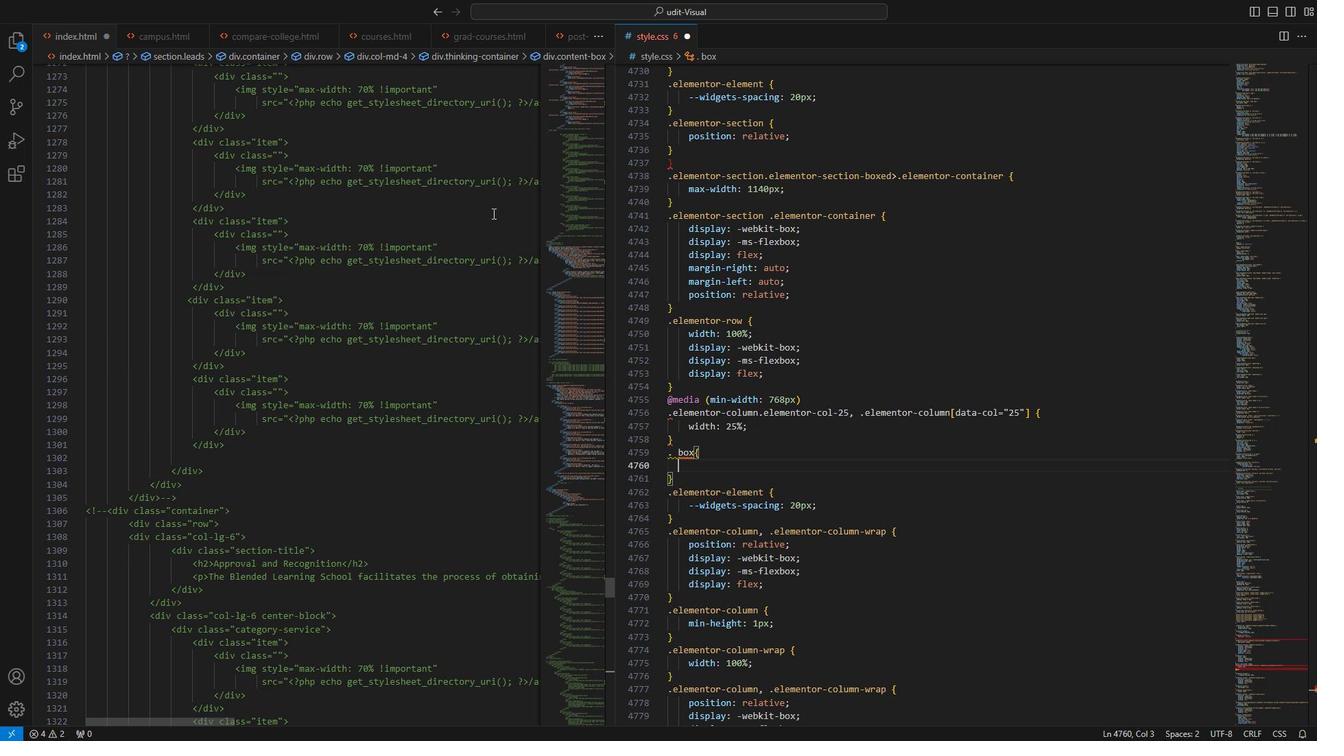 
Action: Mouse scrolled (511, 233) with delta (0, 0)
Screenshot: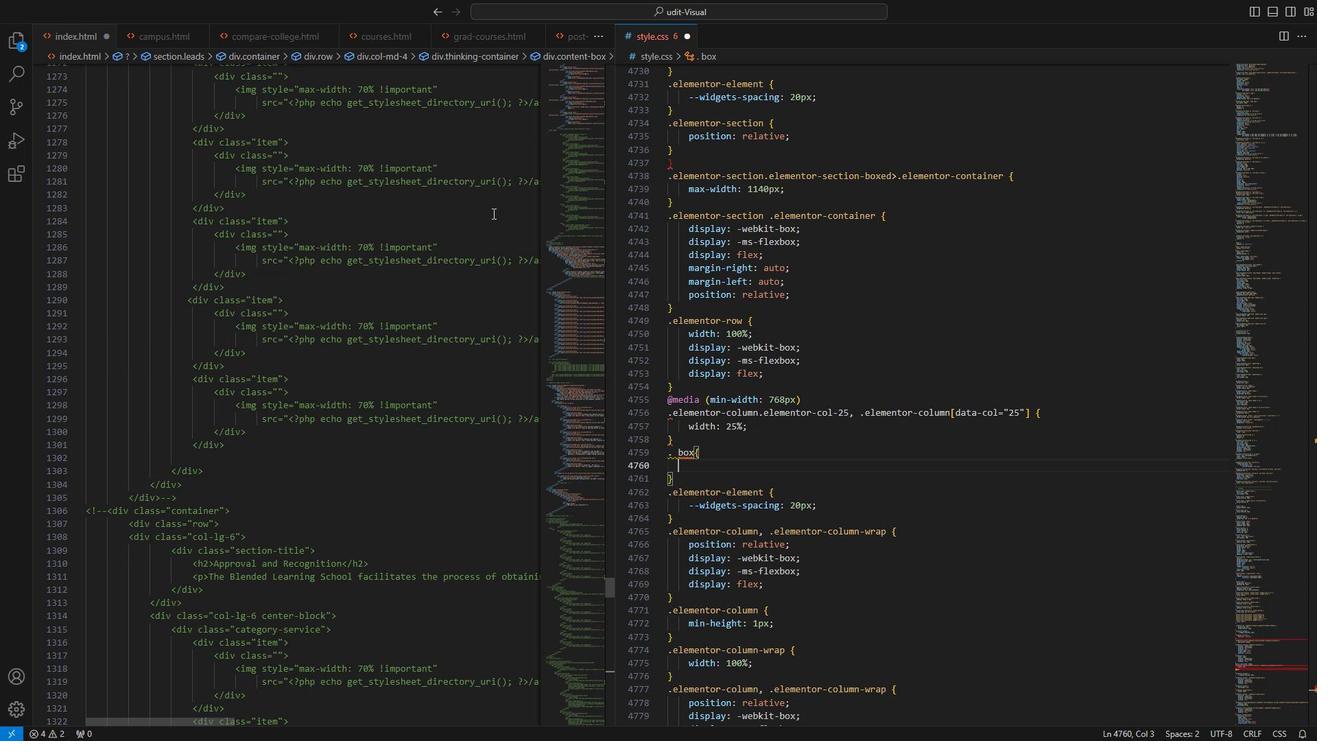 
Action: Mouse scrolled (511, 233) with delta (0, 0)
Screenshot: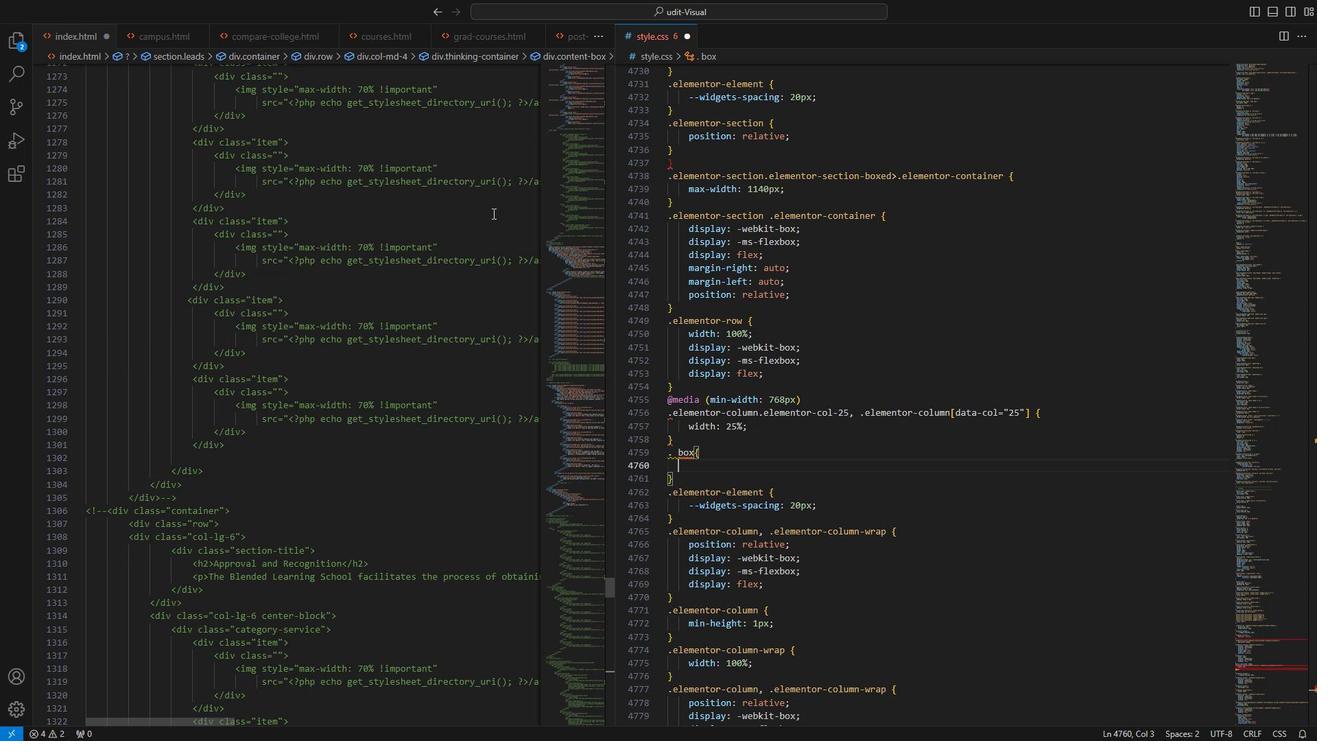 
Action: Mouse scrolled (511, 233) with delta (0, 0)
Screenshot: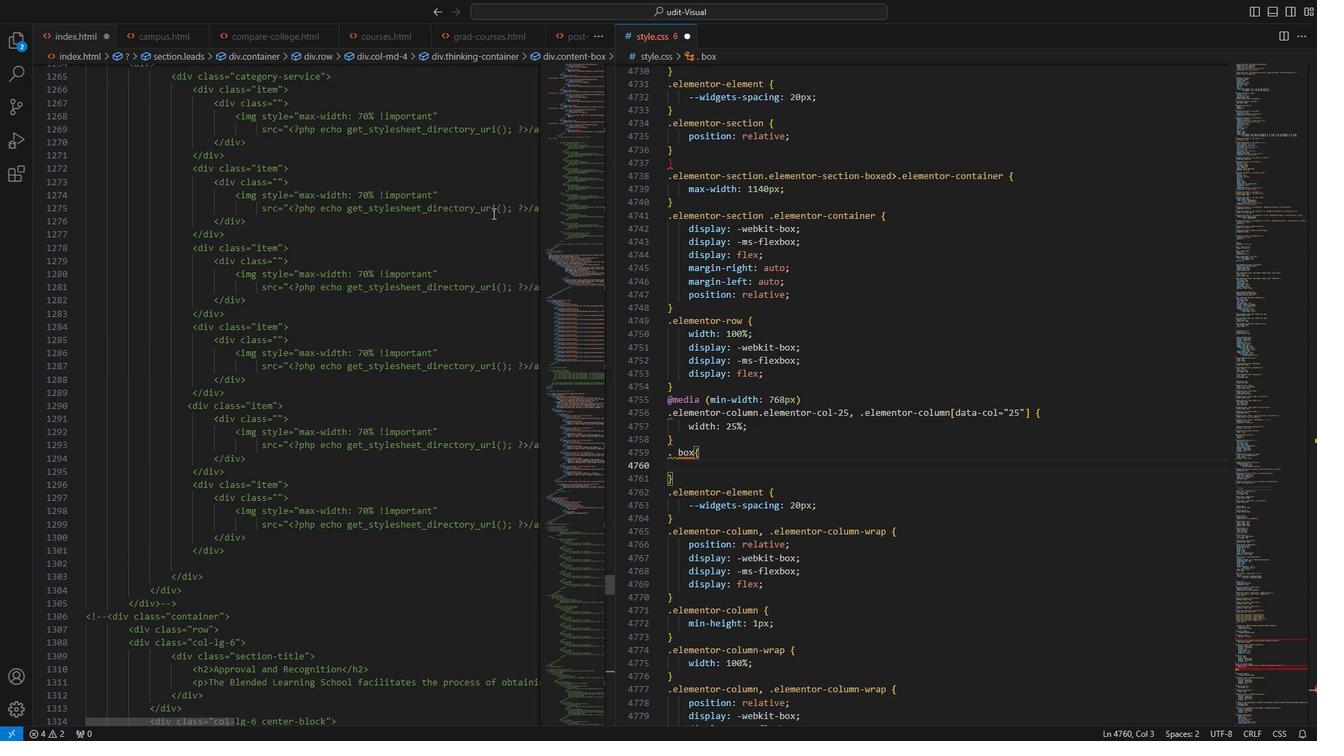 
Action: Mouse scrolled (511, 233) with delta (0, 0)
Screenshot: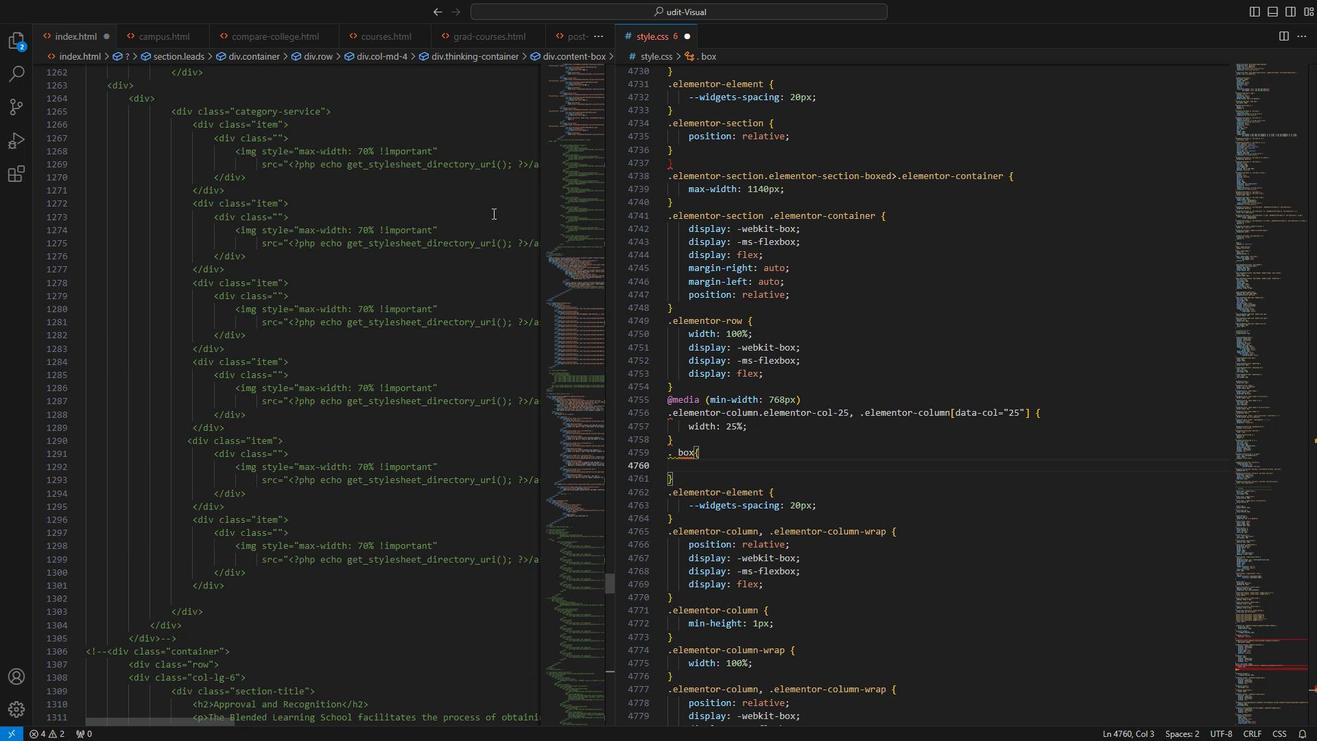 
Action: Mouse scrolled (511, 233) with delta (0, 0)
Screenshot: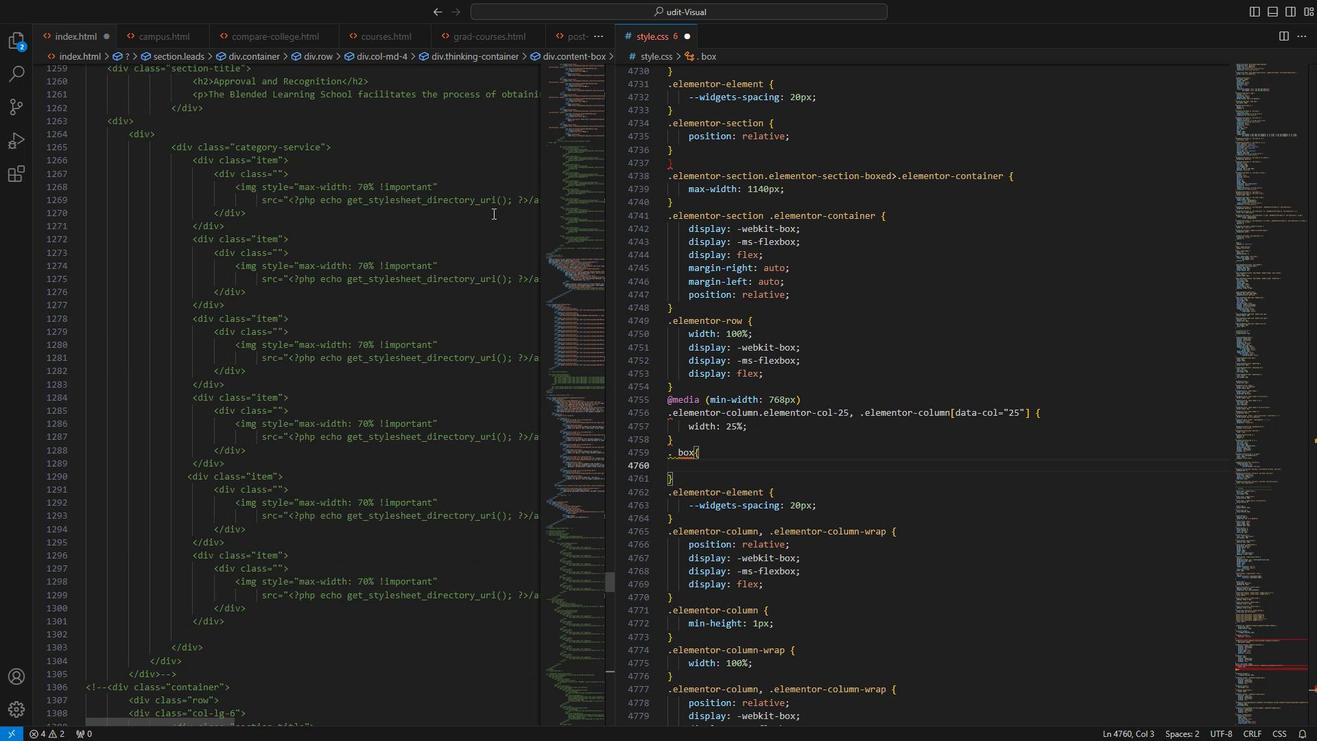 
Action: Mouse scrolled (511, 233) with delta (0, 0)
Screenshot: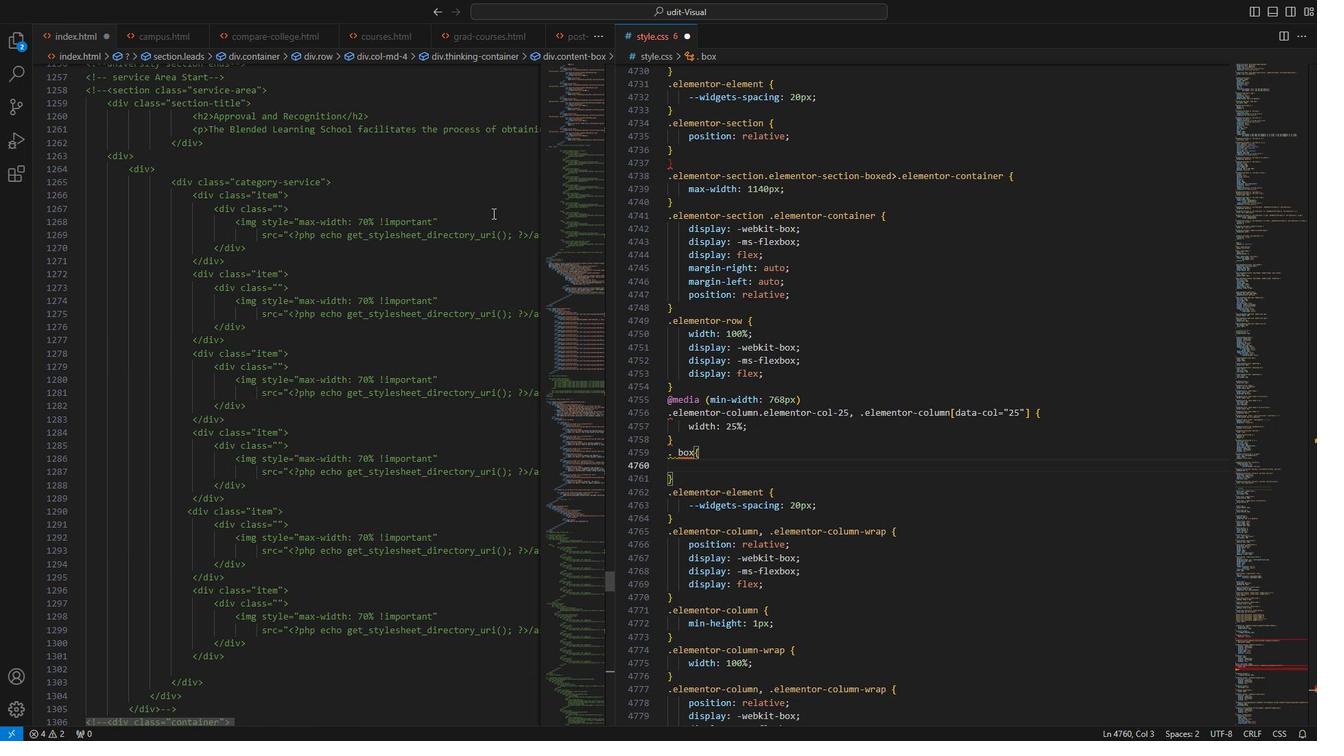 
Action: Mouse scrolled (511, 233) with delta (0, 0)
Screenshot: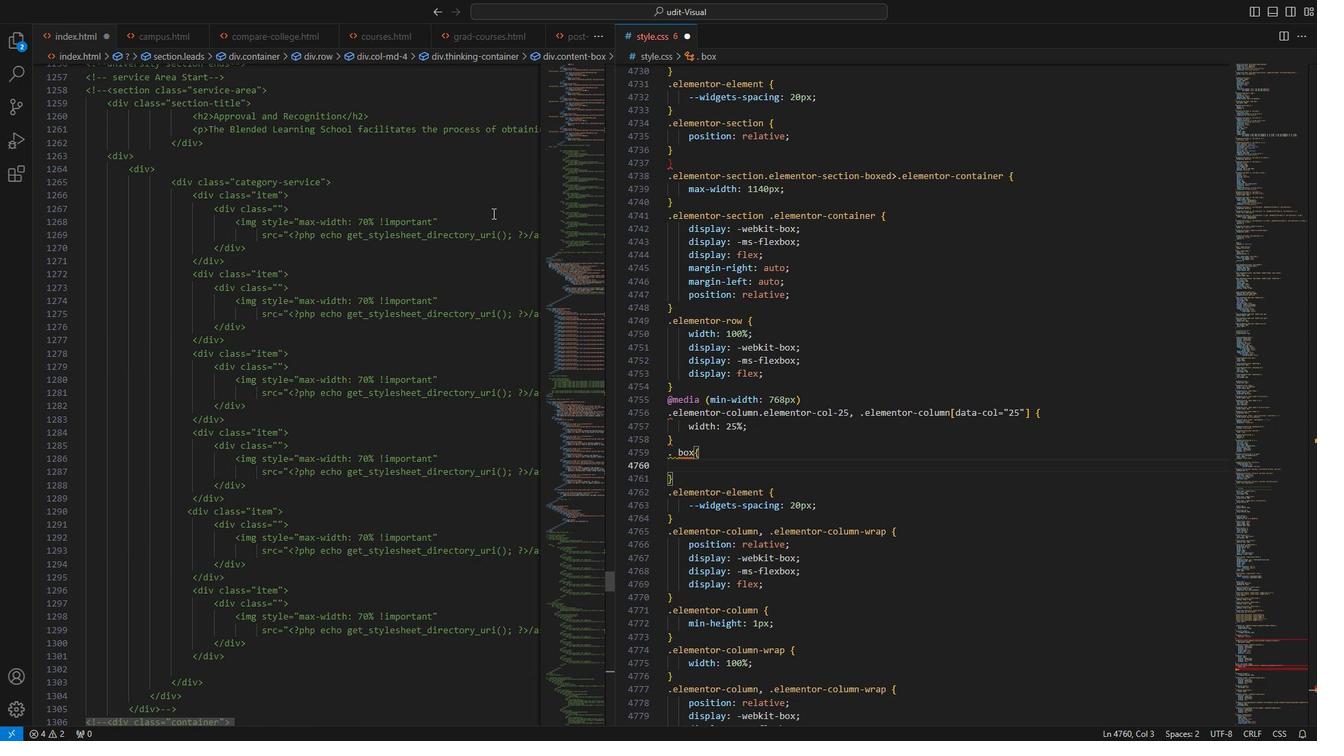 
Action: Mouse scrolled (511, 233) with delta (0, 0)
Screenshot: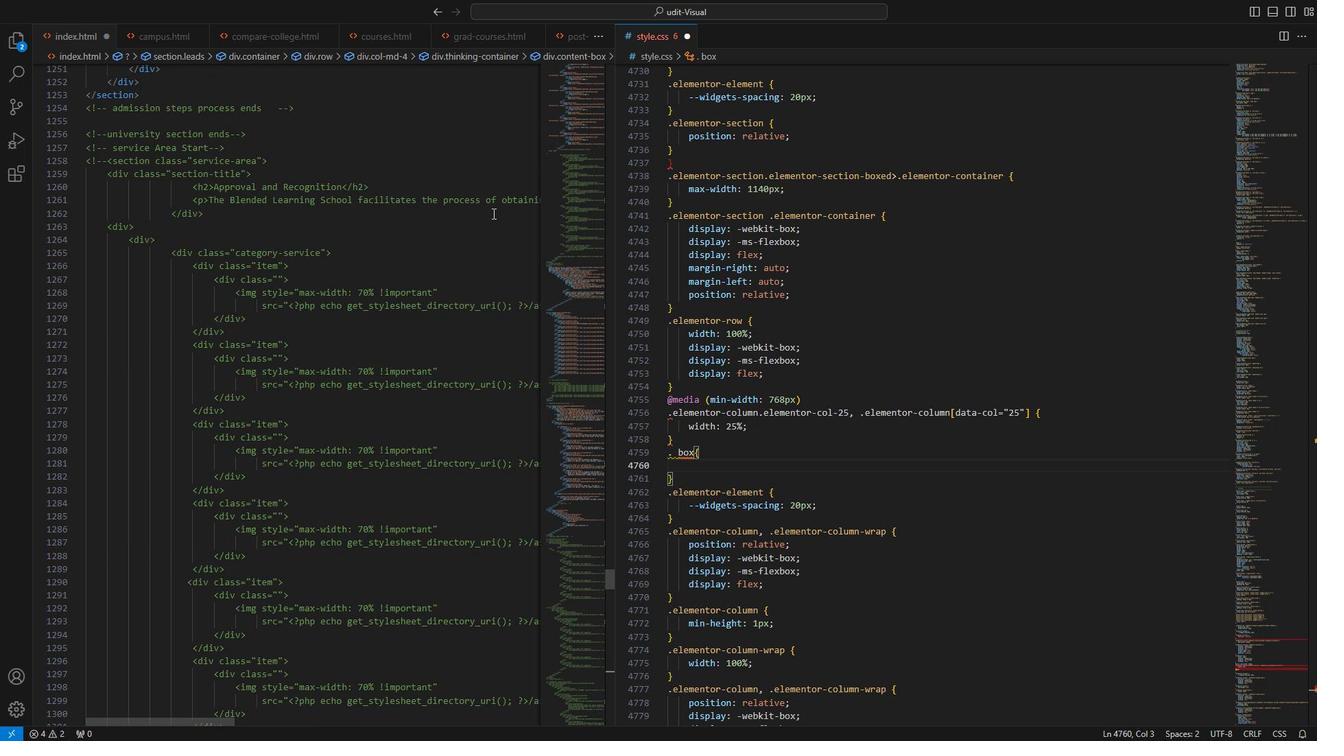 
Action: Mouse scrolled (511, 233) with delta (0, 0)
Screenshot: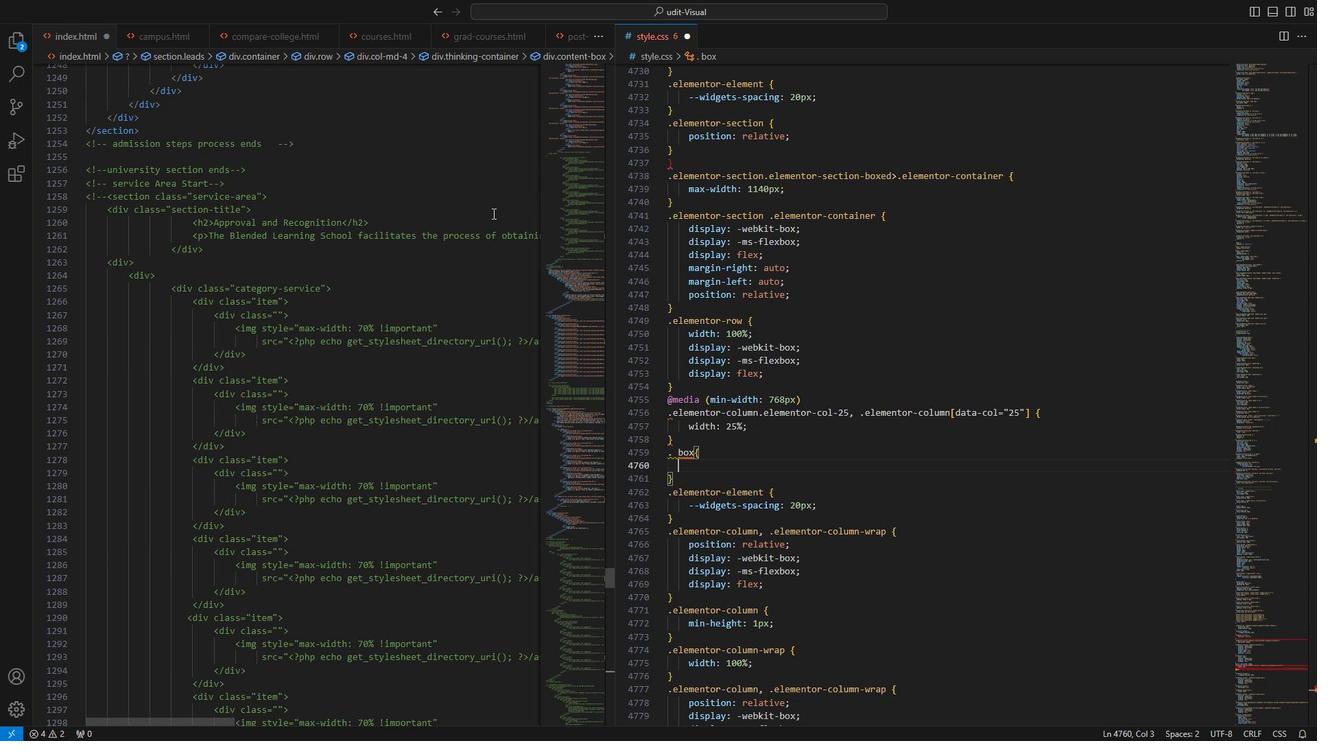 
Action: Mouse scrolled (511, 233) with delta (0, 0)
Screenshot: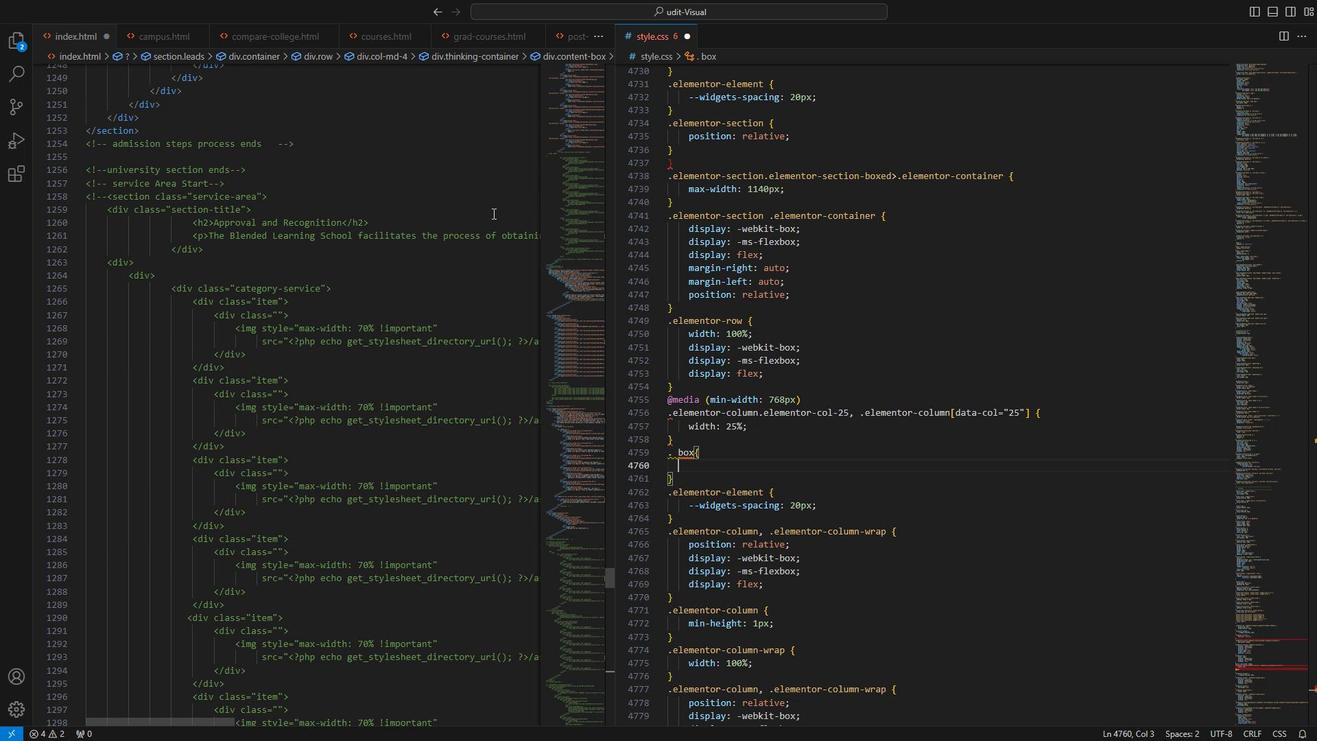 
Action: Mouse scrolled (511, 233) with delta (0, 0)
Screenshot: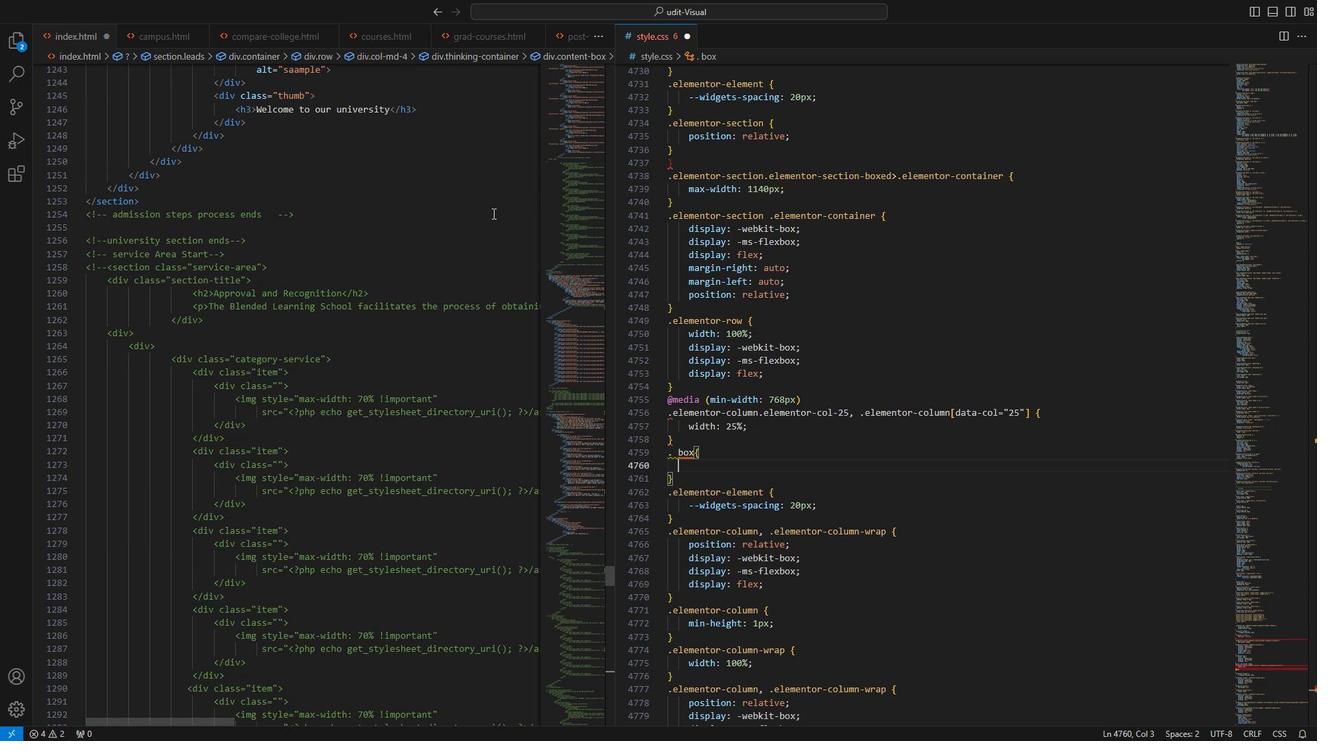 
Action: Mouse scrolled (511, 233) with delta (0, 0)
Screenshot: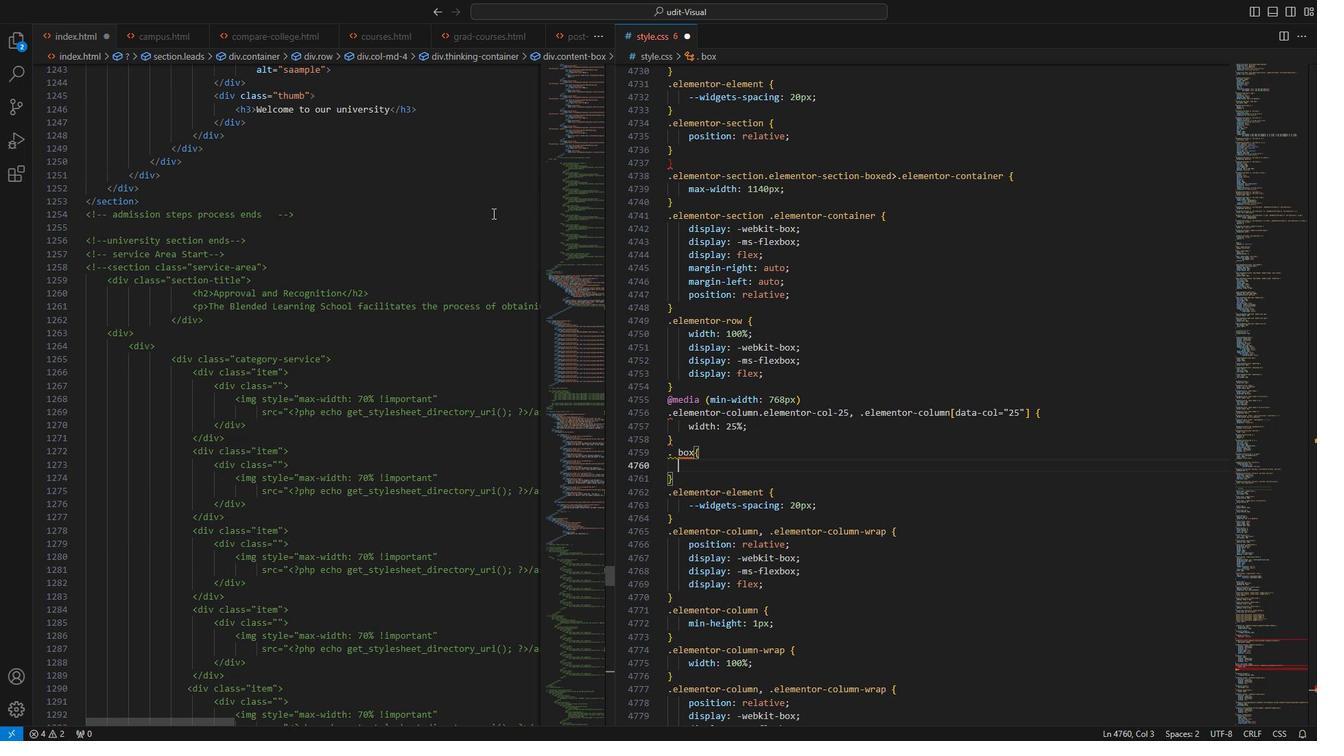 
Action: Mouse scrolled (511, 233) with delta (0, 0)
Screenshot: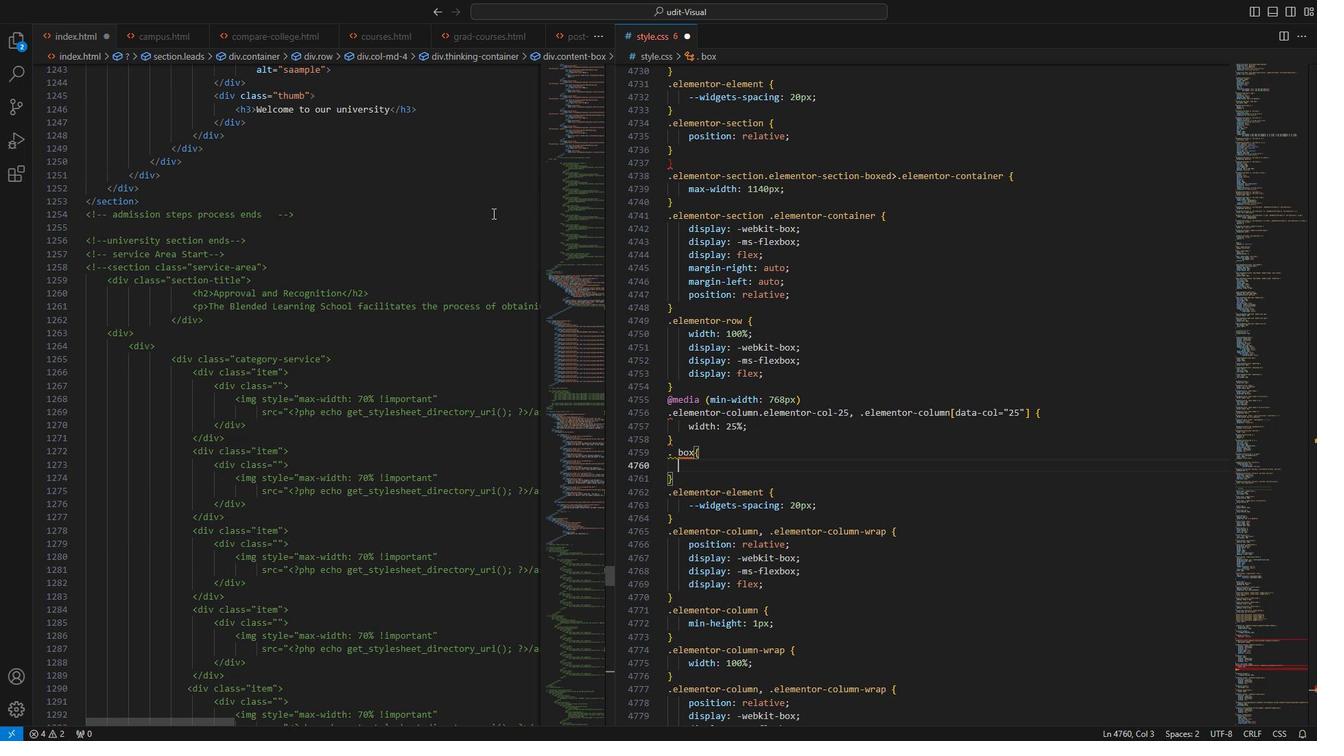 
Action: Mouse scrolled (511, 233) with delta (0, 0)
Screenshot: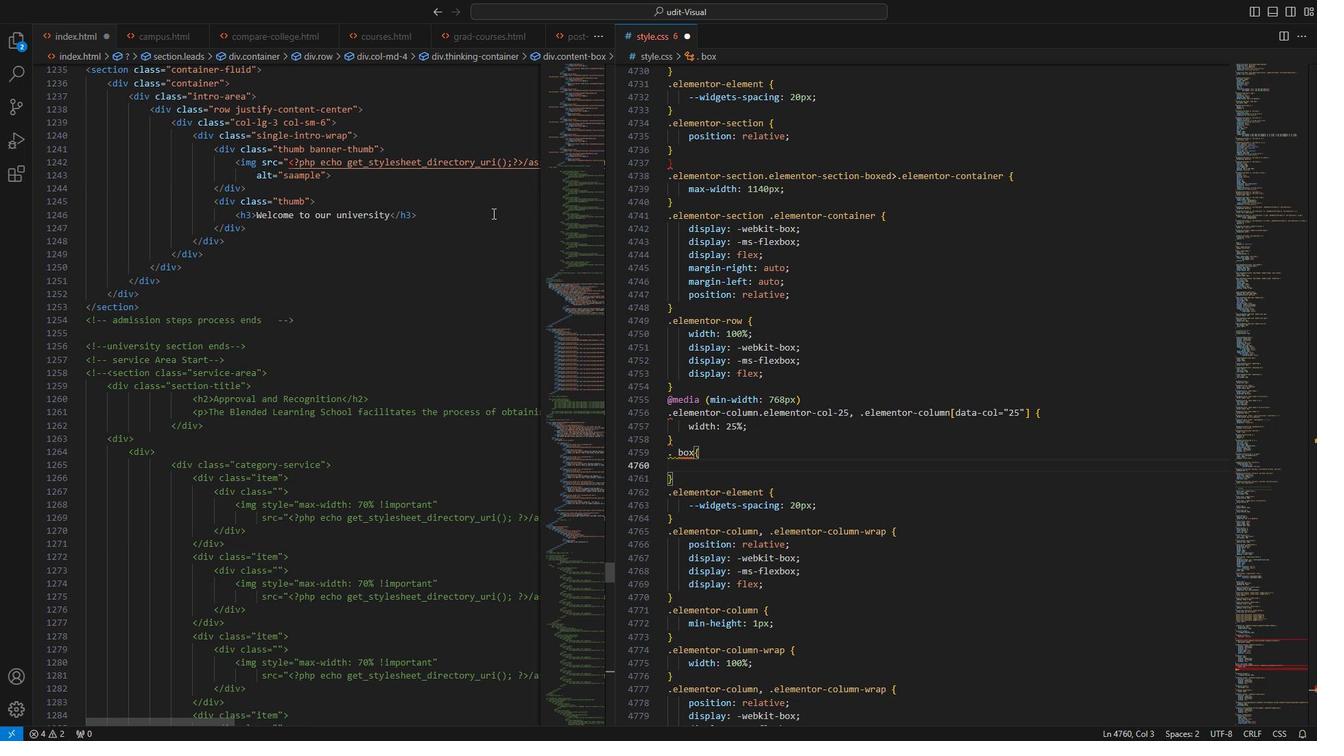 
Action: Mouse scrolled (511, 233) with delta (0, 0)
Screenshot: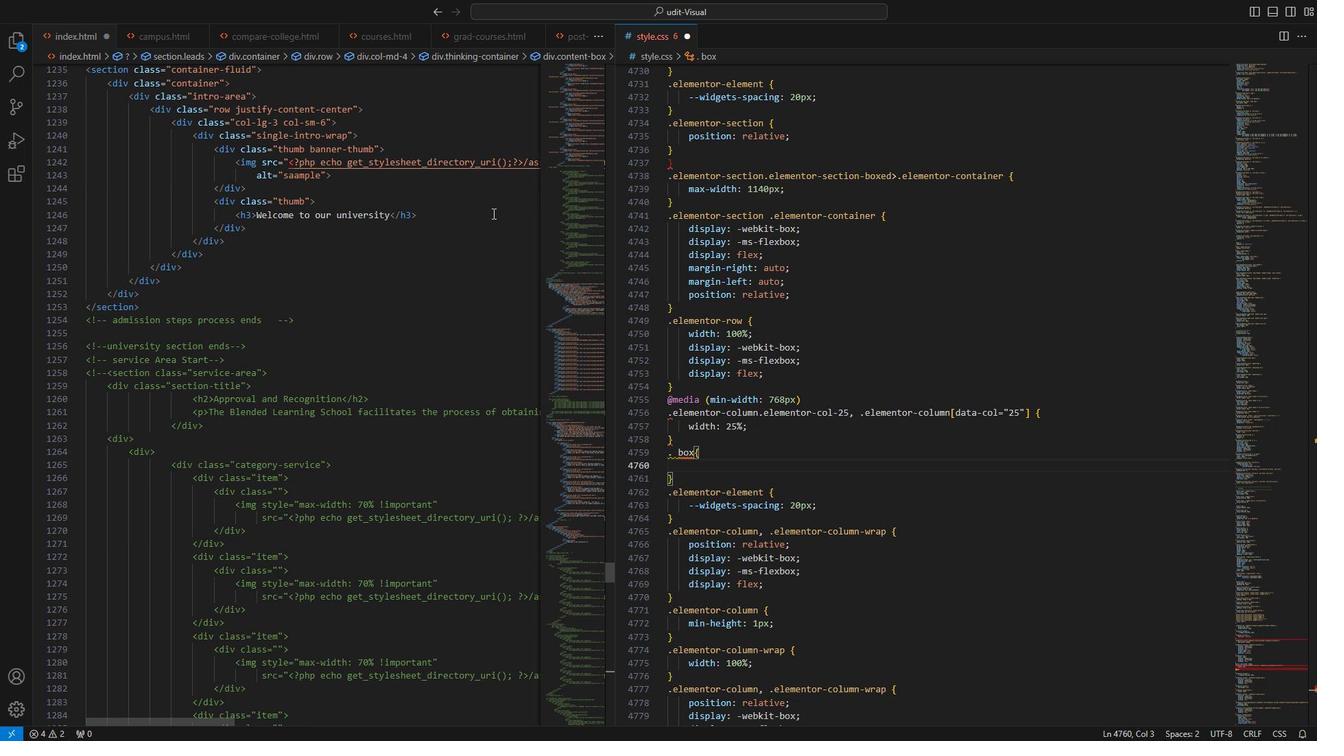
Action: Mouse scrolled (511, 233) with delta (0, 0)
Screenshot: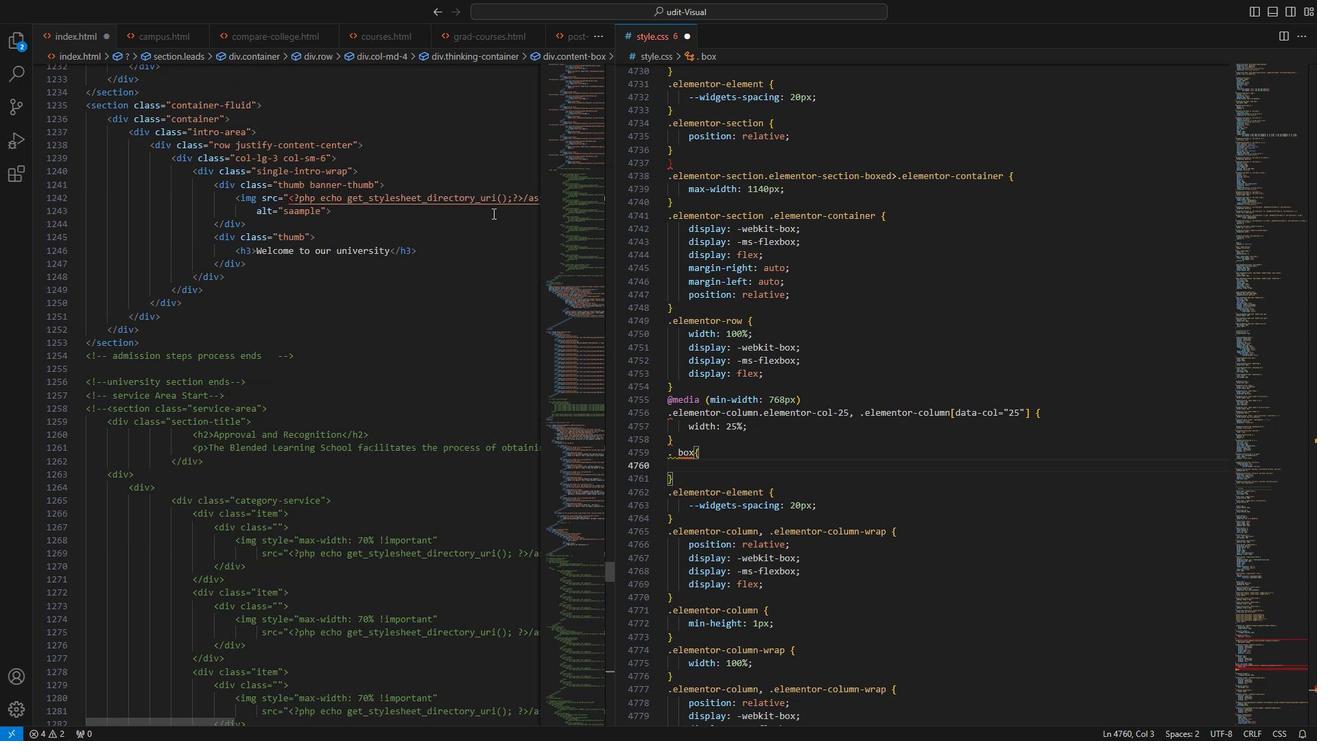 
Action: Mouse scrolled (511, 233) with delta (0, 0)
Screenshot: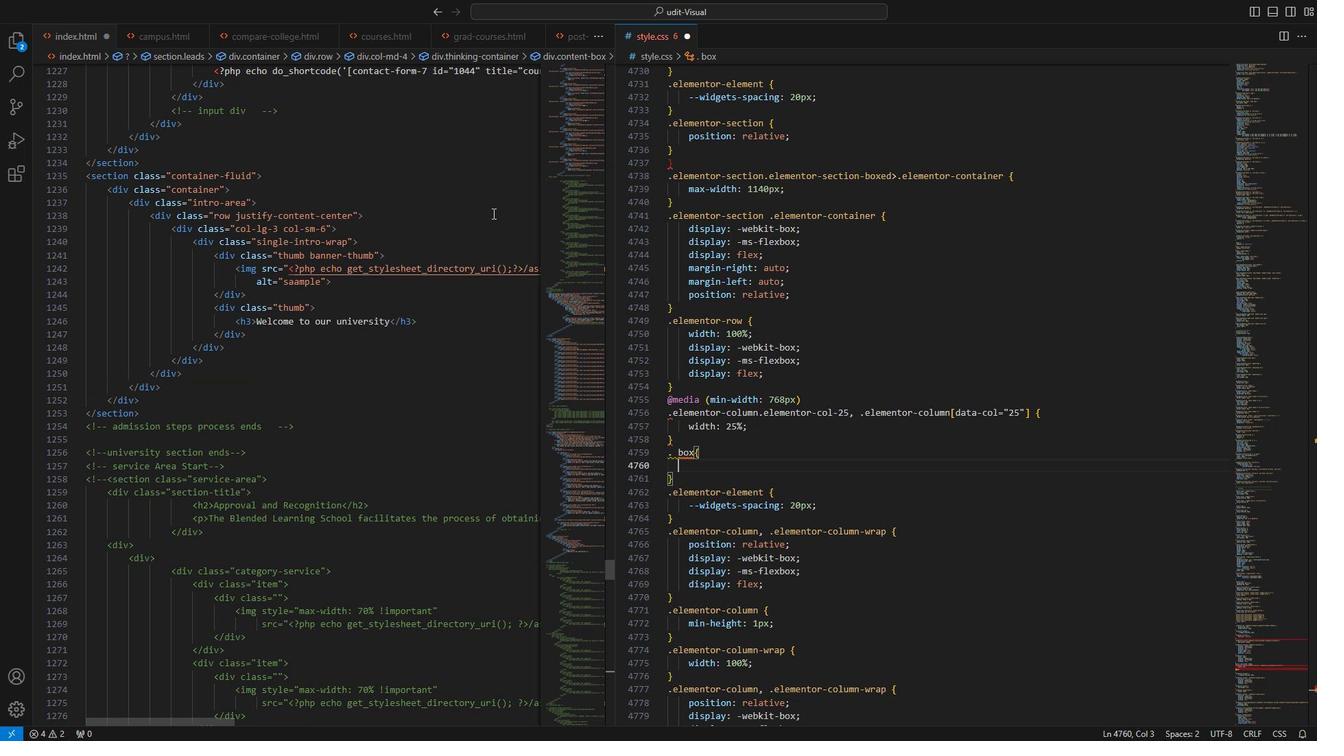 
Action: Mouse scrolled (511, 233) with delta (0, 0)
Screenshot: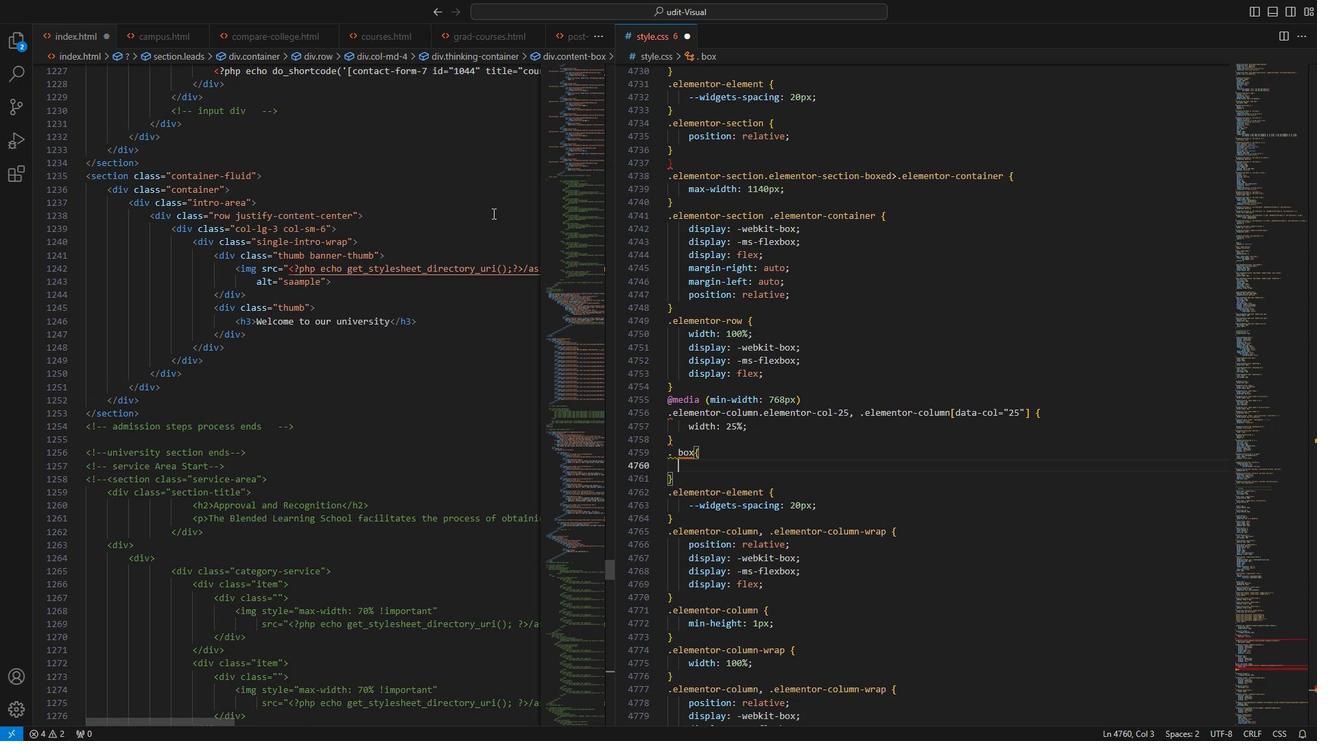 
Action: Mouse scrolled (511, 233) with delta (0, 0)
Screenshot: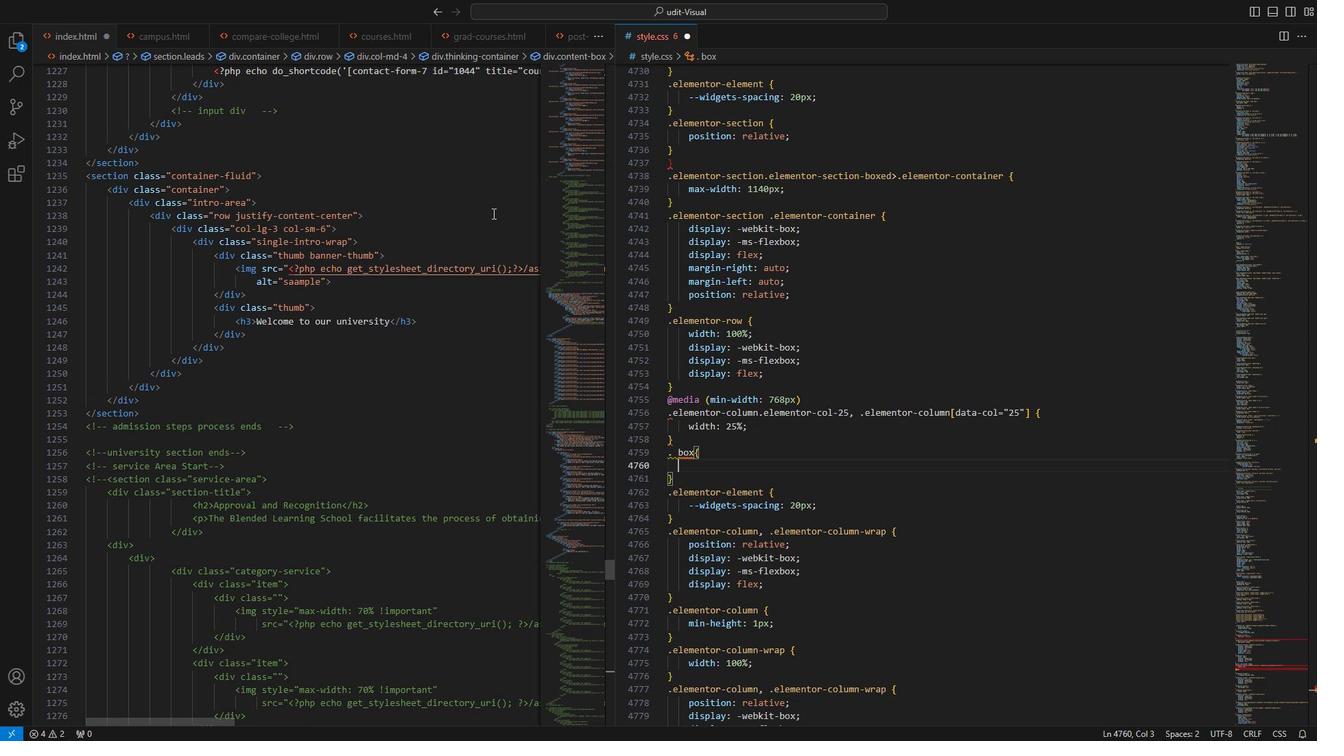 
Action: Mouse scrolled (511, 233) with delta (0, 0)
Screenshot: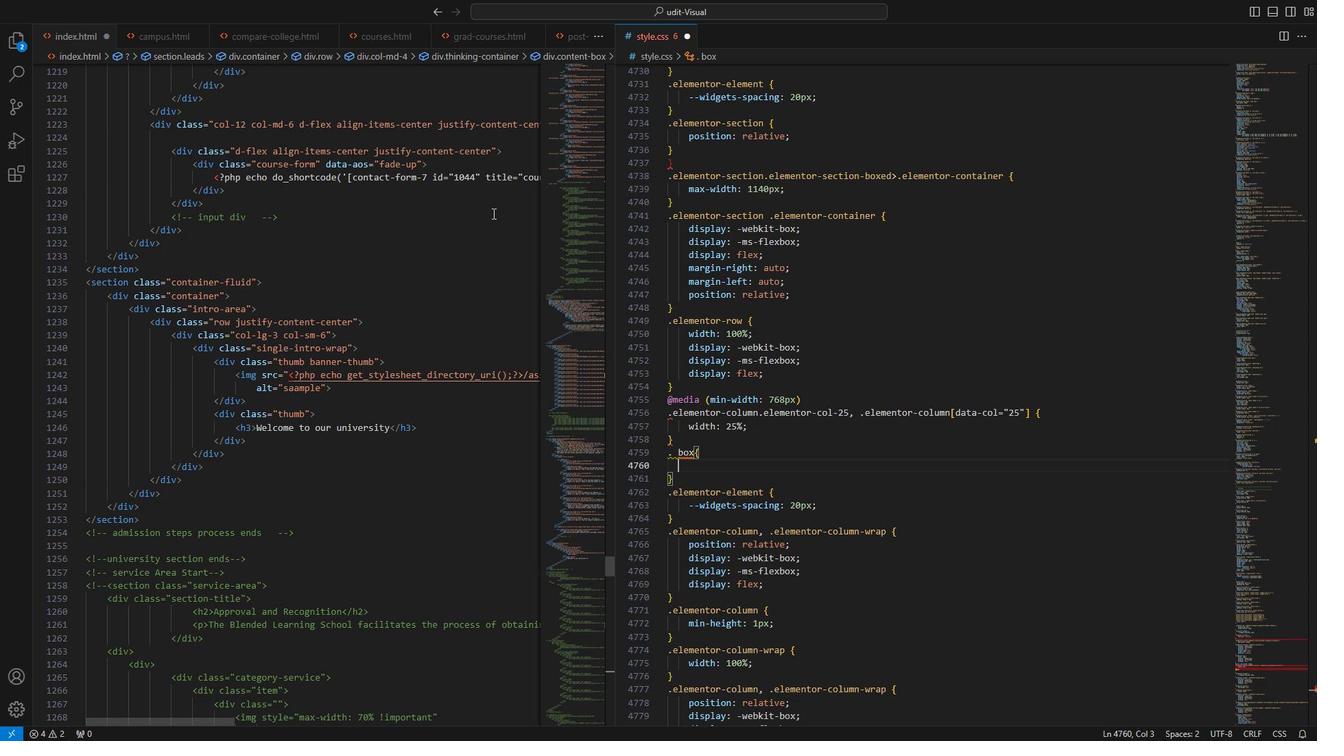 
Action: Mouse moved to (518, 257)
Screenshot: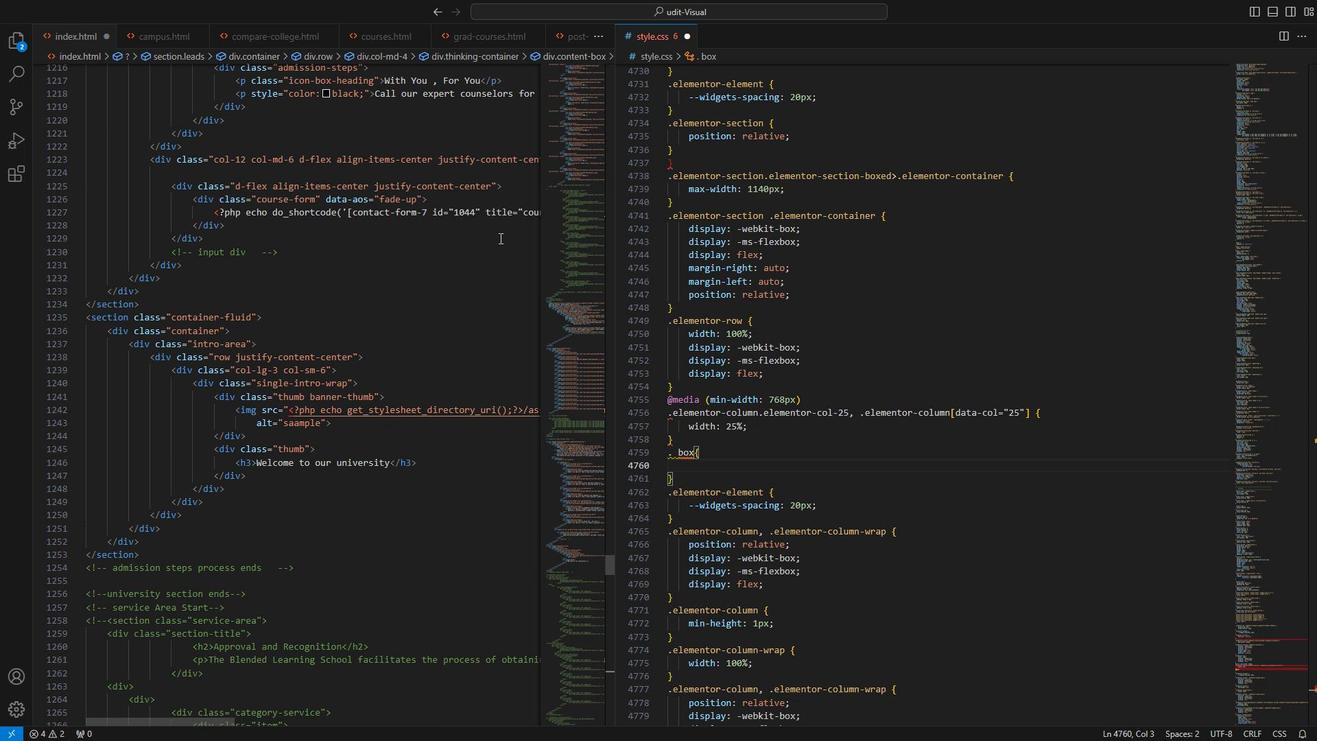 
Action: Mouse scrolled (518, 256) with delta (0, 0)
Screenshot: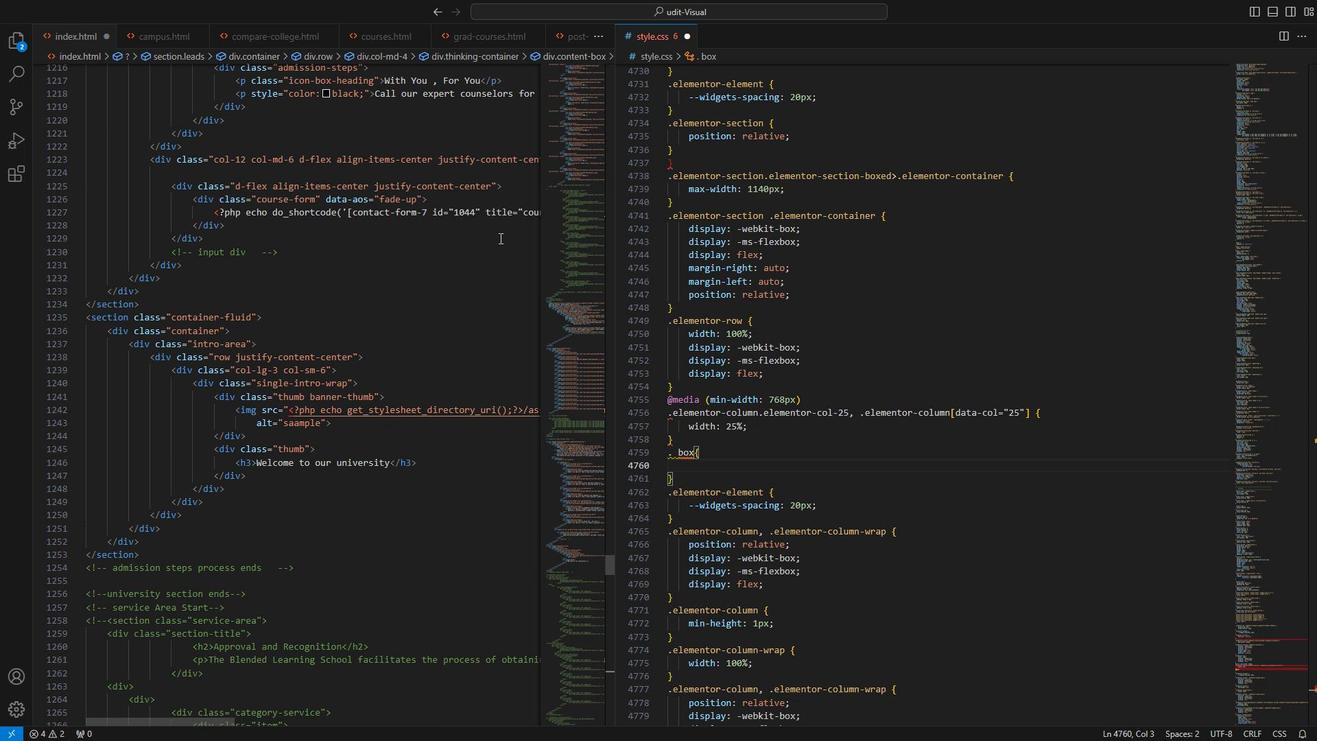 
Action: Mouse moved to (699, 500)
Screenshot: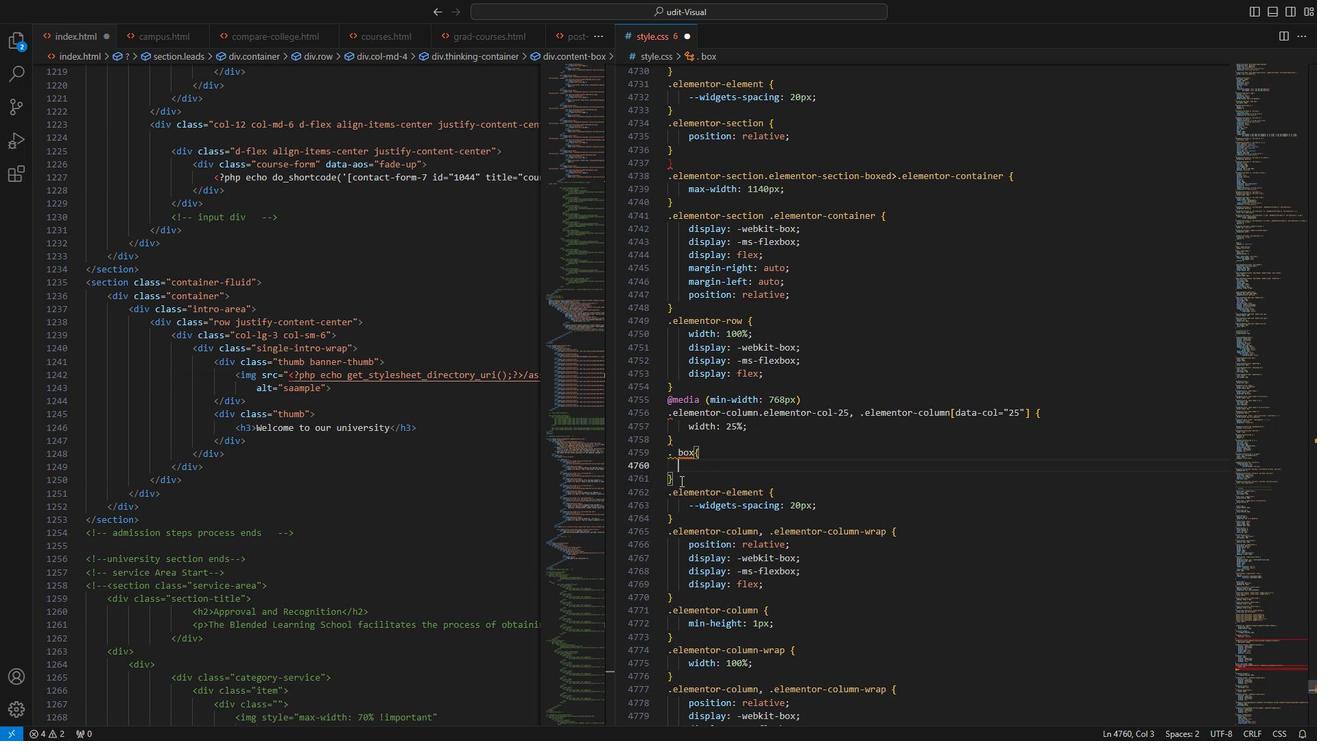 
Action: Mouse pressed left at (699, 500)
Screenshot: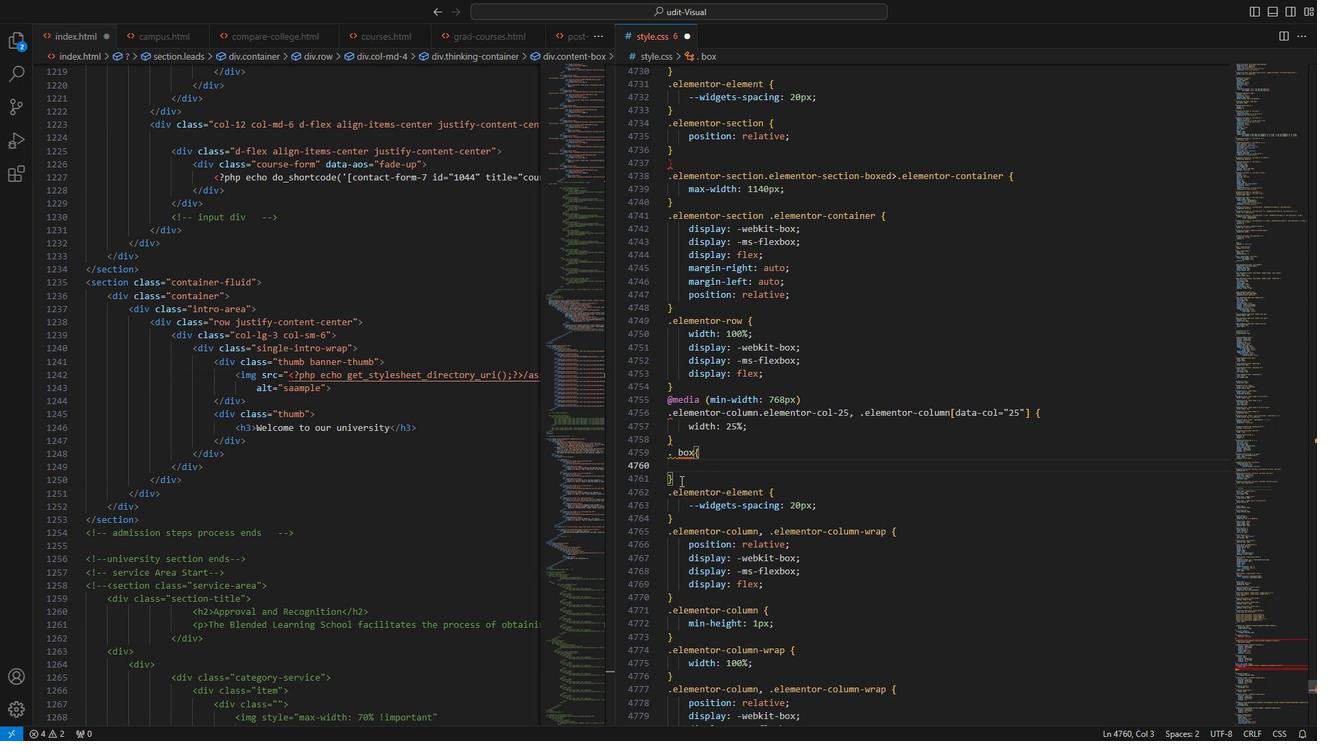 
Action: Mouse moved to (724, 471)
Screenshot: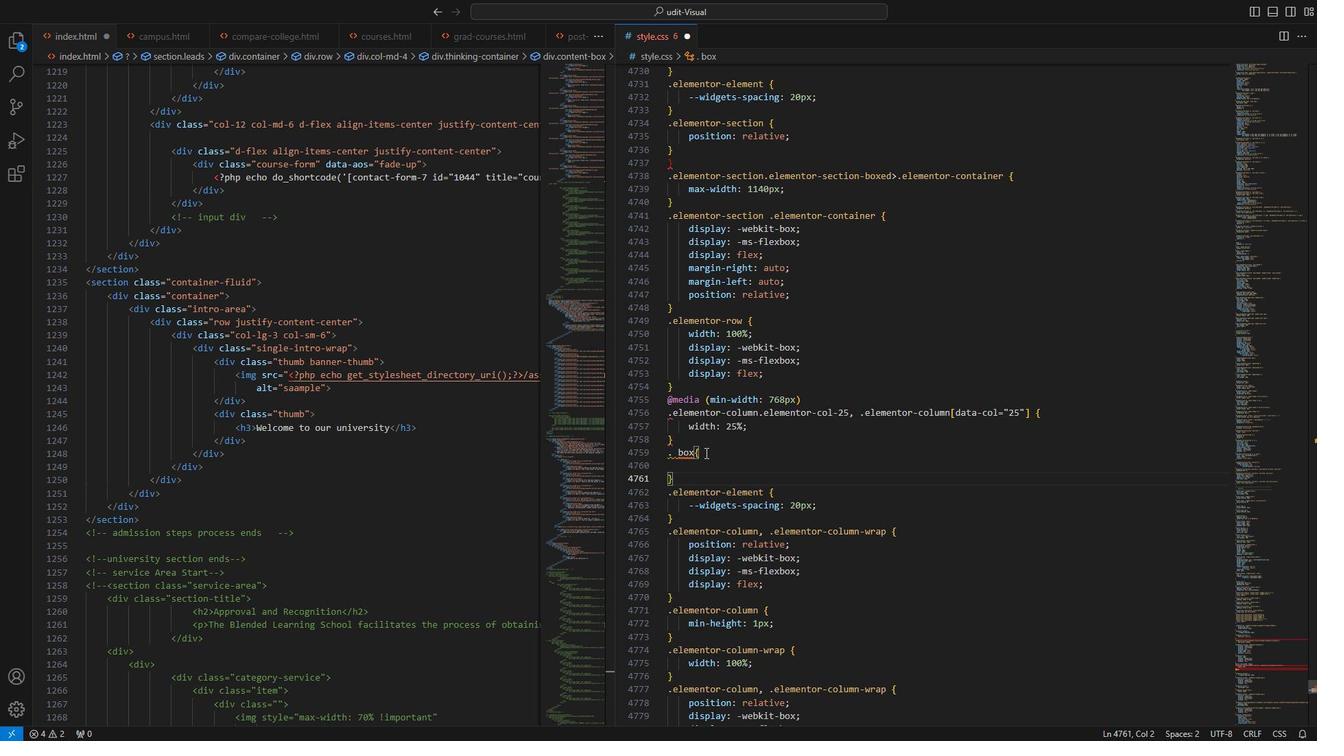
Action: Mouse pressed left at (724, 471)
Screenshot: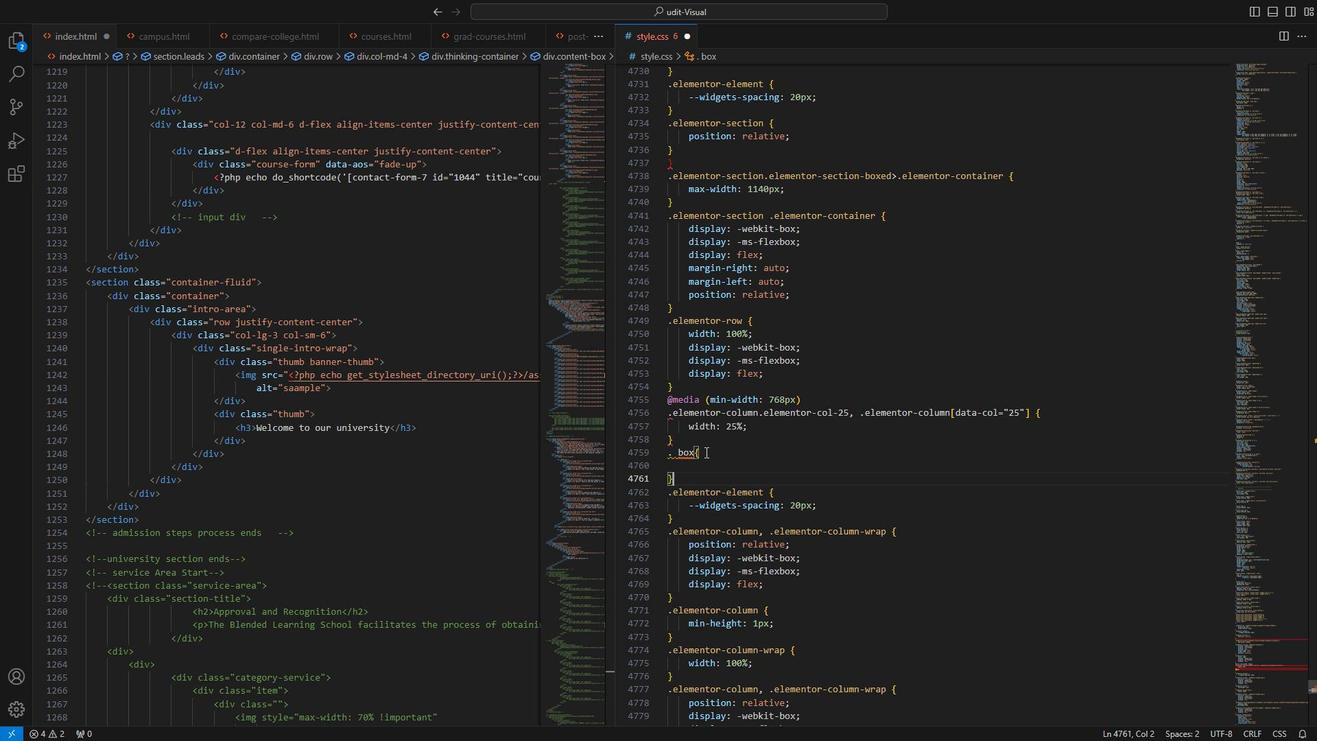 
Action: Mouse moved to (726, 469)
Screenshot: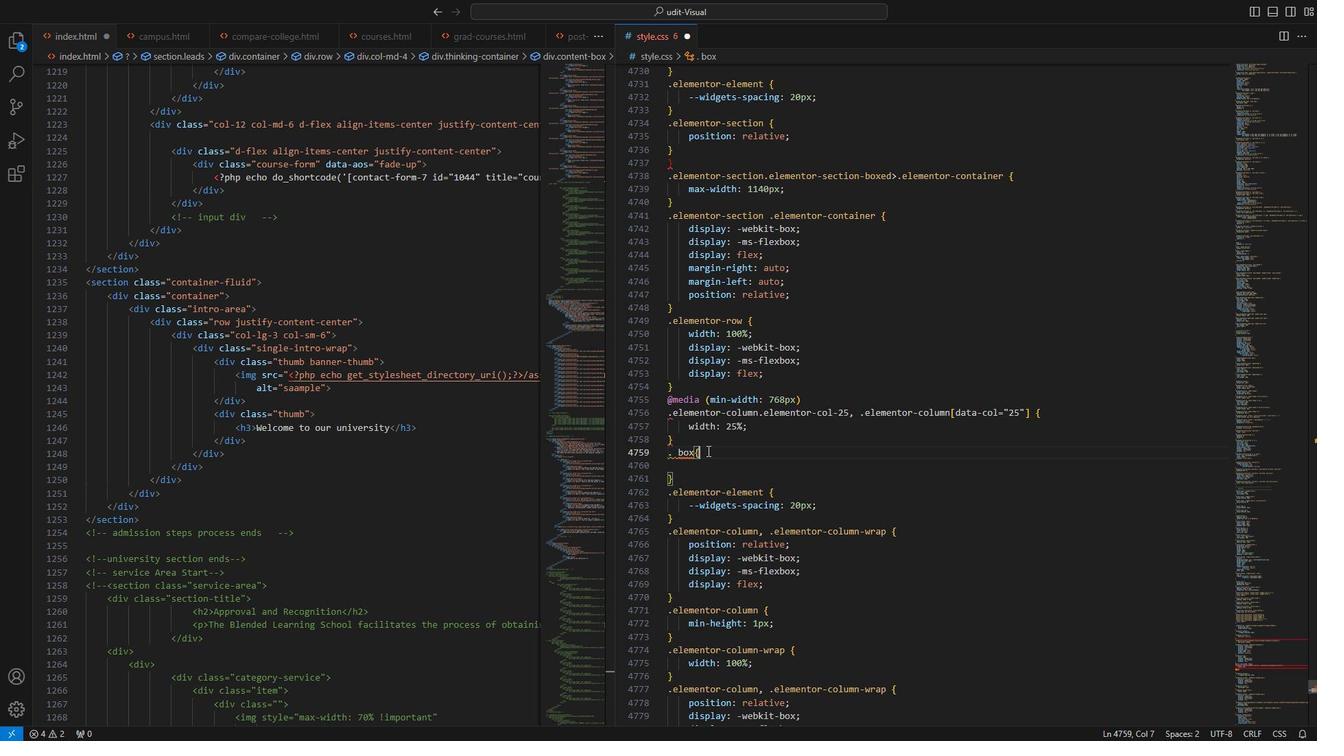 
Action: Key pressed <Key.space><Key.enter>
Screenshot: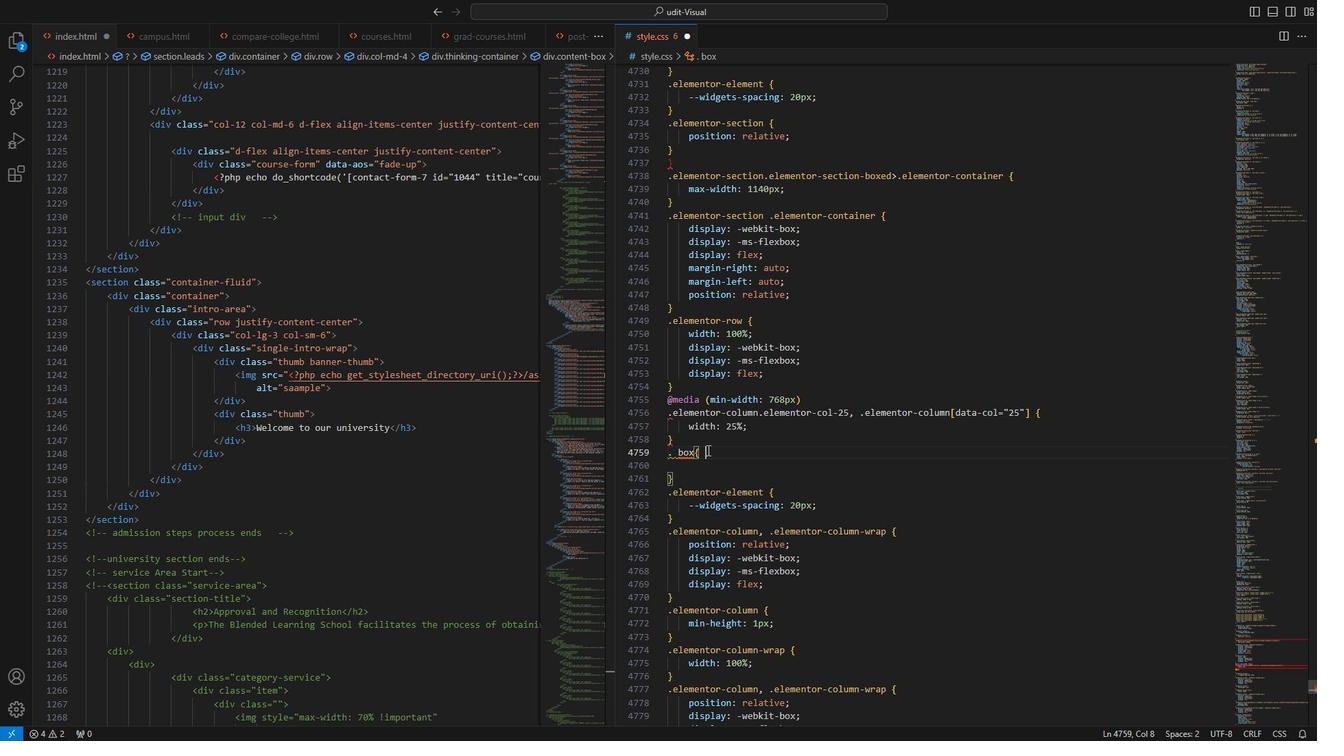 
Action: Mouse moved to (723, 473)
Screenshot: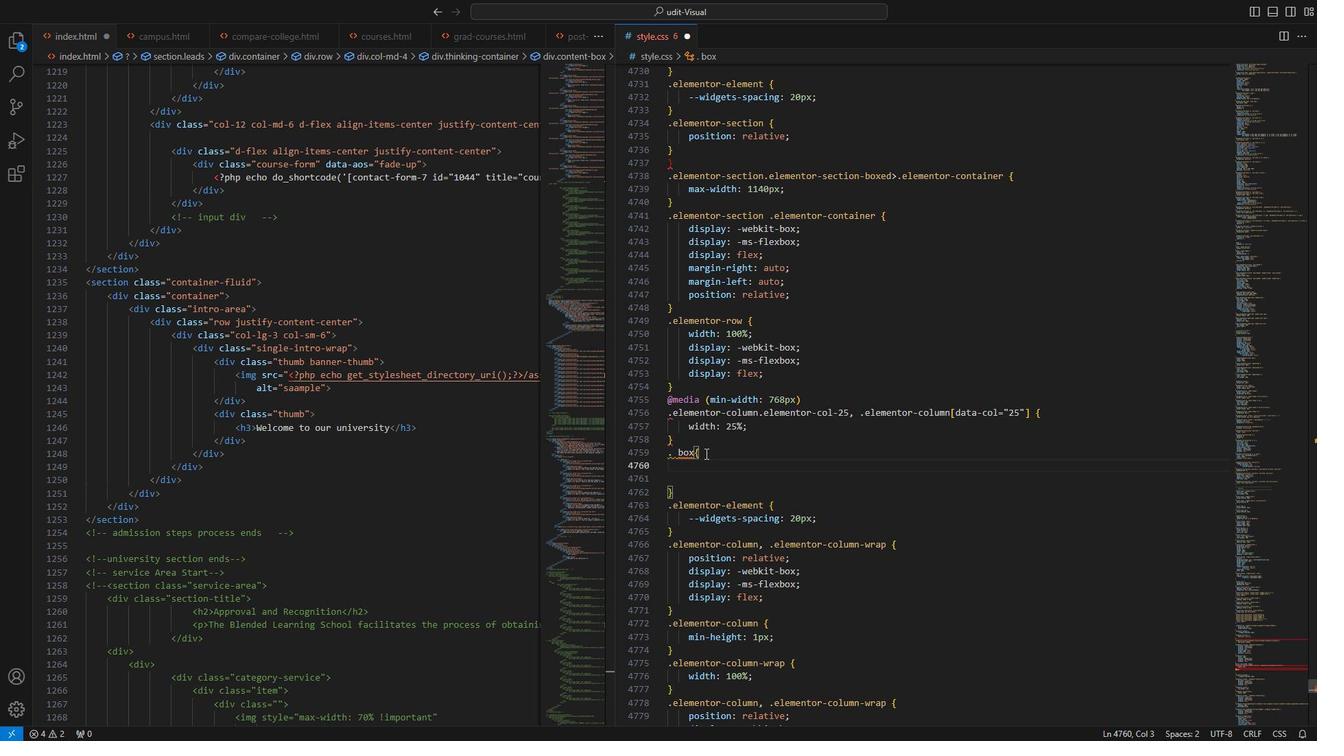 
Action: Key pressed h
Screenshot: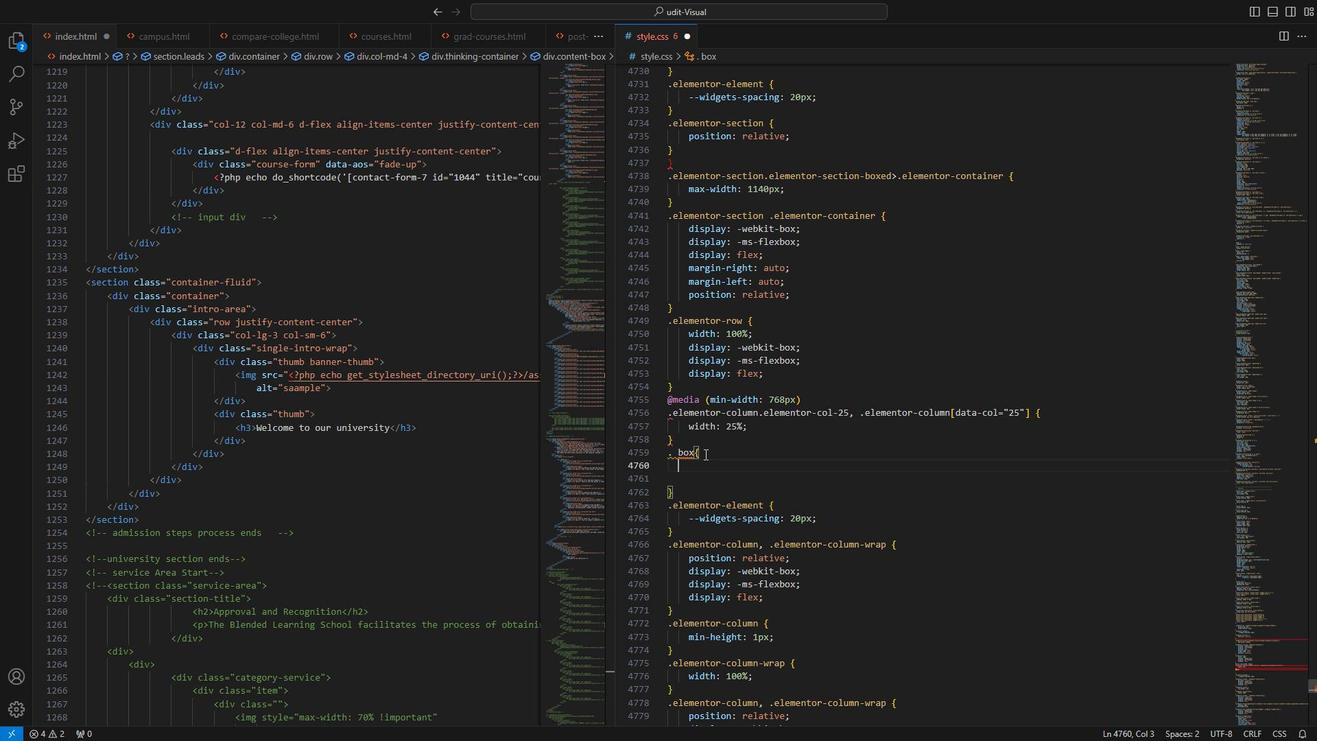 
Action: Mouse moved to (723, 473)
Screenshot: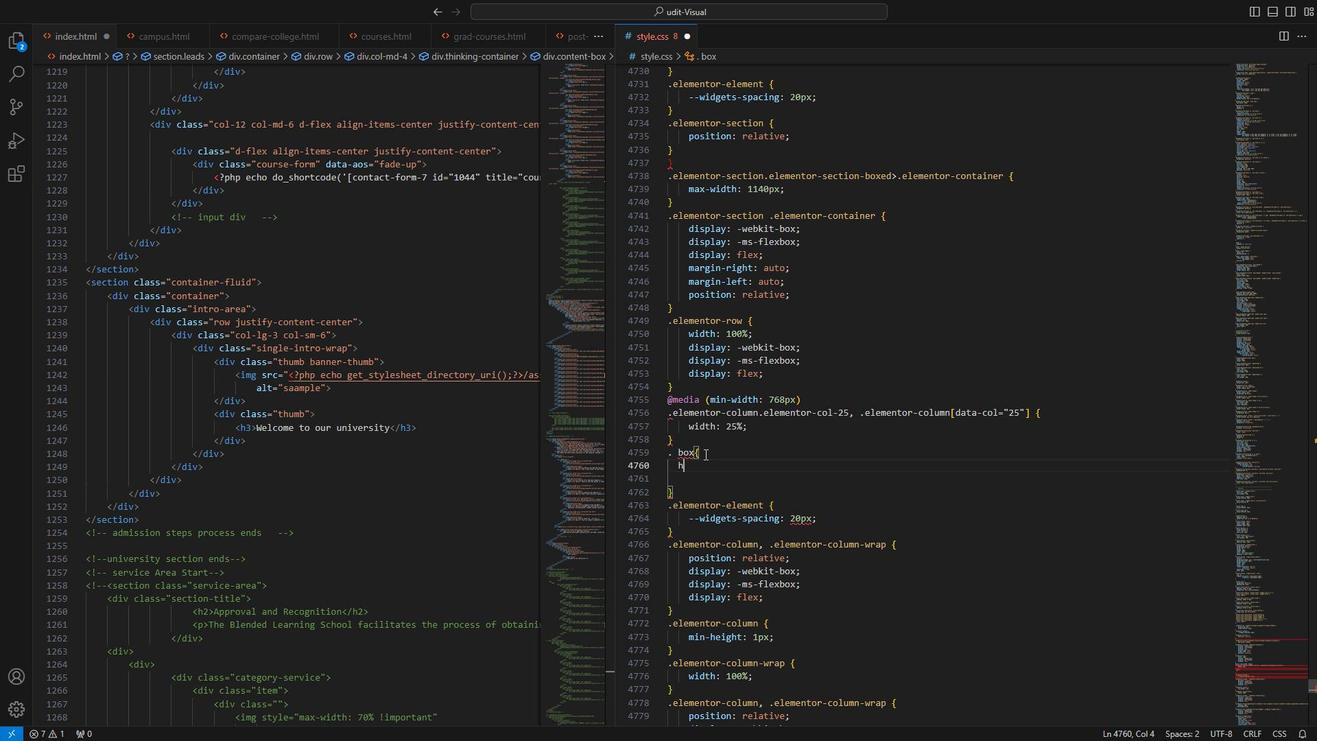 
Action: Key pressed <Key.backspace>d<Key.up><Key.up><Key.backspace><Key.up><Key.left><Key.right><Key.backspace><Key.down>dis
Screenshot: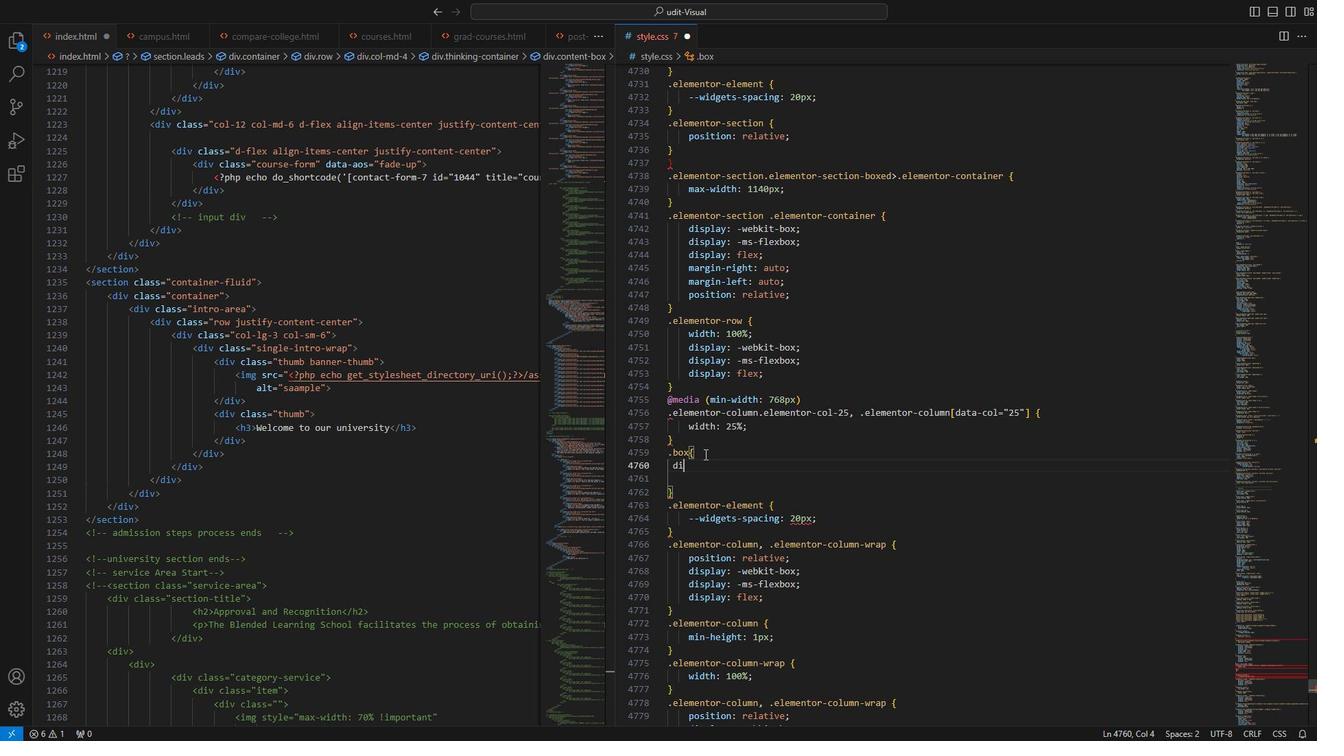 
Action: Mouse moved to (758, 500)
Screenshot: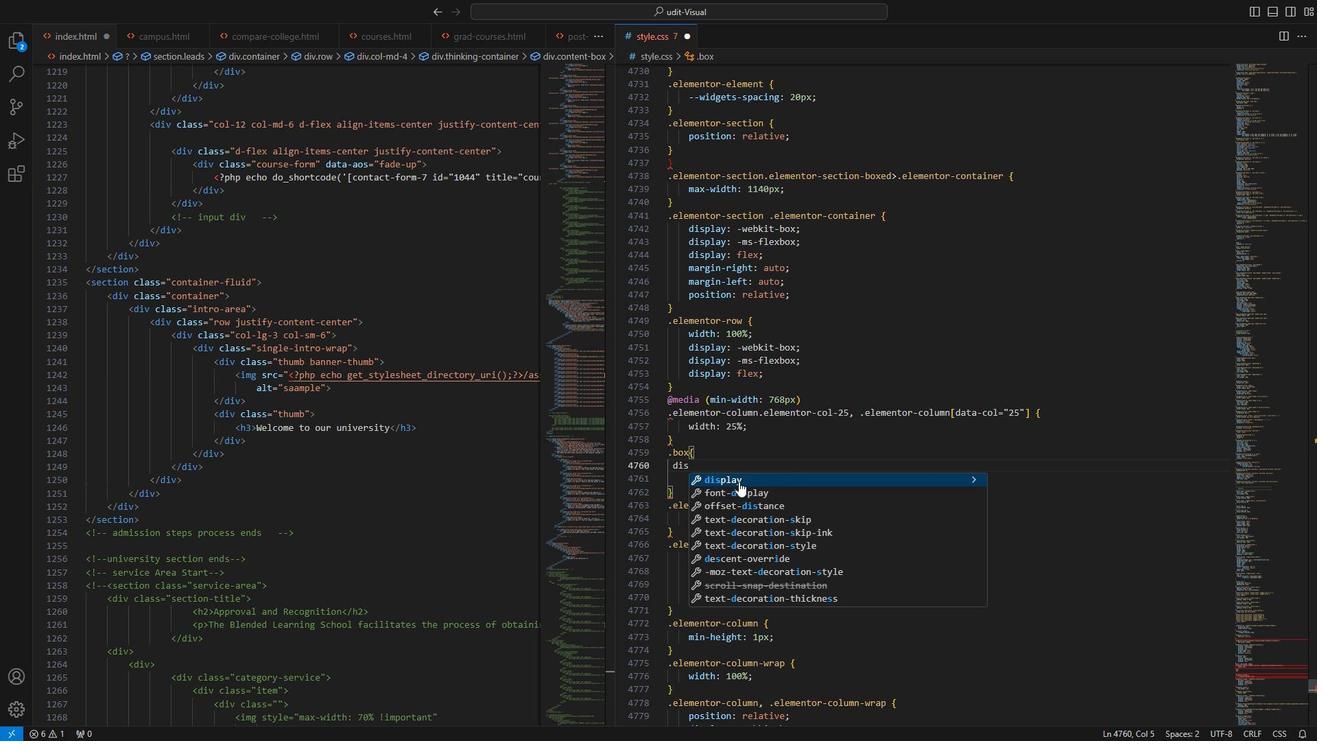 
Action: Mouse pressed left at (758, 500)
Screenshot: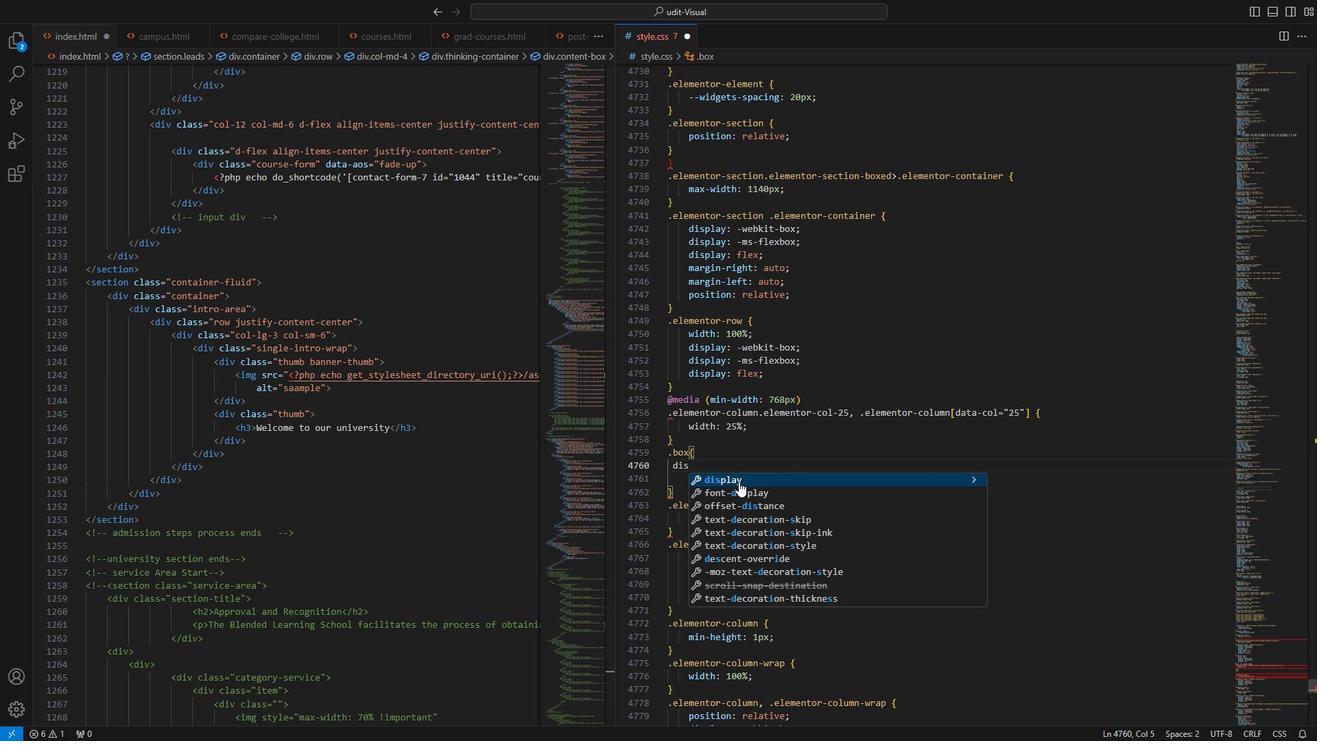 
Action: Mouse moved to (811, 461)
Screenshot: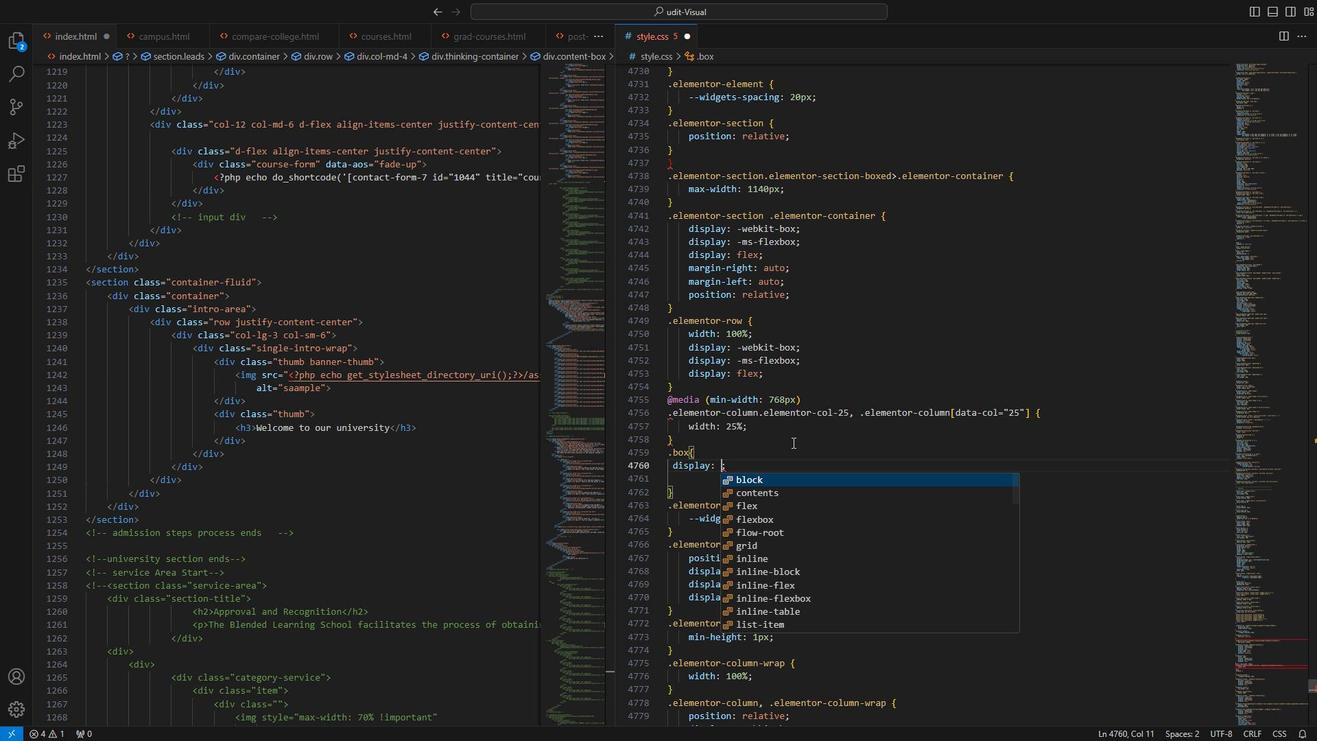 
Action: Key pressed <Key.shift>_<Key.backspace>-webkit-box
Screenshot: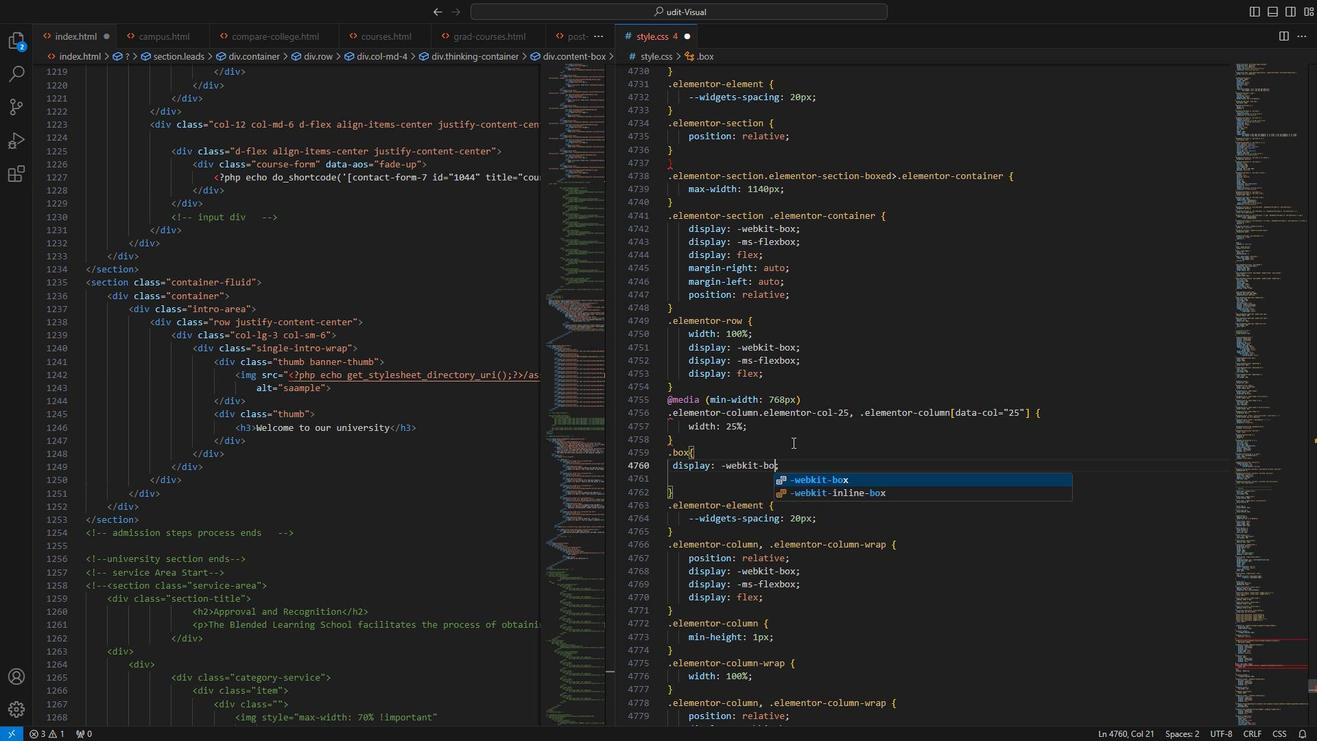 
Action: Mouse moved to (813, 457)
Screenshot: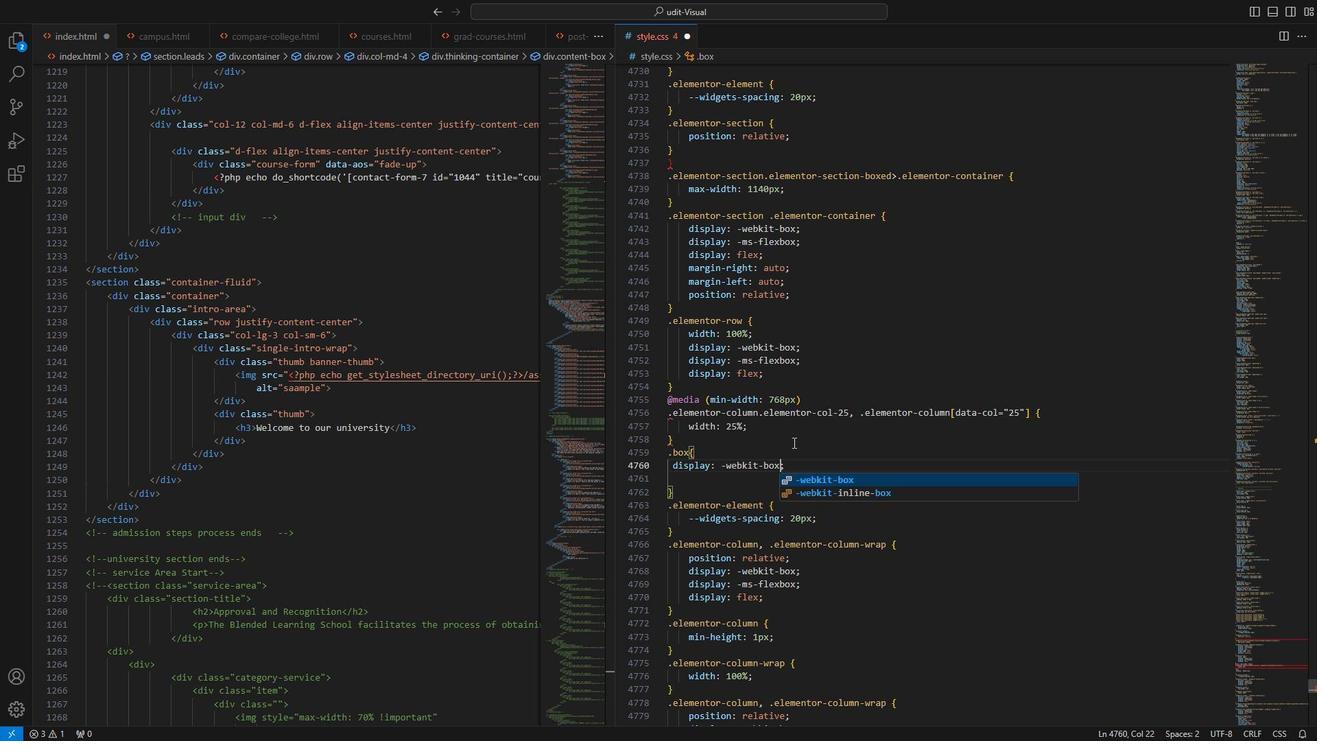
Action: Key pressed <Key.right><Key.enter>dia<Key.backspace>s<Key.enter>-ms<Key.enter>
Screenshot: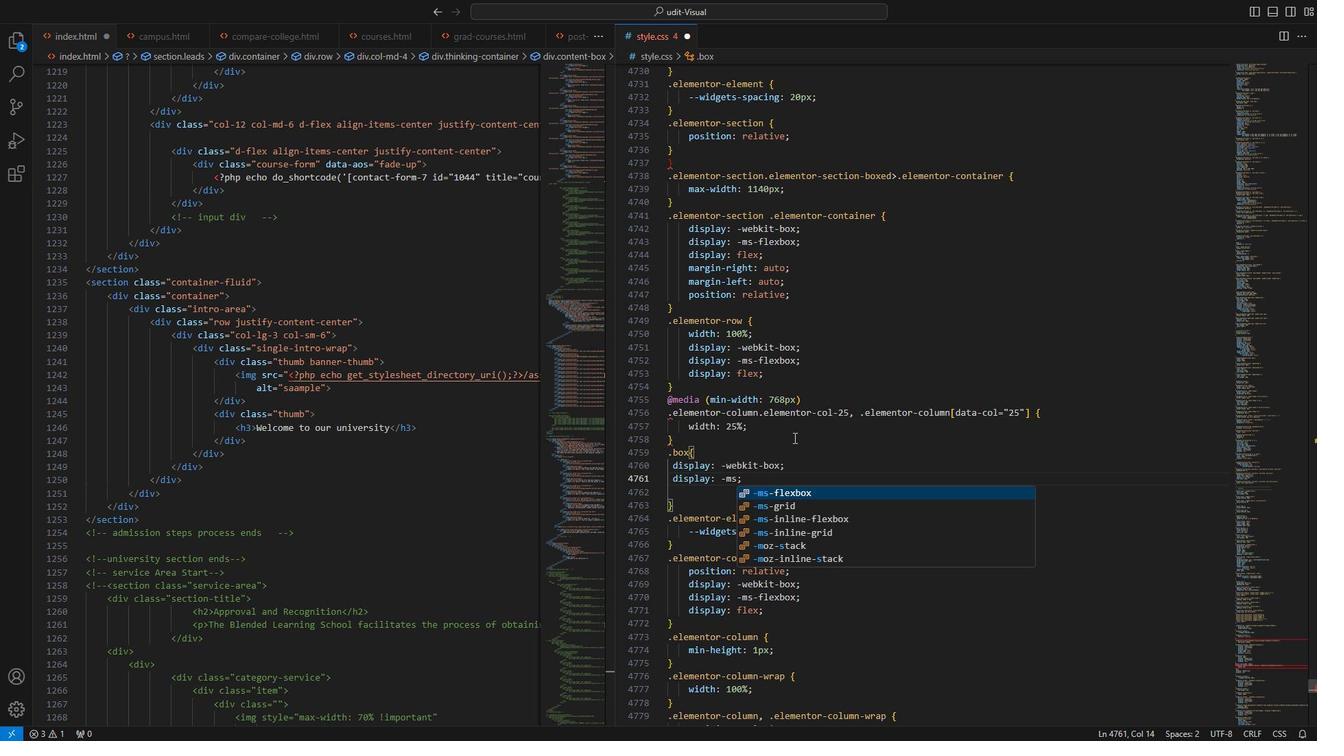 
Action: Mouse moved to (813, 488)
Screenshot: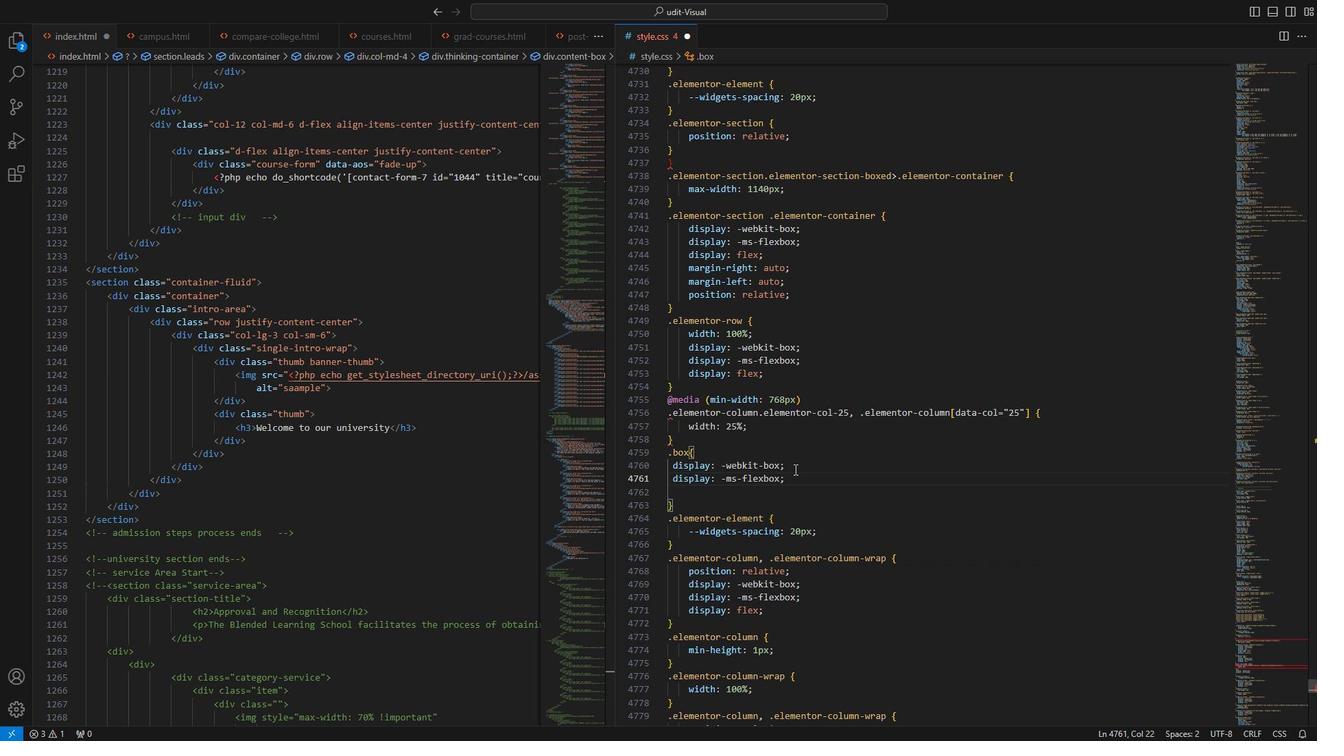 
Action: Mouse pressed left at (813, 488)
Screenshot: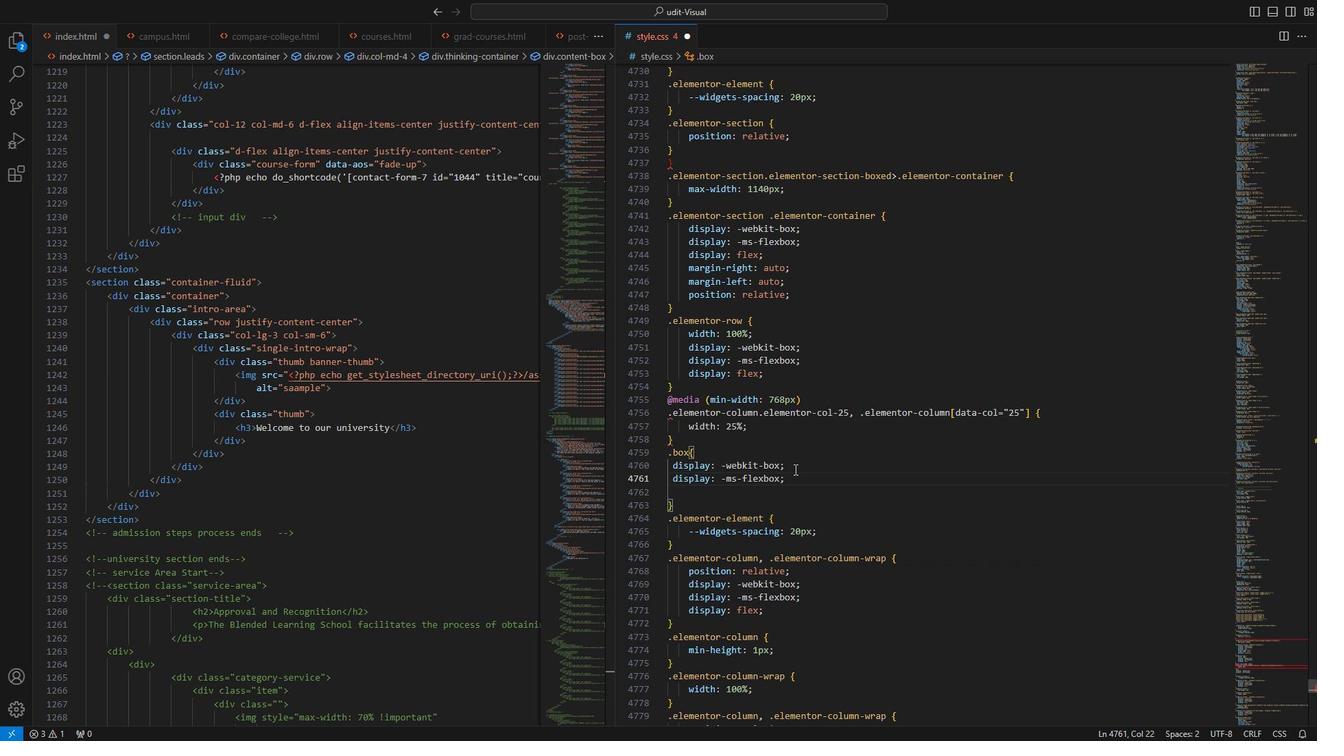 
Action: Mouse moved to (811, 505)
Screenshot: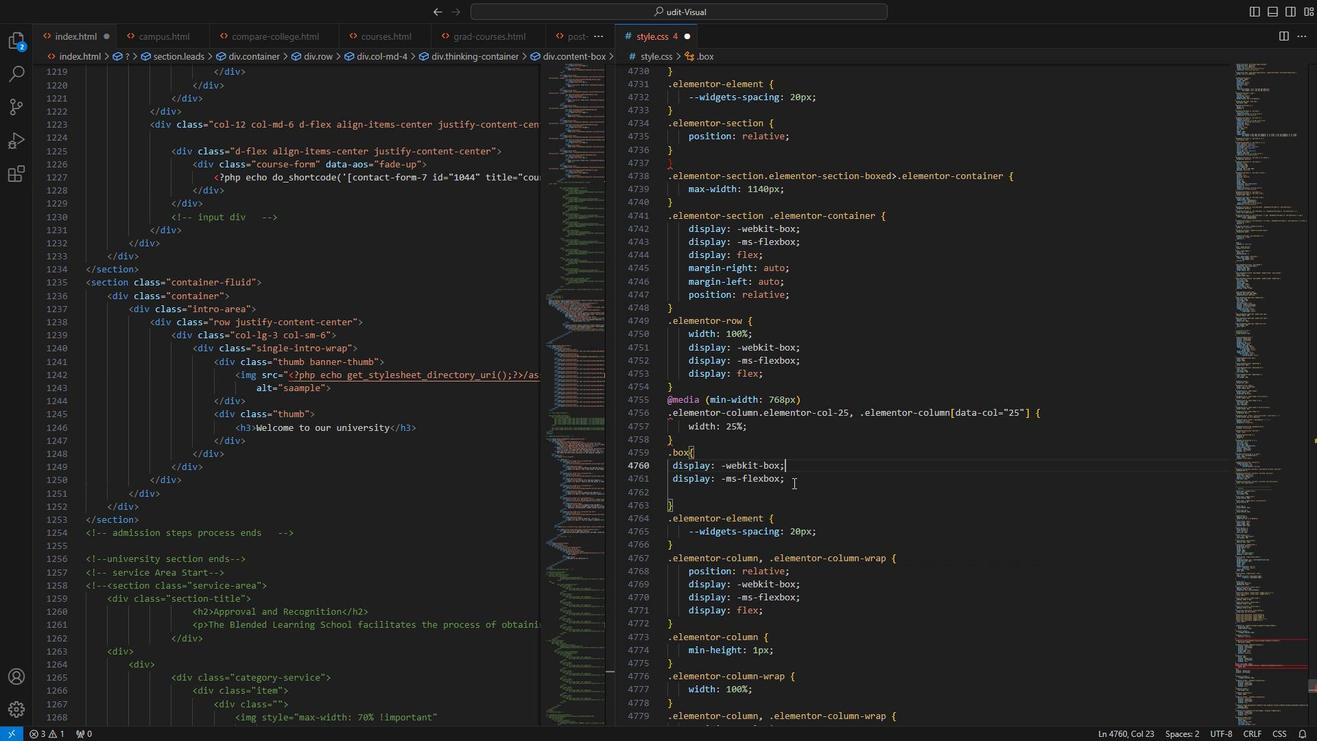 
Action: Mouse pressed left at (811, 505)
Screenshot: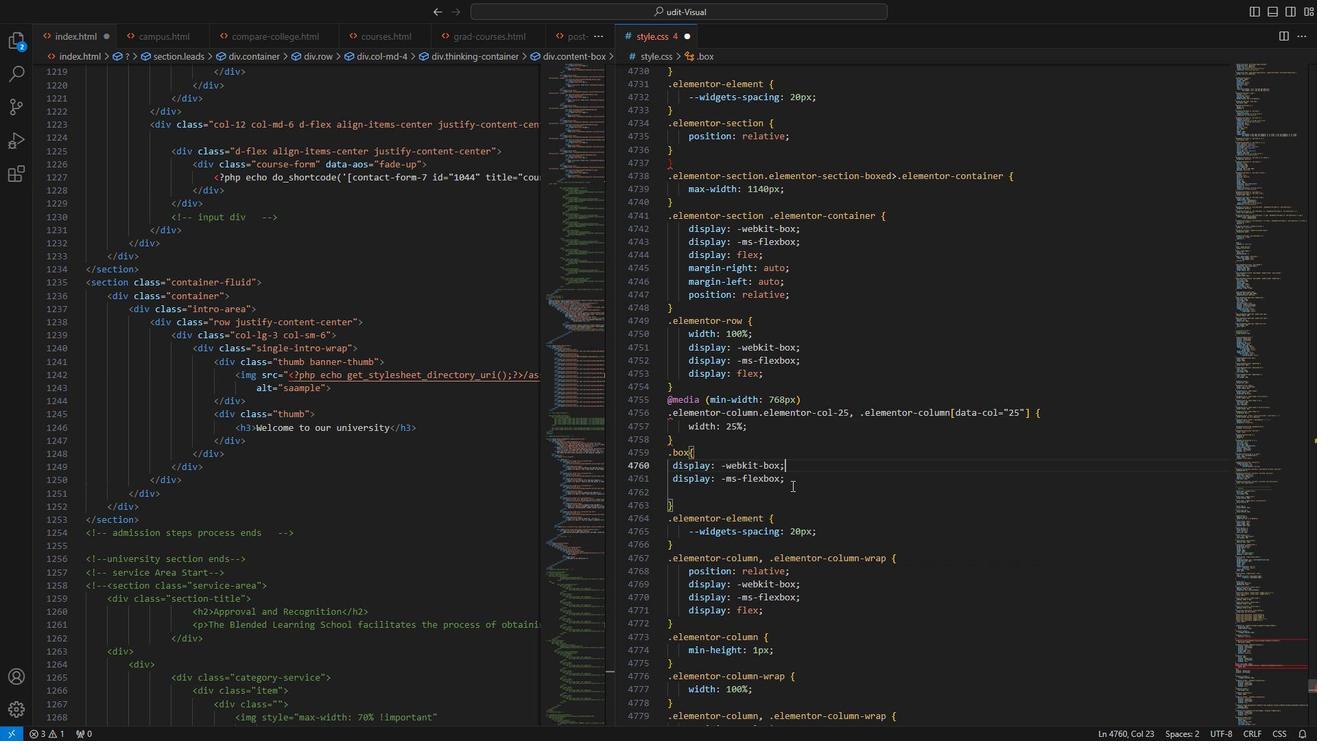 
Action: Key pressed <Key.enter>
Screenshot: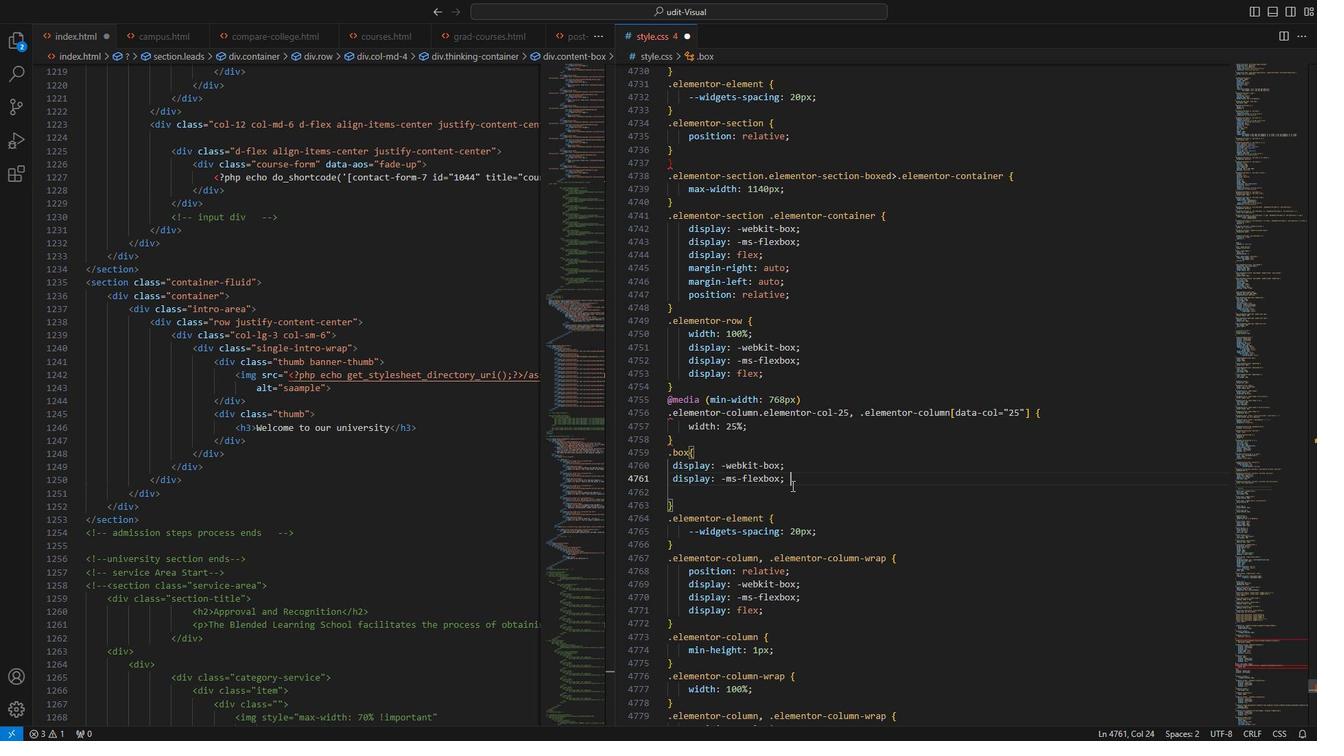 
Action: Mouse moved to (802, 551)
Screenshot: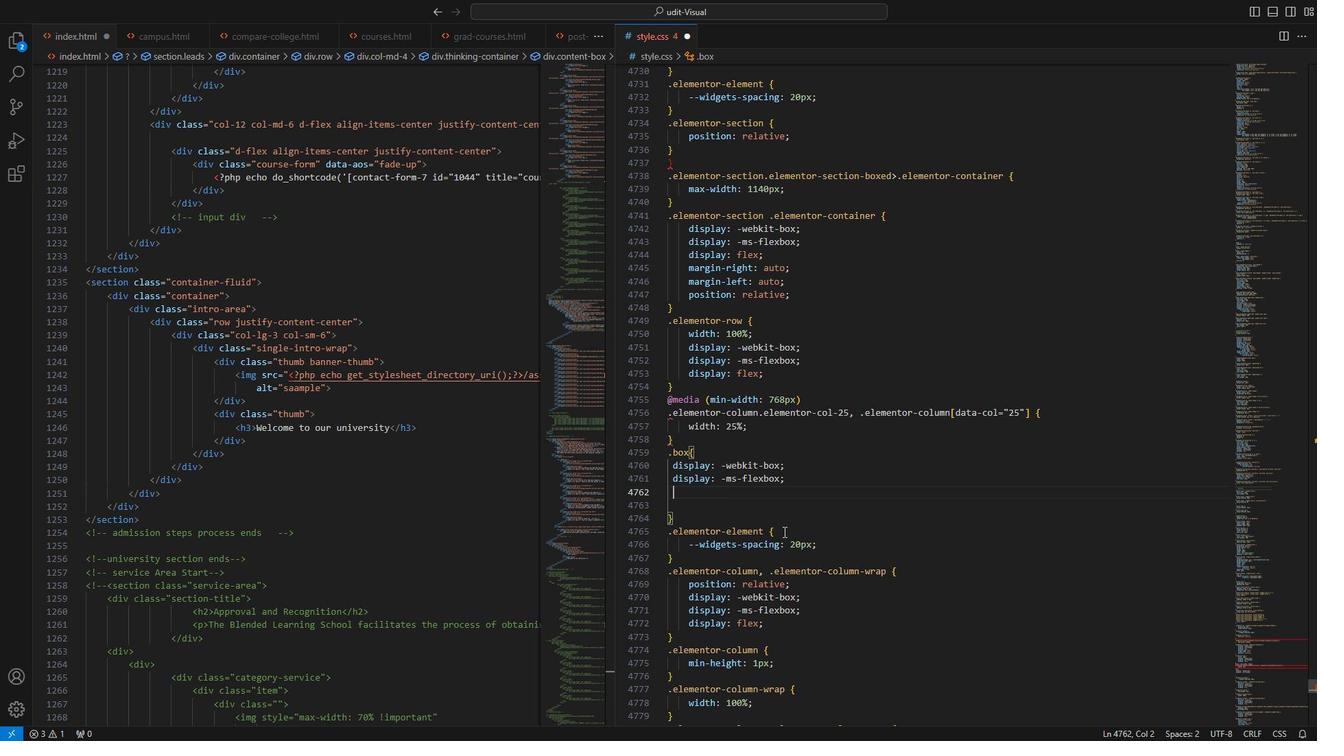 
Action: Mouse scrolled (802, 550) with delta (0, 0)
Screenshot: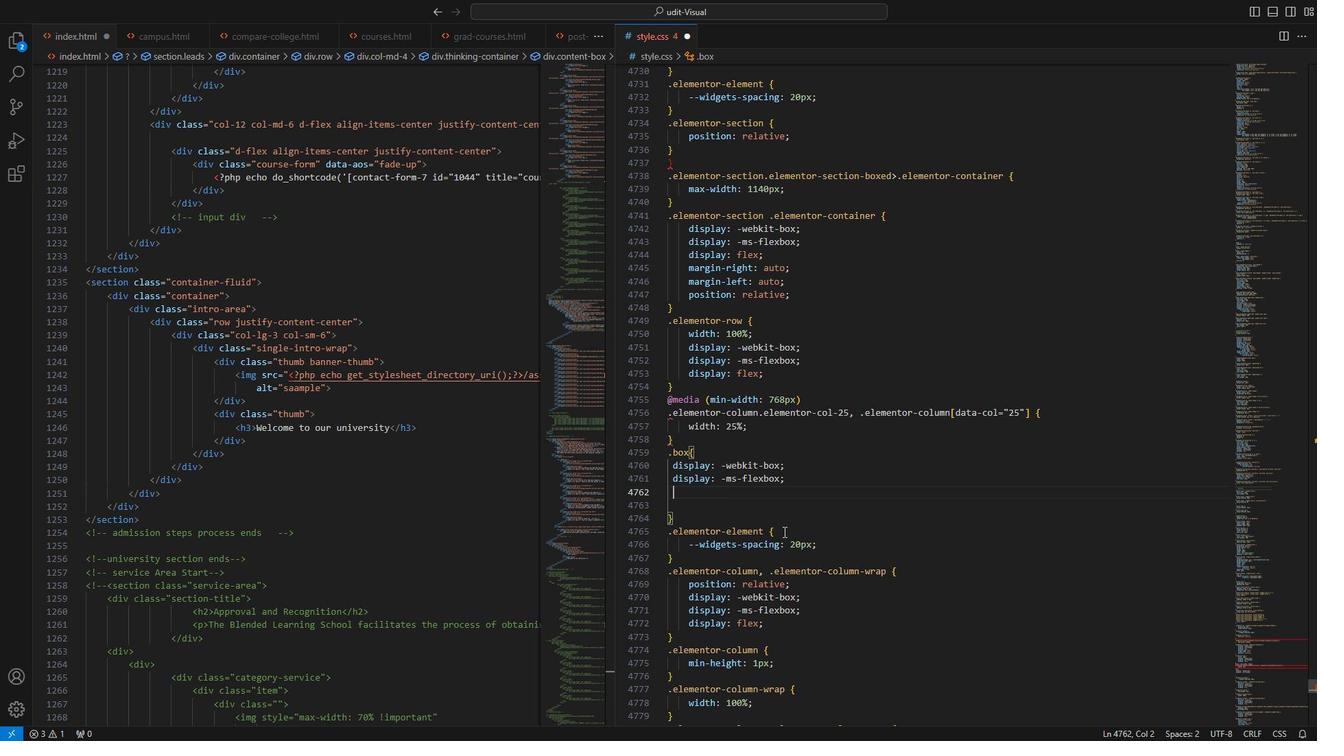 
Action: Mouse scrolled (802, 550) with delta (0, 0)
Screenshot: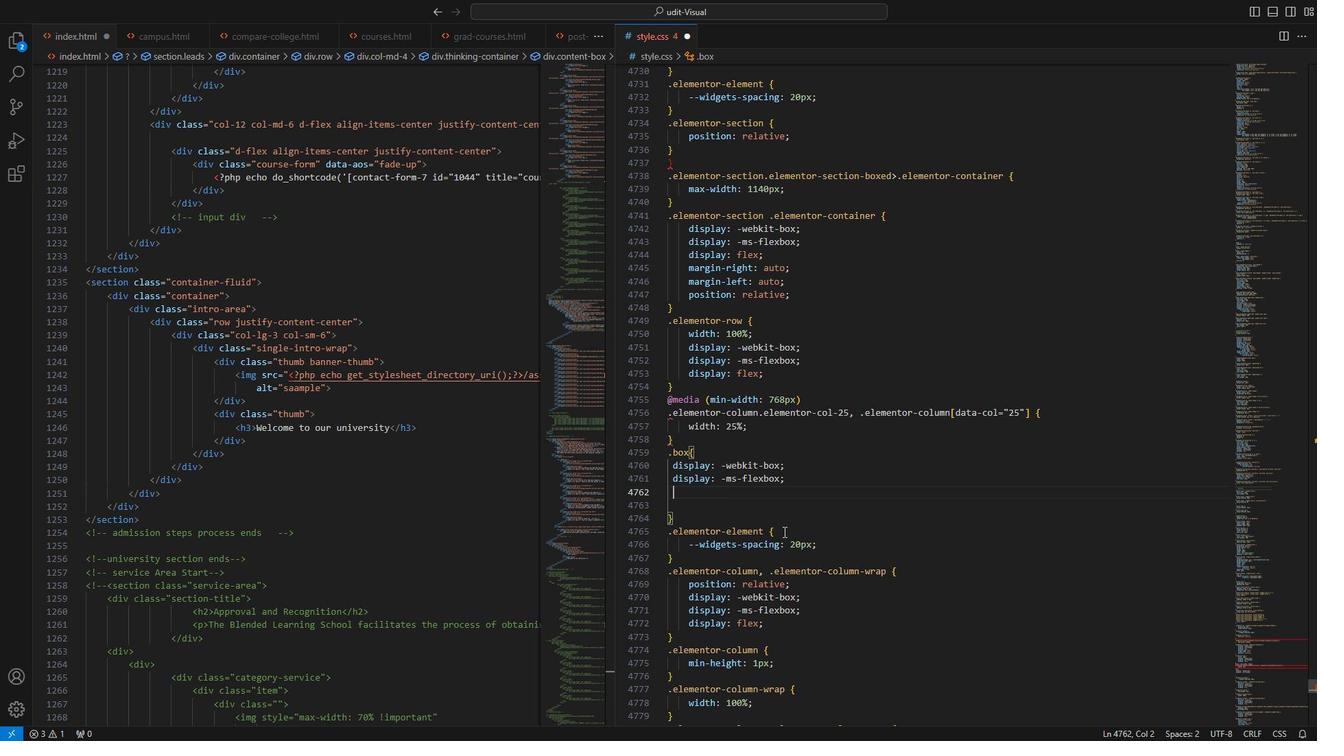 
Action: Mouse scrolled (802, 550) with delta (0, 0)
Screenshot: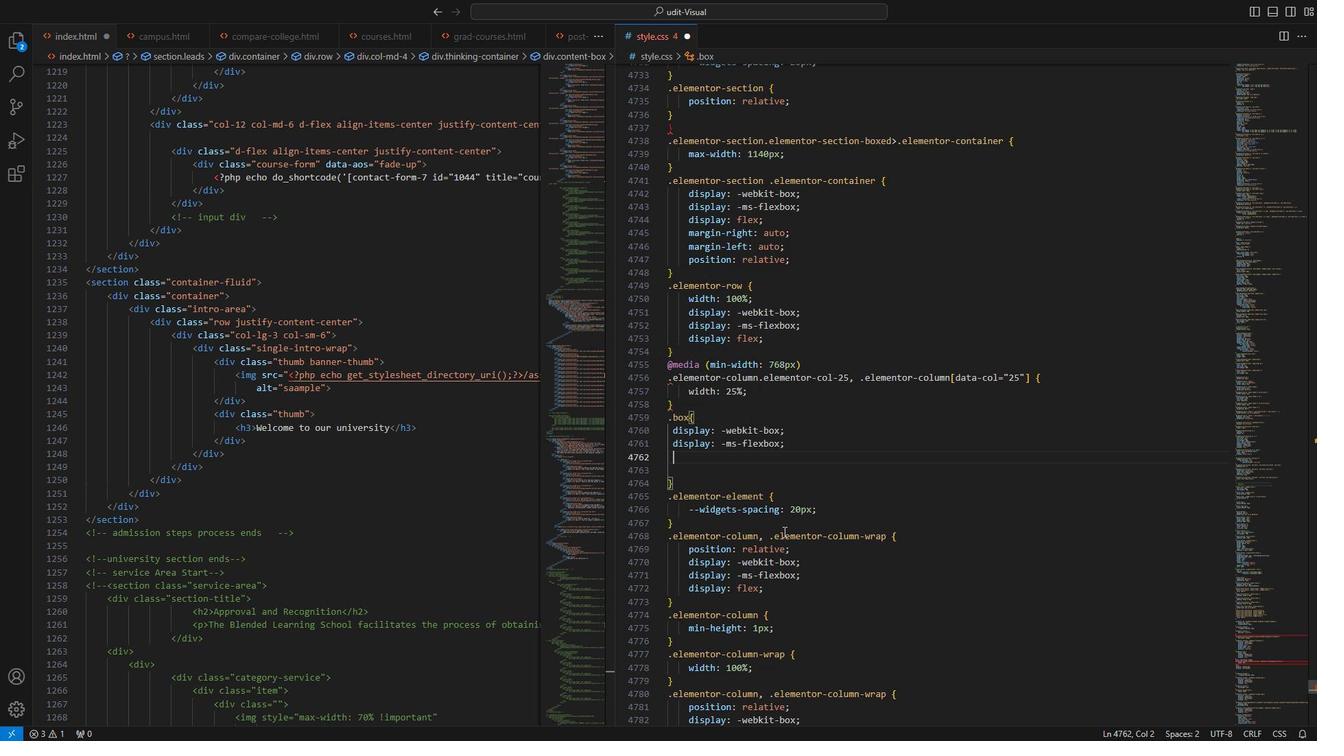 
Action: Key pressed display<Key.enter>flex<Key.right><Key.enter>margin-r<Key.enter>auto<Key.right><Key.enter>margin-l<Key.enter>auto<Key.right><Key.enter>[<Key.backspace>position<Key.enter>
Screenshot: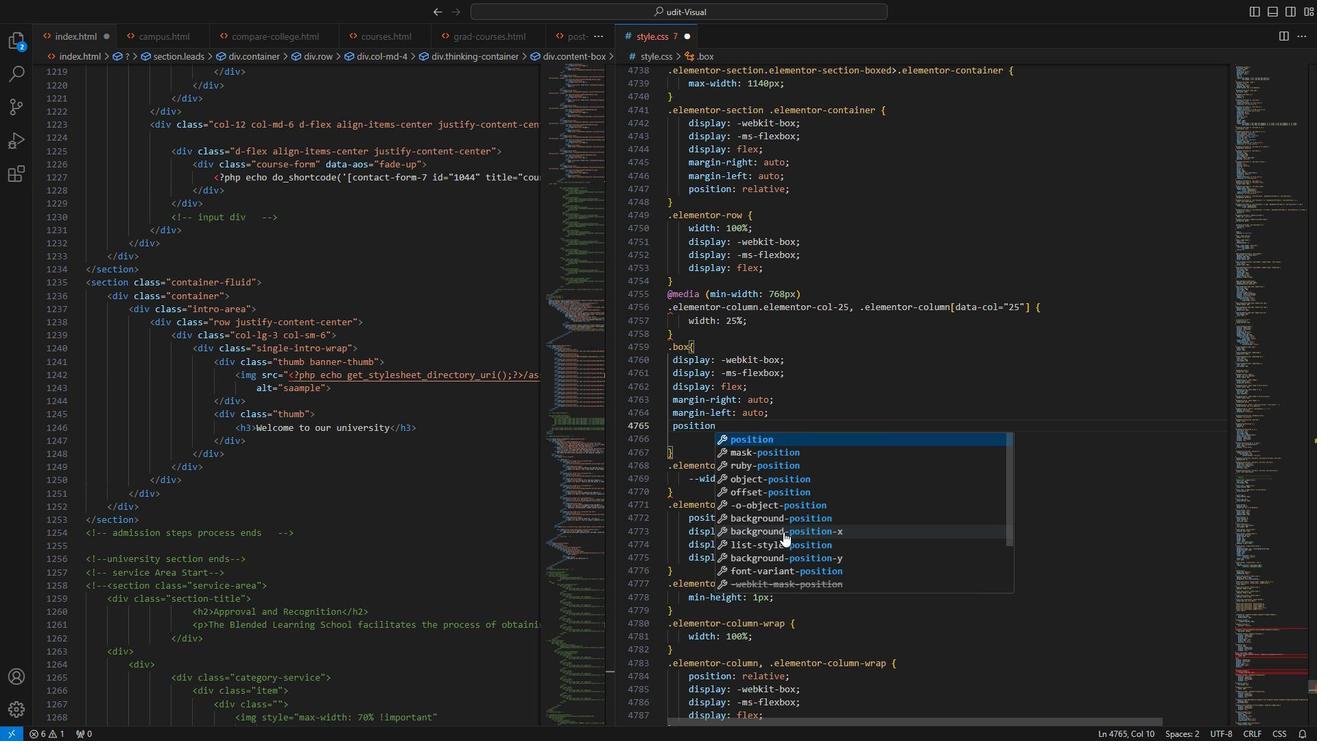 
Action: Mouse moved to (771, 505)
Screenshot: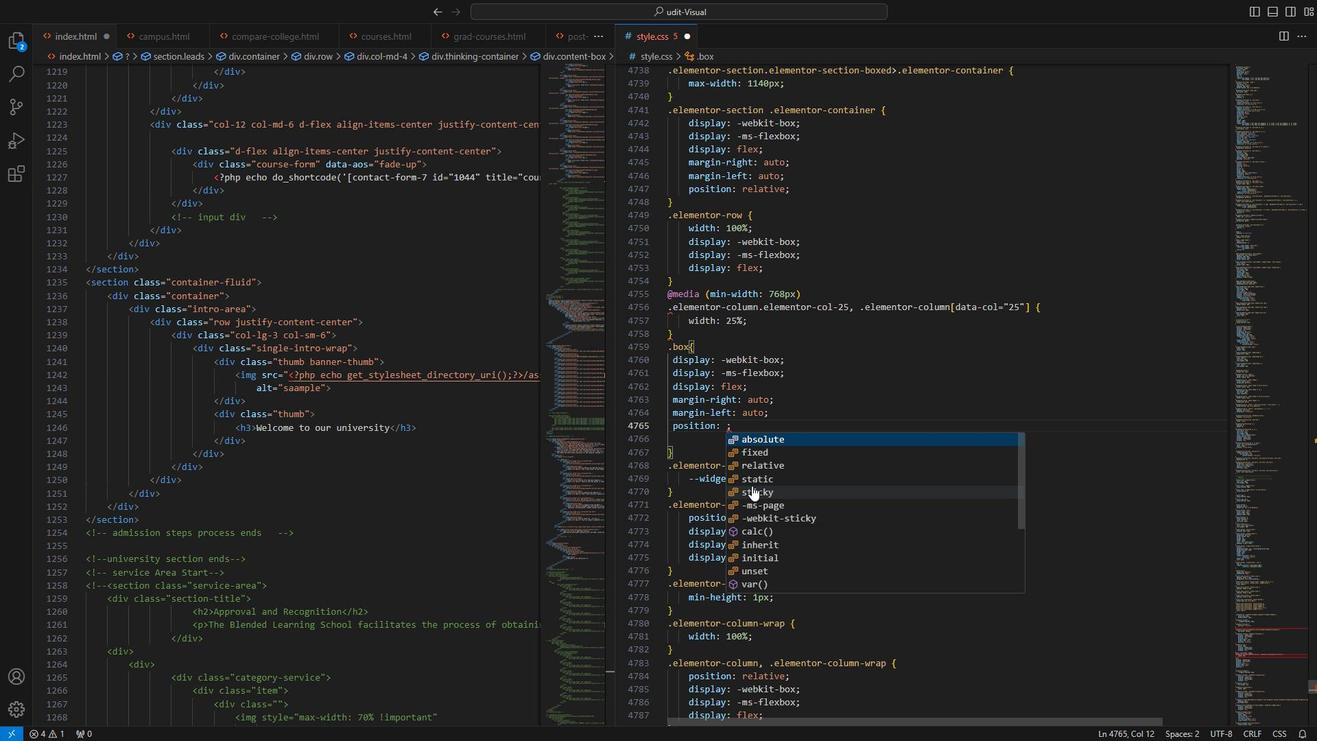 
Action: Mouse pressed left at (771, 505)
Screenshot: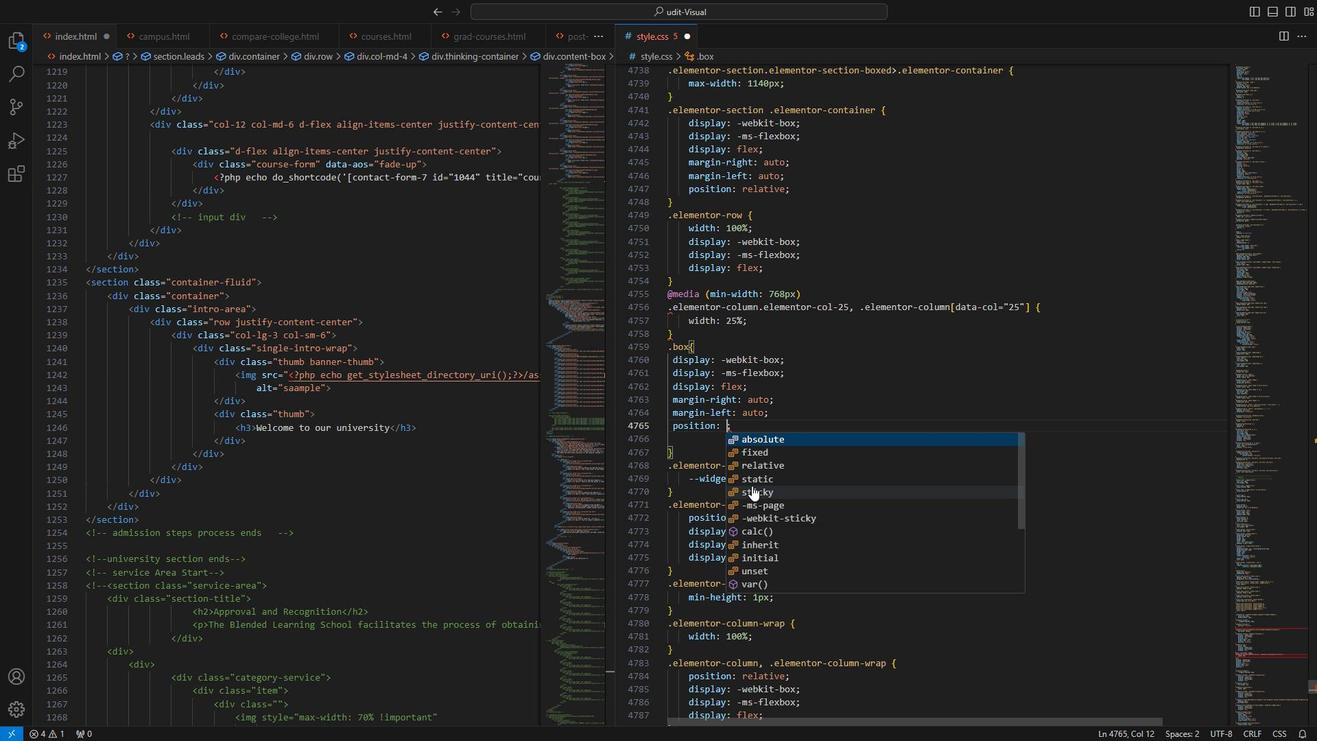 
Action: Mouse moved to (805, 447)
Screenshot: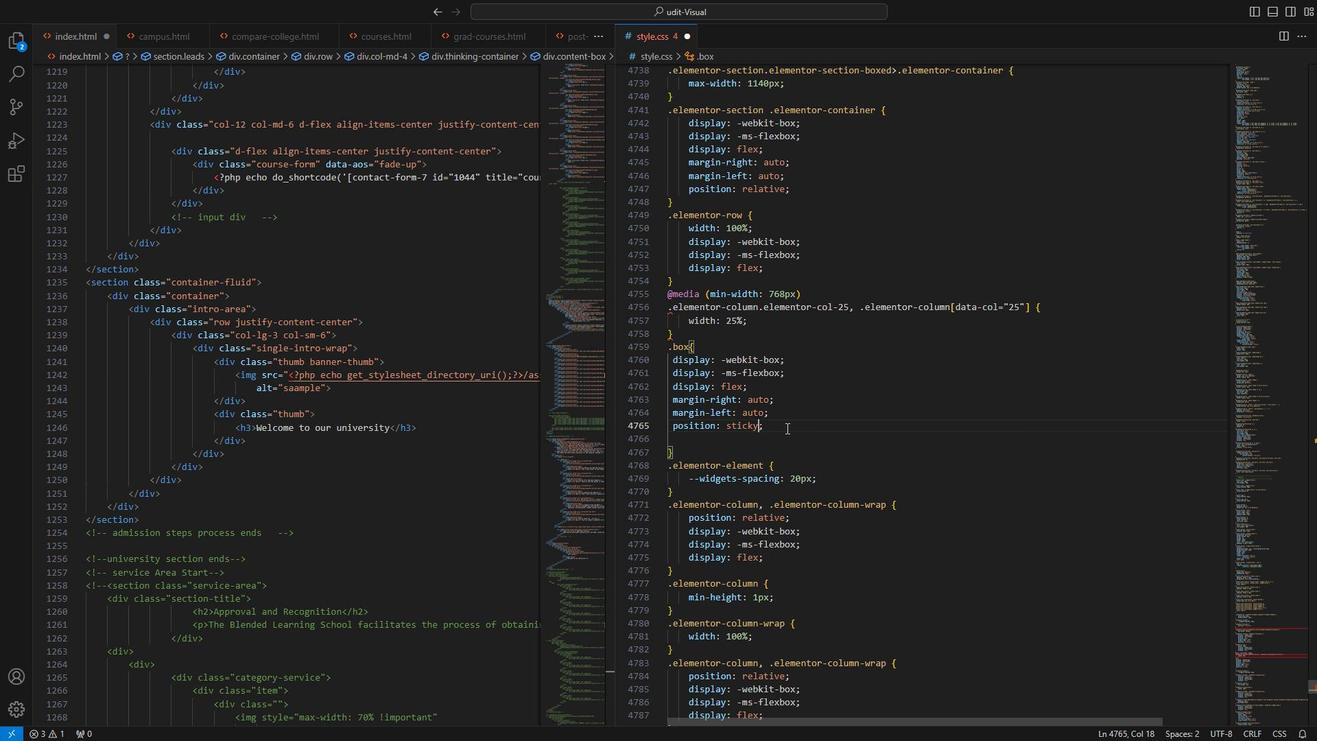 
Action: Mouse pressed left at (805, 447)
Screenshot: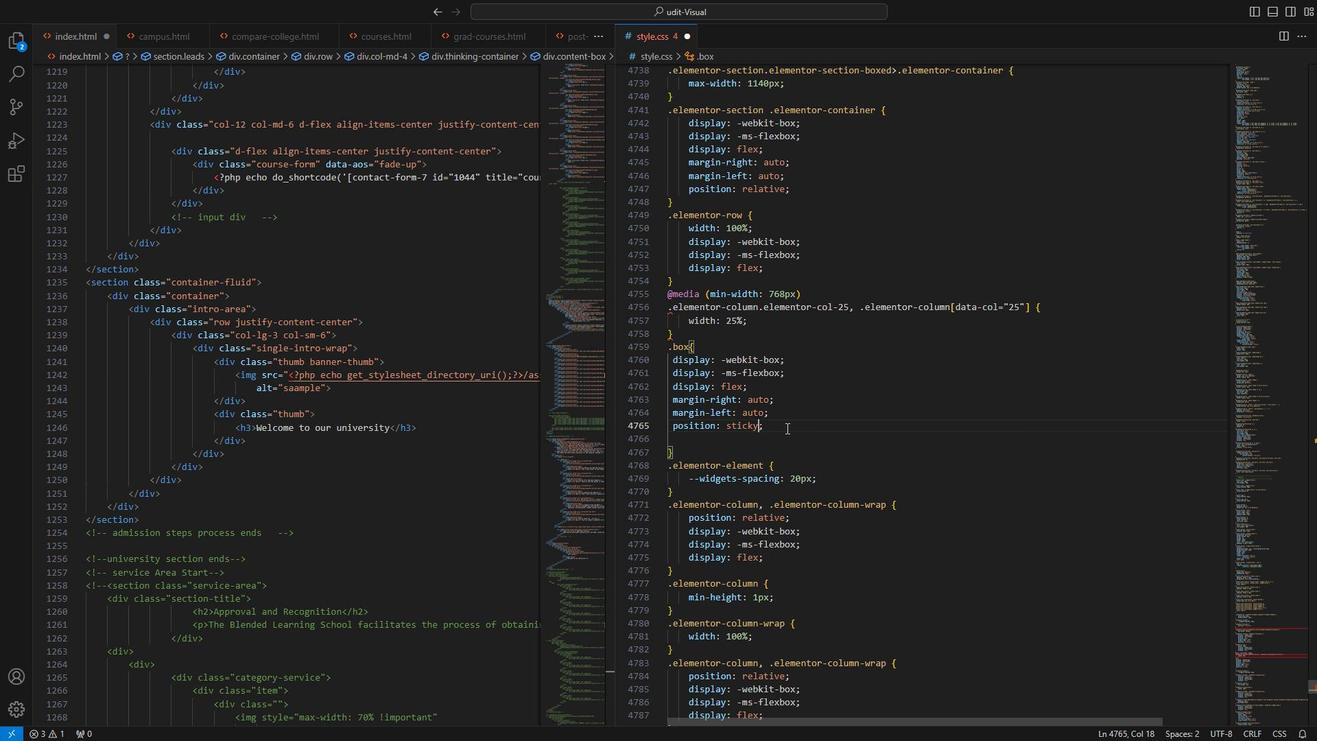 
Action: Mouse moved to (709, 469)
Screenshot: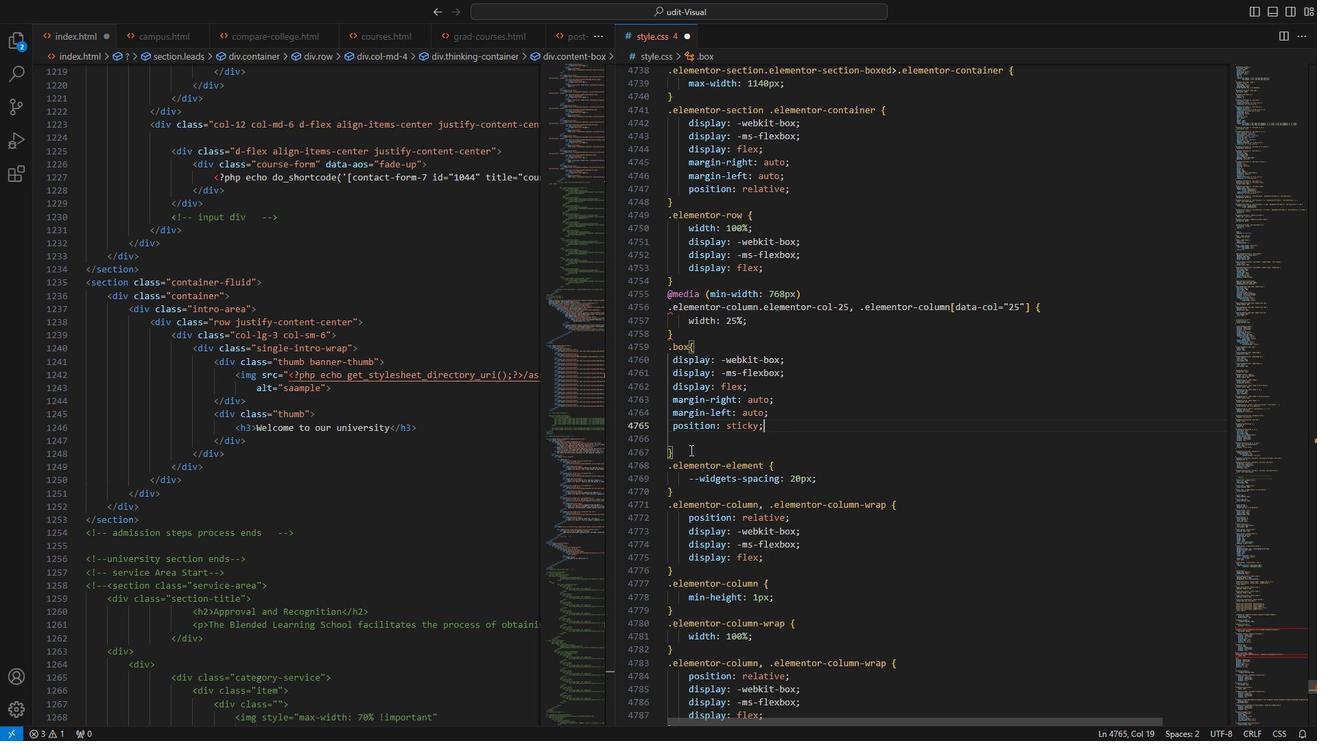 
Action: Mouse pressed left at (709, 469)
Screenshot: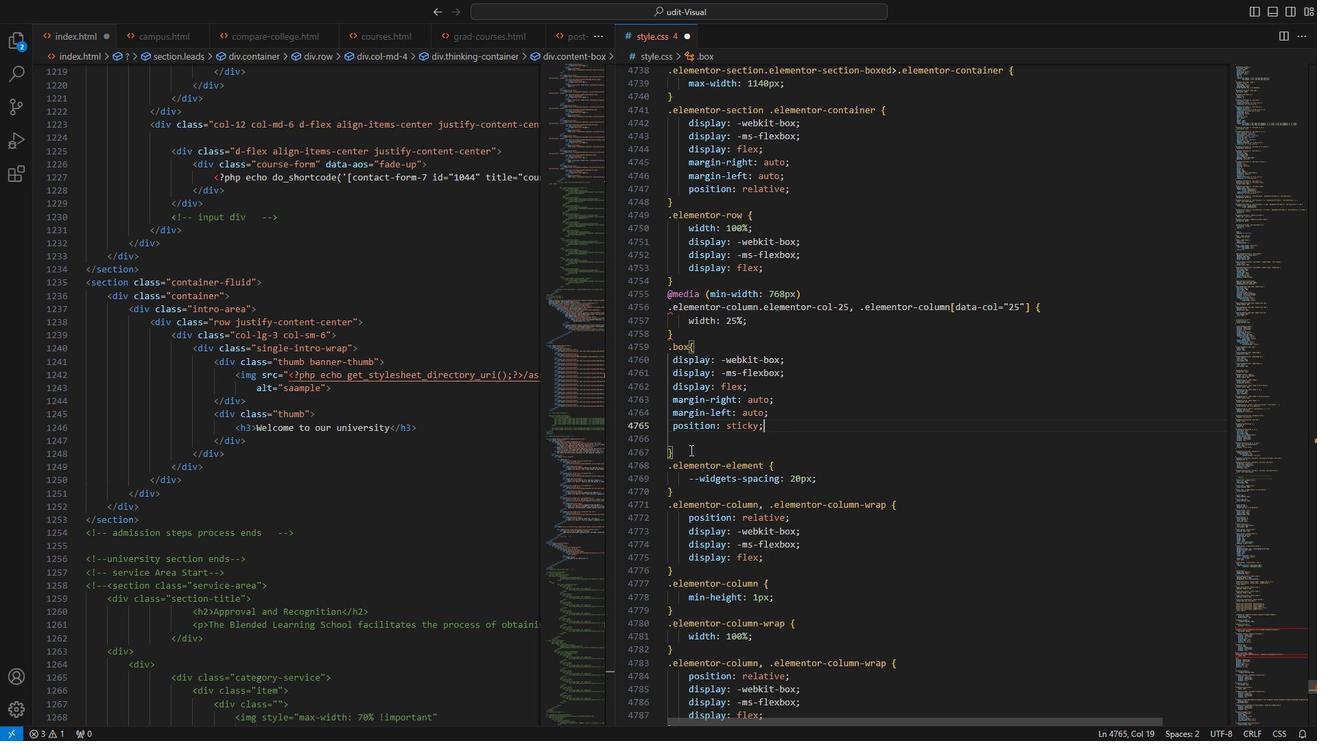 
Action: Key pressed <Key.enter>.rw<Key.backspace>oww<Key.backspace><Key.enter><Key.shift><Key.shift><Key.shift><Key.shift><Key.shift><Key.shift><Key.shift><Key.shift><Key.shift><Key.shift><Key.shift><Key.shift><Key.shift><Key.shift><Key.shift><Key.shift><Key.shift><Key.shift><Key.shift><Key.shift><Key.shift><Key.shift><Key.shift><Key.shift><Key.shift><Key.shift><Key.shift><Key.shift><Key.shift><Key.shift><Key.shift><Key.shift>{<Key.enter>
Screenshot: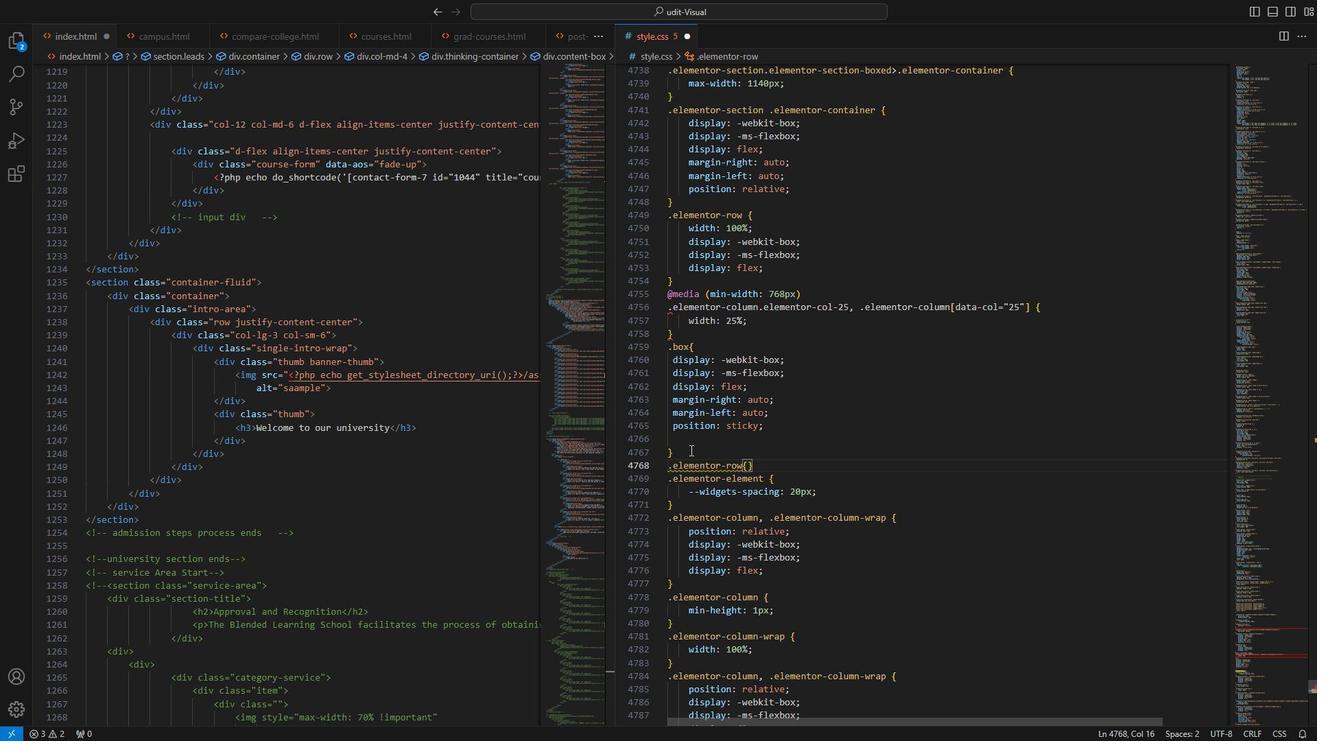 
Action: Mouse moved to (761, 488)
Screenshot: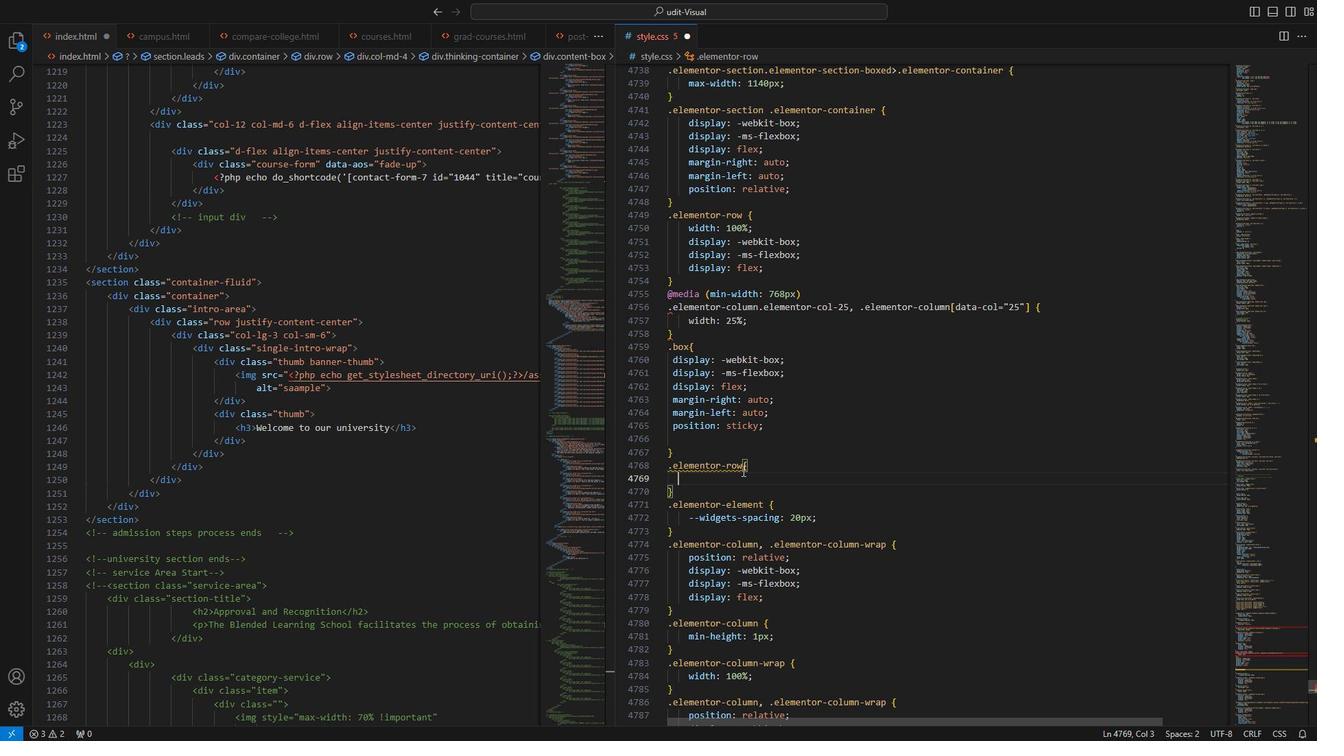 
Action: Mouse pressed left at (761, 488)
Screenshot: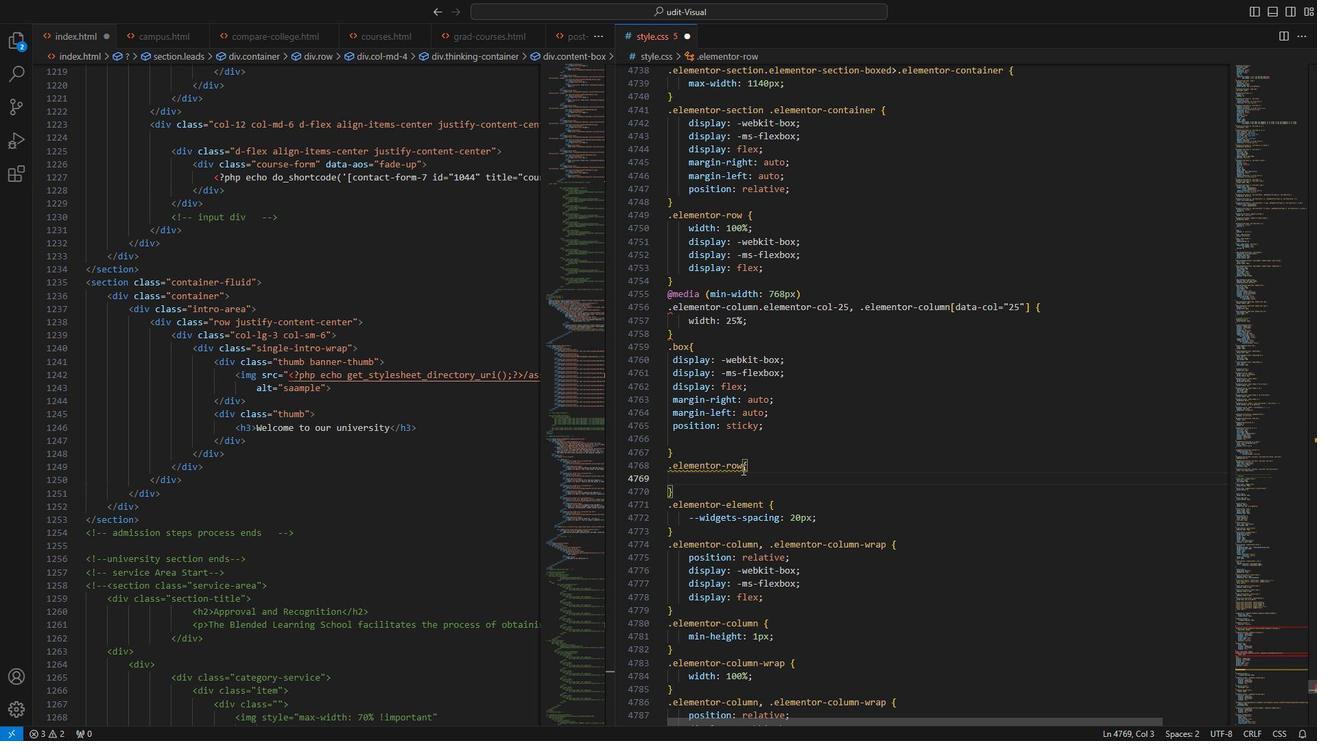 
Action: Mouse moved to (775, 494)
Screenshot: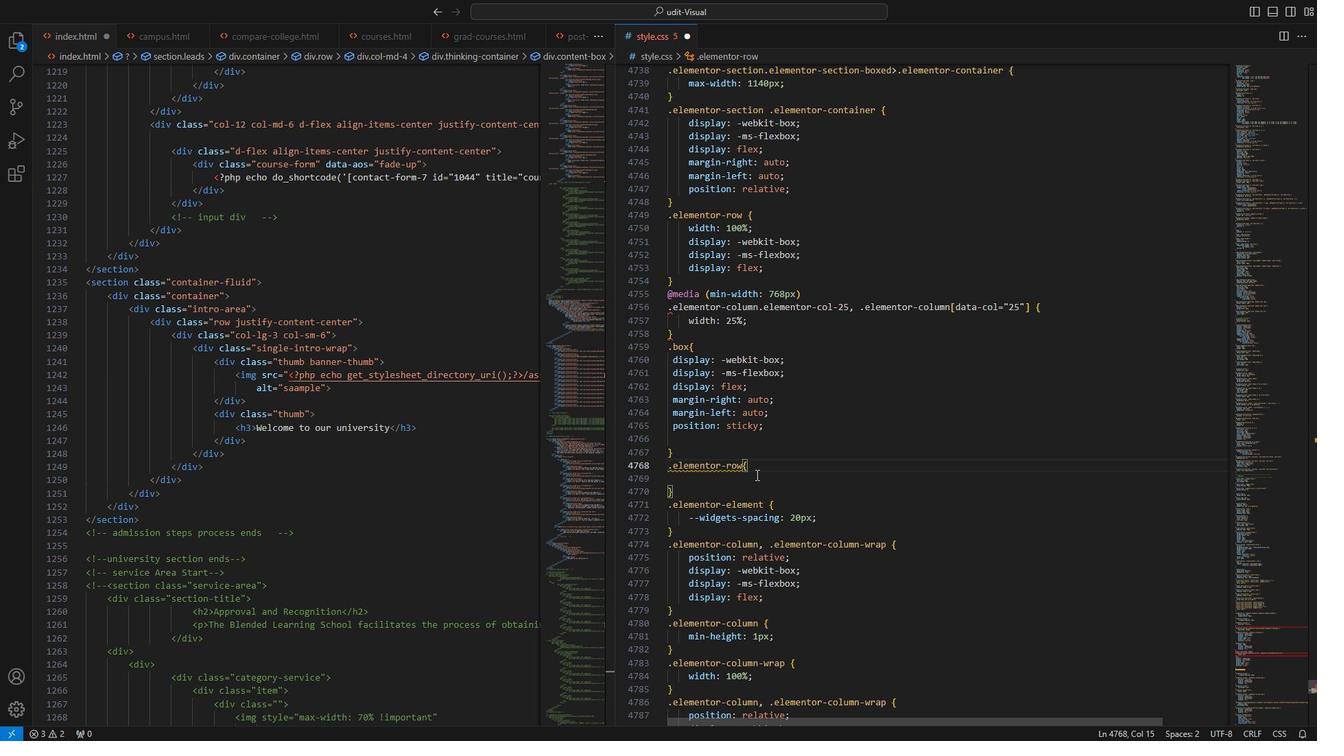 
Action: Key pressed <Key.space>
Screenshot: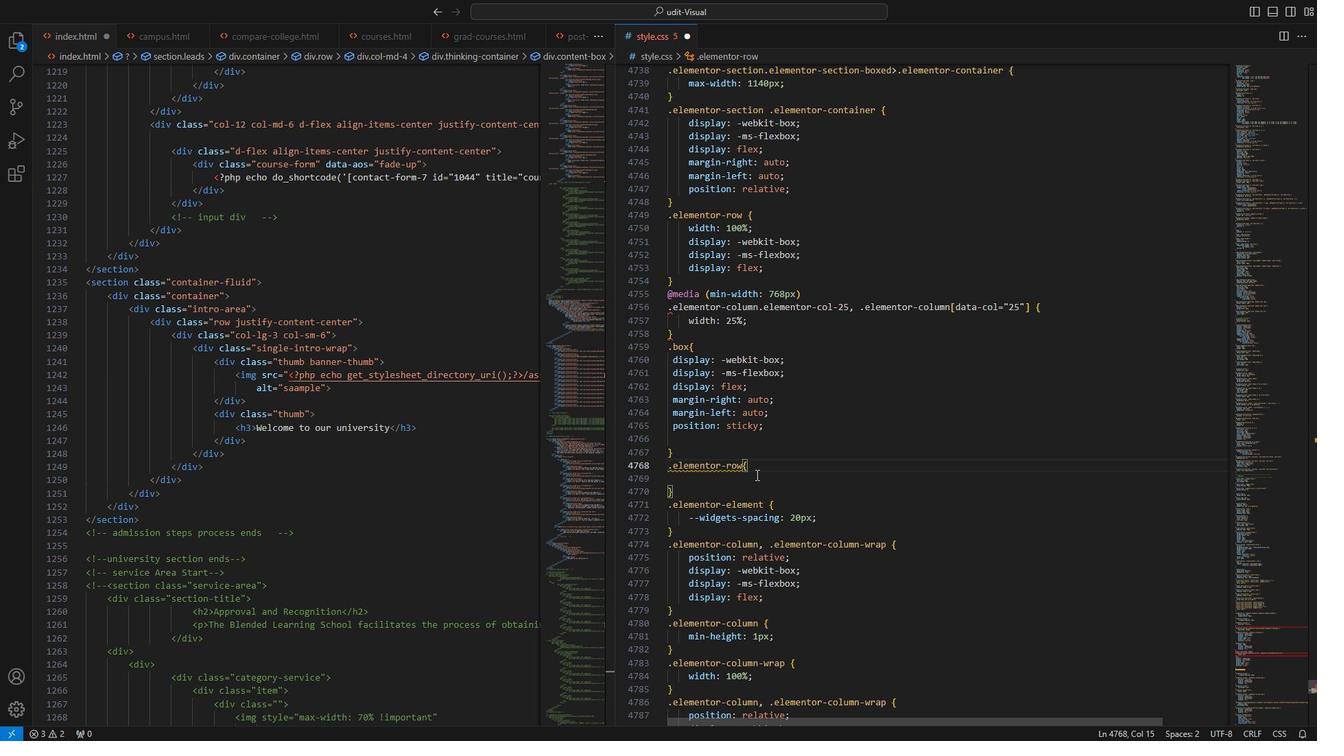 
Action: Mouse moved to (706, 503)
Screenshot: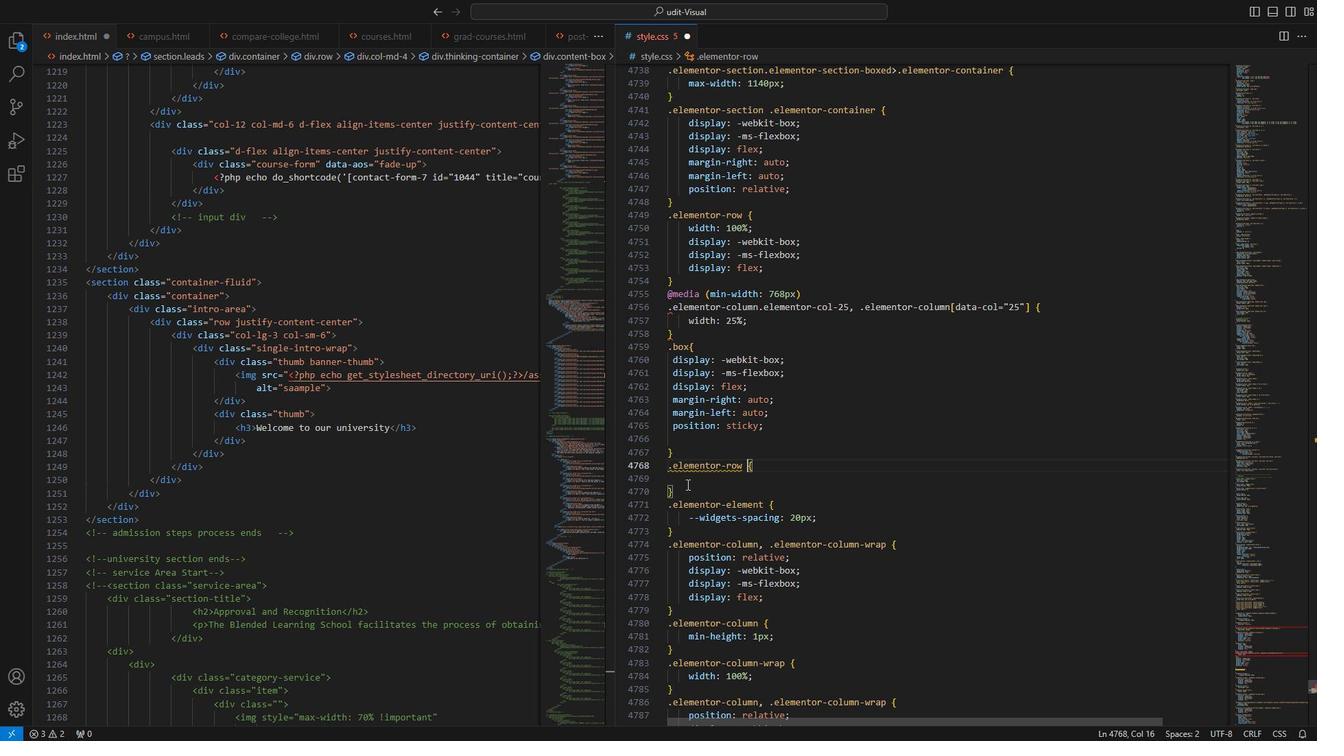 
Action: Mouse pressed left at (706, 503)
Screenshot: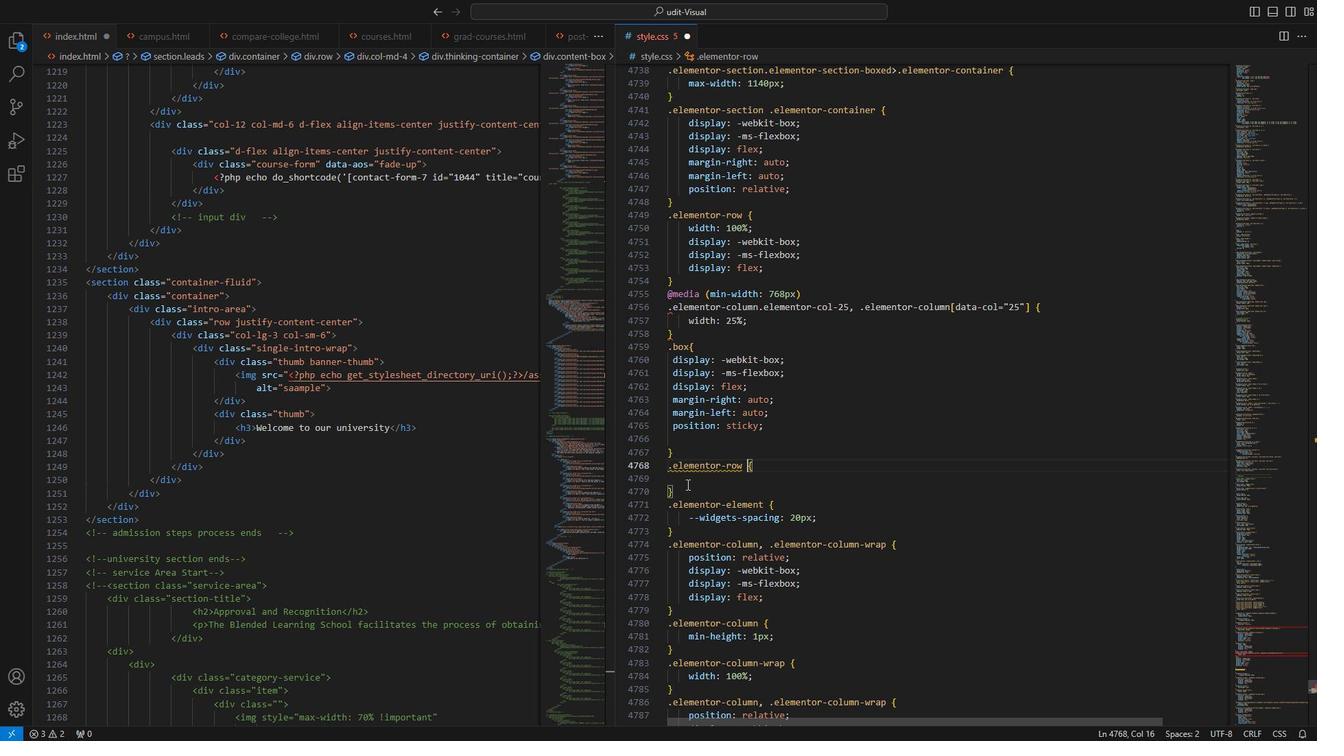 
Action: Mouse moved to (784, 486)
Screenshot: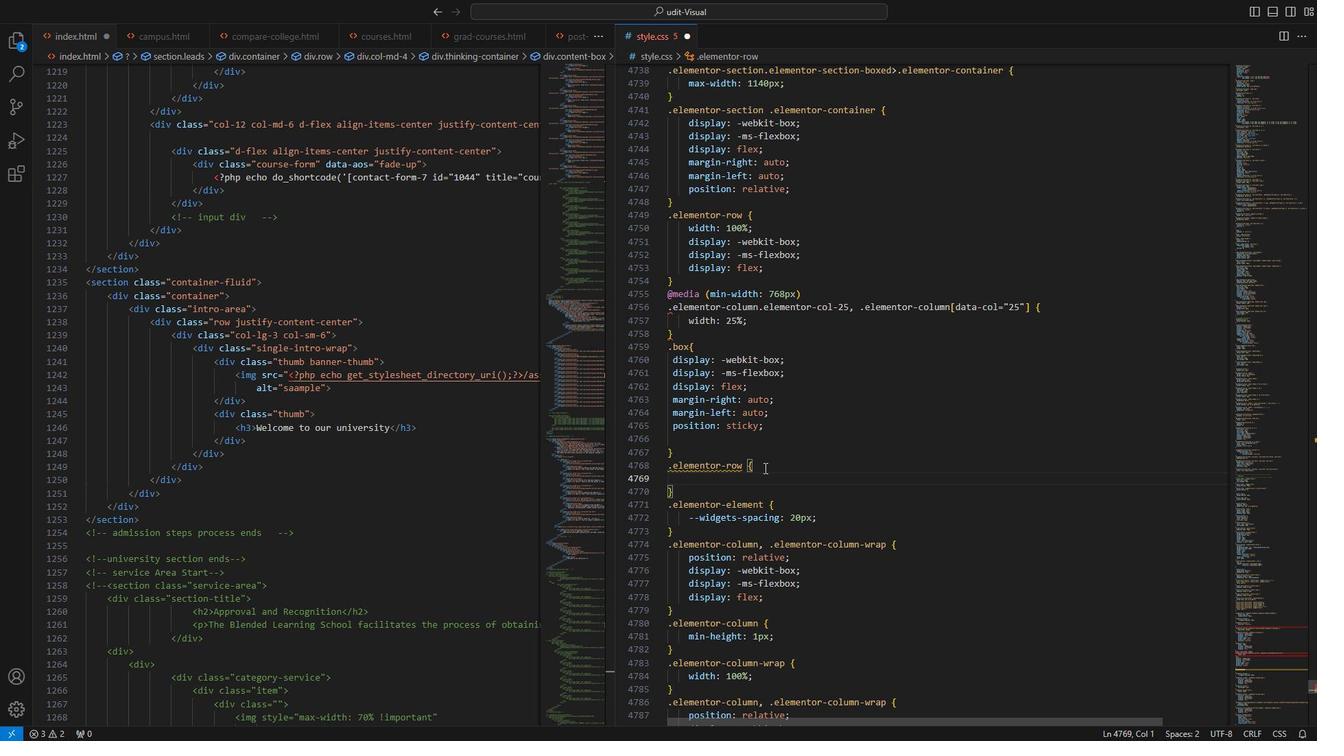 
Action: Mouse pressed left at (784, 486)
Screenshot: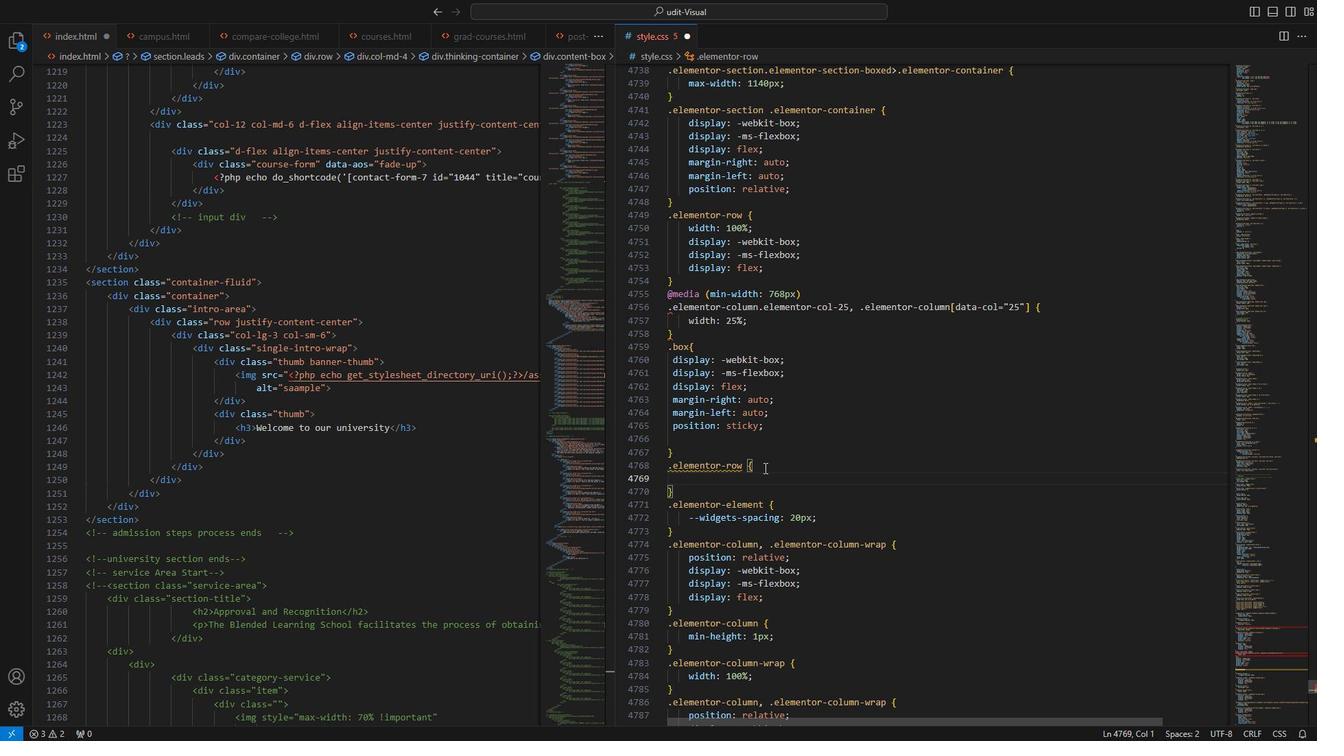 
Action: Mouse moved to (774, 503)
Screenshot: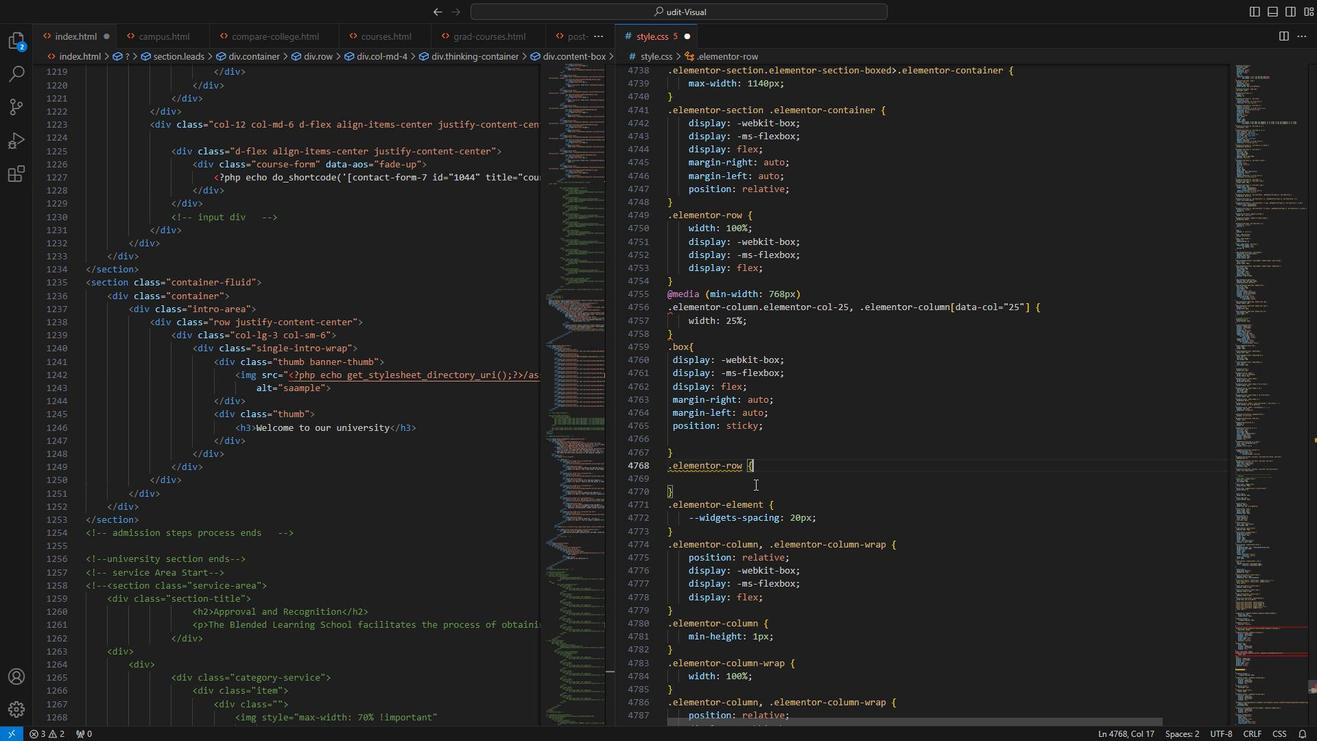 
Action: Mouse pressed left at (774, 503)
Screenshot: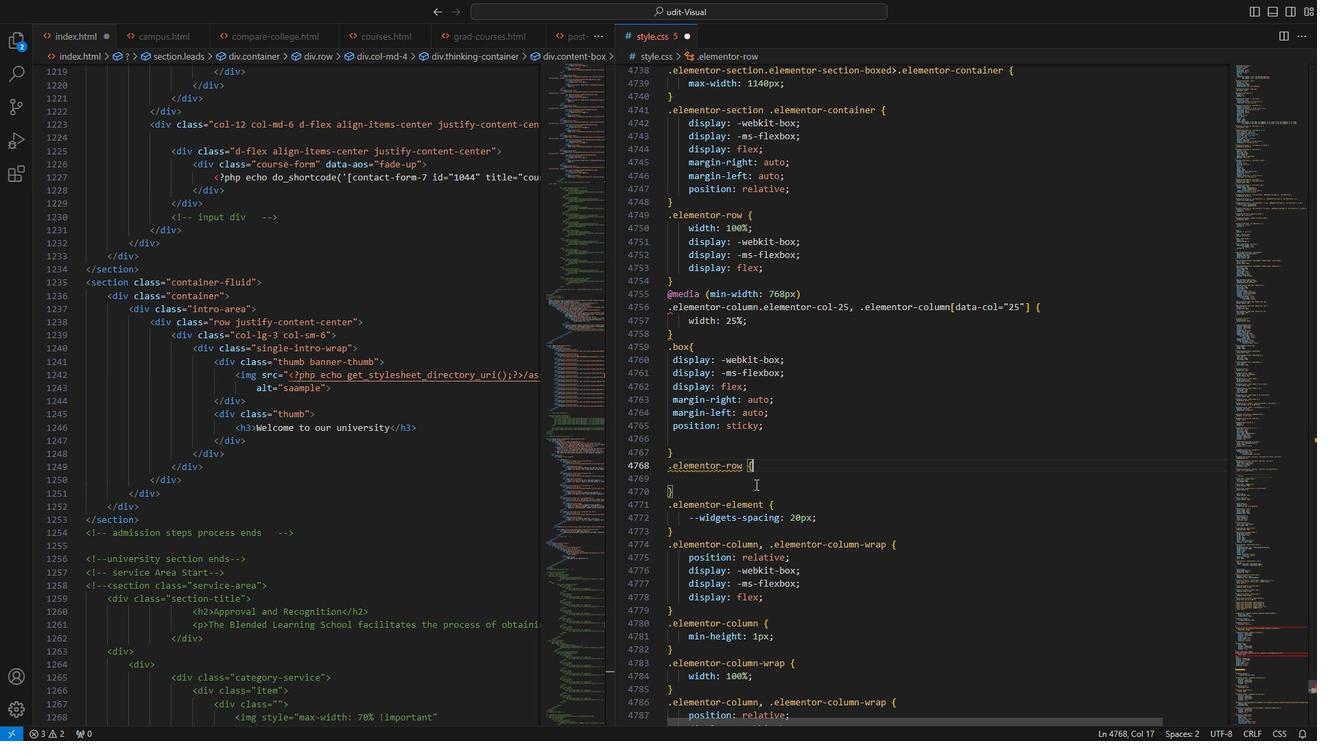 
Action: Mouse moved to (762, 489)
Screenshot: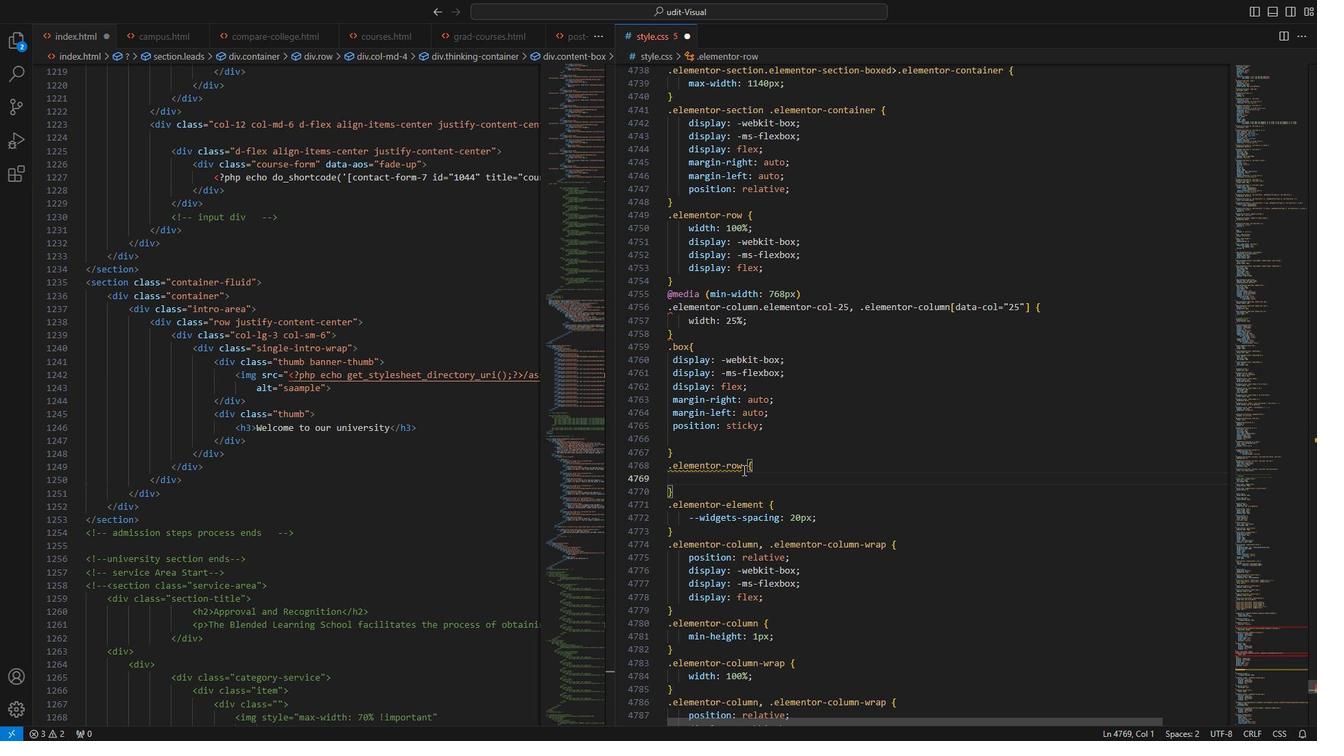 
Action: Mouse pressed left at (762, 489)
Screenshot: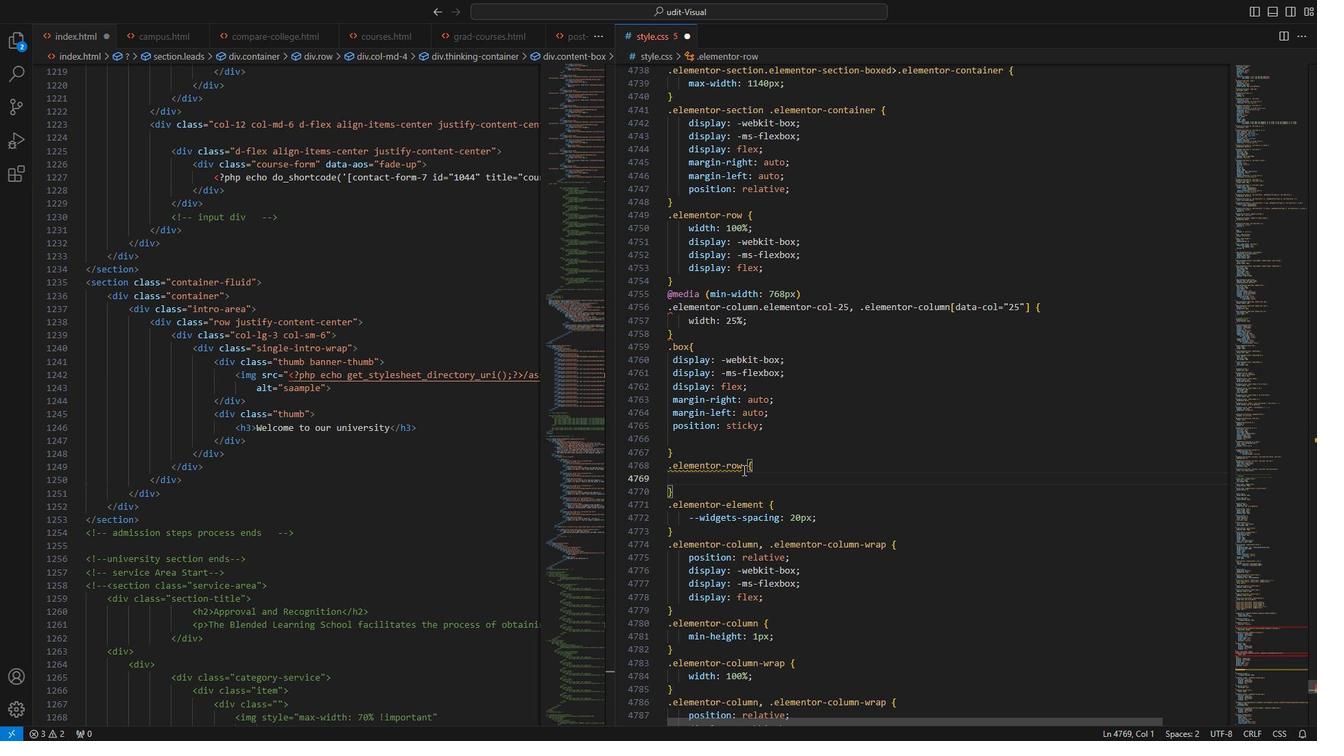 
Action: Mouse moved to (697, 509)
Screenshot: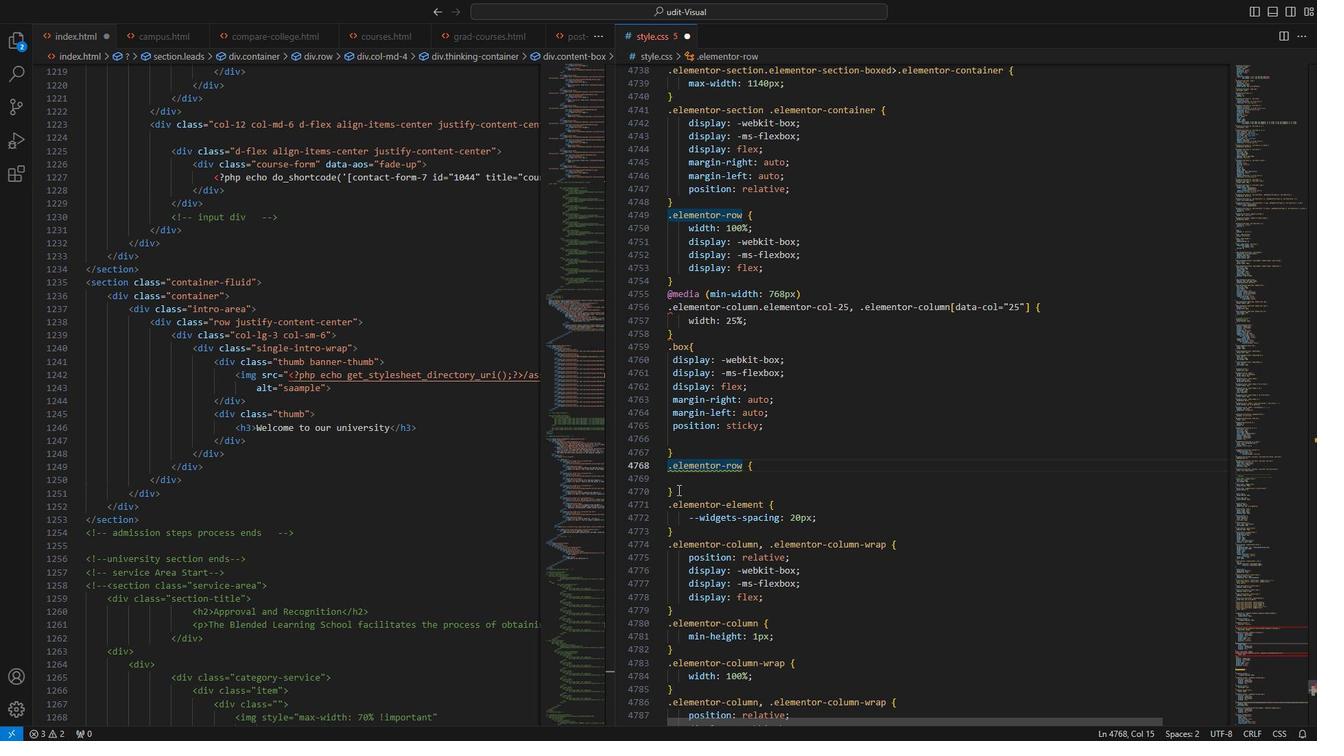 
Action: Mouse pressed left at (697, 509)
Screenshot: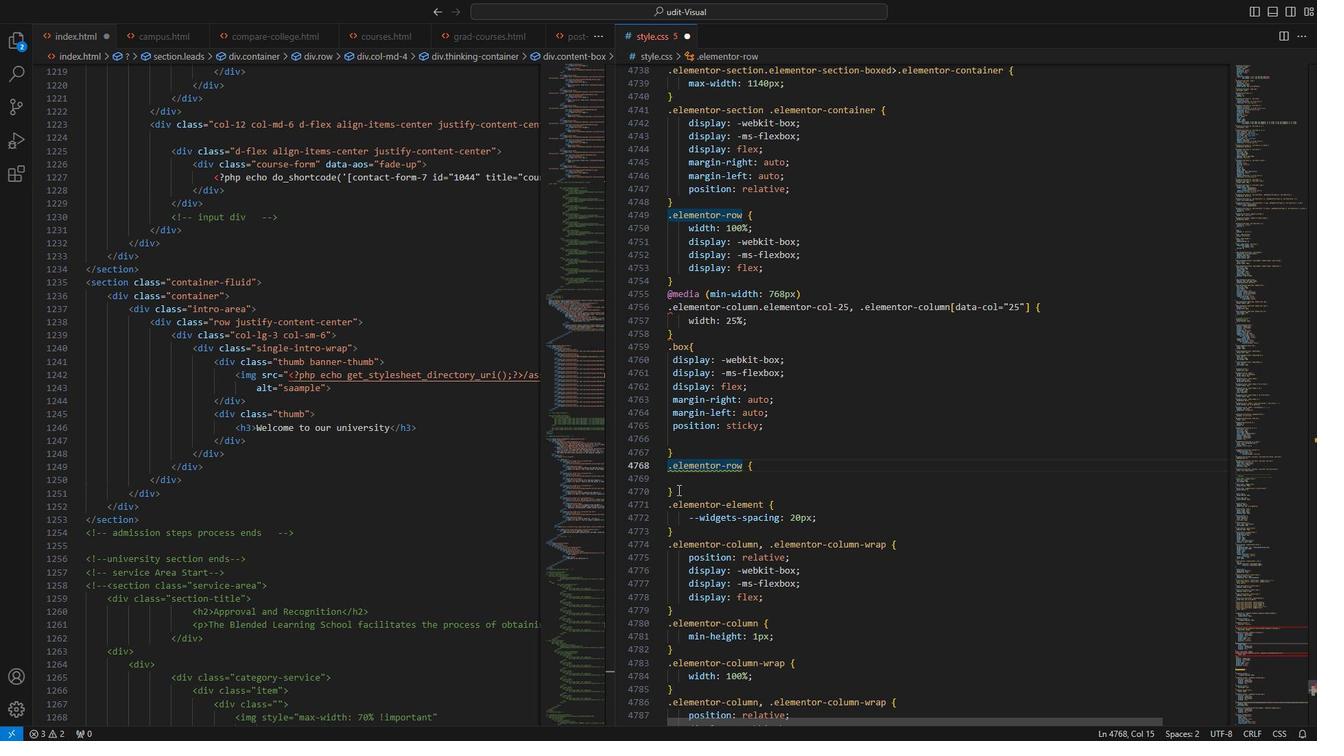 
Action: Mouse moved to (780, 490)
Screenshot: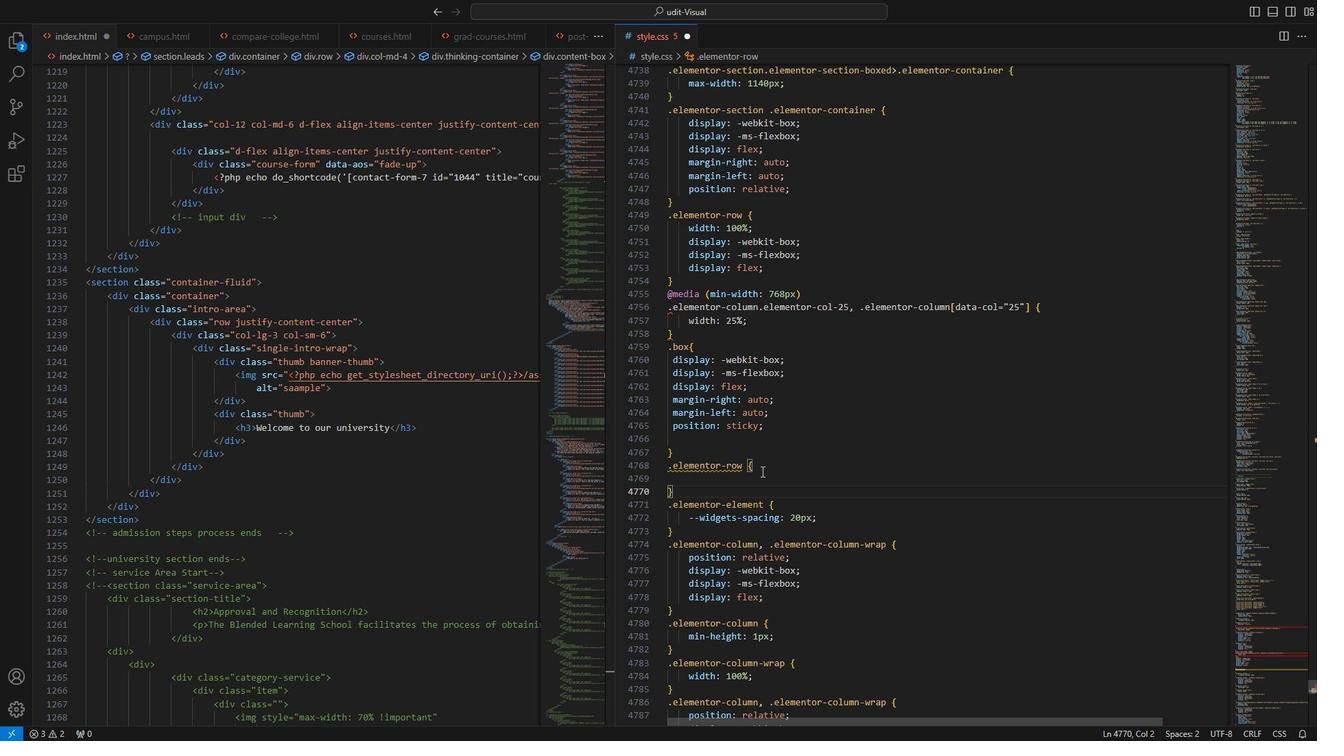 
Action: Mouse pressed left at (780, 490)
Screenshot: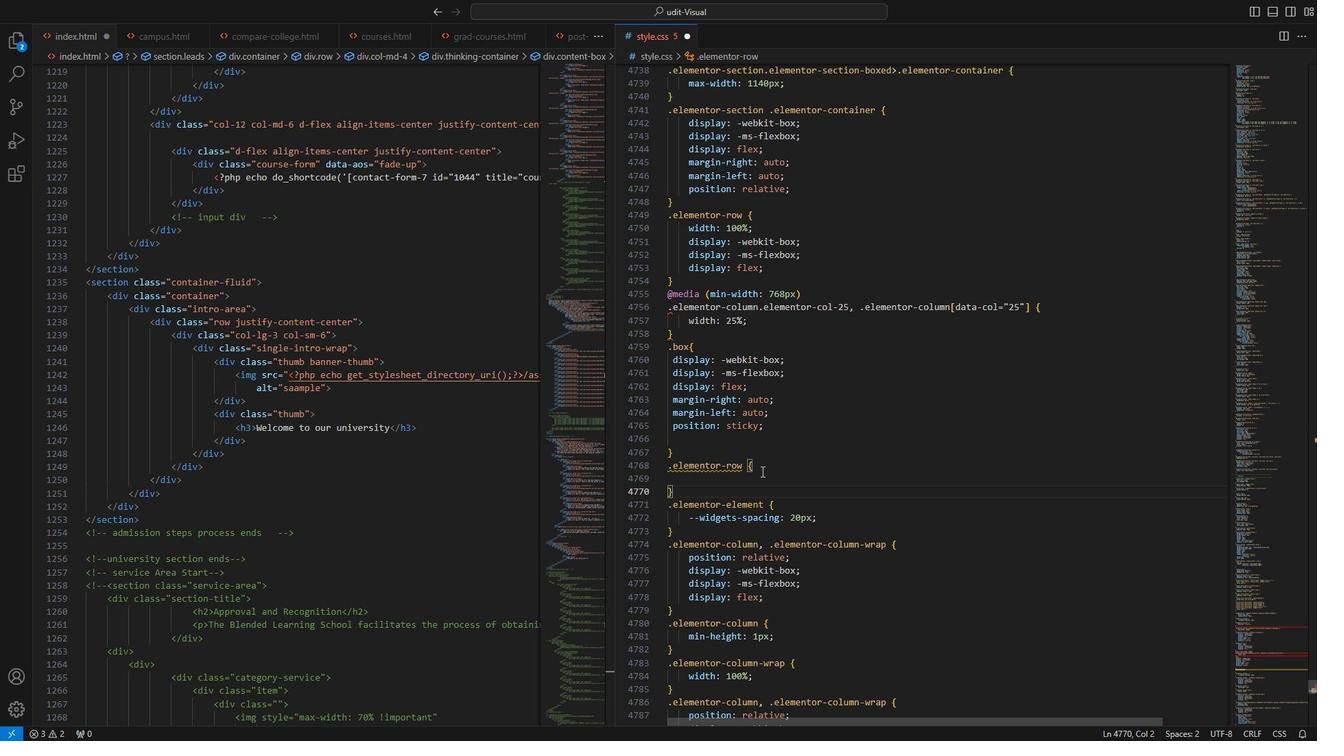 
Action: Mouse moved to (782, 489)
Screenshot: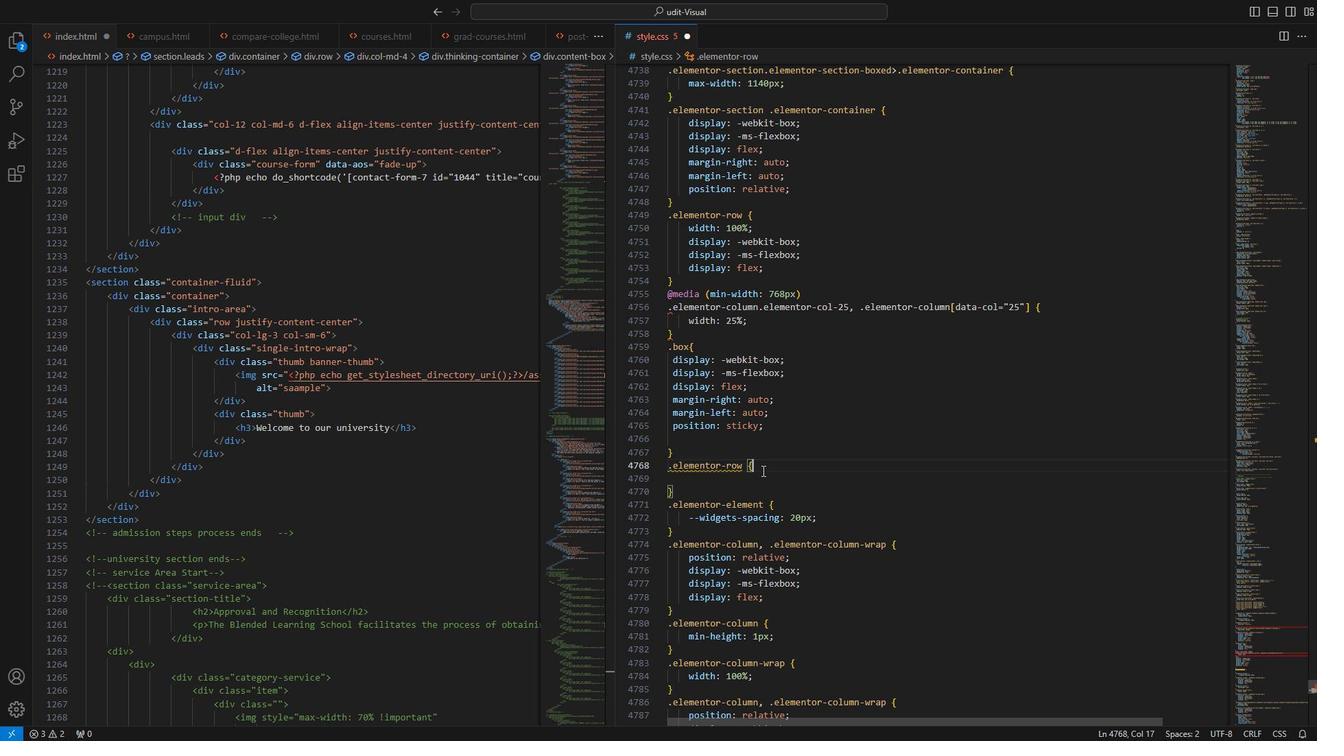 
Action: Key pressed <Key.enter>width<Key.enter>
Screenshot: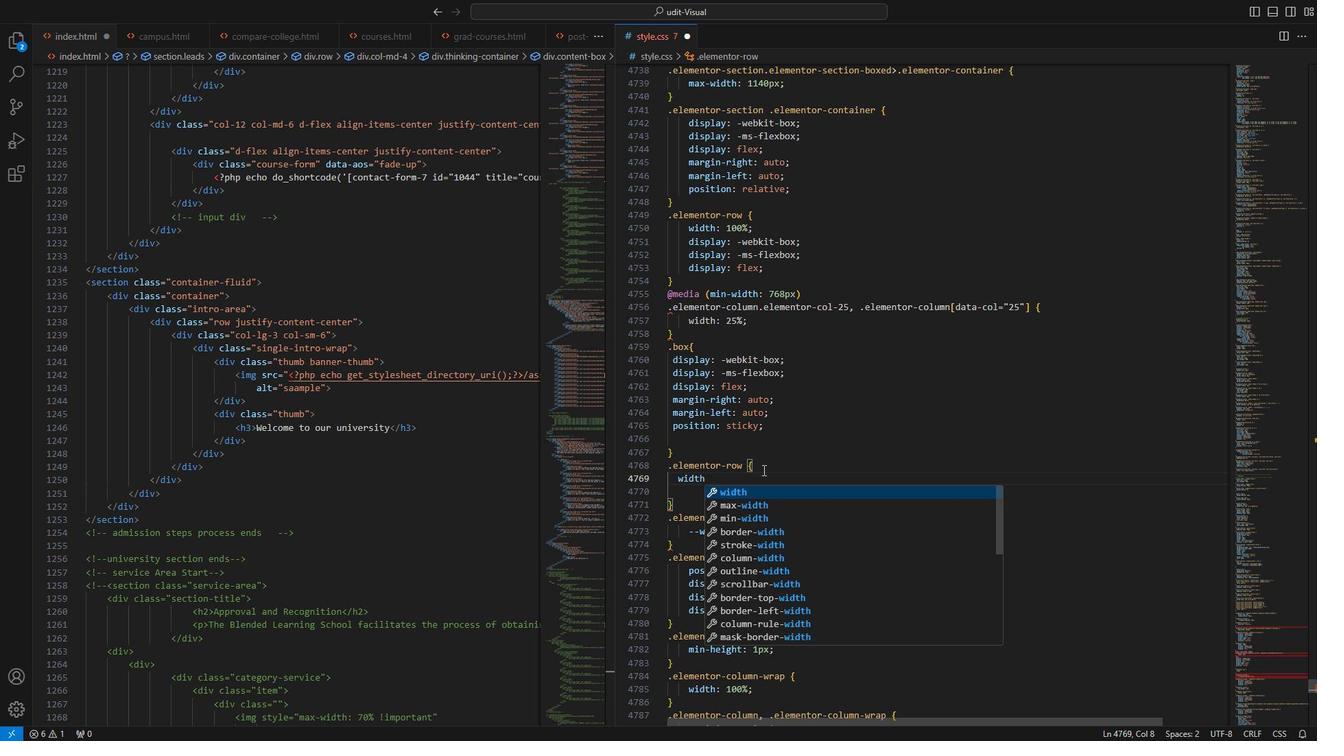 
Action: Mouse moved to (785, 516)
Screenshot: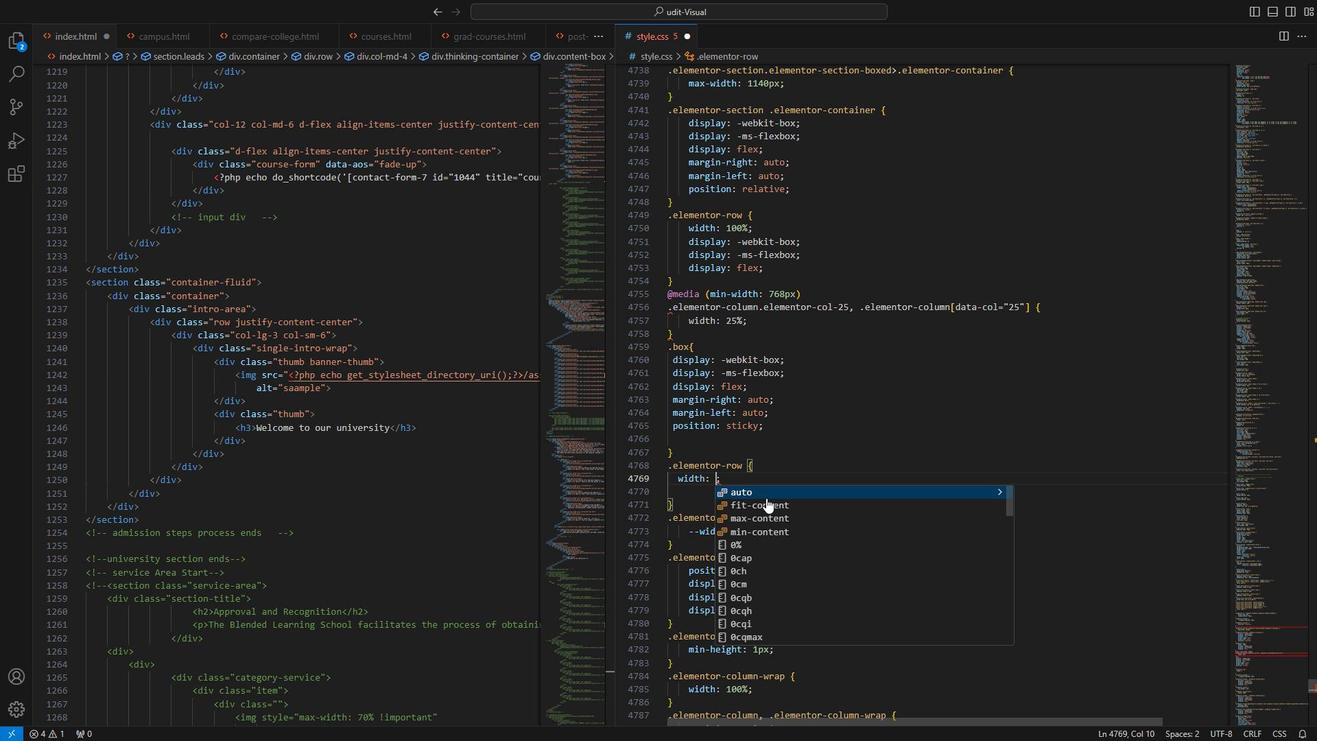 
Action: Mouse pressed left at (785, 516)
Screenshot: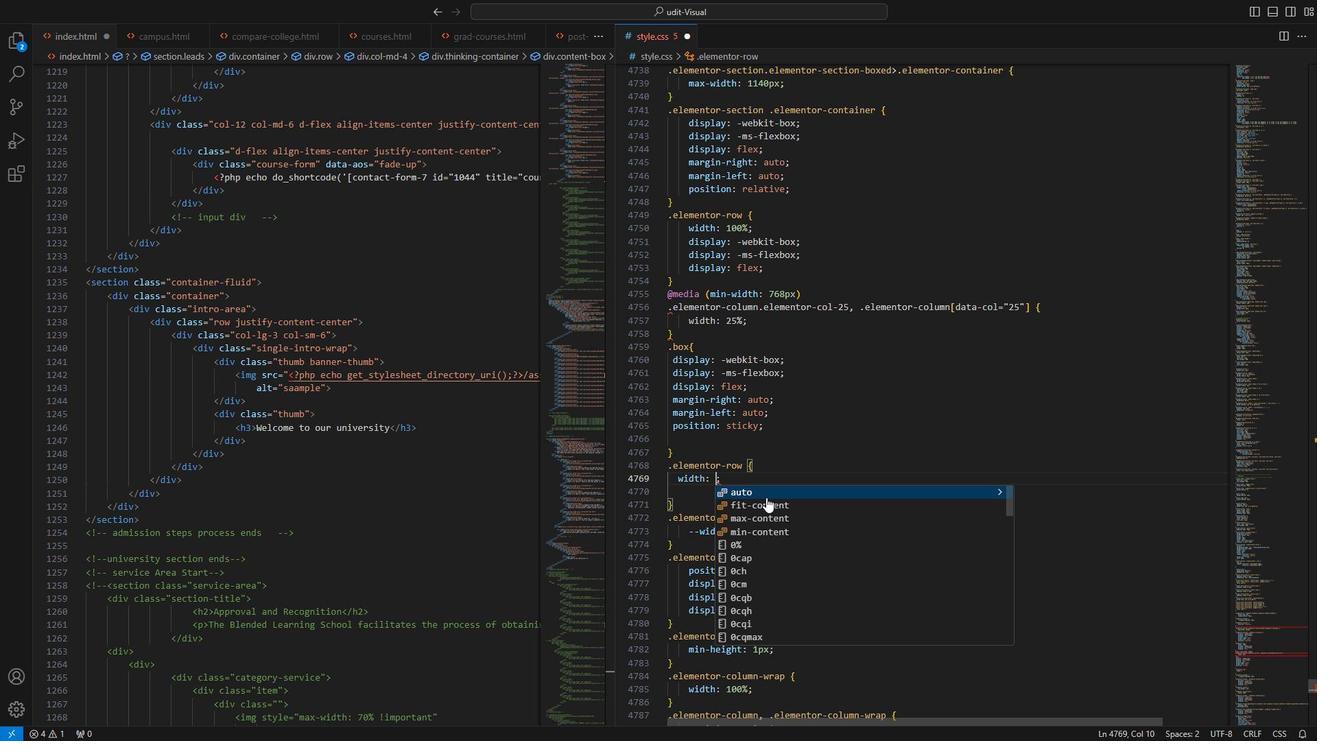 
Action: Mouse moved to (789, 507)
Screenshot: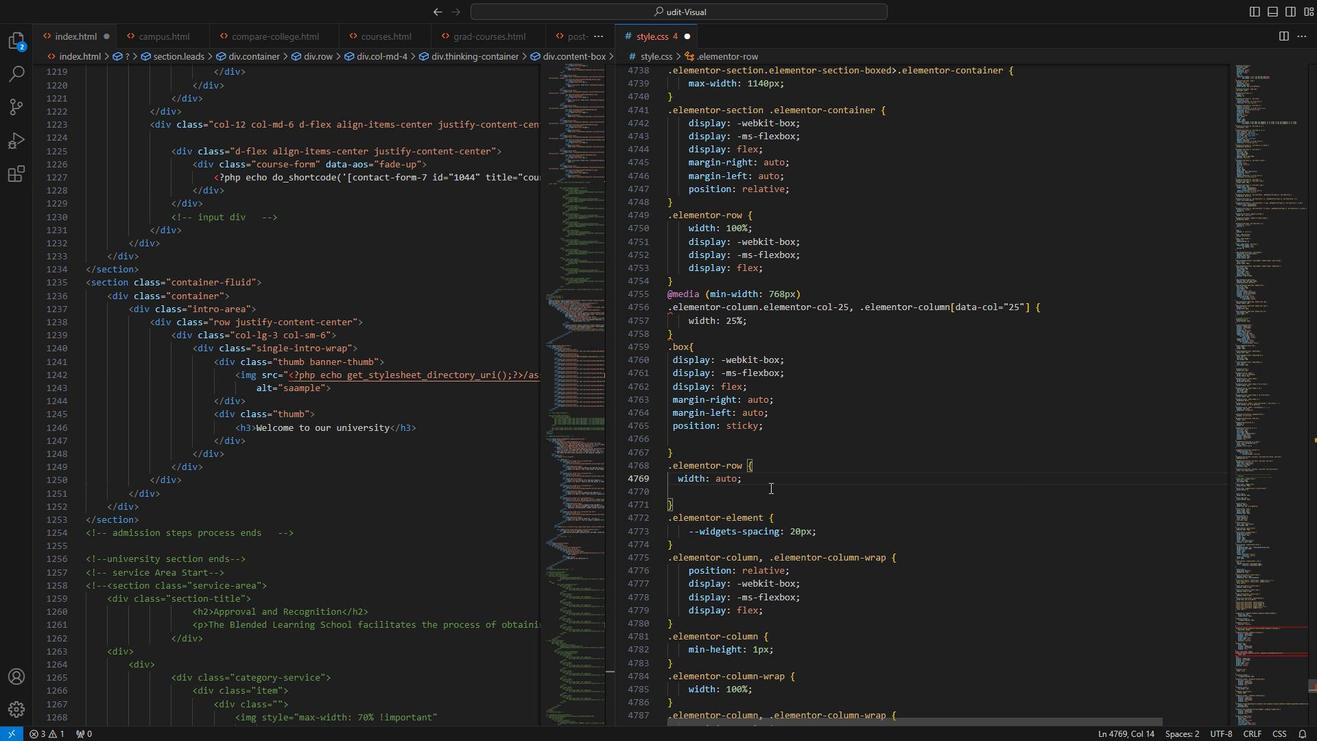 
Action: Mouse pressed left at (789, 507)
Screenshot: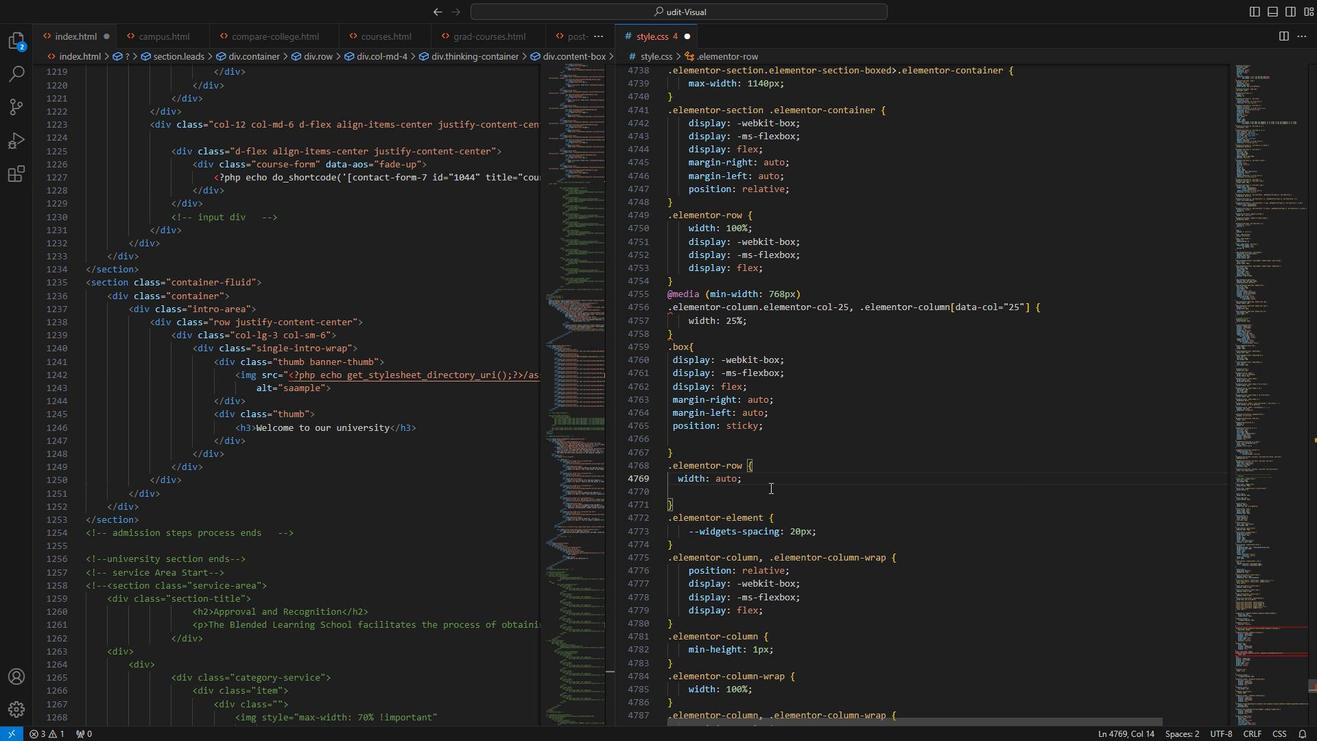 
Action: Mouse moved to (789, 498)
Screenshot: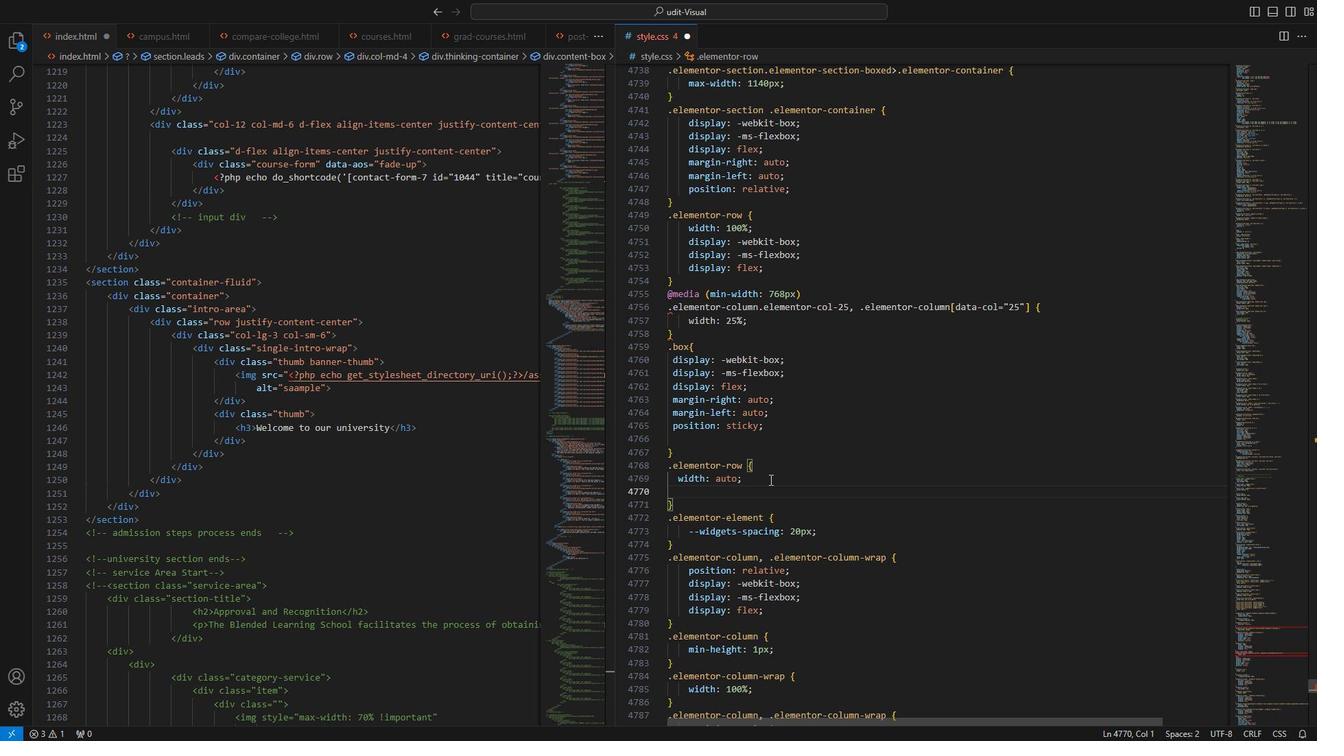 
Action: Mouse pressed left at (789, 498)
Screenshot: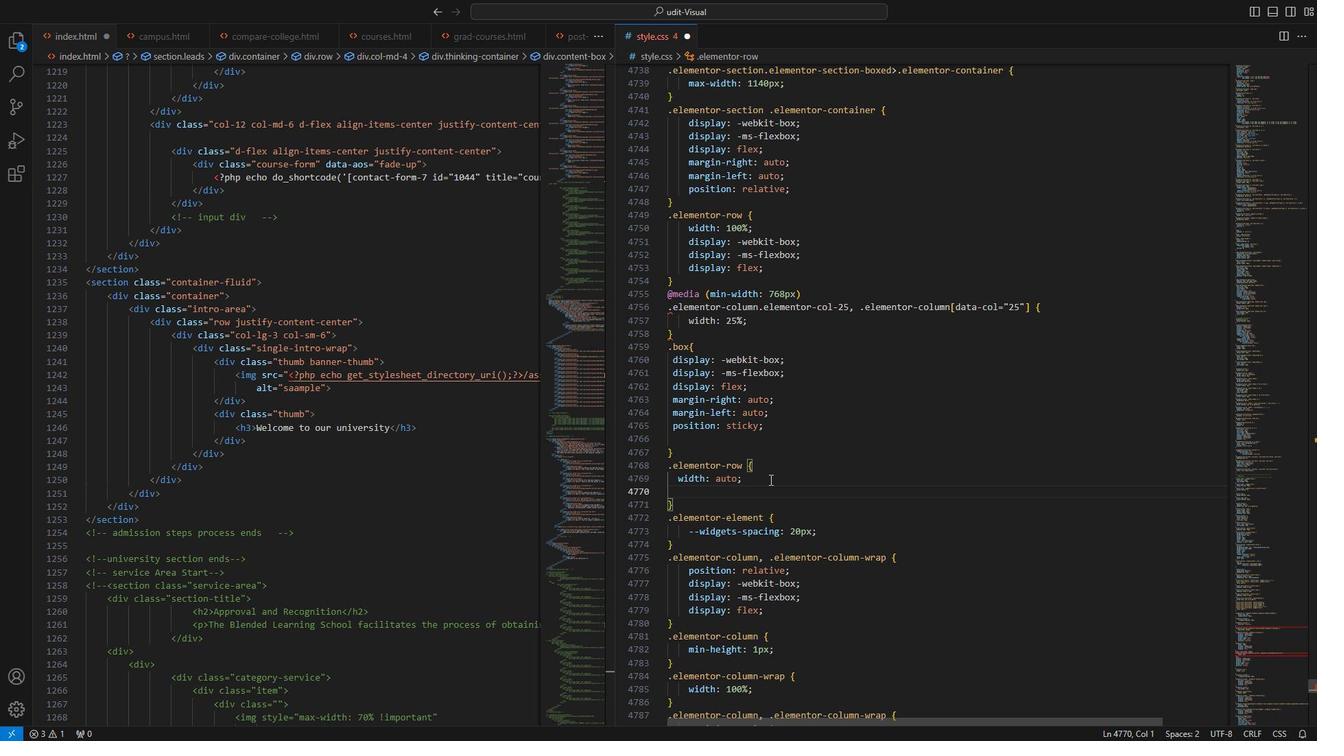 
Action: Mouse moved to (800, 503)
Screenshot: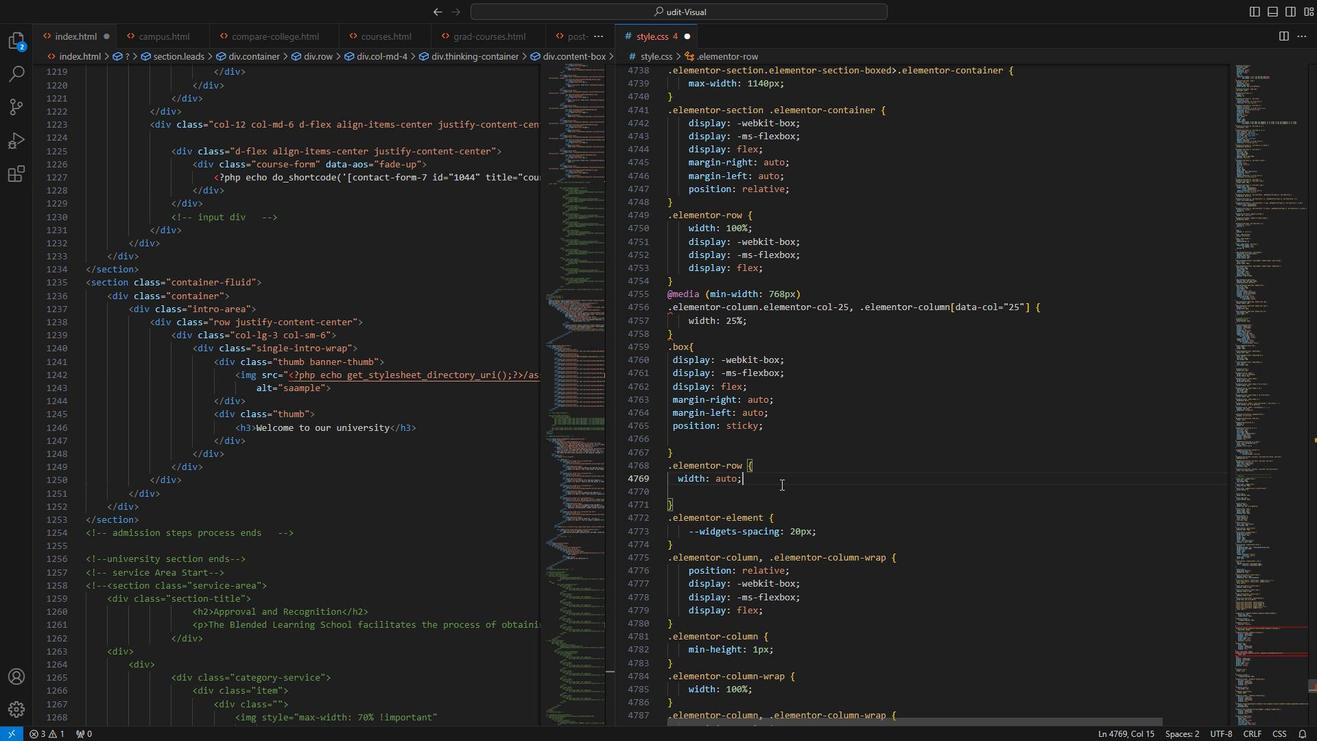
Action: Key pressed <Key.enter>display<Key.enter>webkit
Screenshot: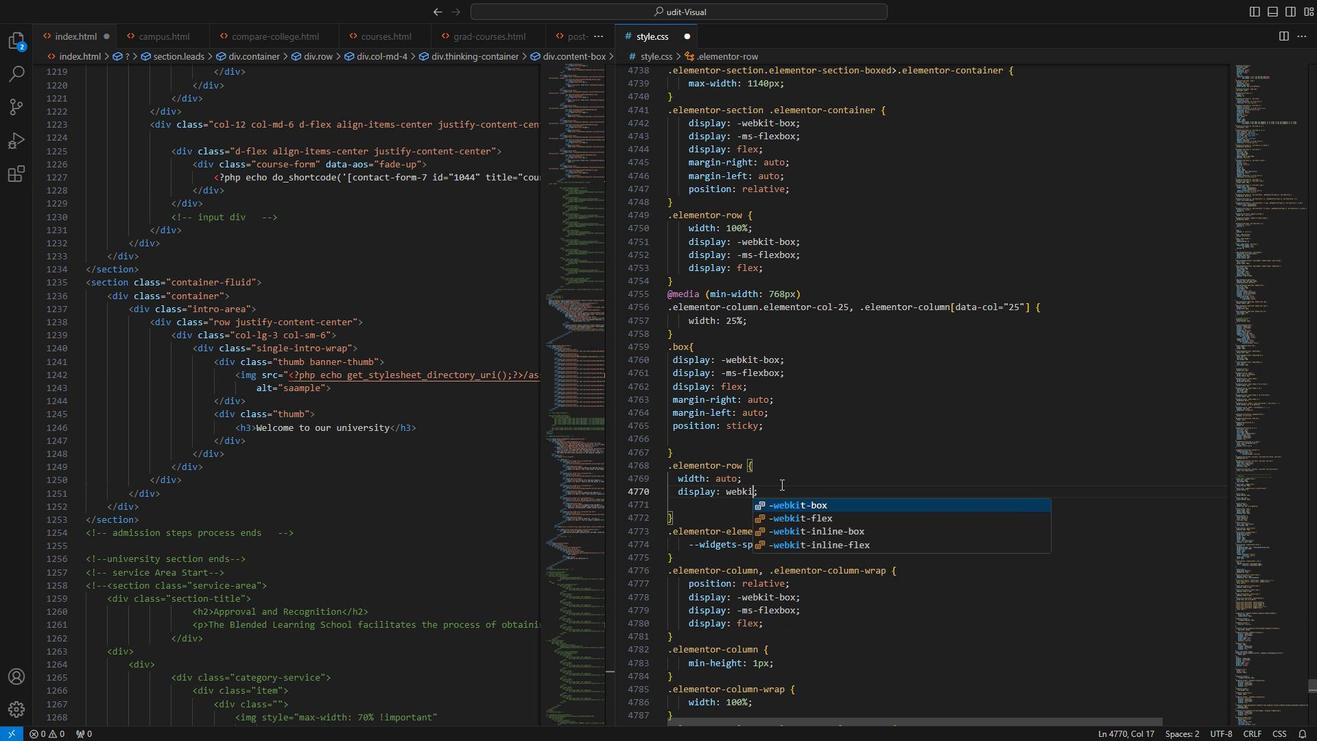 
Action: Mouse moved to (821, 553)
Screenshot: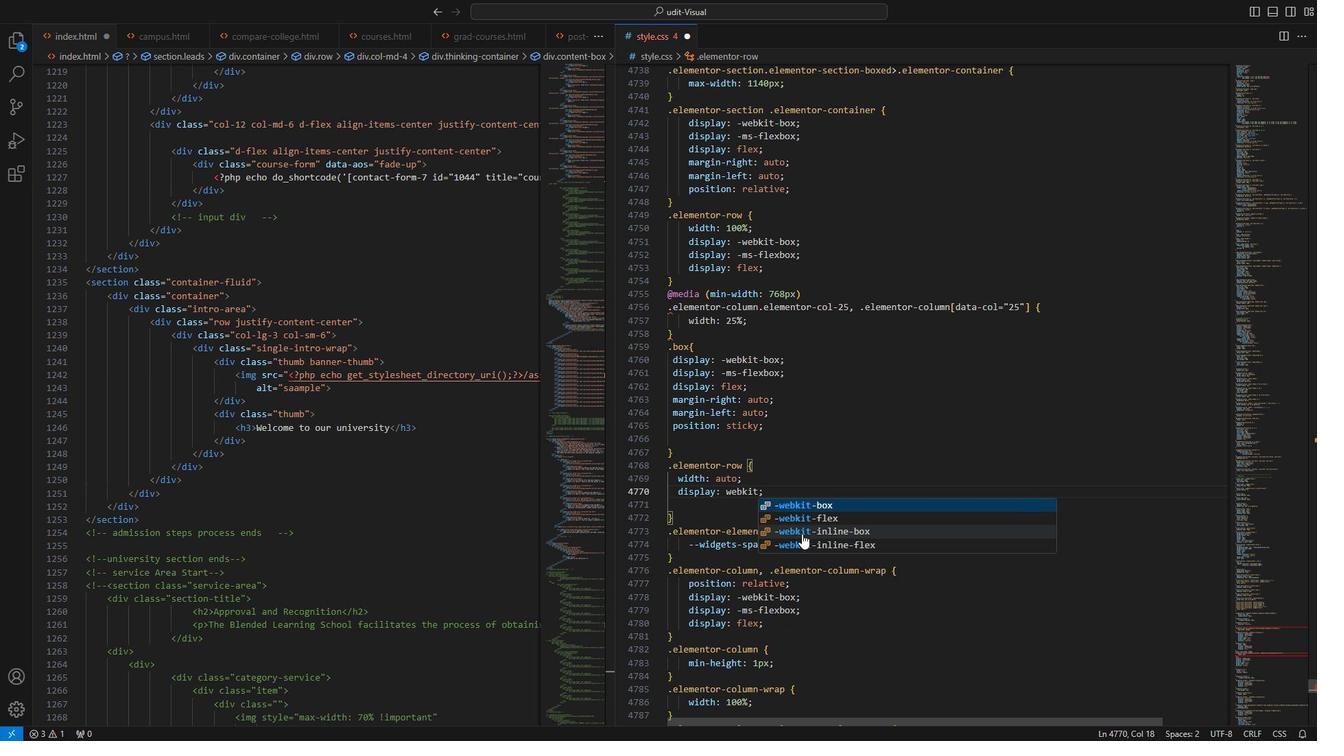 
Action: Mouse pressed left at (821, 553)
Screenshot: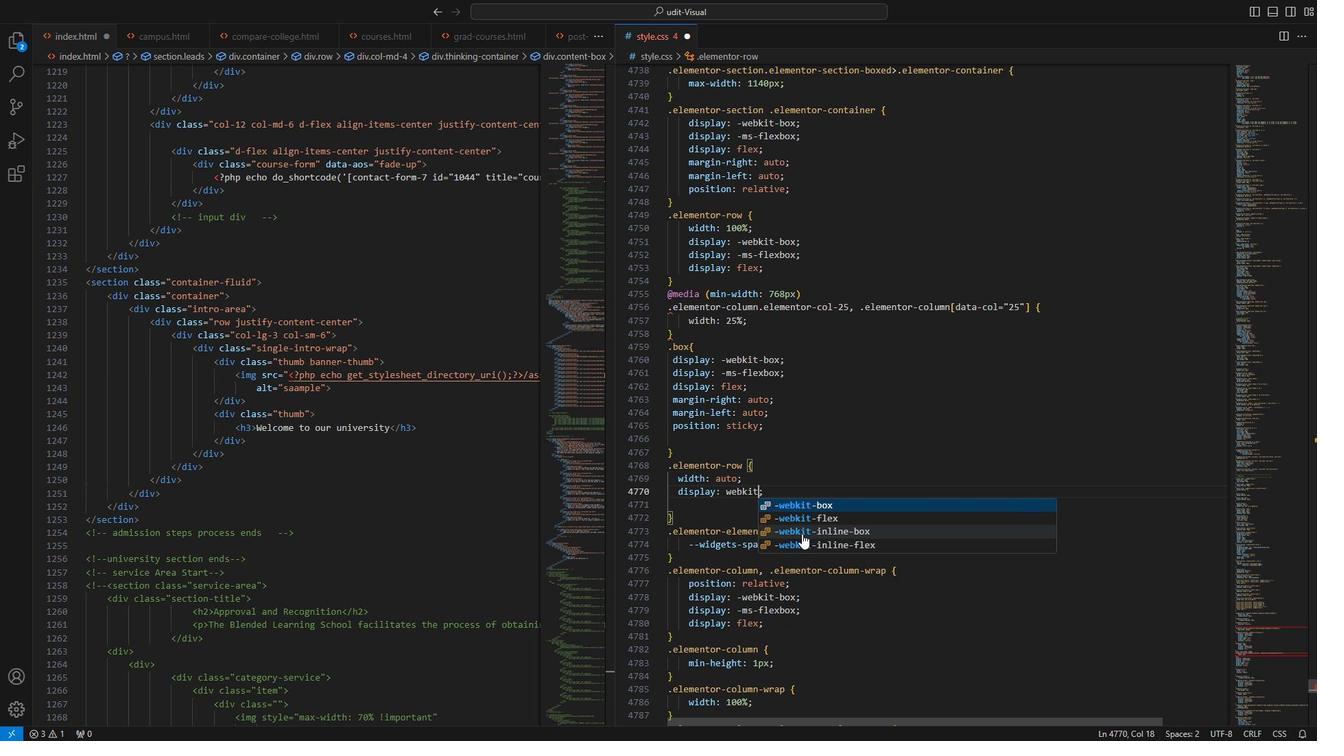 
Action: Mouse moved to (861, 515)
Screenshot: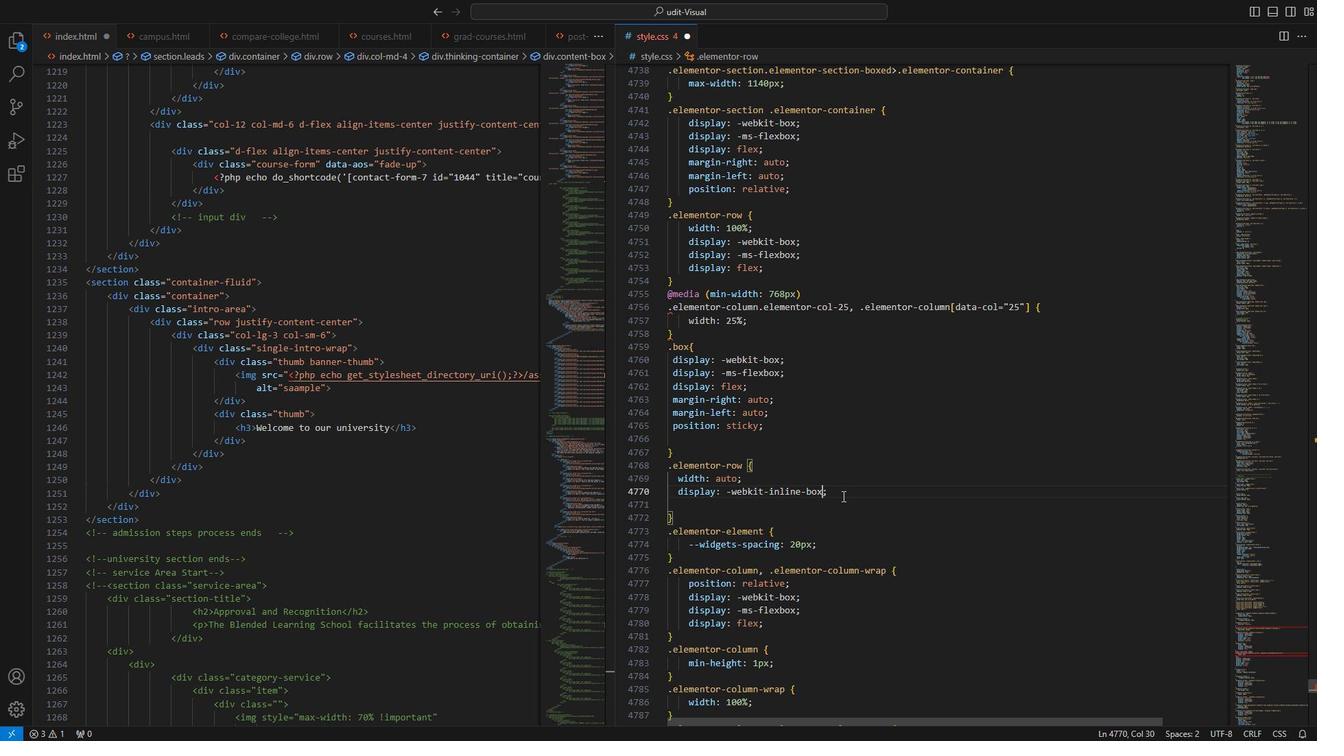 
Action: Mouse pressed left at (861, 515)
Screenshot: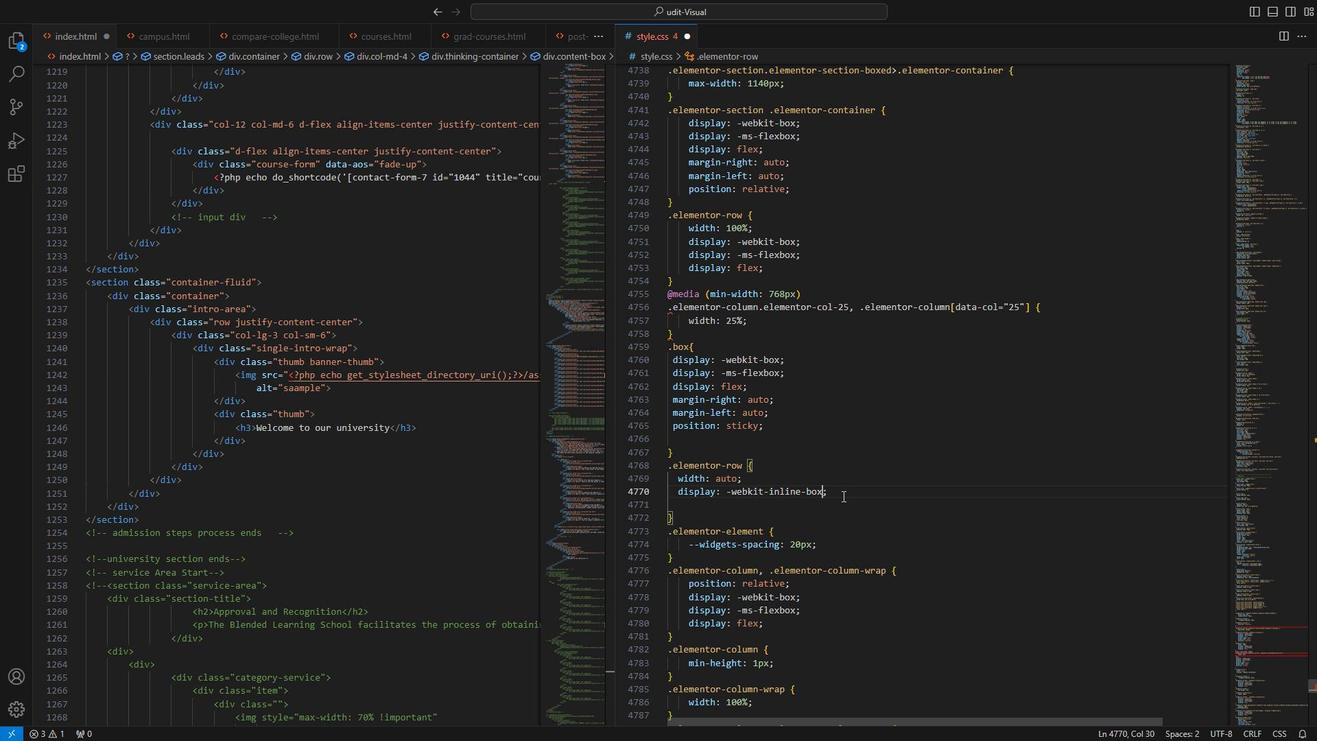 
Action: Key pressed <Key.enter>disp<Key.enter>ms<Key.down><Key.down><Key.down><Key.down><Key.enter><Key.right><Key.enter>di<Key.enter><Key.enter><Key.shift><Key.shift><Key.shift><Key.shift><Key.shift><Key.shift><Key.shift><Key.shift><Key.shift><Key.shift><Key.shift><Key.shift><Key.shift><Key.shift><Key.shift><Key.shift><Key.shift><Key.shift><Key.shift><Key.shift><Key.shift><Key.shift><Key.shift><Key.shift><Key.shift><Key.shift>}<Key.backspace>
Screenshot: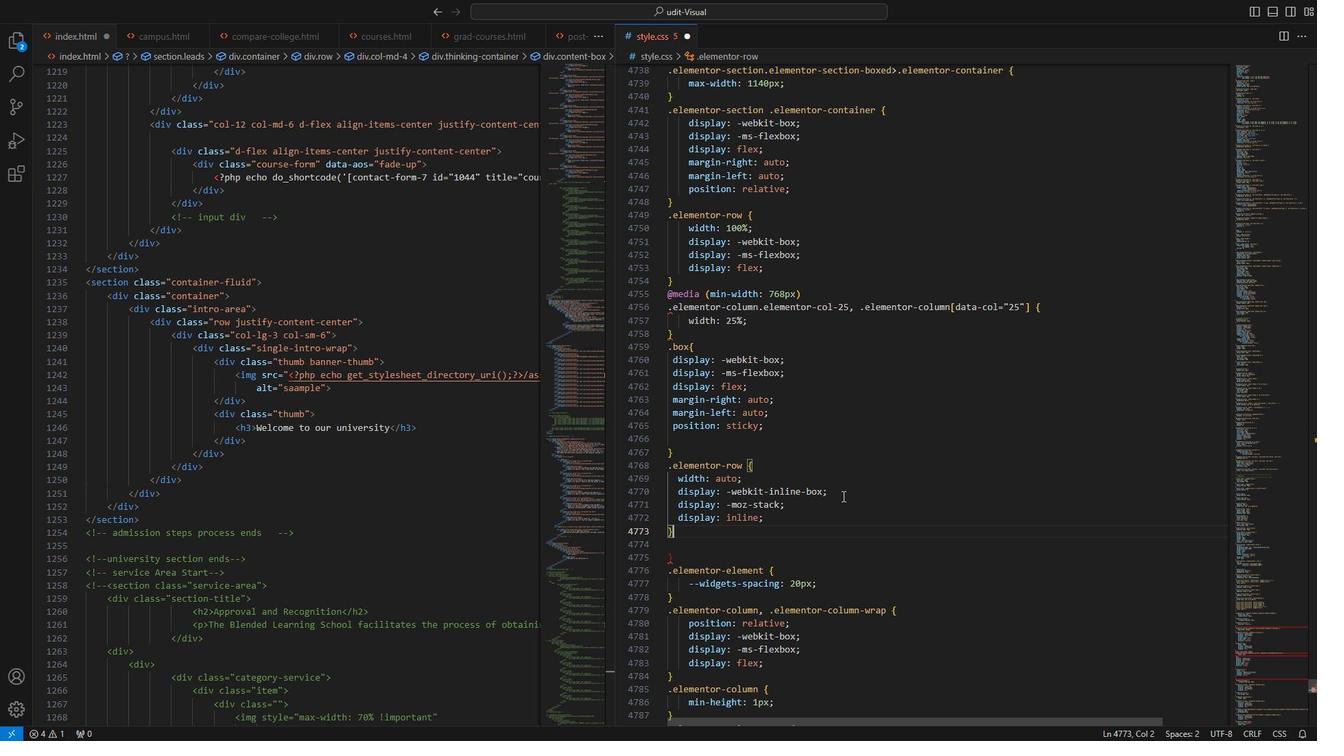
Action: Mouse moved to (753, 559)
Screenshot: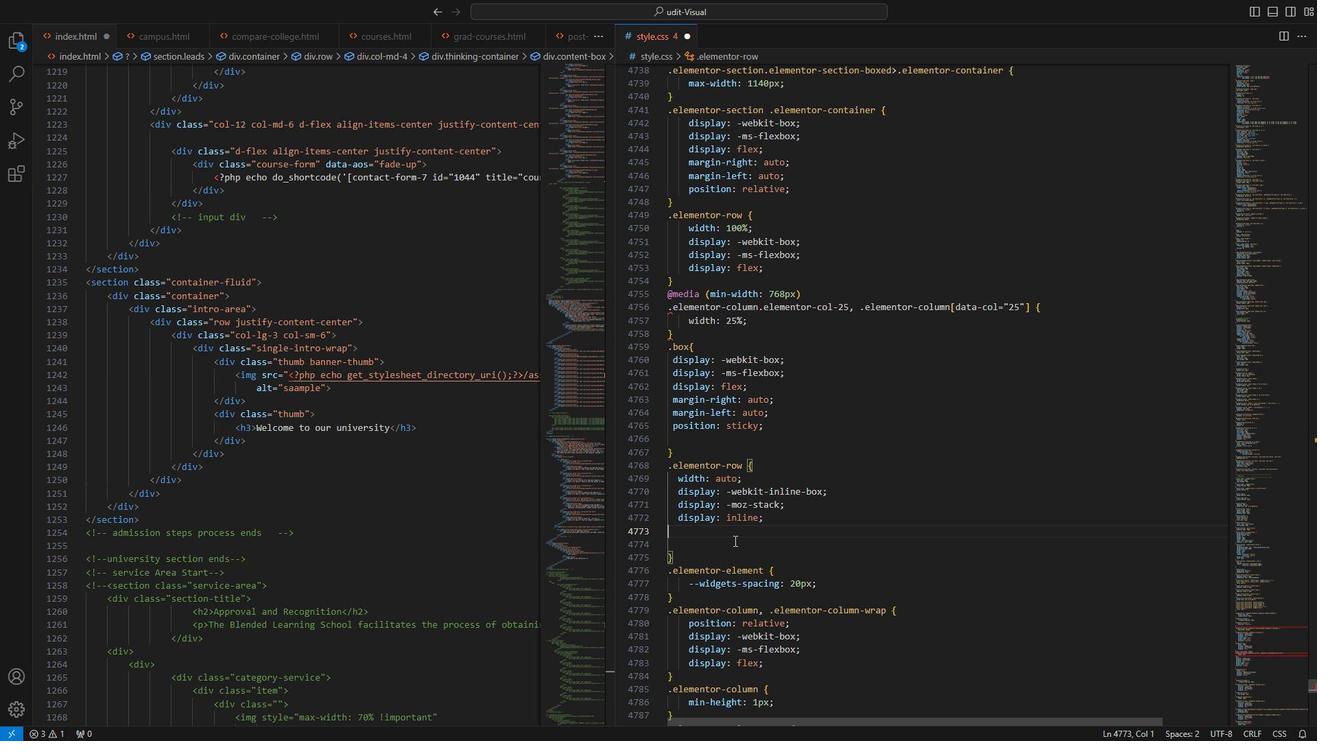 
Action: Mouse scrolled (753, 559) with delta (0, 0)
Screenshot: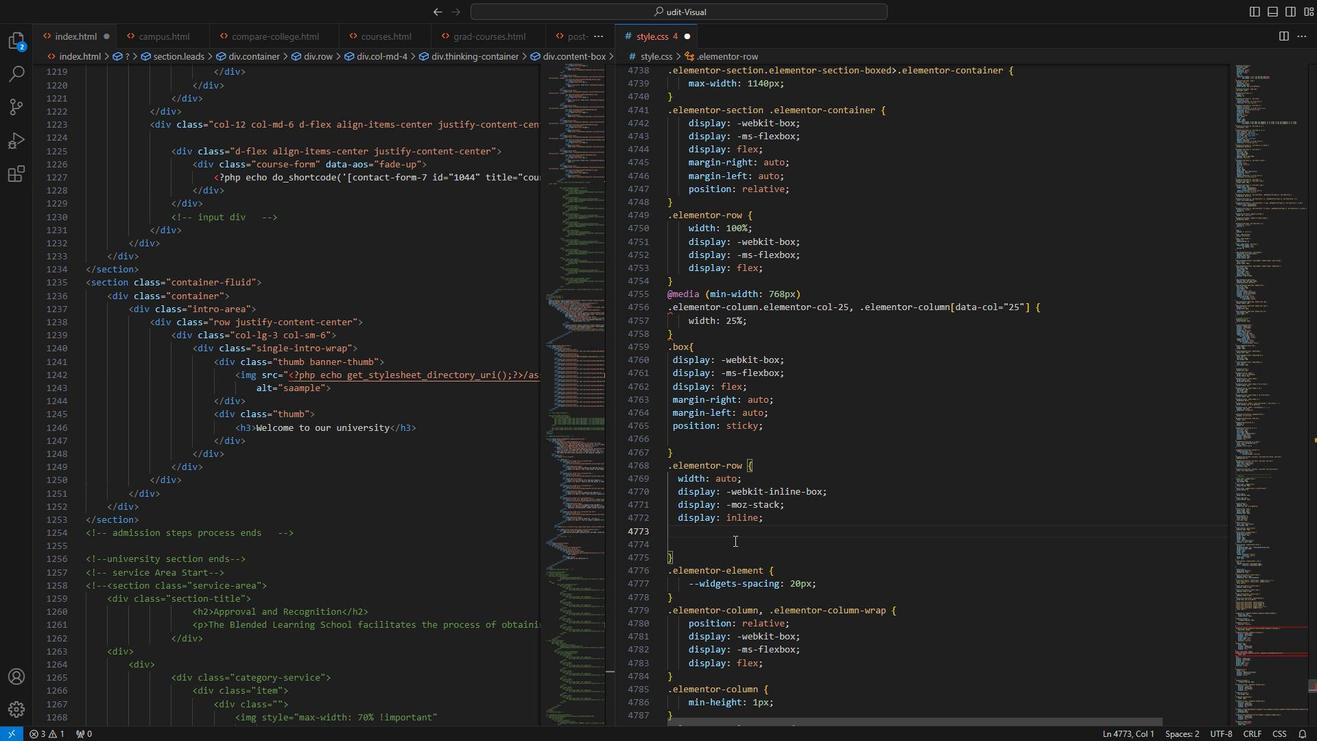 
Action: Mouse moved to (758, 558)
Screenshot: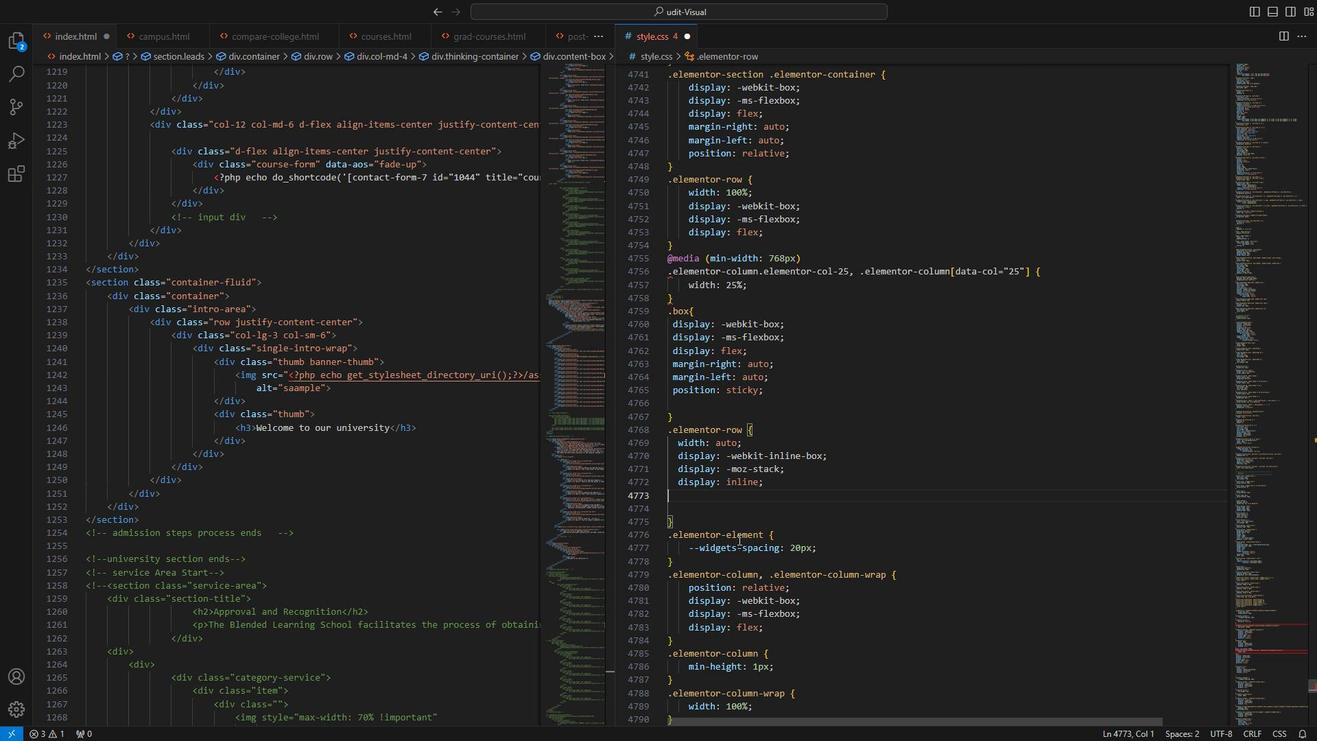 
Action: Mouse scrolled (758, 557) with delta (0, 0)
Screenshot: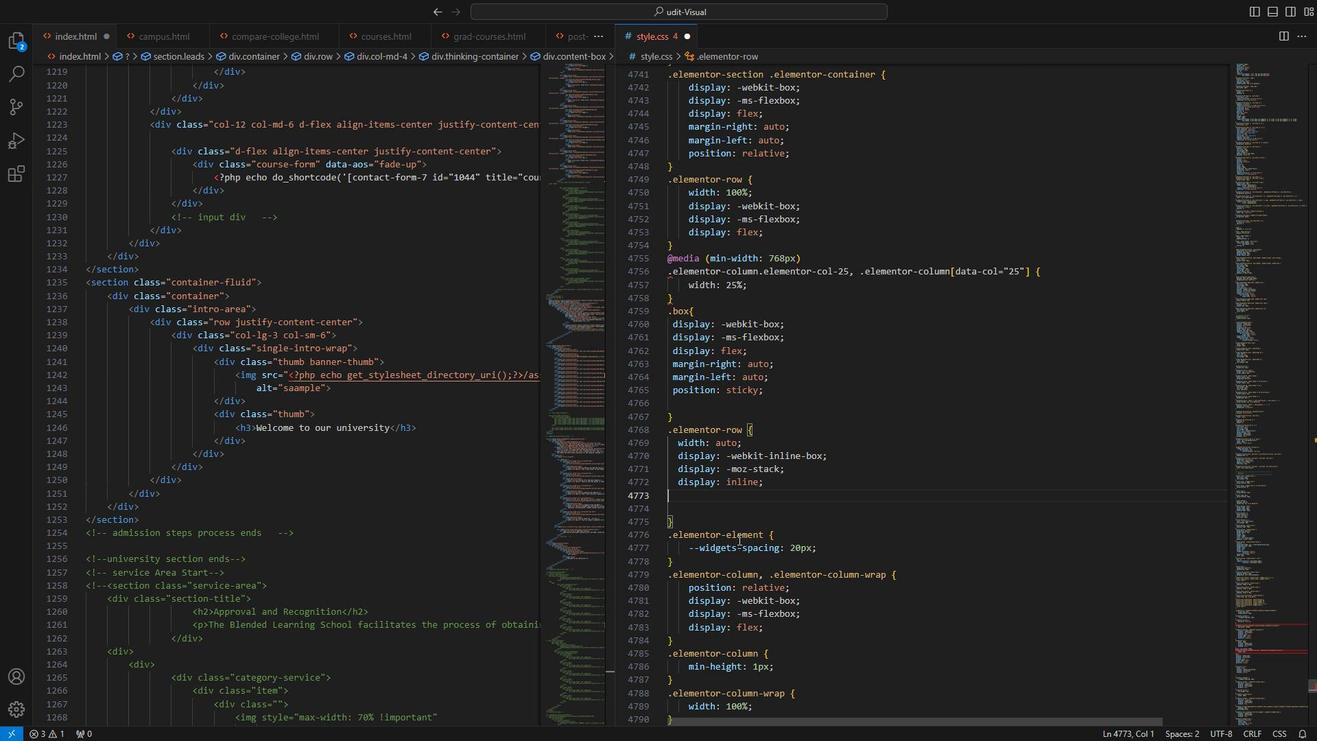 
Action: Mouse moved to (772, 560)
Screenshot: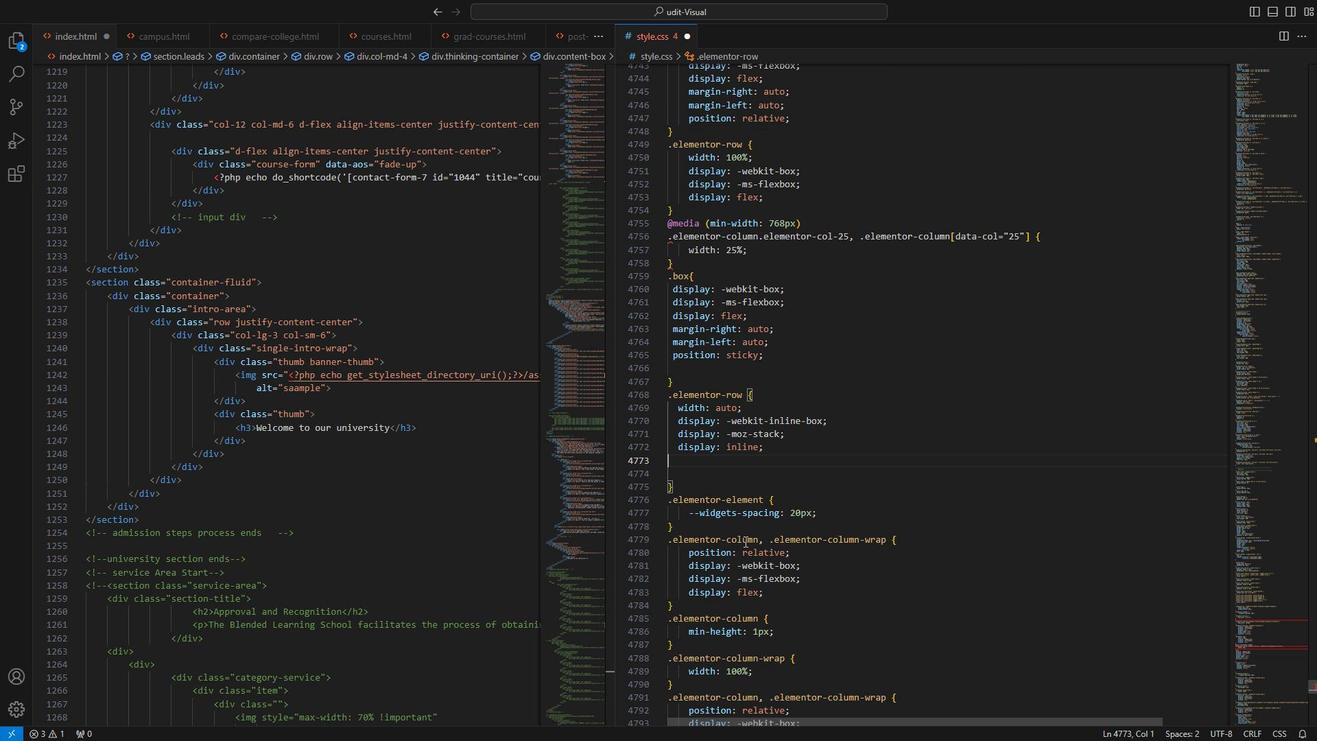 
Action: Mouse scrolled (772, 559) with delta (0, 0)
Screenshot: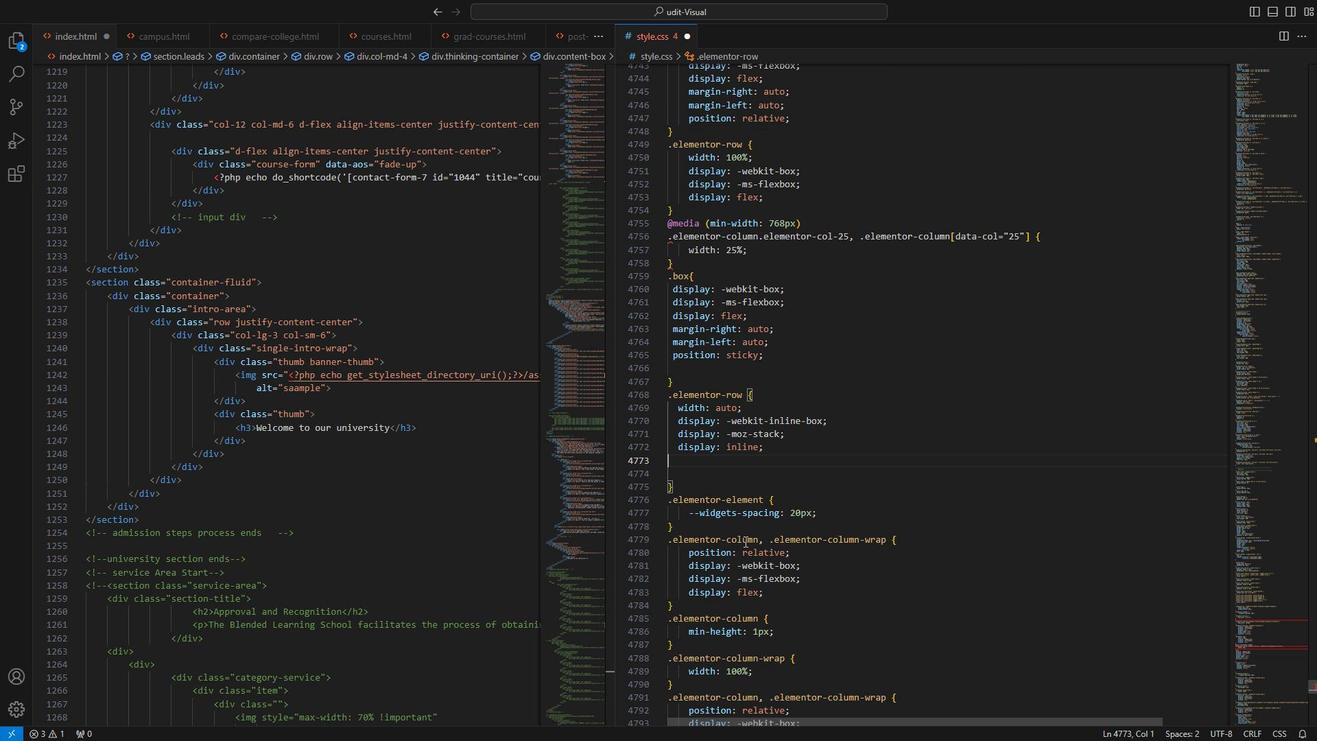 
Action: Mouse moved to (805, 557)
Screenshot: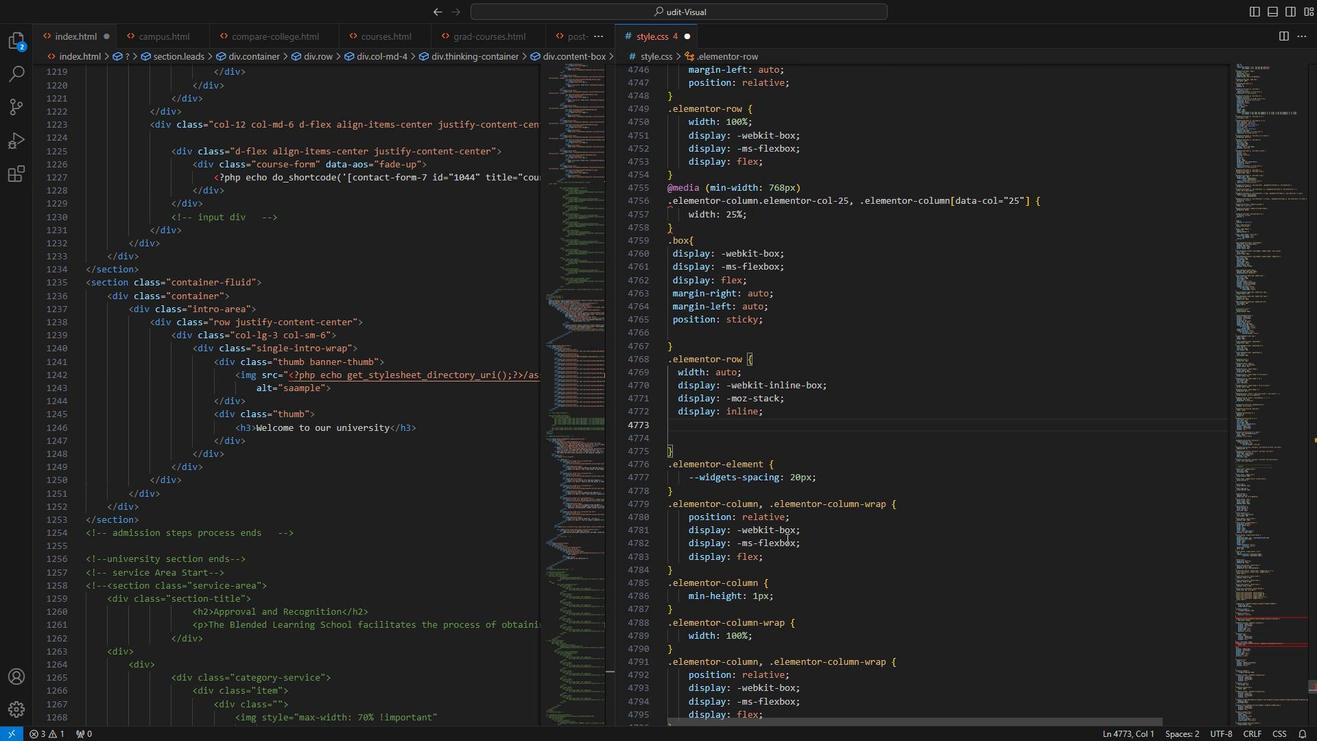 
Action: Mouse scrolled (805, 557) with delta (0, 0)
Screenshot: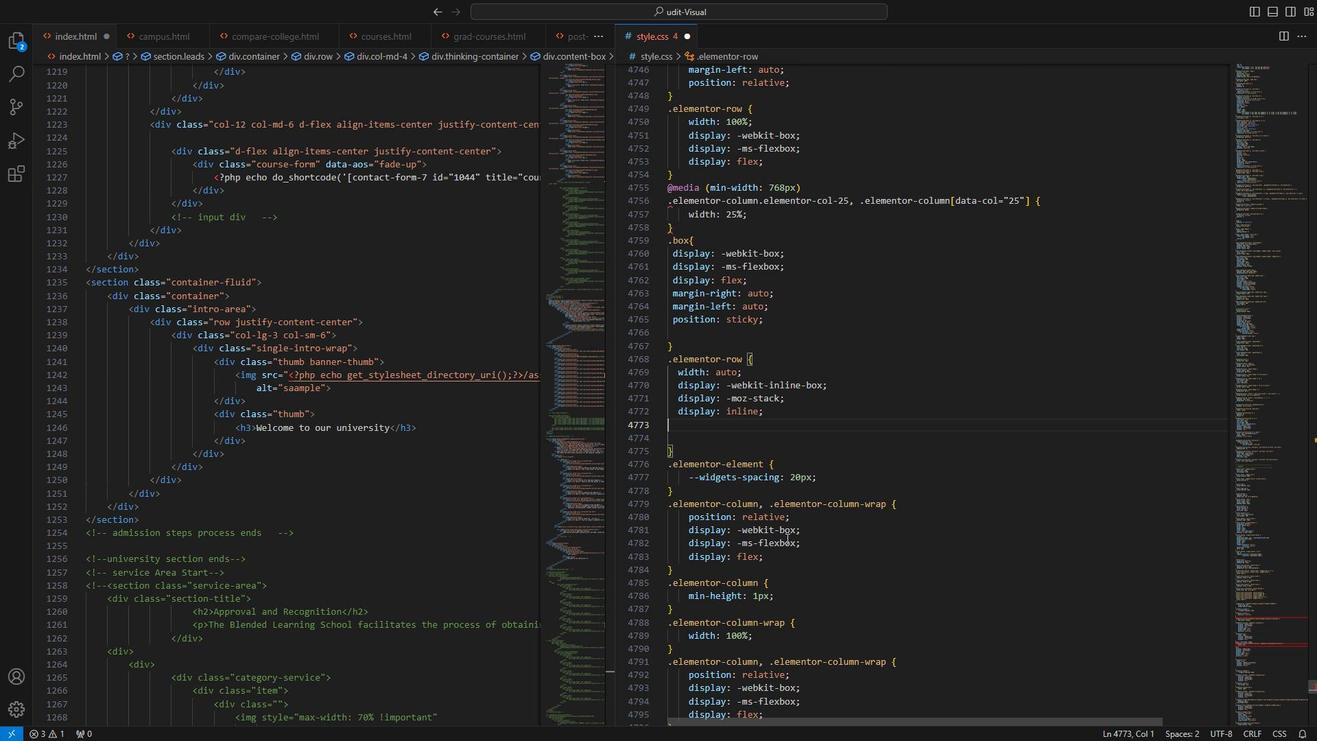 
Action: Mouse scrolled (805, 557) with delta (0, 0)
Screenshot: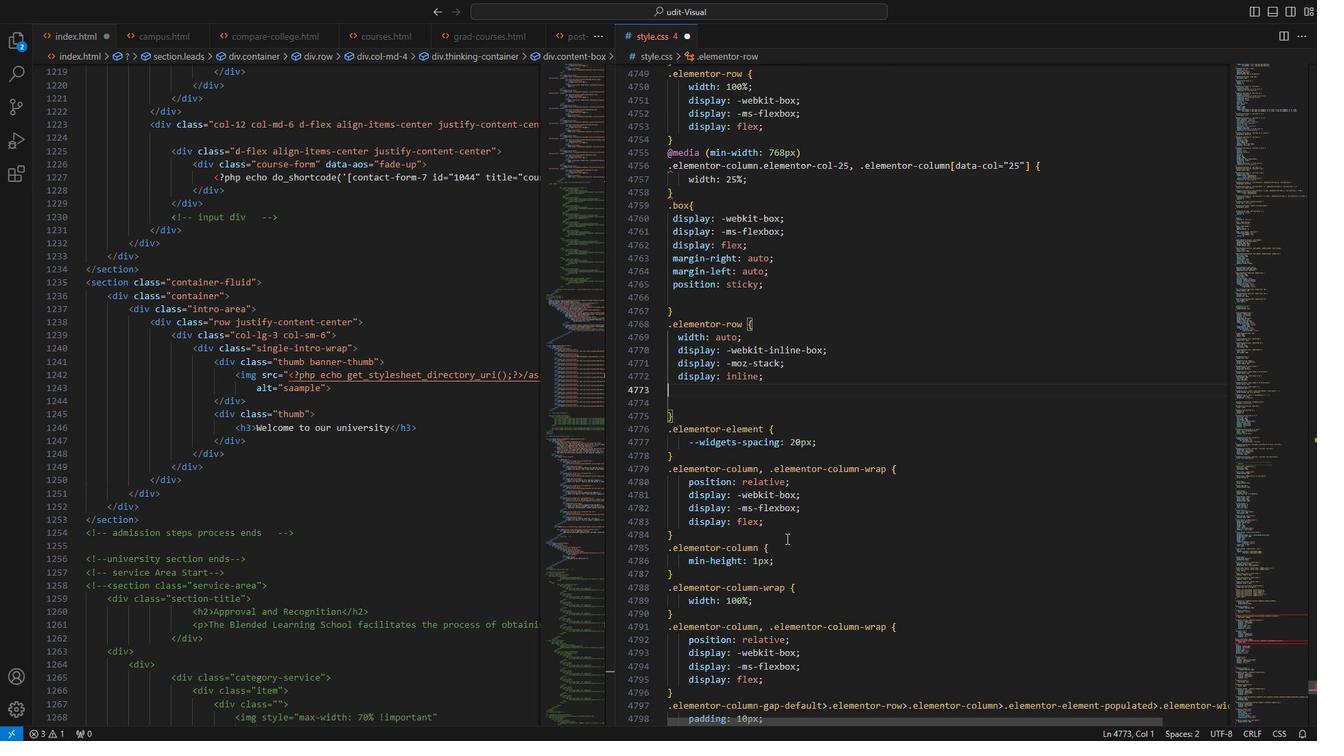 
Action: Mouse scrolled (805, 557) with delta (0, 0)
Screenshot: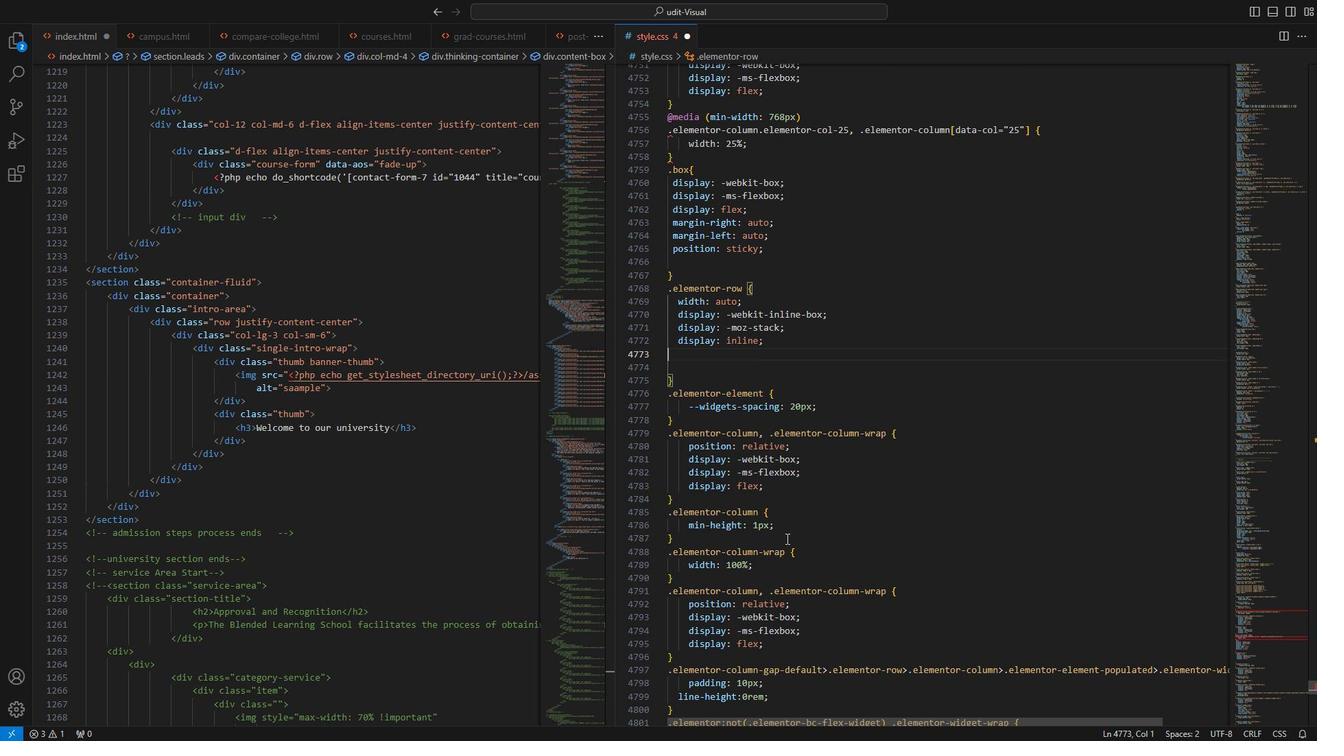 
Action: Mouse scrolled (805, 557) with delta (0, 0)
Screenshot: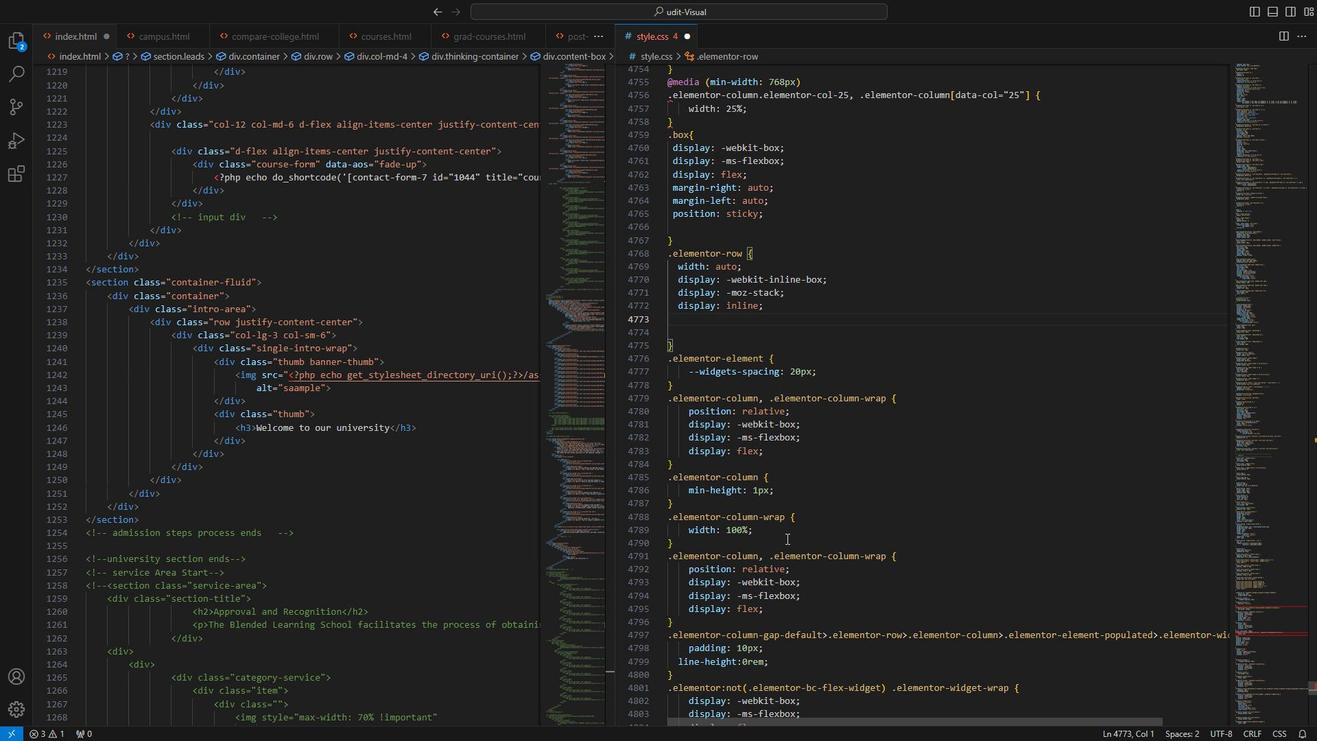 
Action: Mouse scrolled (805, 557) with delta (0, 0)
Screenshot: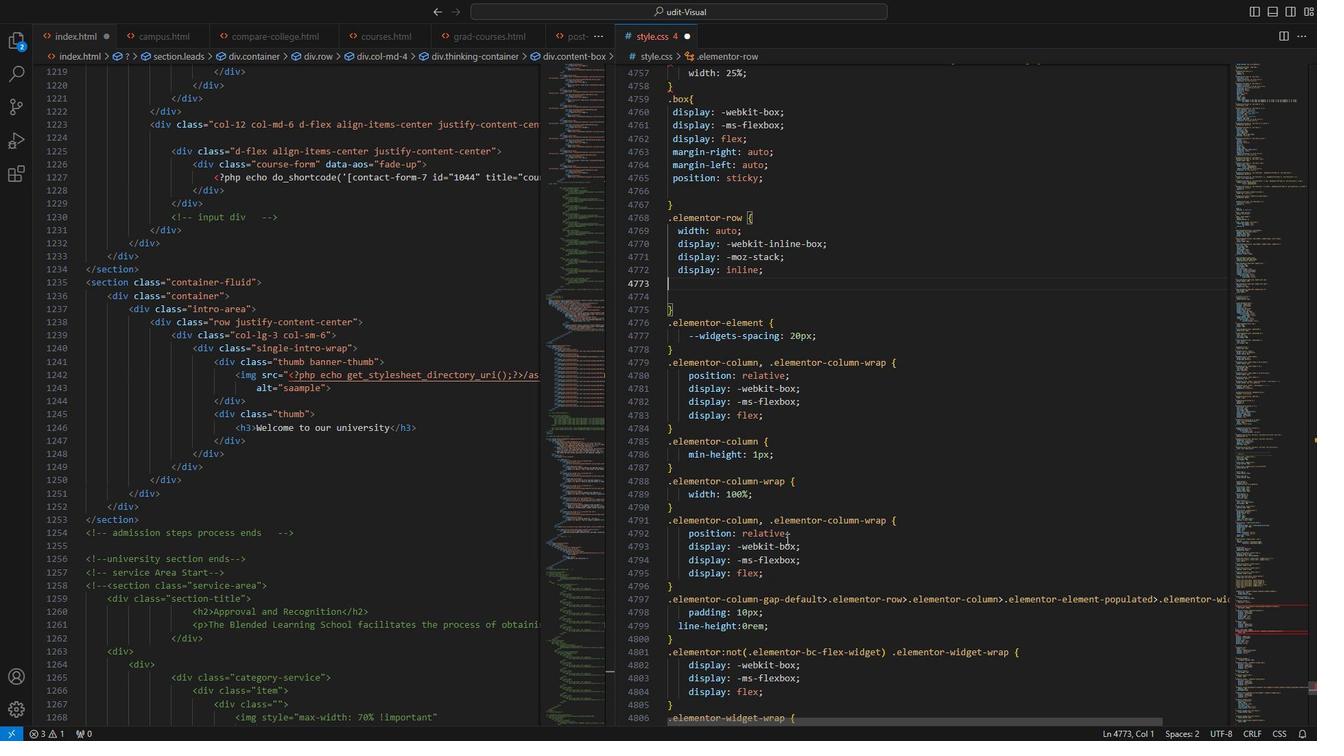 
Action: Mouse scrolled (805, 557) with delta (0, 0)
Screenshot: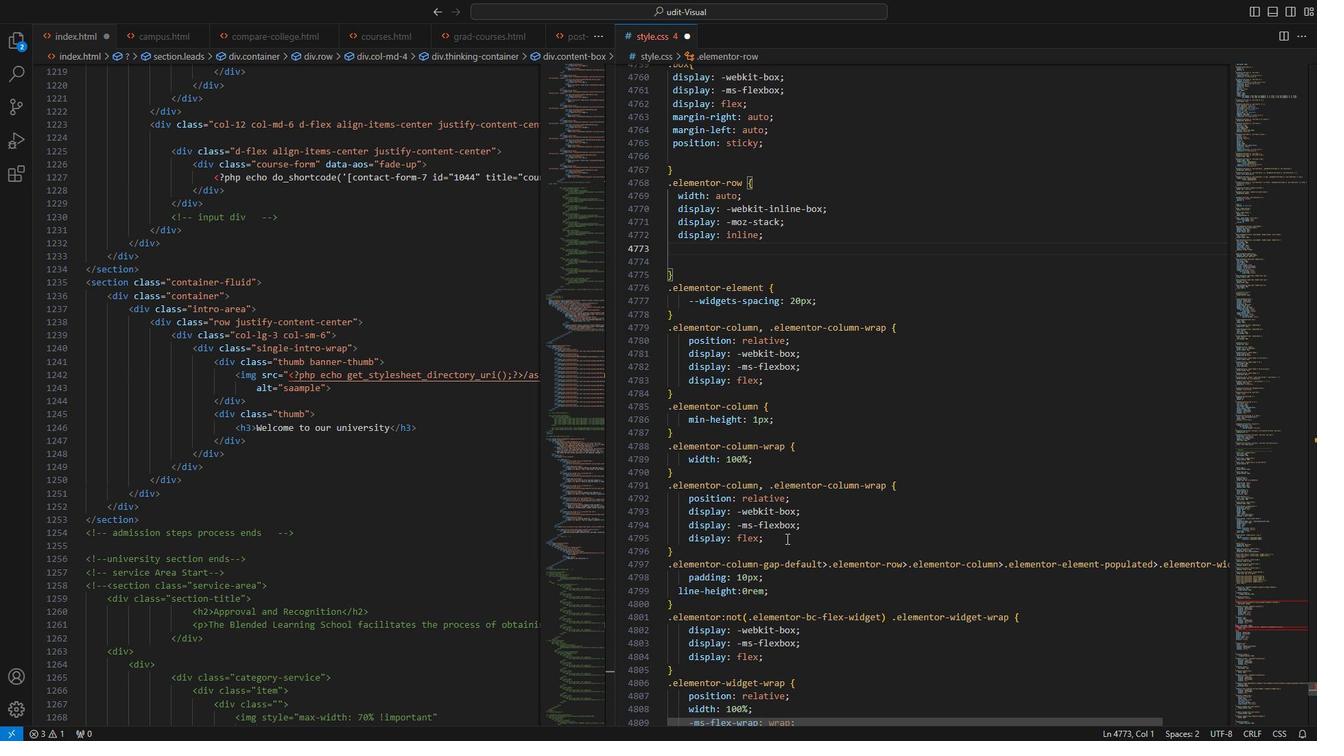 
Action: Mouse scrolled (805, 557) with delta (0, 0)
Screenshot: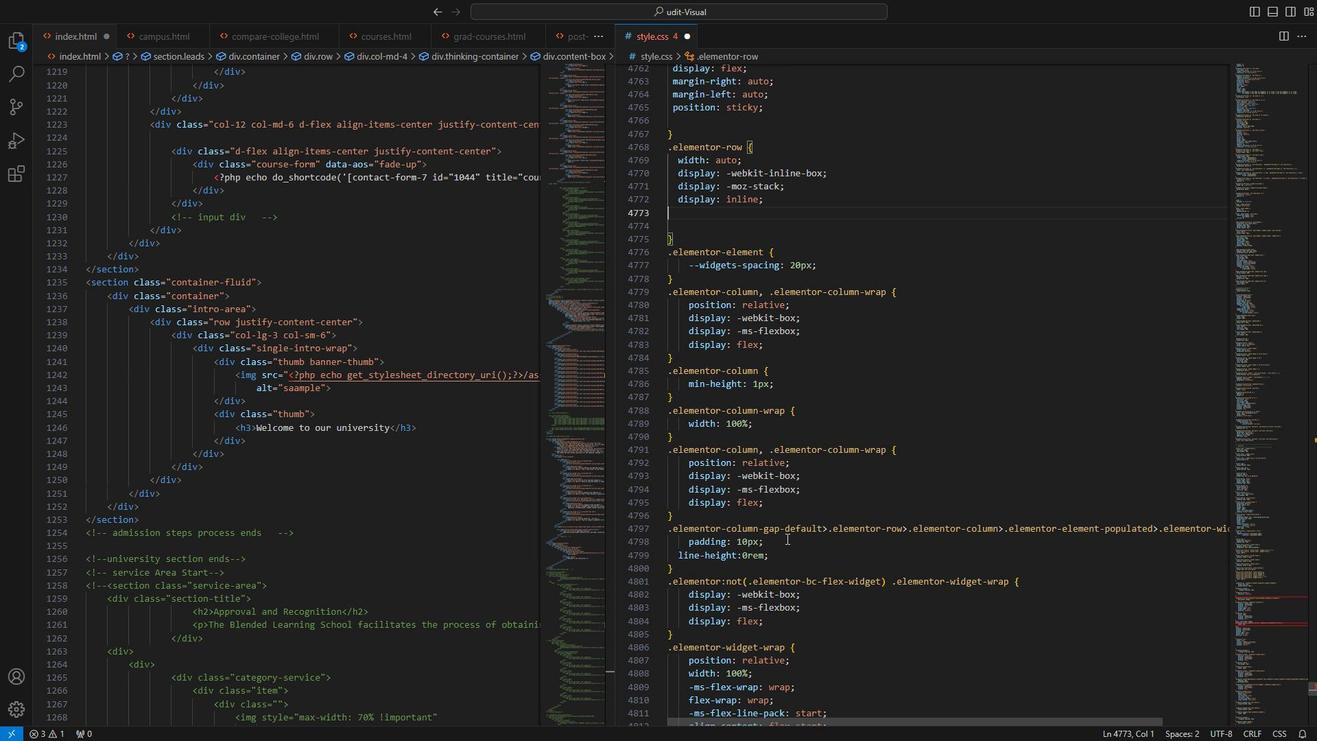 
Action: Mouse scrolled (805, 557) with delta (0, 0)
Screenshot: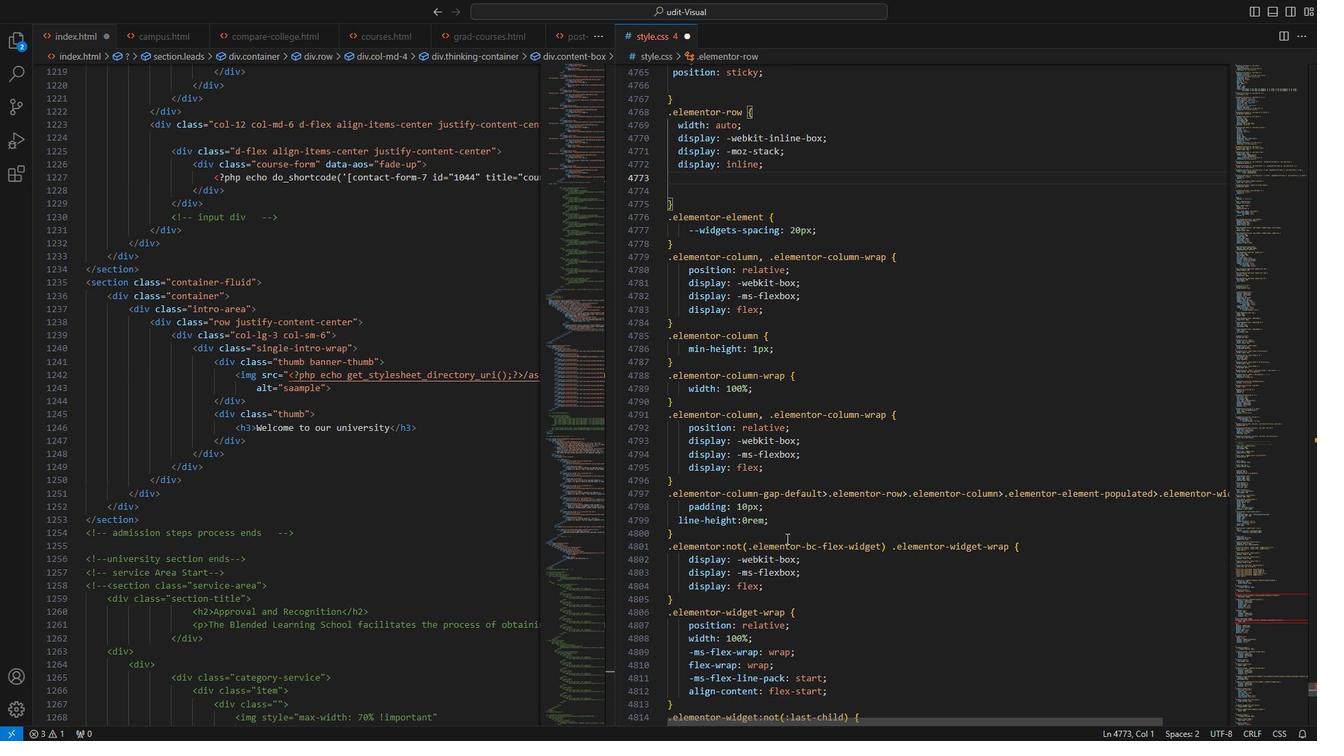 
Action: Mouse scrolled (805, 557) with delta (0, 0)
Screenshot: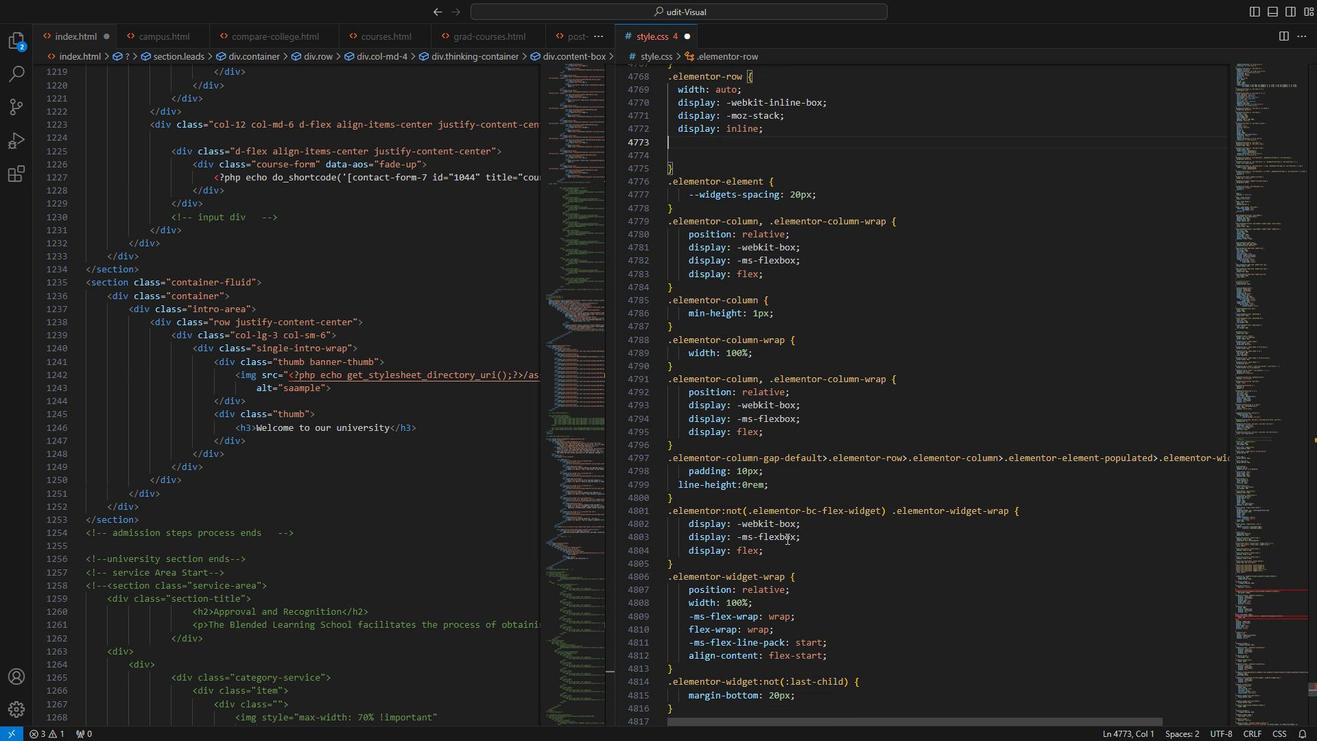 
Action: Mouse scrolled (805, 557) with delta (0, 0)
Screenshot: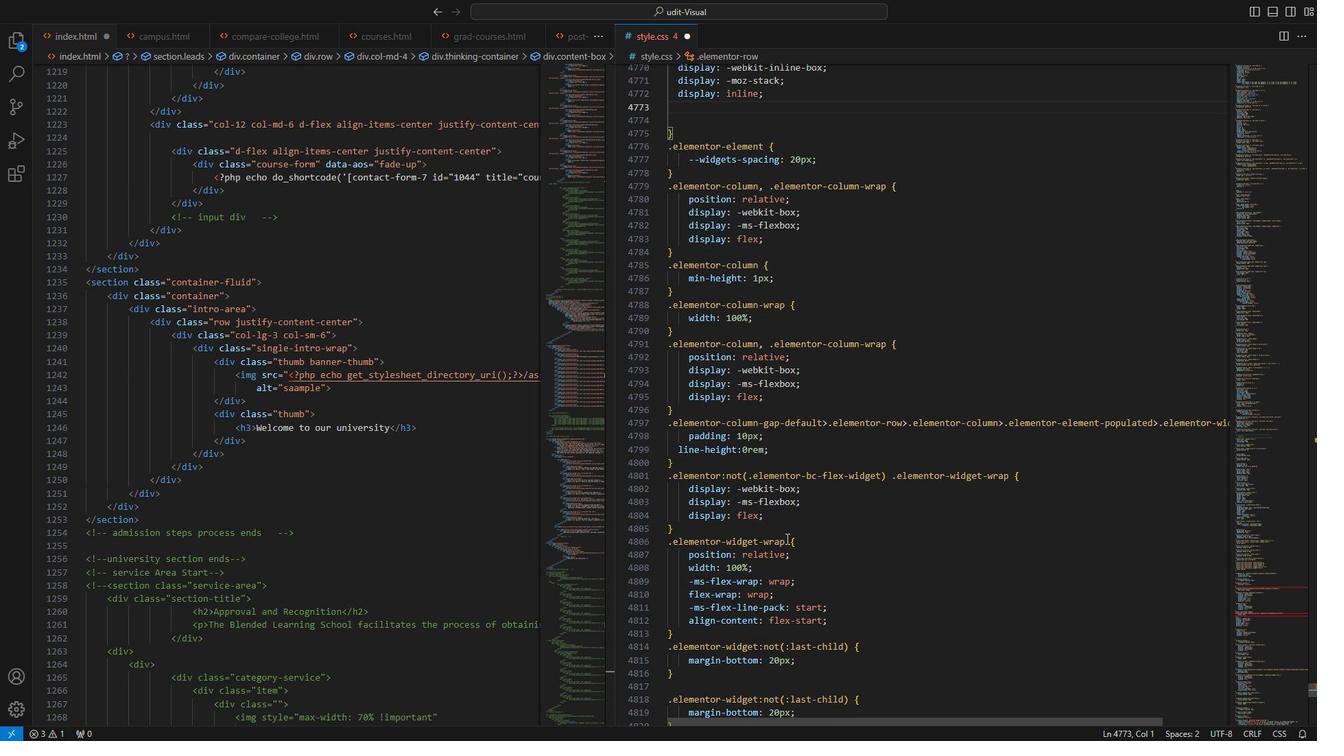 
Action: Mouse scrolled (805, 557) with delta (0, 0)
Screenshot: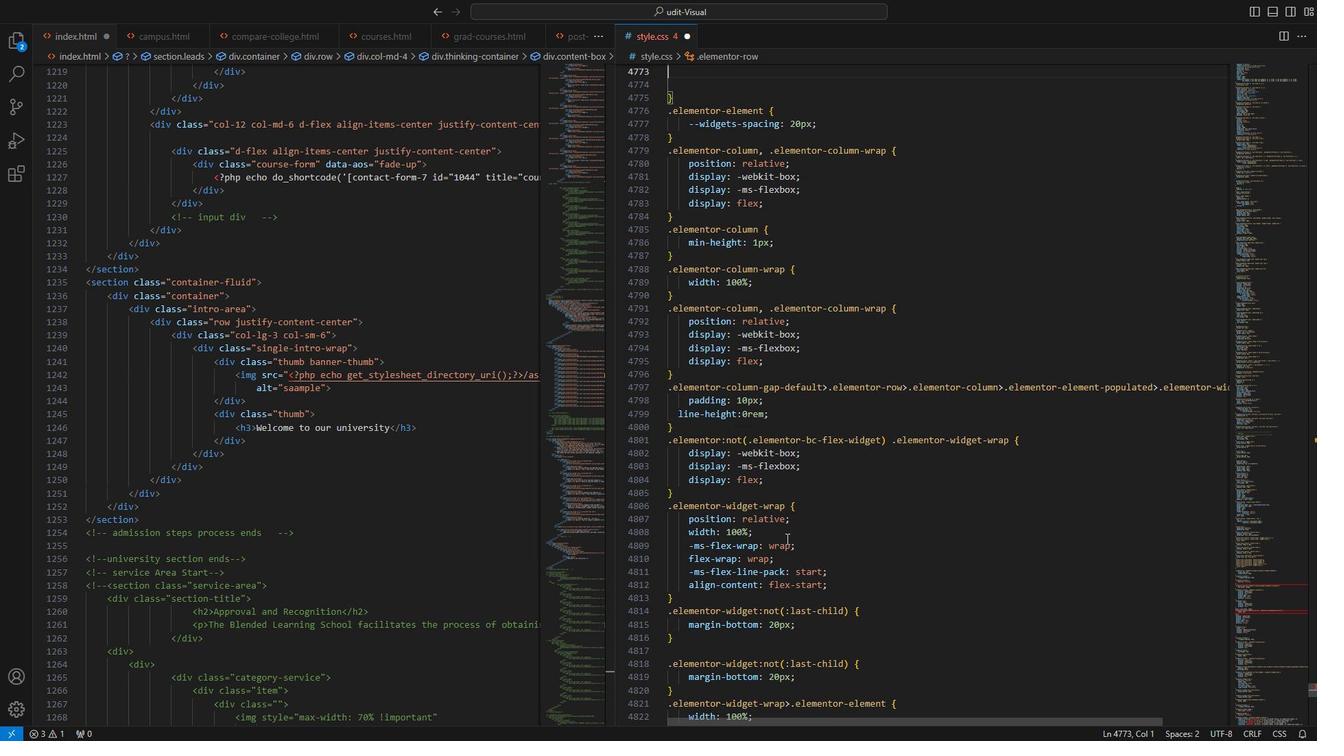 
Action: Mouse scrolled (805, 557) with delta (0, 0)
Screenshot: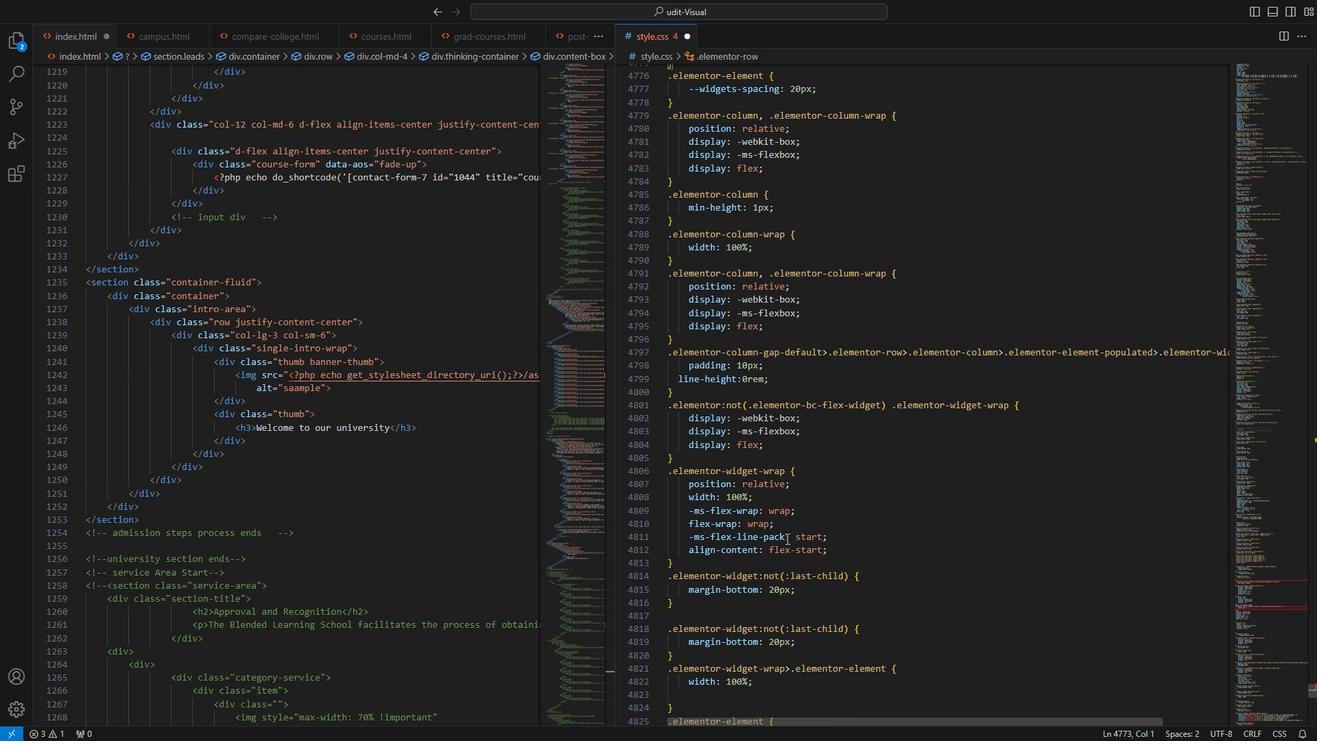 
Action: Mouse scrolled (805, 557) with delta (0, 0)
Screenshot: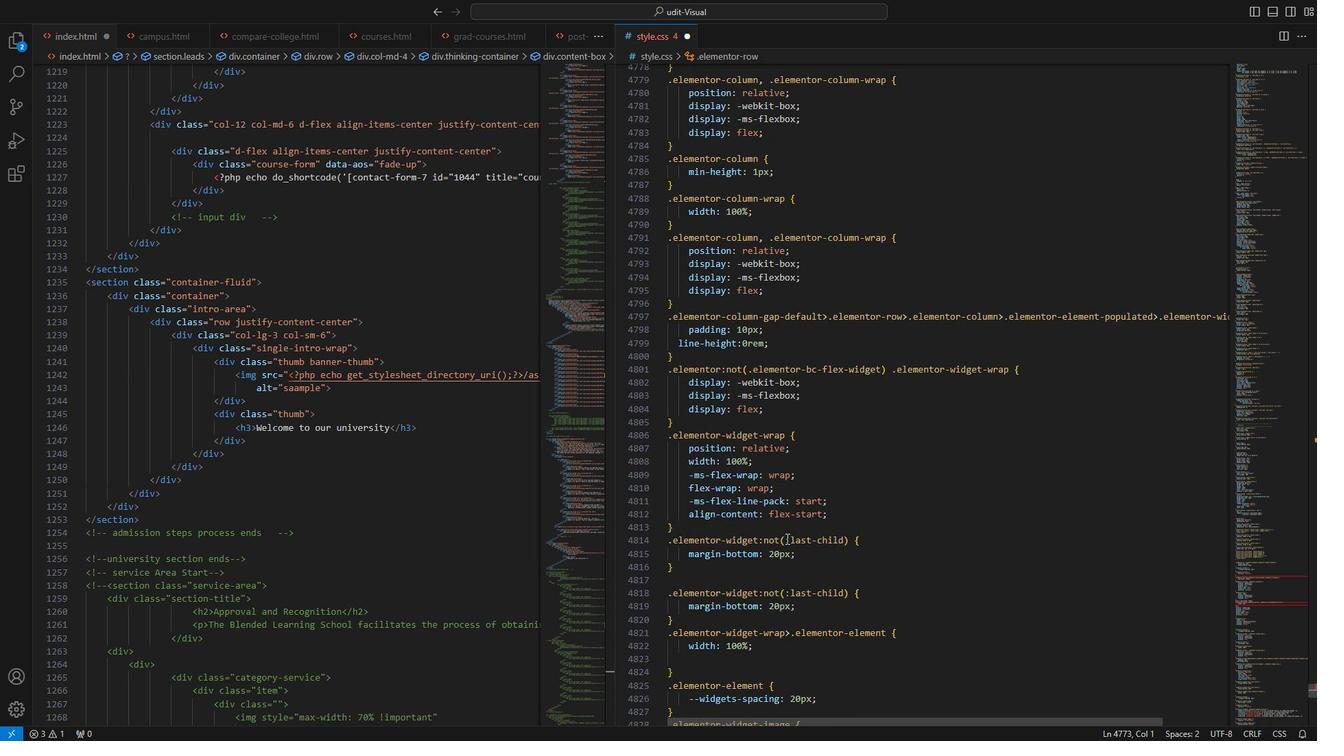 
Action: Mouse scrolled (805, 557) with delta (0, 0)
Screenshot: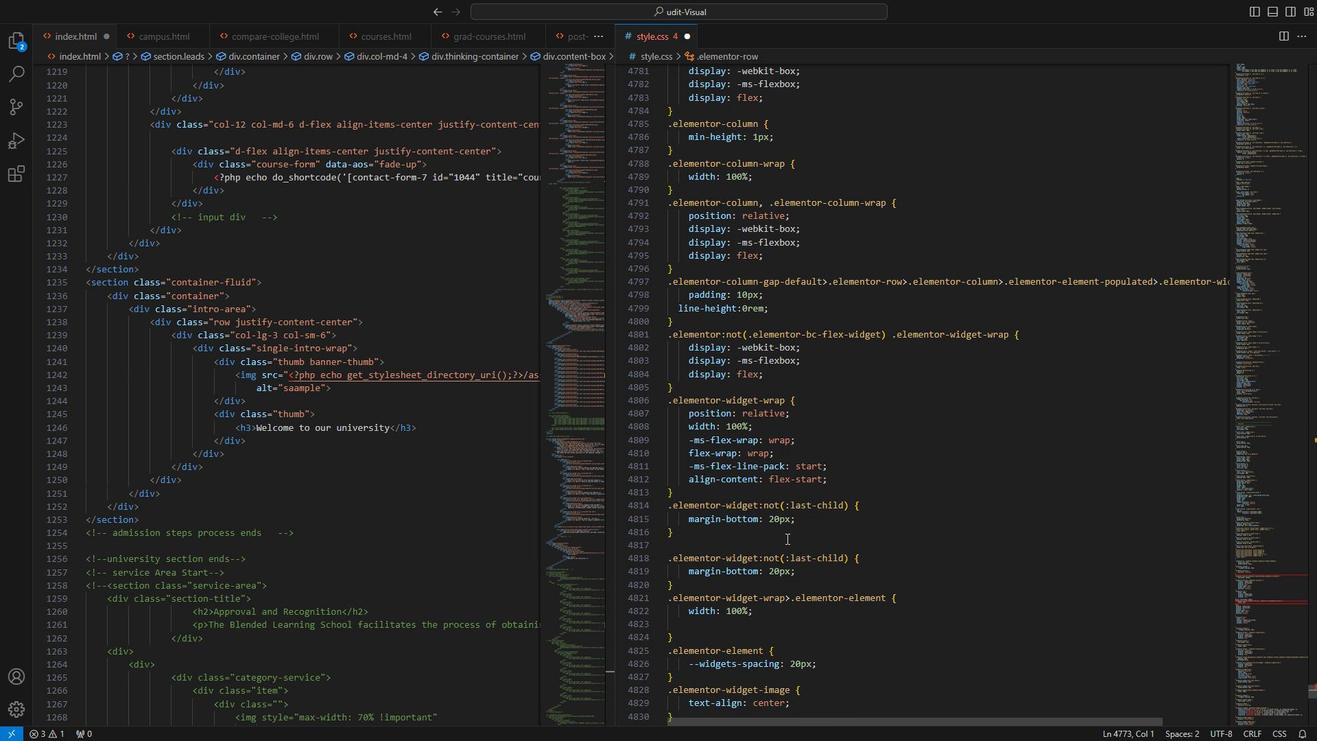 
Action: Mouse scrolled (805, 557) with delta (0, 0)
Screenshot: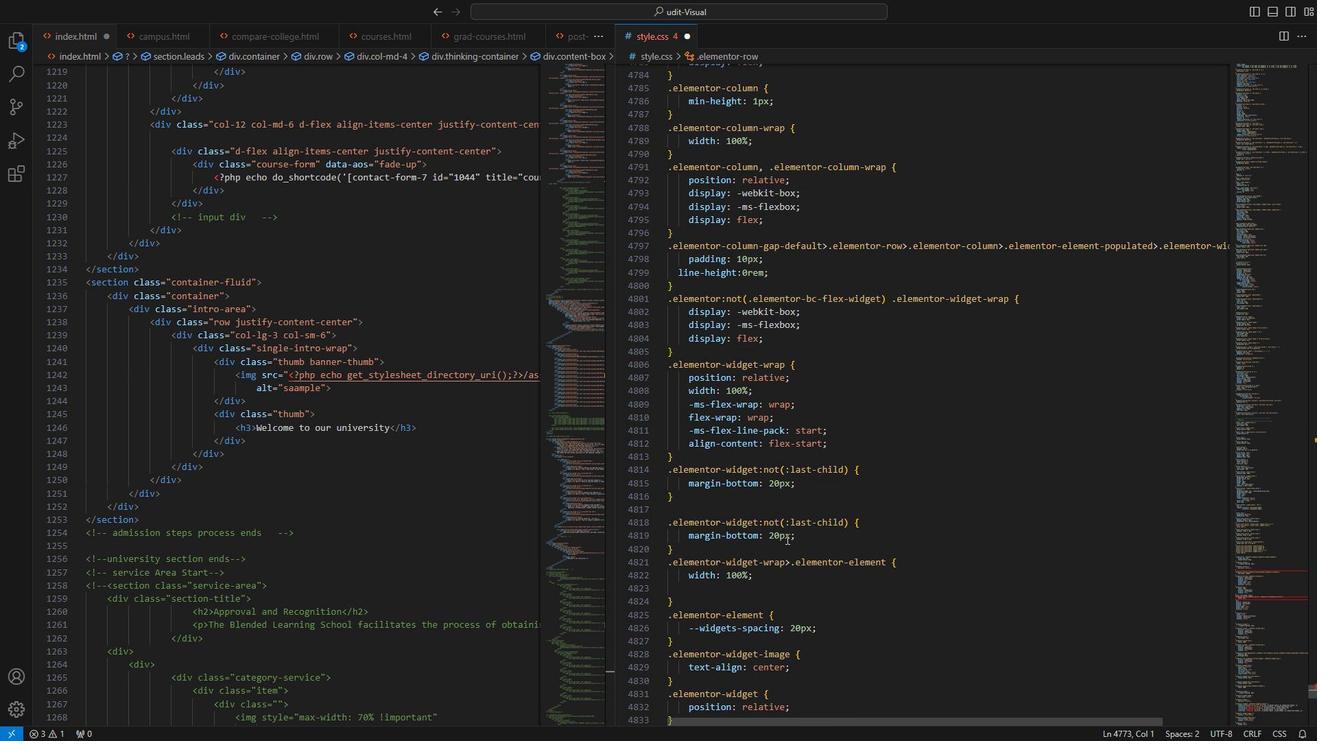 
Action: Mouse scrolled (805, 557) with delta (0, 0)
Screenshot: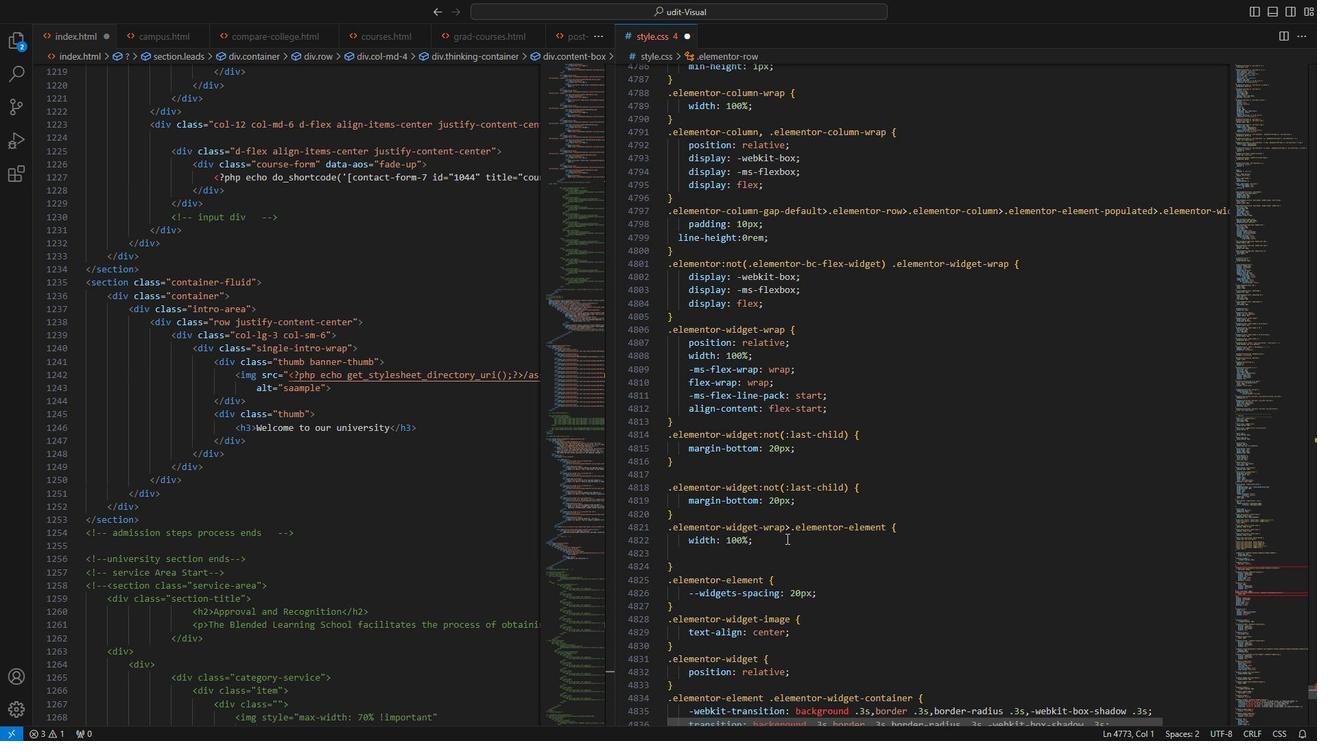 
Action: Mouse scrolled (805, 557) with delta (0, 0)
Screenshot: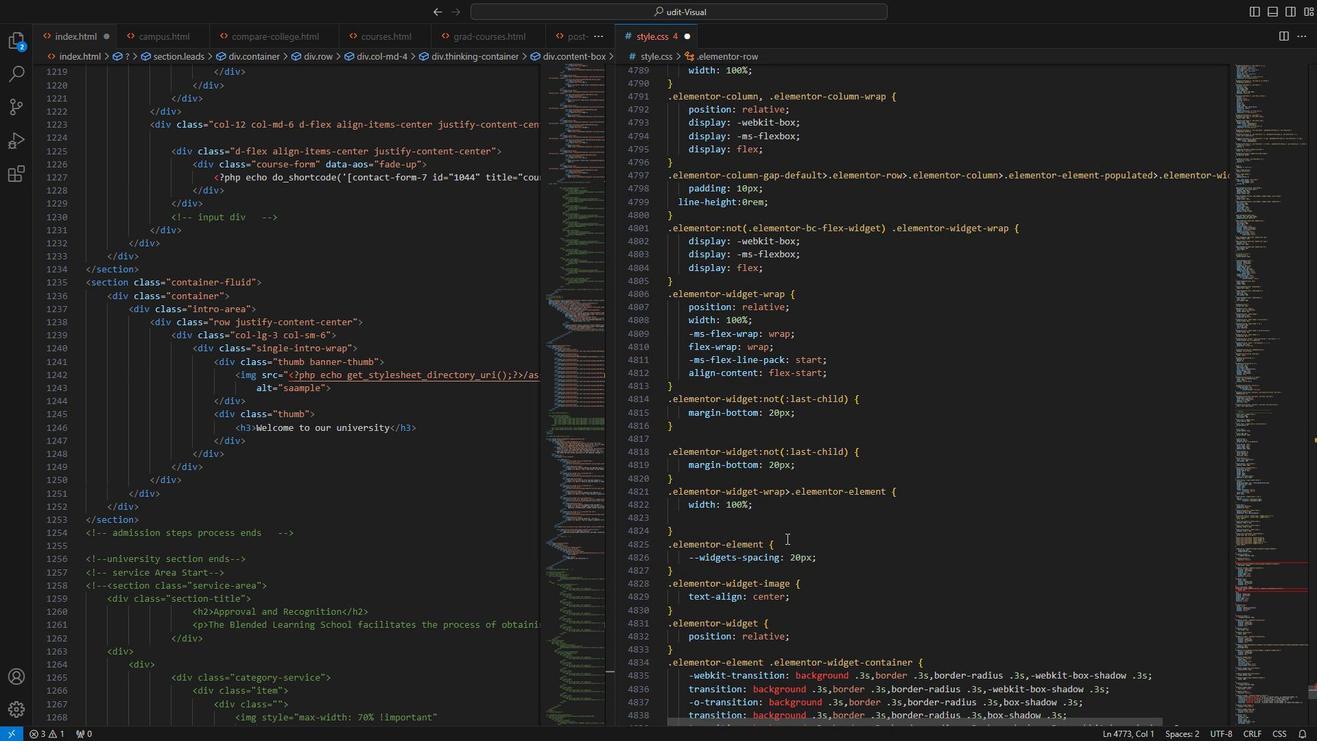 
Action: Mouse scrolled (805, 557) with delta (0, 0)
Screenshot: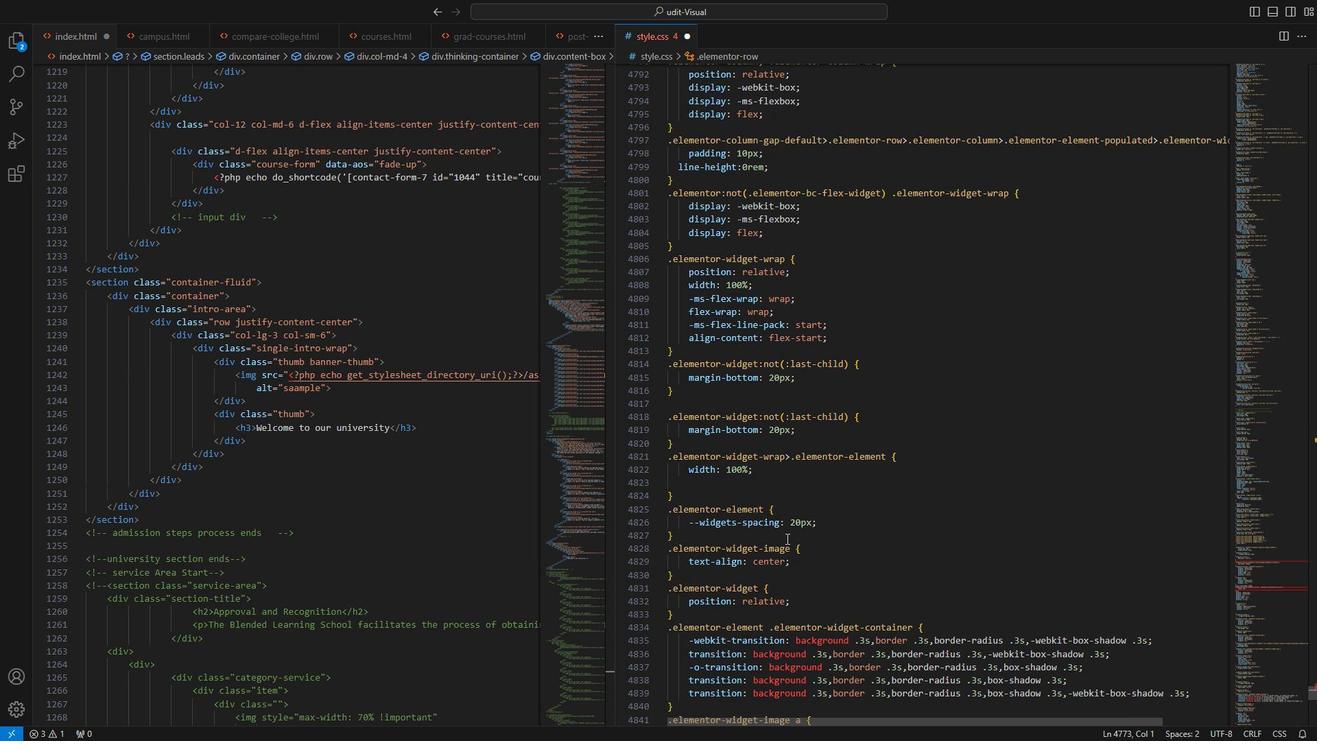 
Action: Mouse scrolled (805, 557) with delta (0, 0)
Screenshot: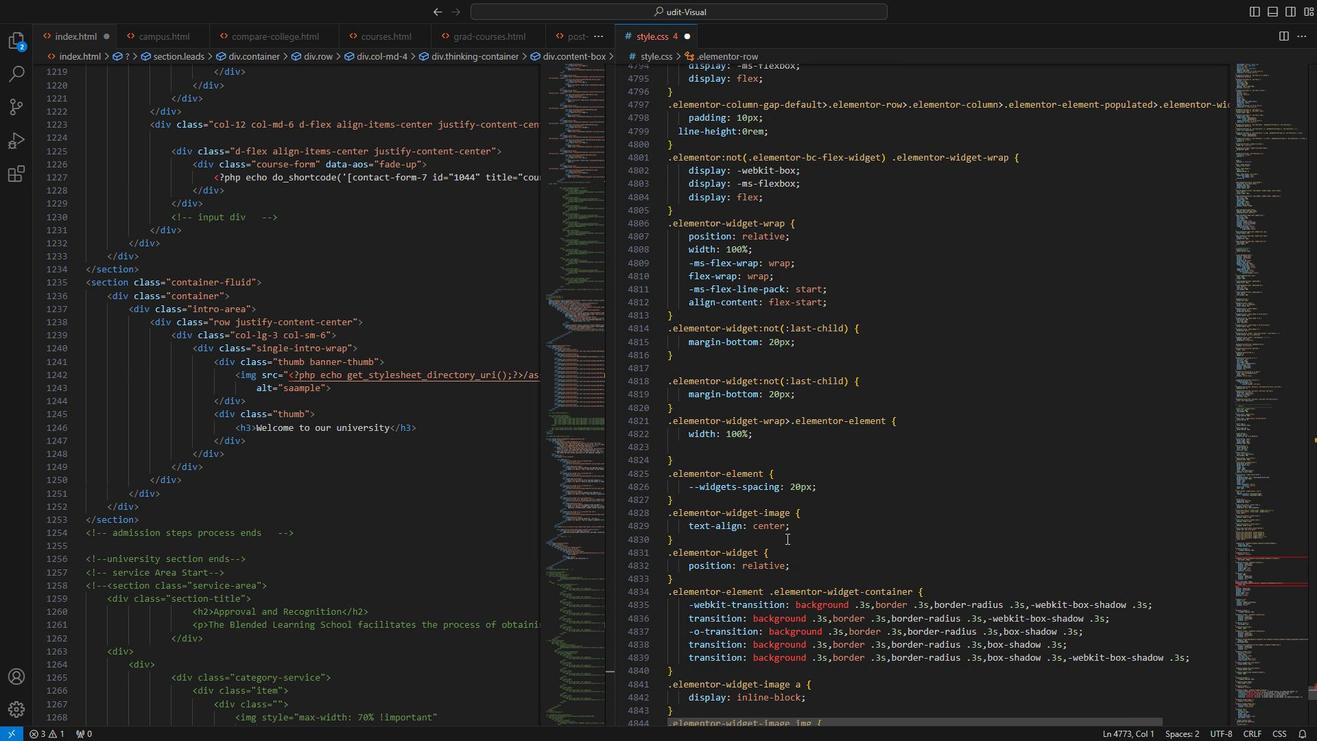 
Action: Mouse scrolled (805, 557) with delta (0, 0)
Screenshot: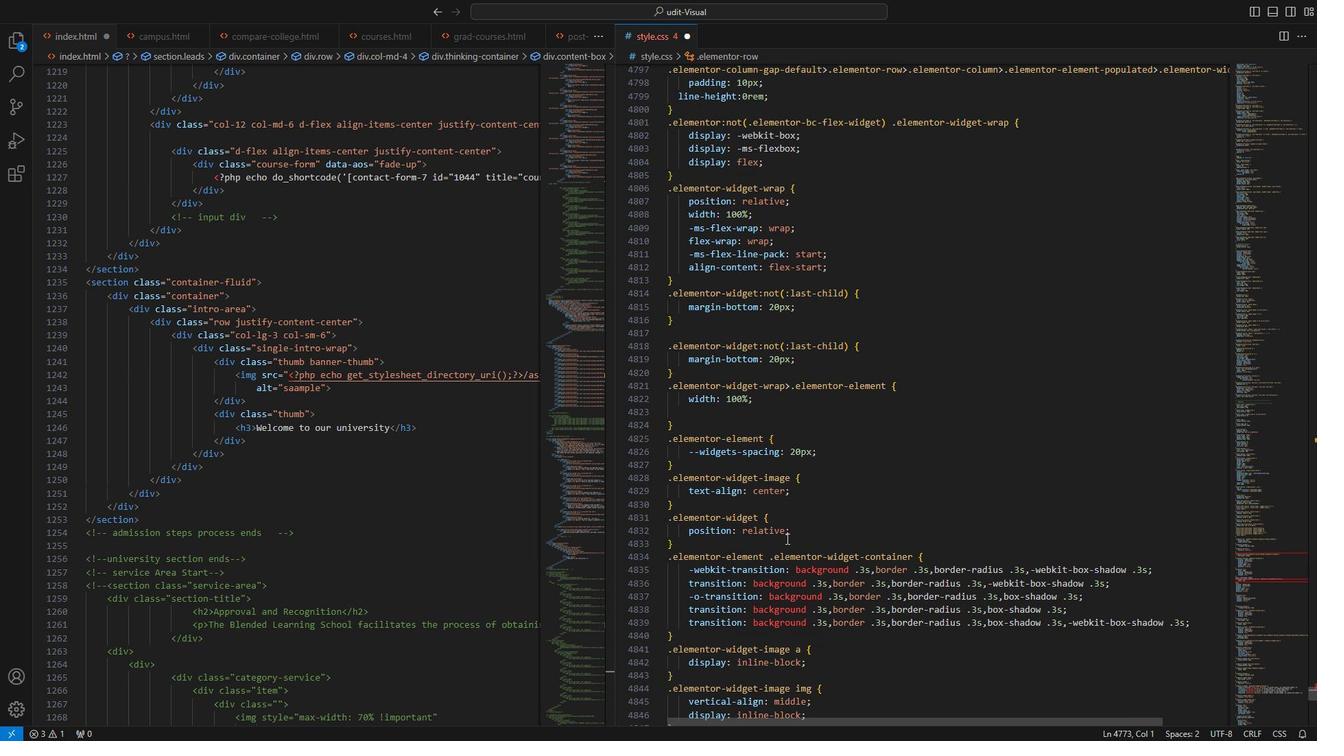 
Action: Mouse scrolled (805, 557) with delta (0, 0)
Screenshot: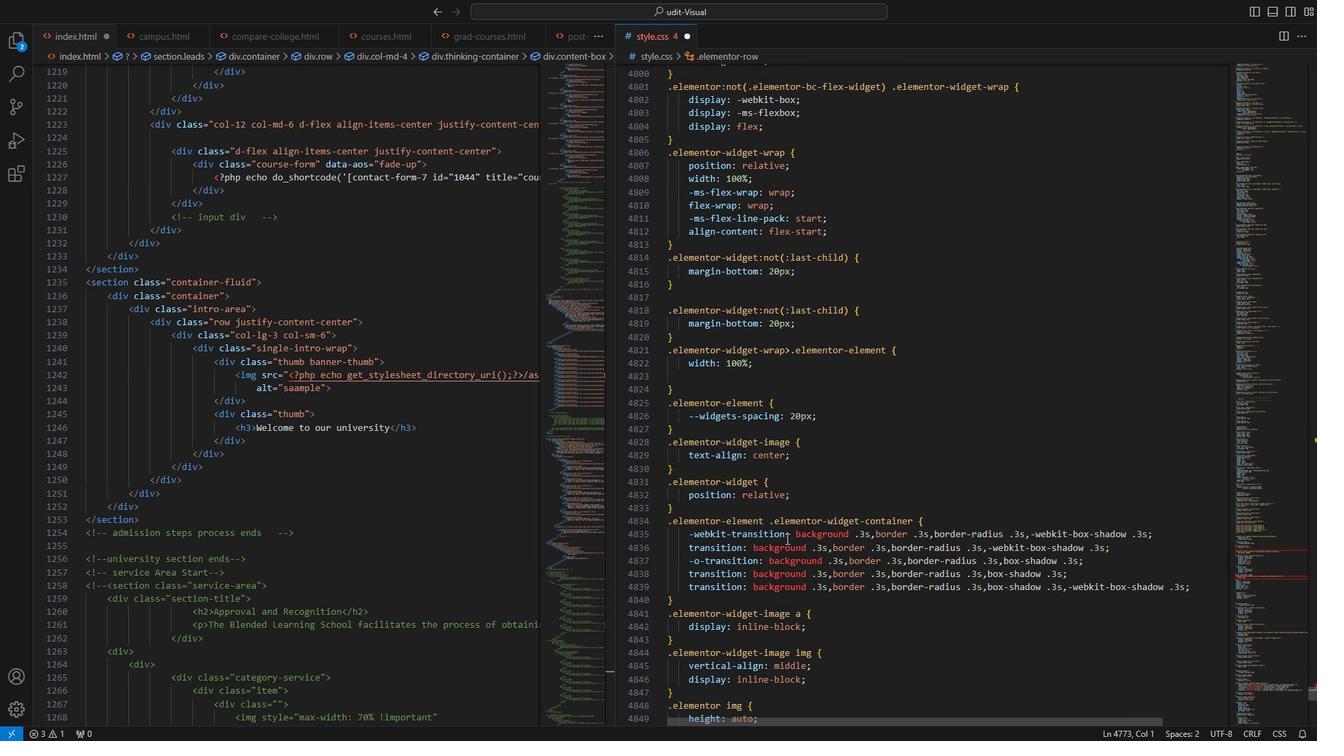 
Action: Mouse scrolled (805, 557) with delta (0, 0)
Screenshot: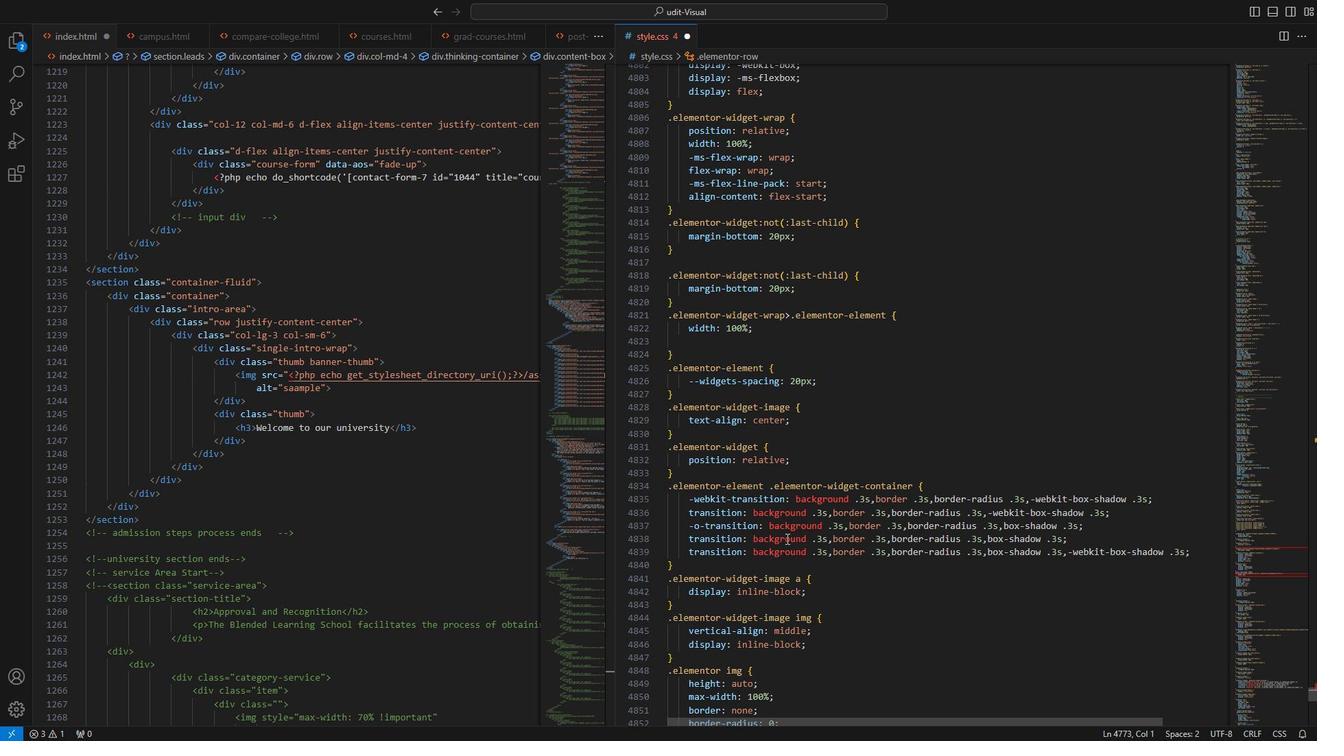 
Action: Mouse scrolled (805, 557) with delta (0, 0)
Screenshot: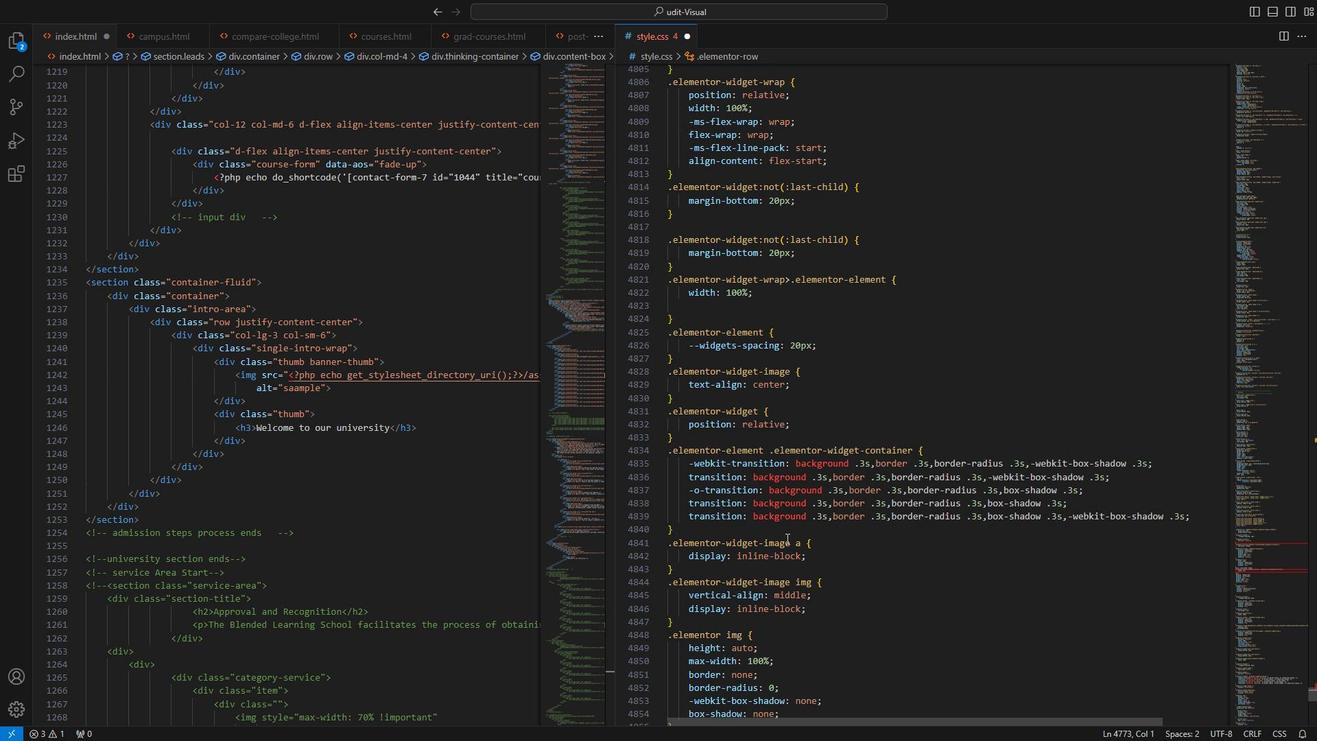 
Action: Mouse moved to (805, 557)
Screenshot: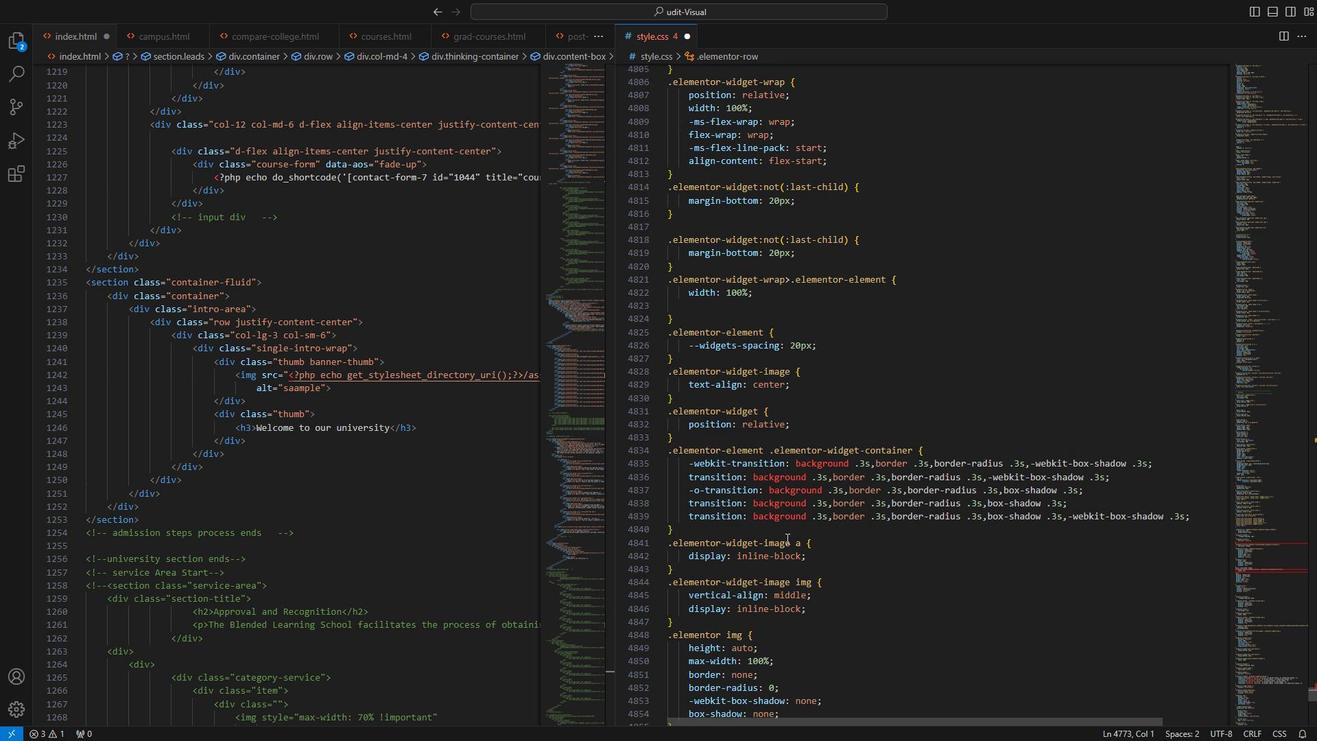 
Action: Mouse scrolled (805, 557) with delta (0, 0)
Screenshot: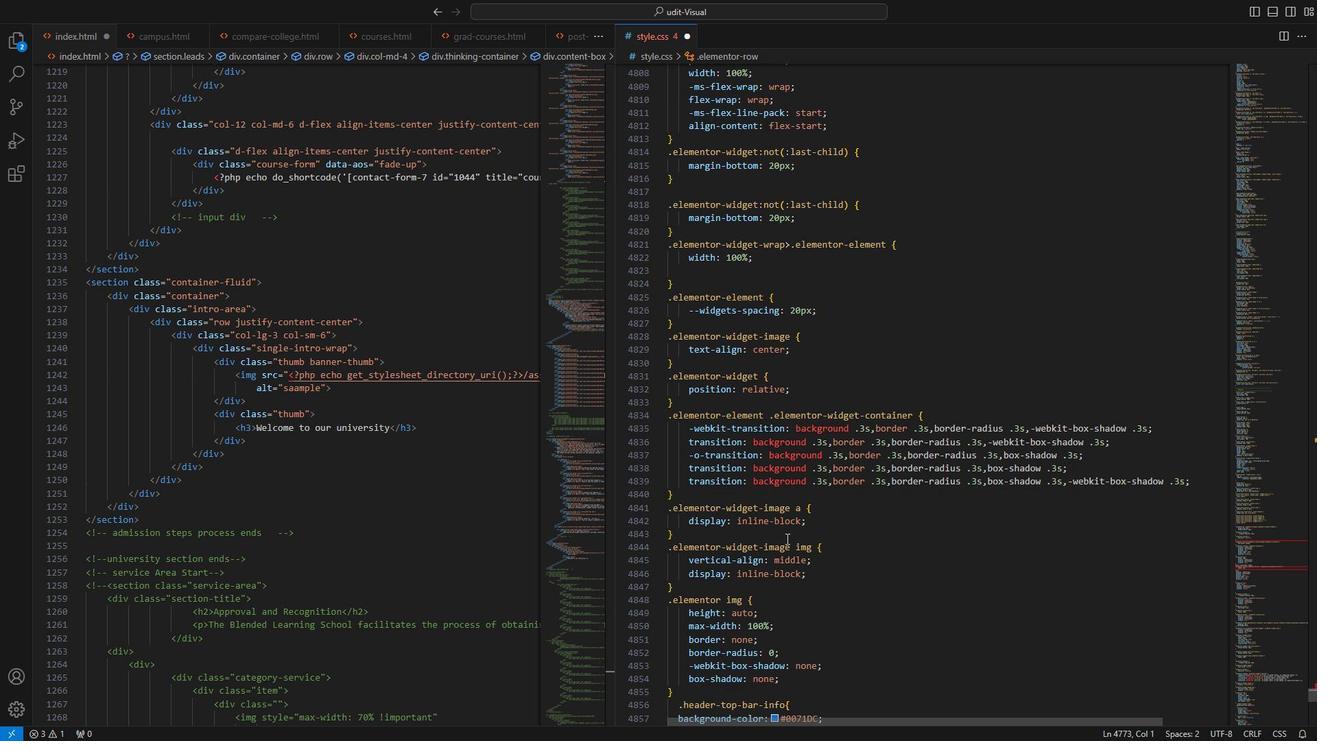 
Action: Mouse scrolled (805, 557) with delta (0, 0)
Screenshot: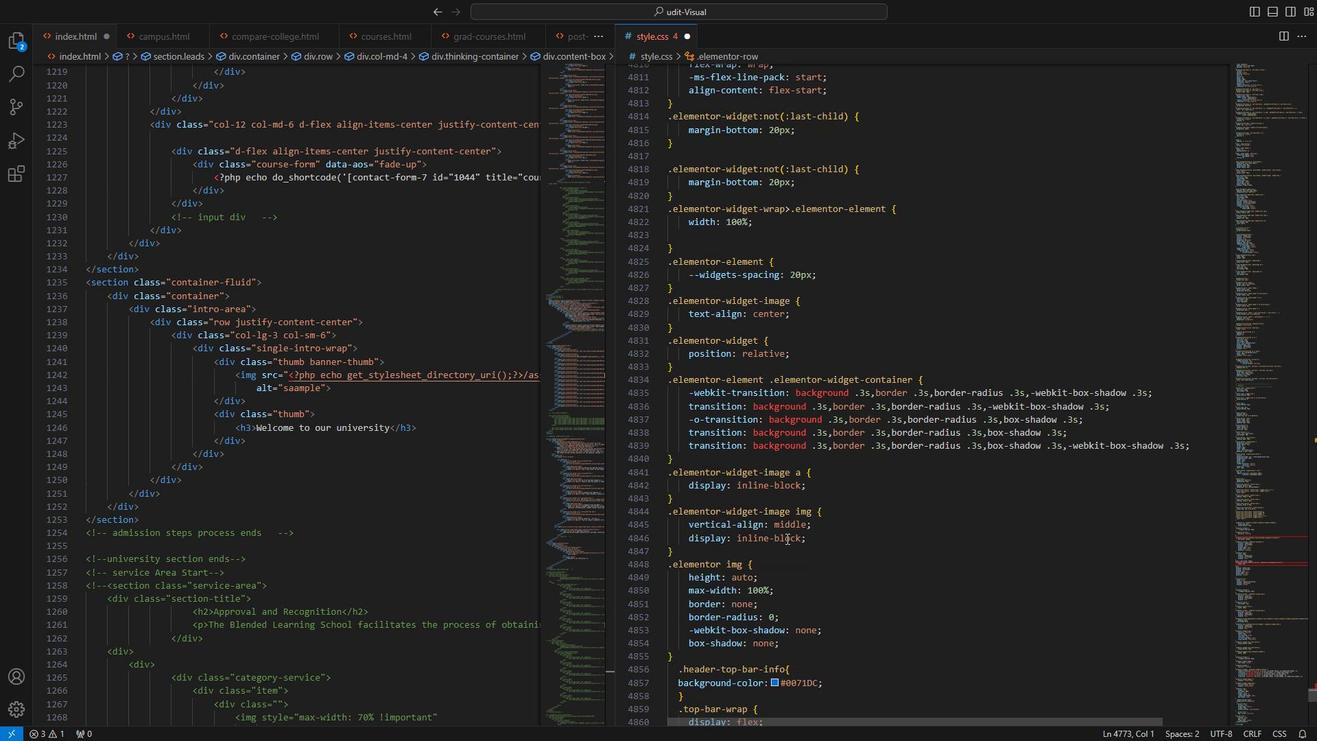 
Action: Mouse scrolled (805, 557) with delta (0, 0)
Screenshot: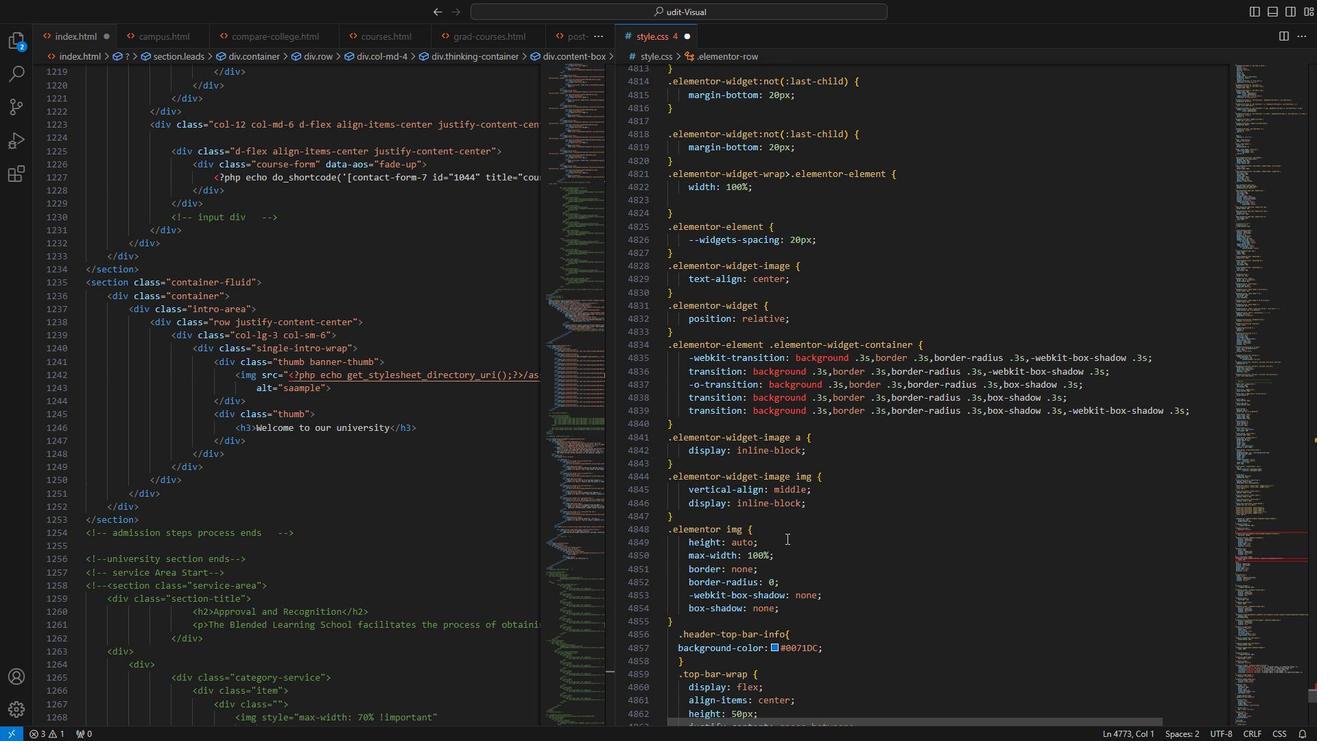 
Action: Mouse scrolled (805, 557) with delta (0, 0)
